 Task: Buy 3 Bumpers from Shocks, Struts & Suspension section under best seller category for shipping address: Marco Lee, 1230 Ridge Road, Dodge City, Kansas 67801, Cell Number 6205197251. Pay from credit card ending with 7965, CVV 549
Action: Key pressed amazon.com<Key.enter>
Screenshot: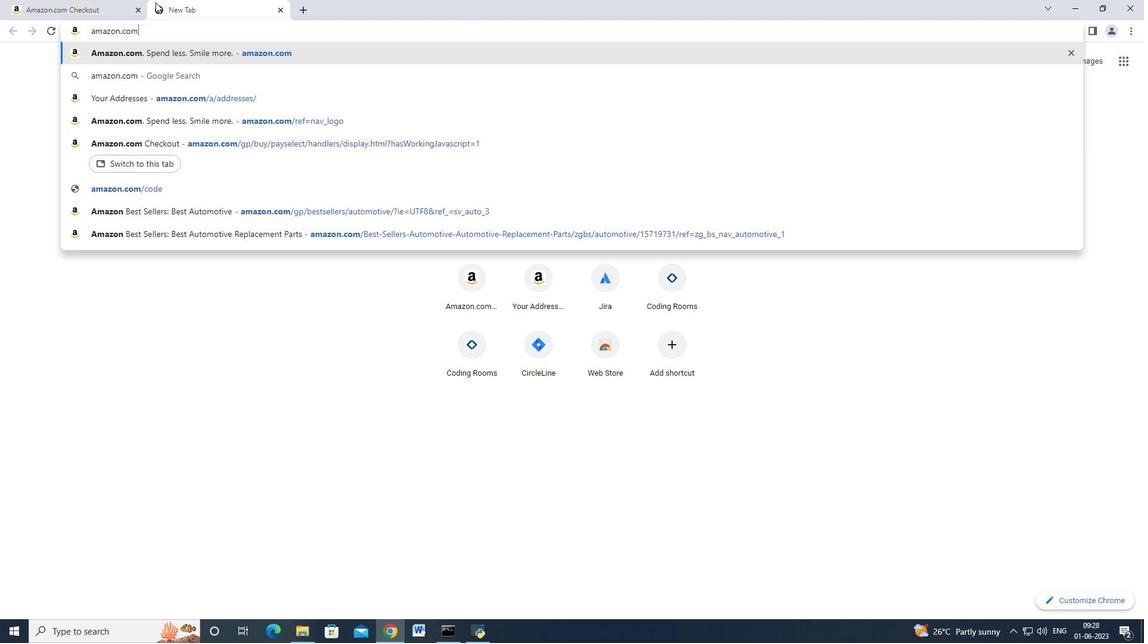 
Action: Mouse moved to (21, 87)
Screenshot: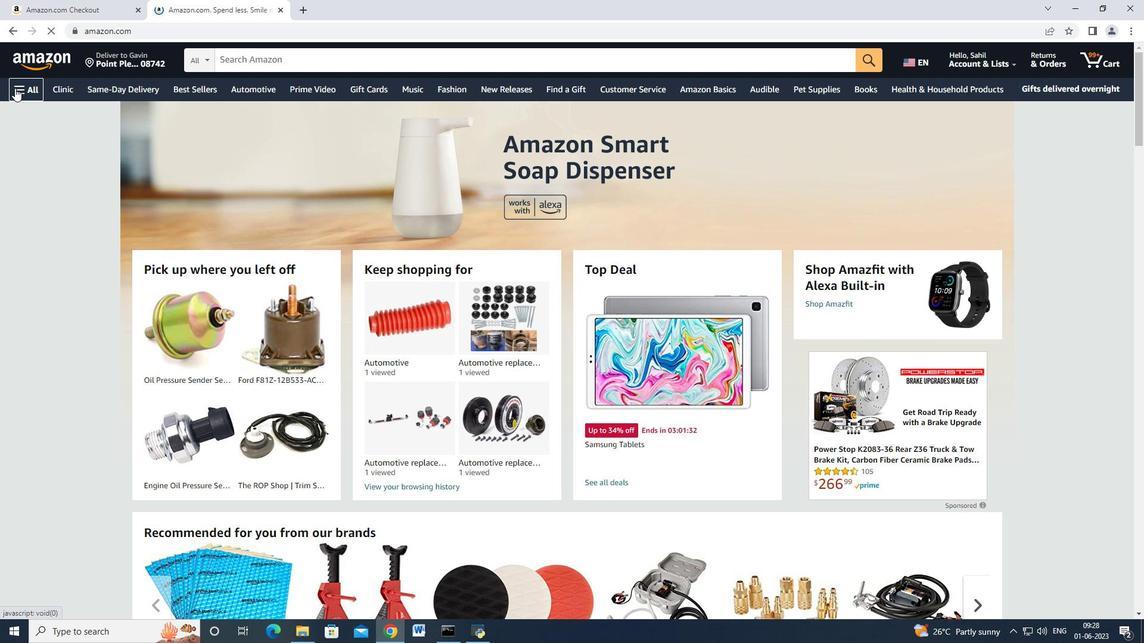 
Action: Mouse pressed left at (21, 87)
Screenshot: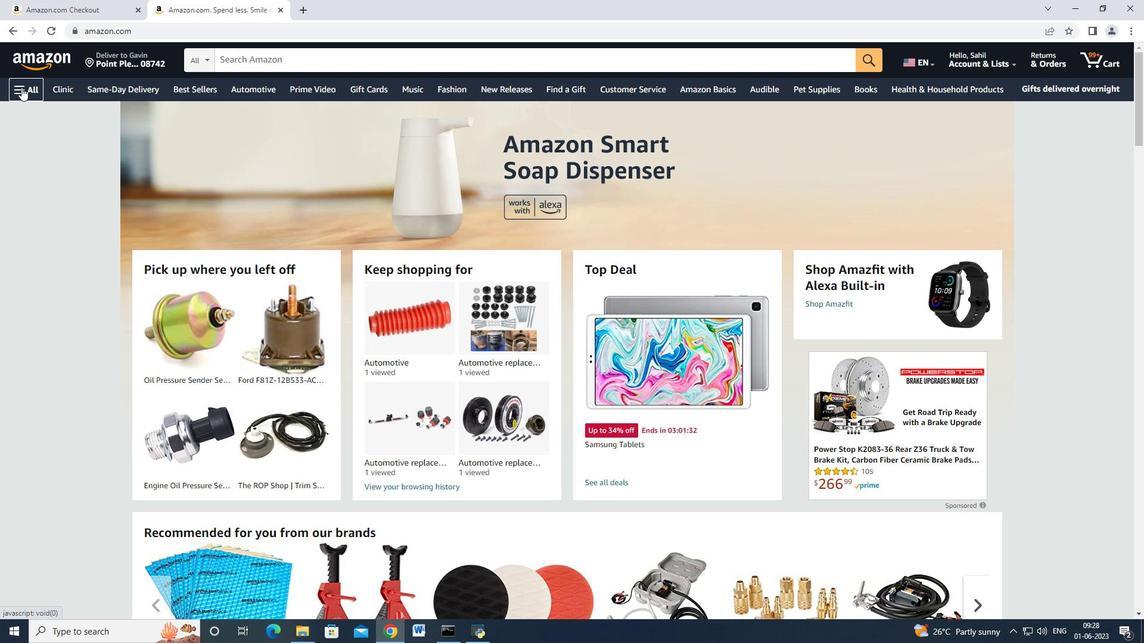 
Action: Mouse moved to (51, 216)
Screenshot: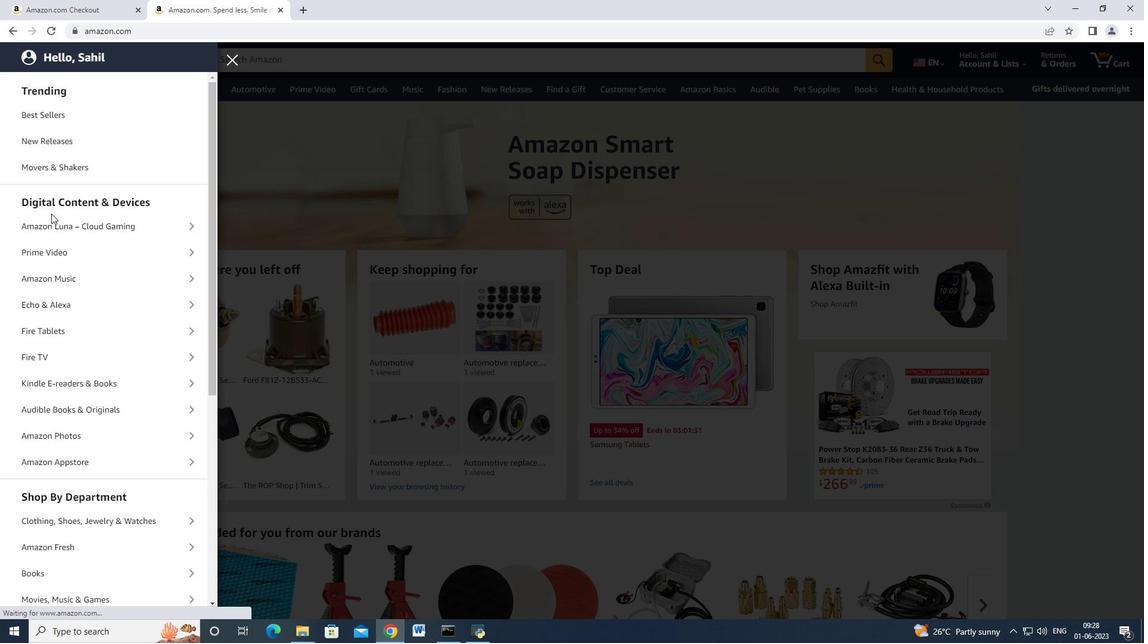 
Action: Mouse scrolled (51, 215) with delta (0, 0)
Screenshot: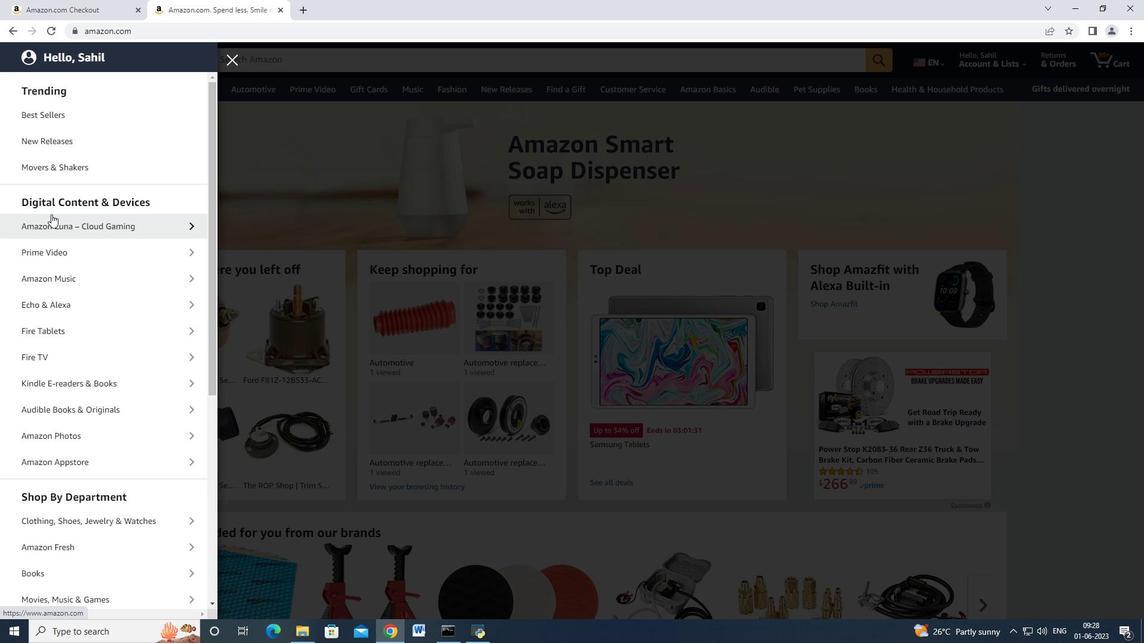 
Action: Mouse moved to (52, 216)
Screenshot: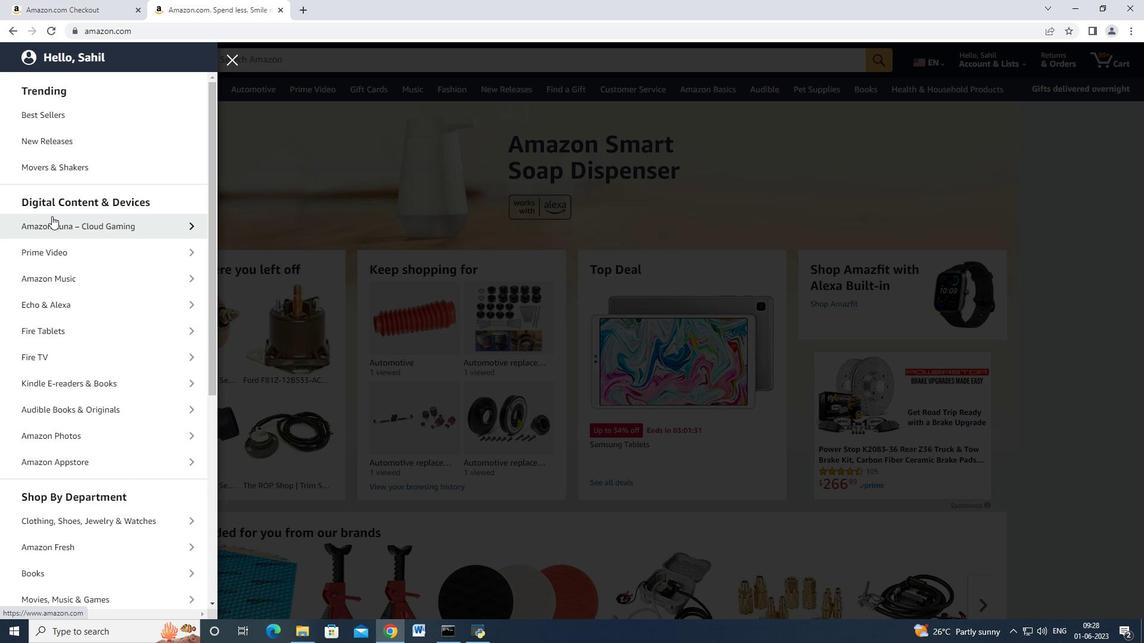 
Action: Mouse scrolled (52, 216) with delta (0, 0)
Screenshot: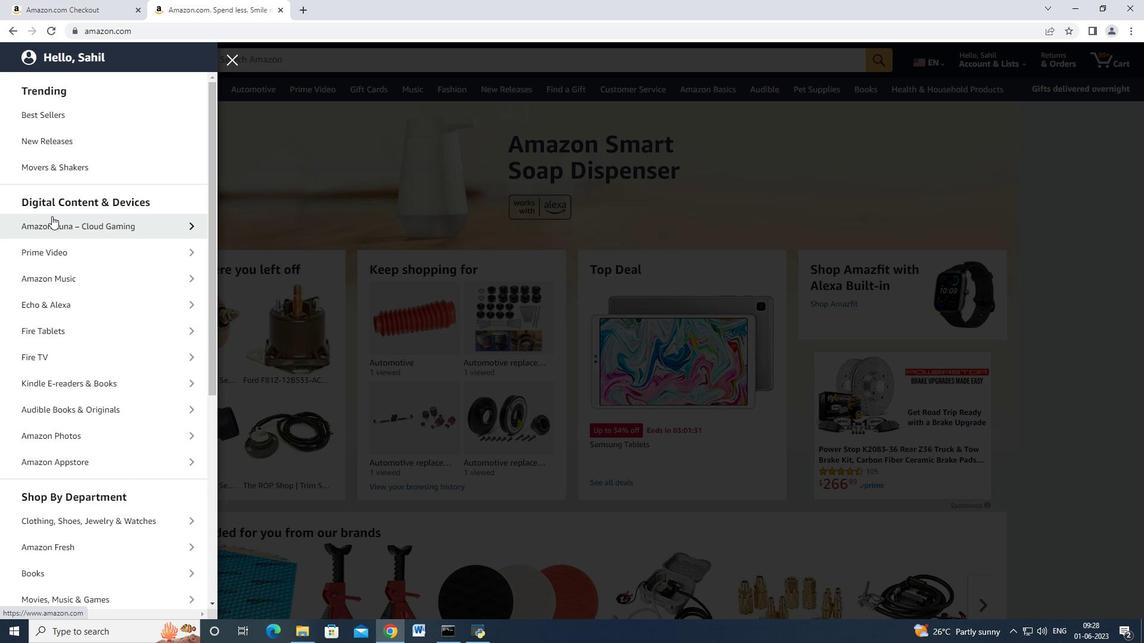 
Action: Mouse moved to (60, 235)
Screenshot: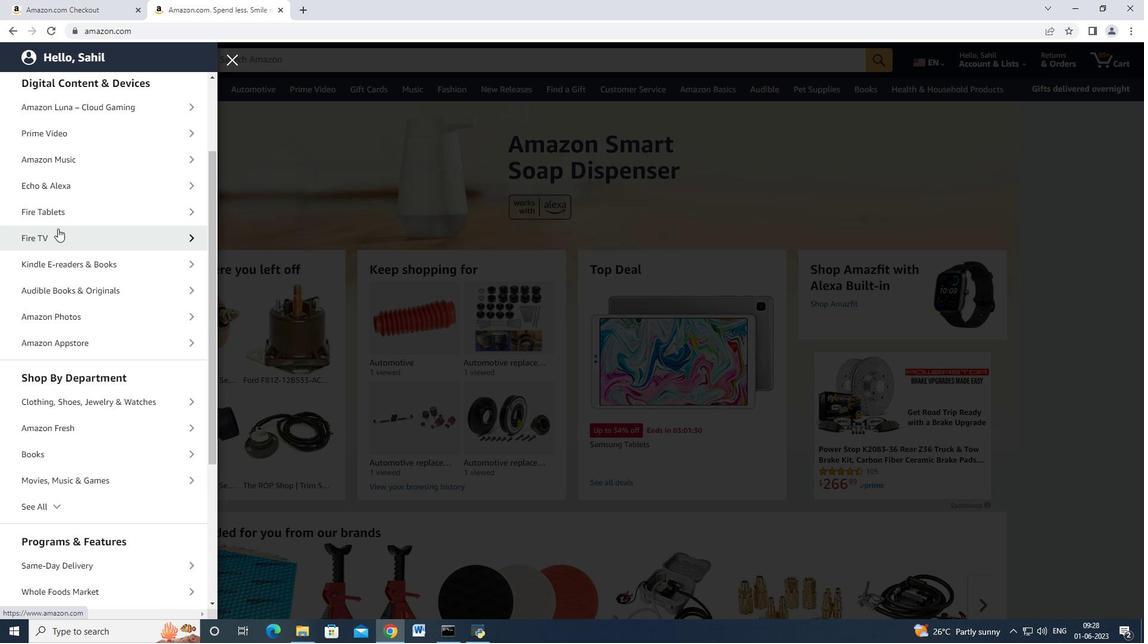 
Action: Mouse scrolled (60, 233) with delta (0, 0)
Screenshot: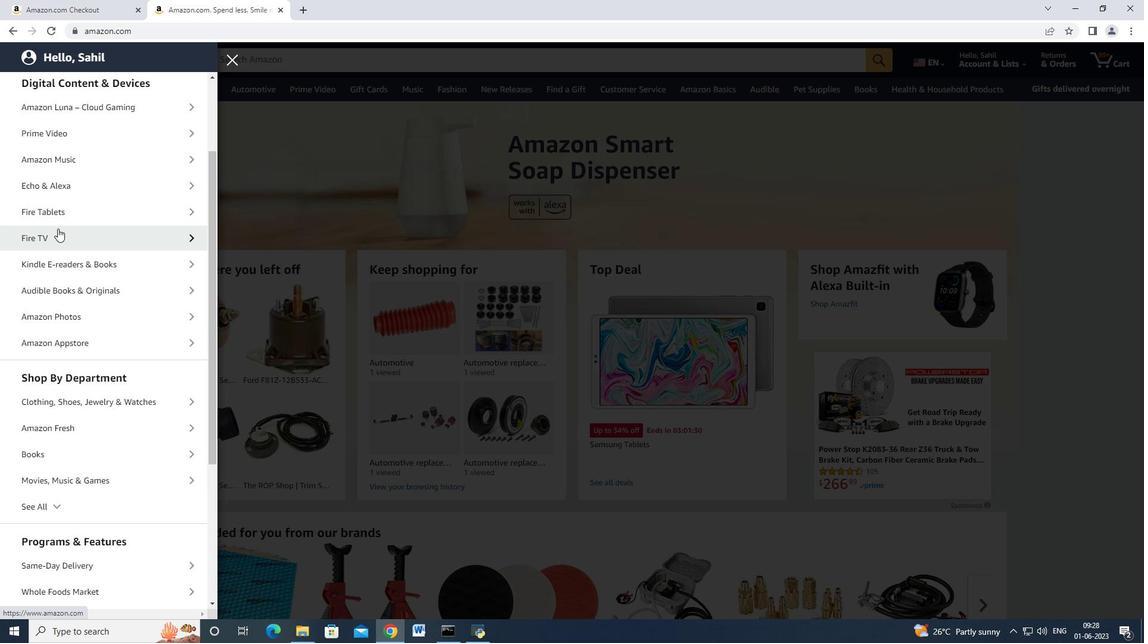 
Action: Mouse moved to (76, 299)
Screenshot: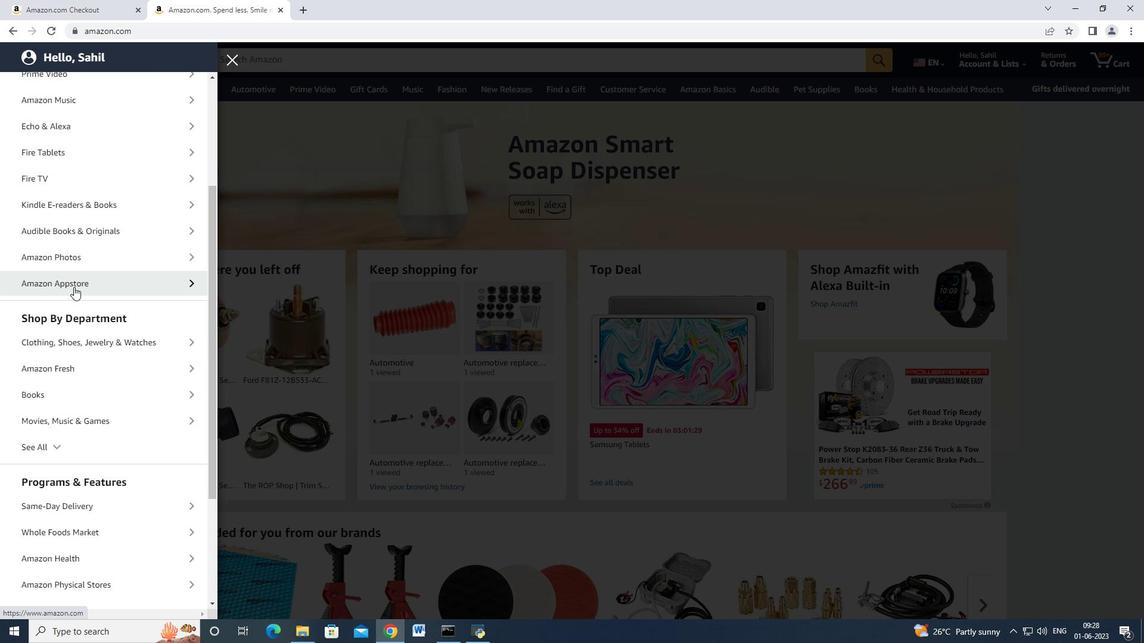 
Action: Mouse scrolled (76, 298) with delta (0, 0)
Screenshot: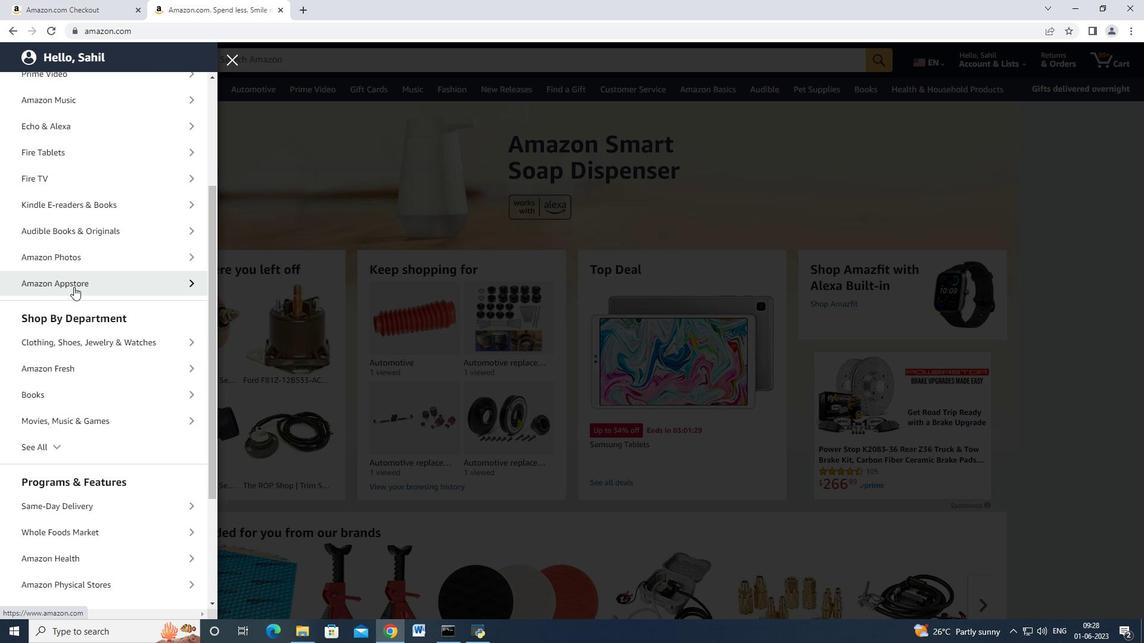 
Action: Mouse moved to (57, 386)
Screenshot: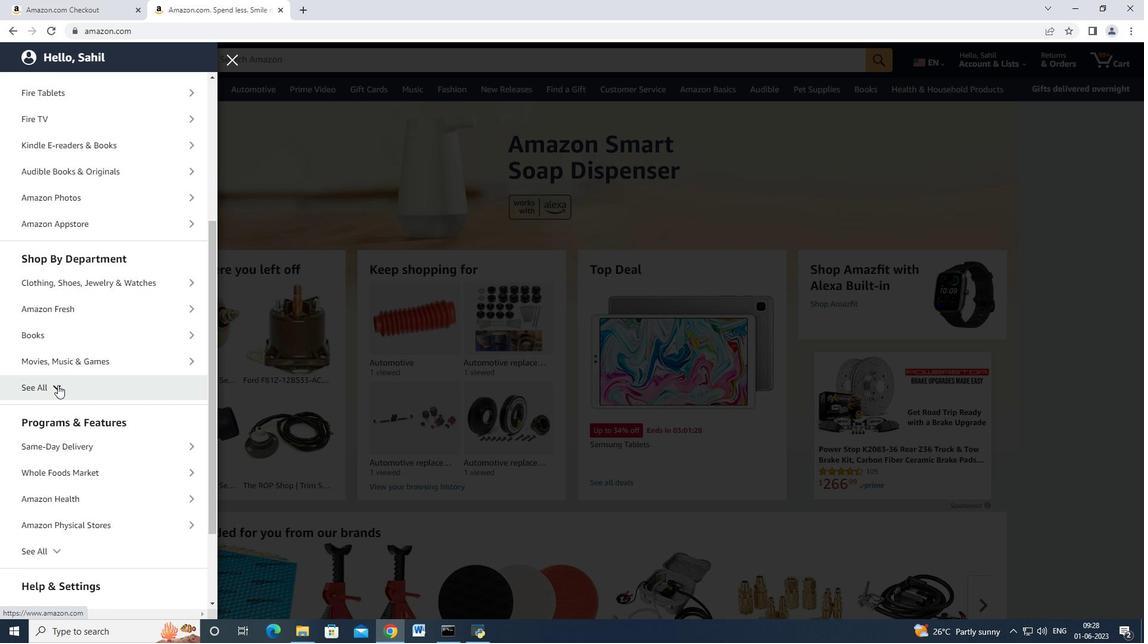 
Action: Mouse pressed left at (57, 386)
Screenshot: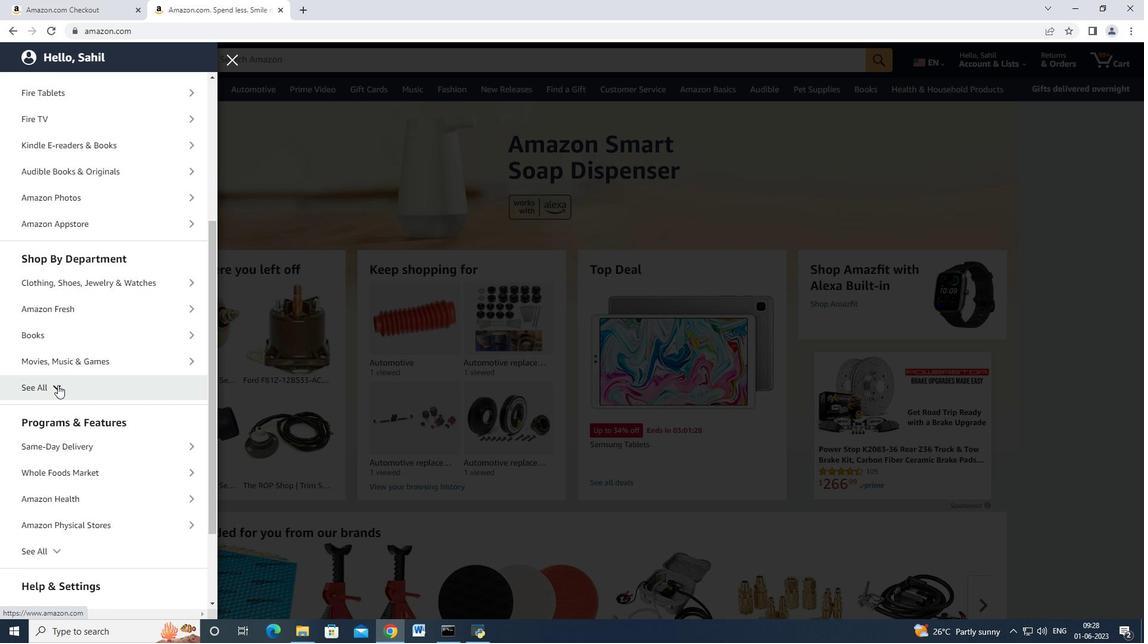 
Action: Mouse moved to (72, 378)
Screenshot: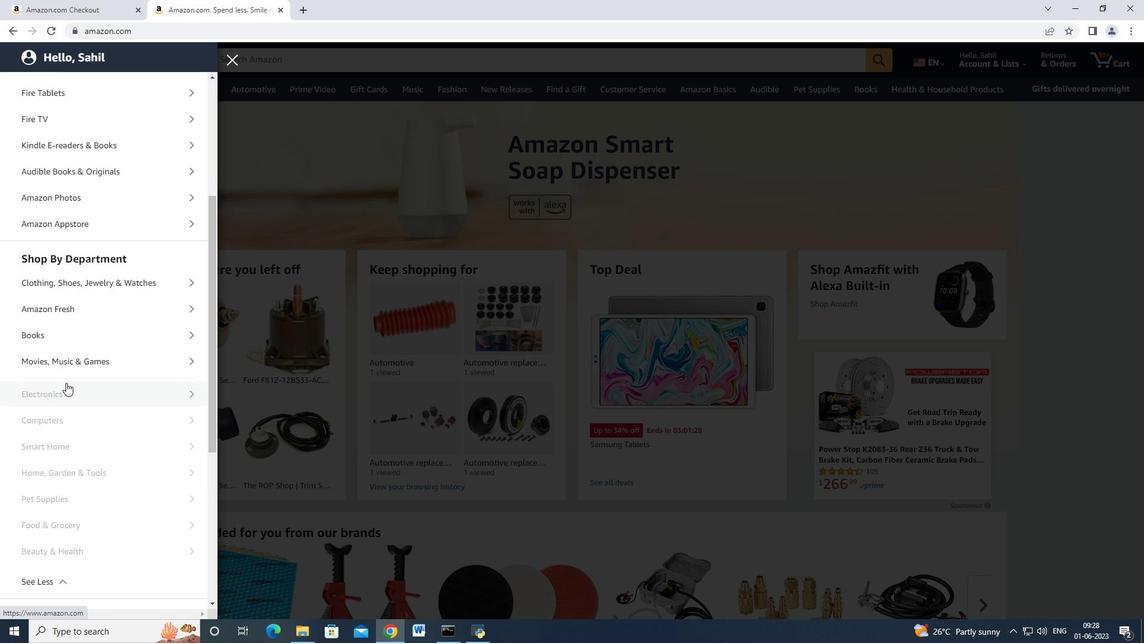 
Action: Mouse scrolled (72, 377) with delta (0, 0)
Screenshot: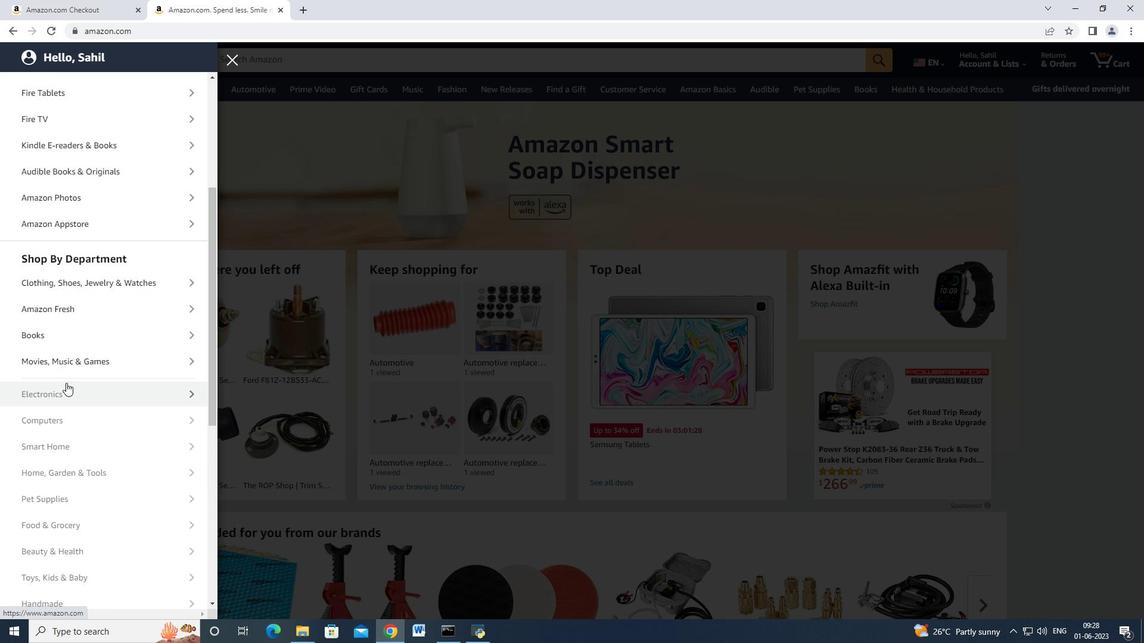
Action: Mouse moved to (72, 378)
Screenshot: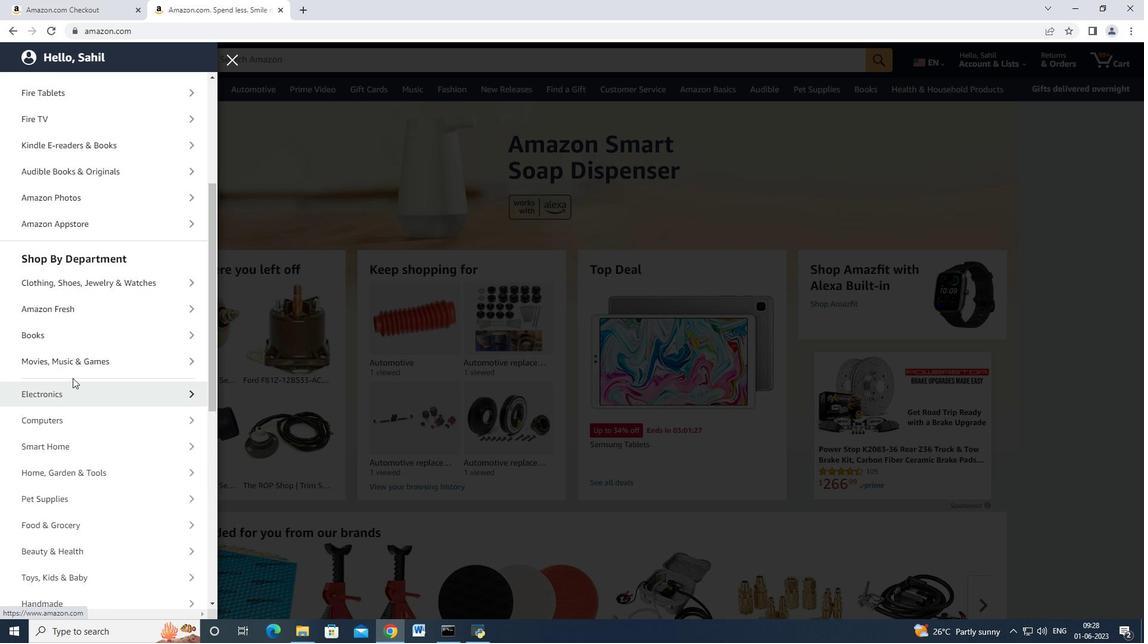 
Action: Mouse scrolled (72, 377) with delta (0, 0)
Screenshot: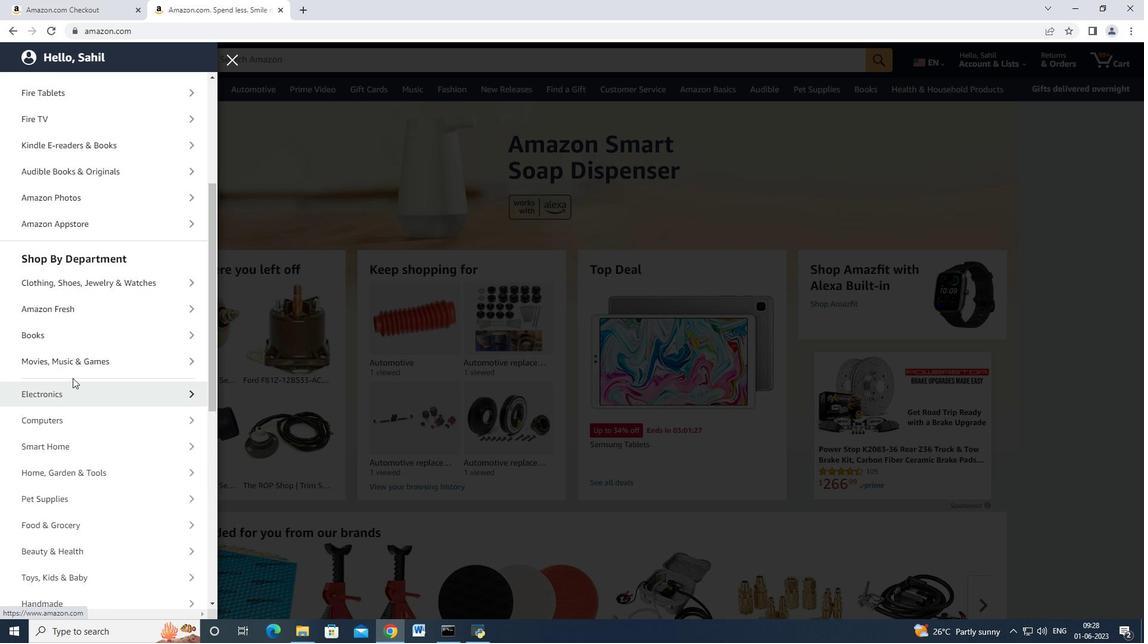 
Action: Mouse scrolled (72, 377) with delta (0, 0)
Screenshot: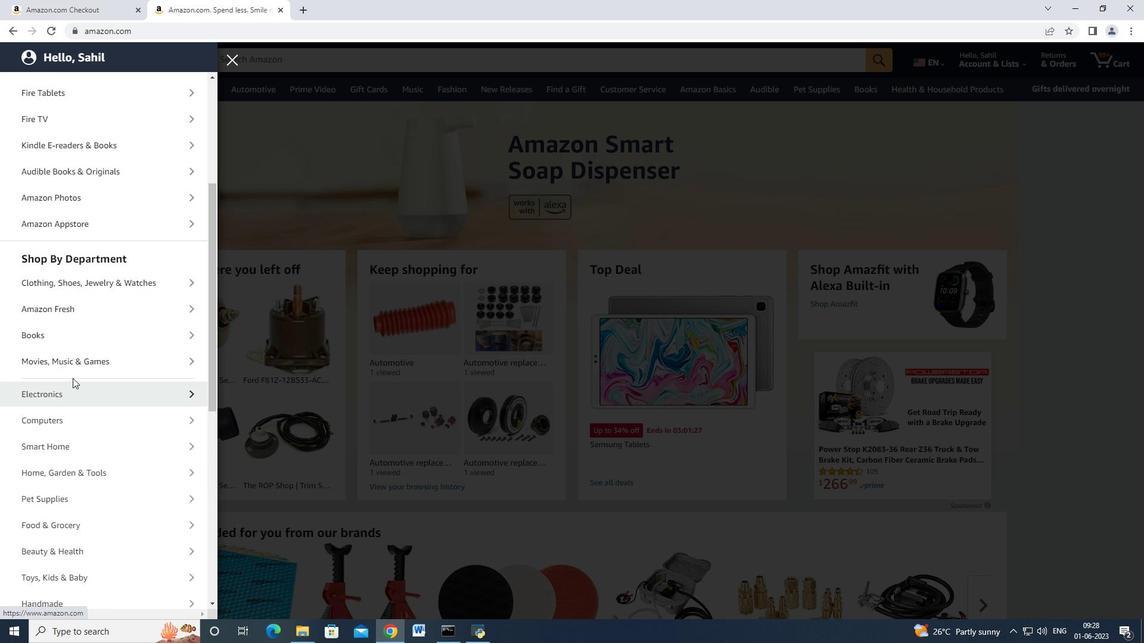 
Action: Mouse scrolled (72, 377) with delta (0, 0)
Screenshot: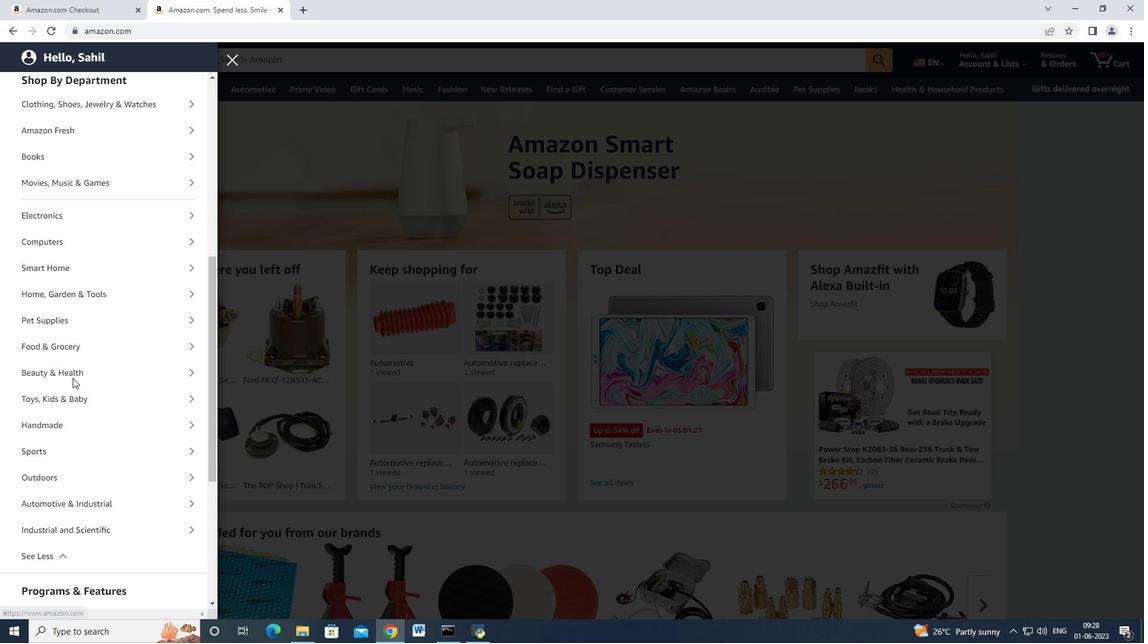 
Action: Mouse moved to (92, 441)
Screenshot: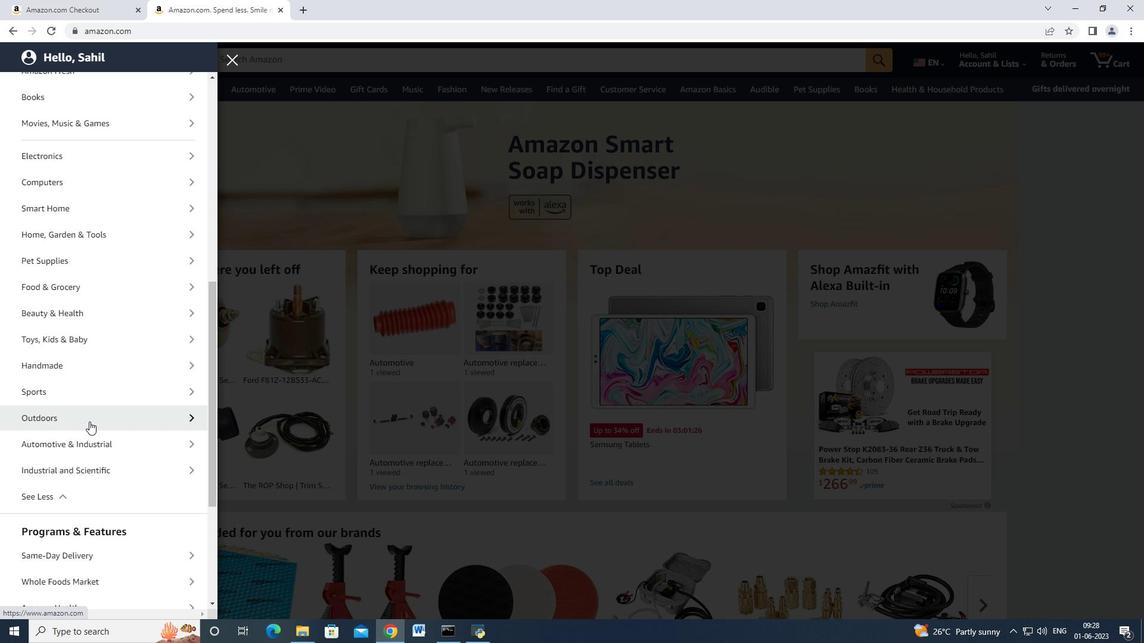 
Action: Mouse pressed left at (92, 441)
Screenshot: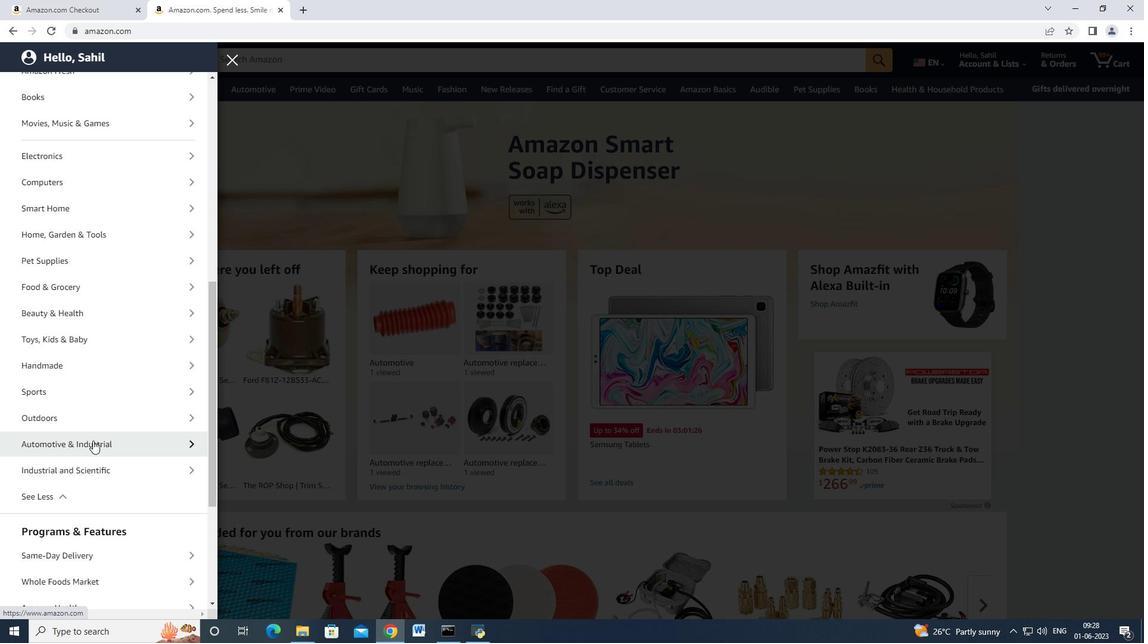 
Action: Mouse moved to (141, 144)
Screenshot: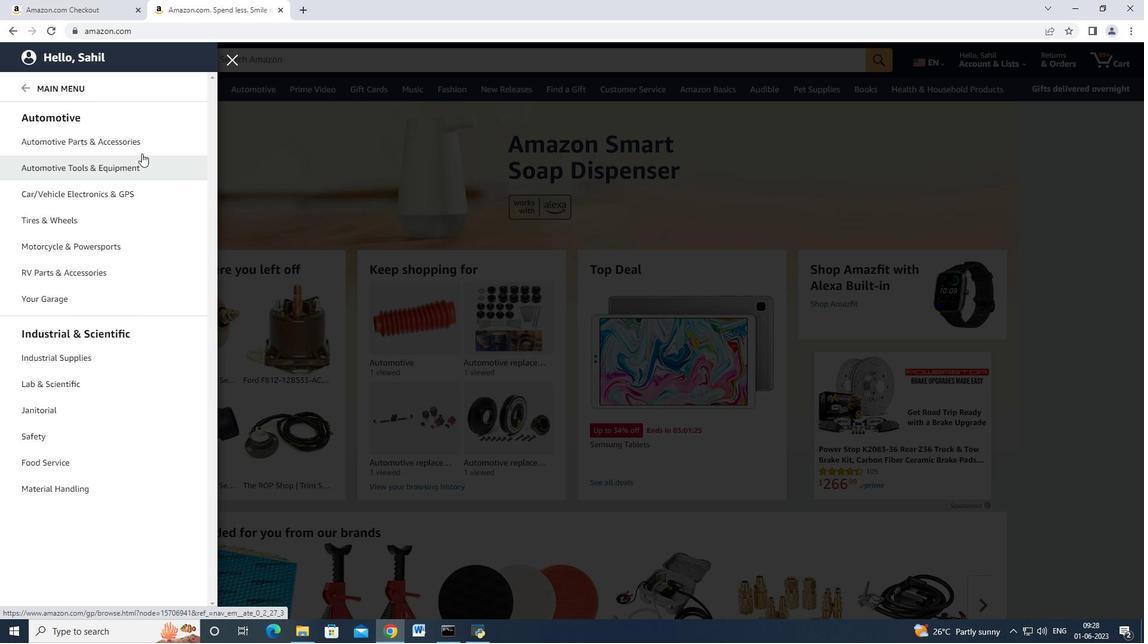
Action: Mouse pressed left at (141, 144)
Screenshot: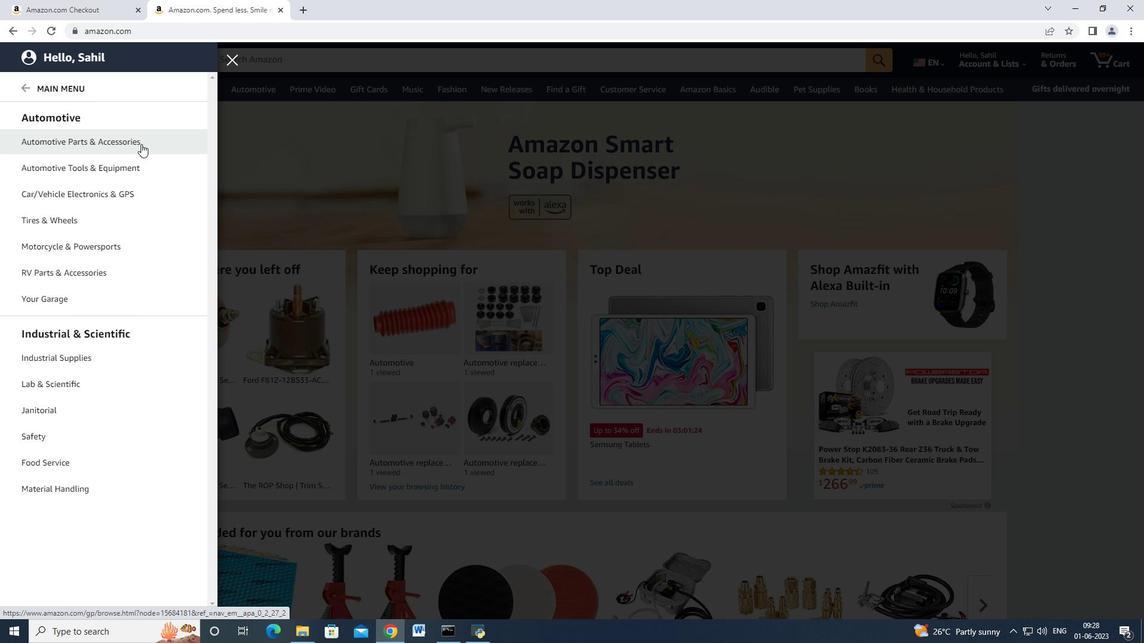 
Action: Mouse moved to (213, 115)
Screenshot: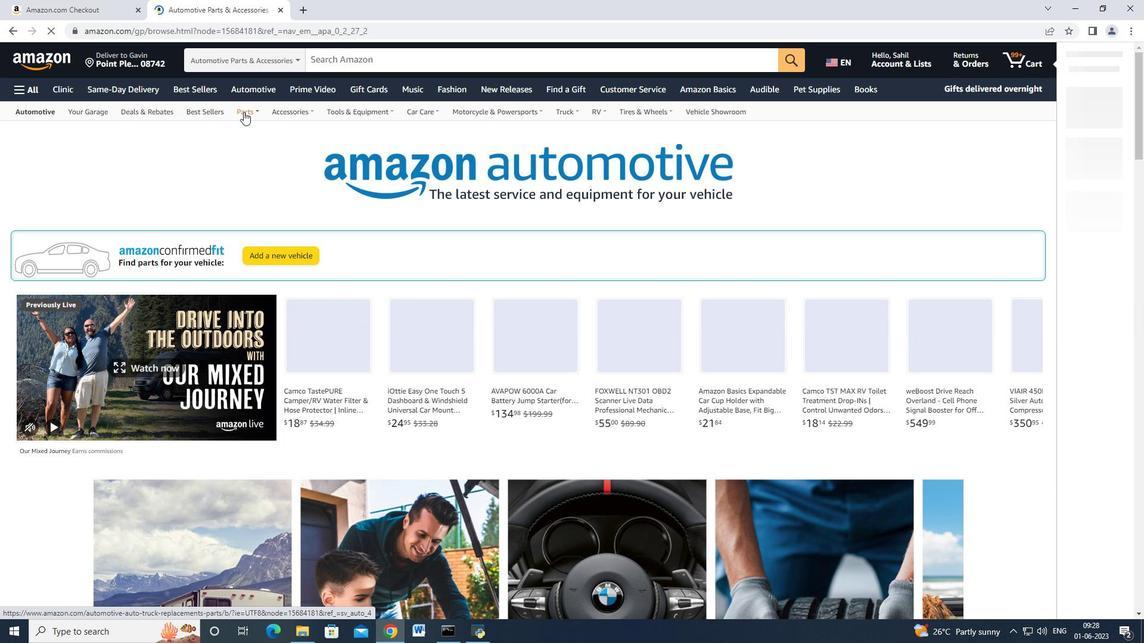 
Action: Mouse pressed left at (213, 115)
Screenshot: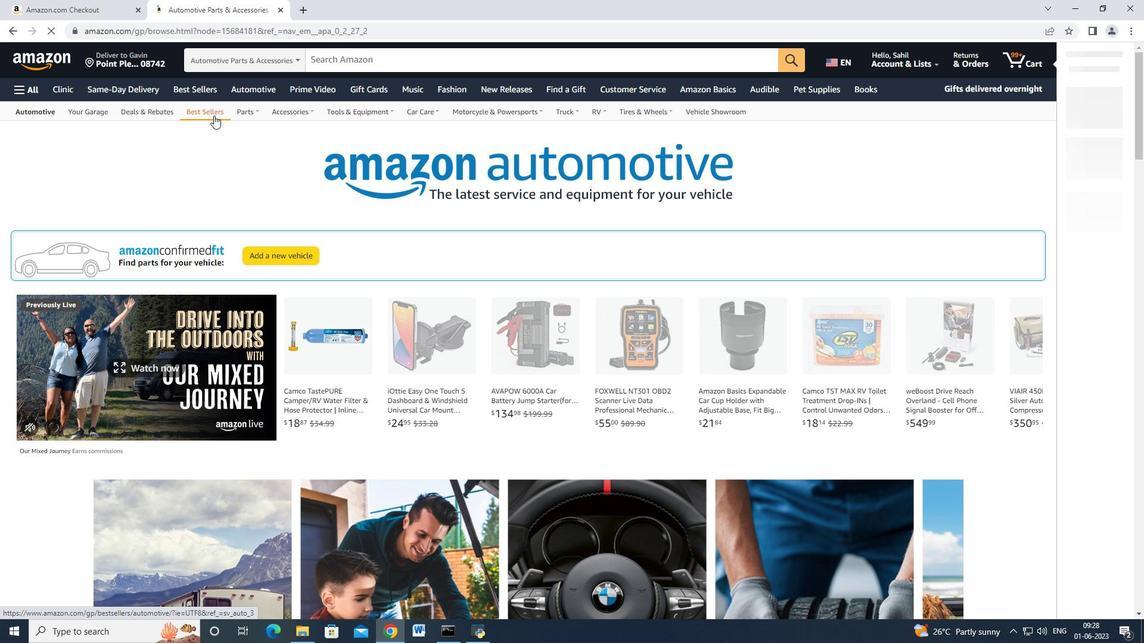
Action: Mouse moved to (120, 261)
Screenshot: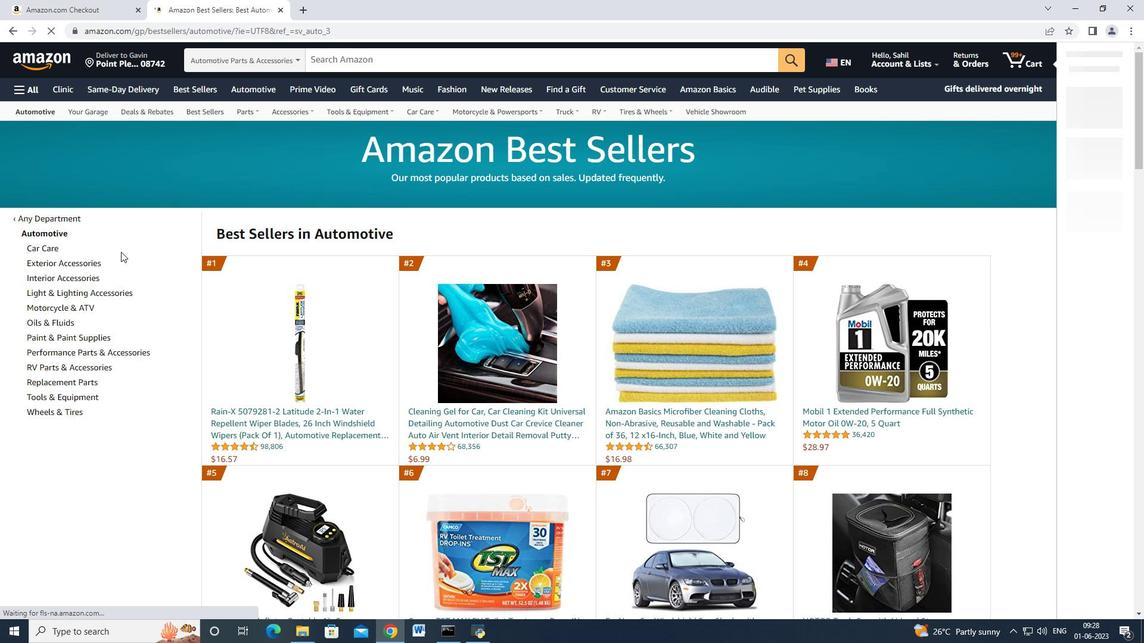 
Action: Mouse scrolled (120, 260) with delta (0, 0)
Screenshot: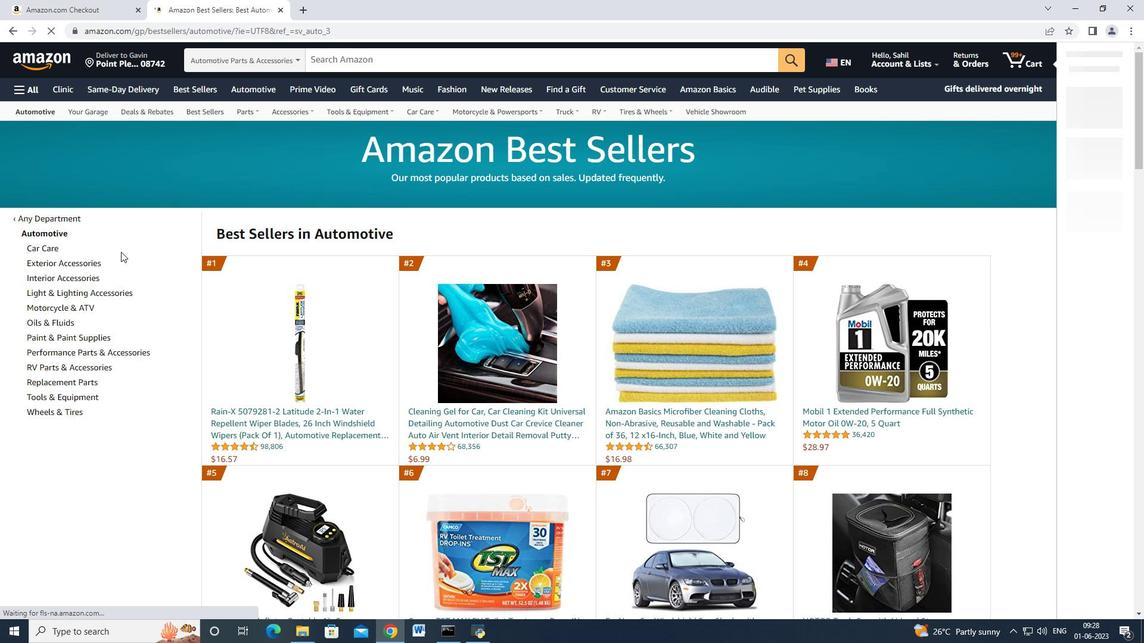 
Action: Mouse moved to (74, 323)
Screenshot: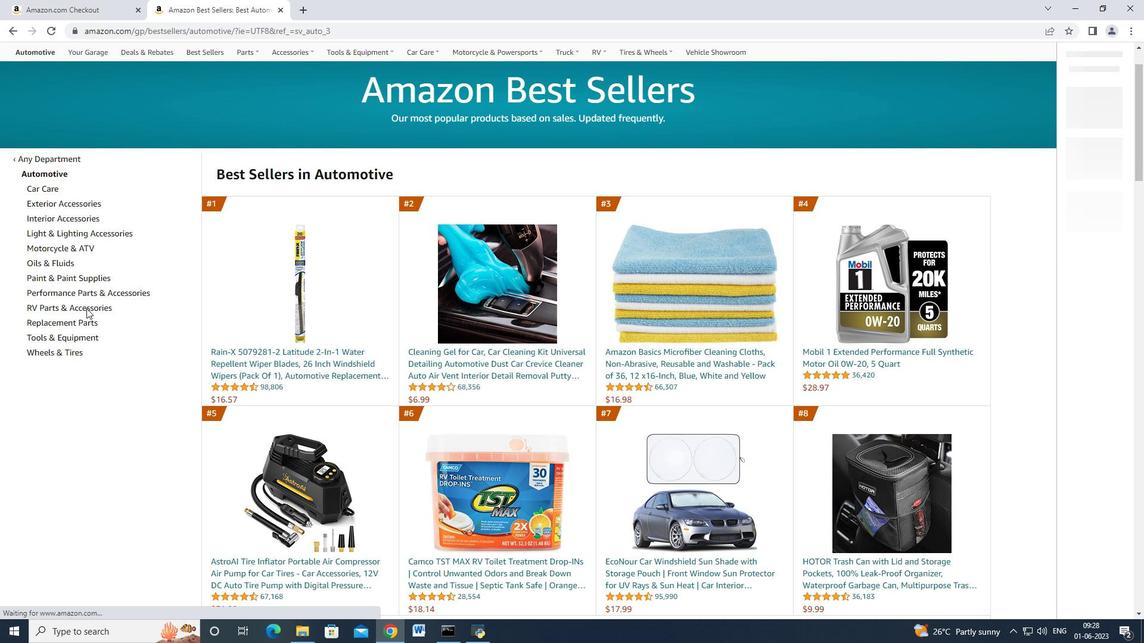 
Action: Mouse pressed left at (74, 323)
Screenshot: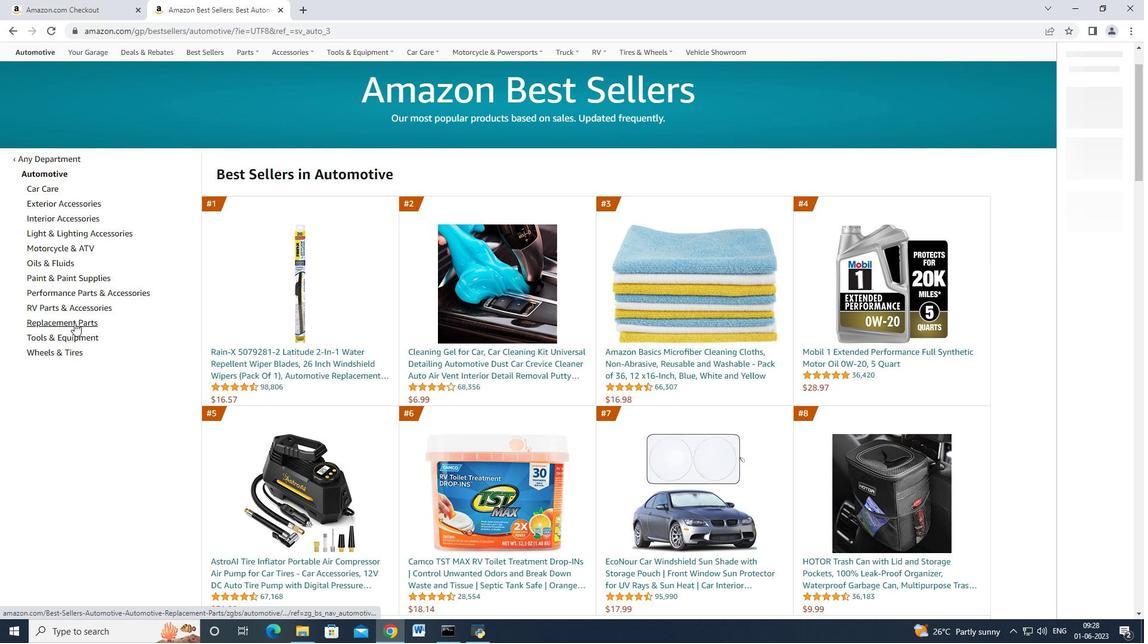 
Action: Mouse moved to (78, 321)
Screenshot: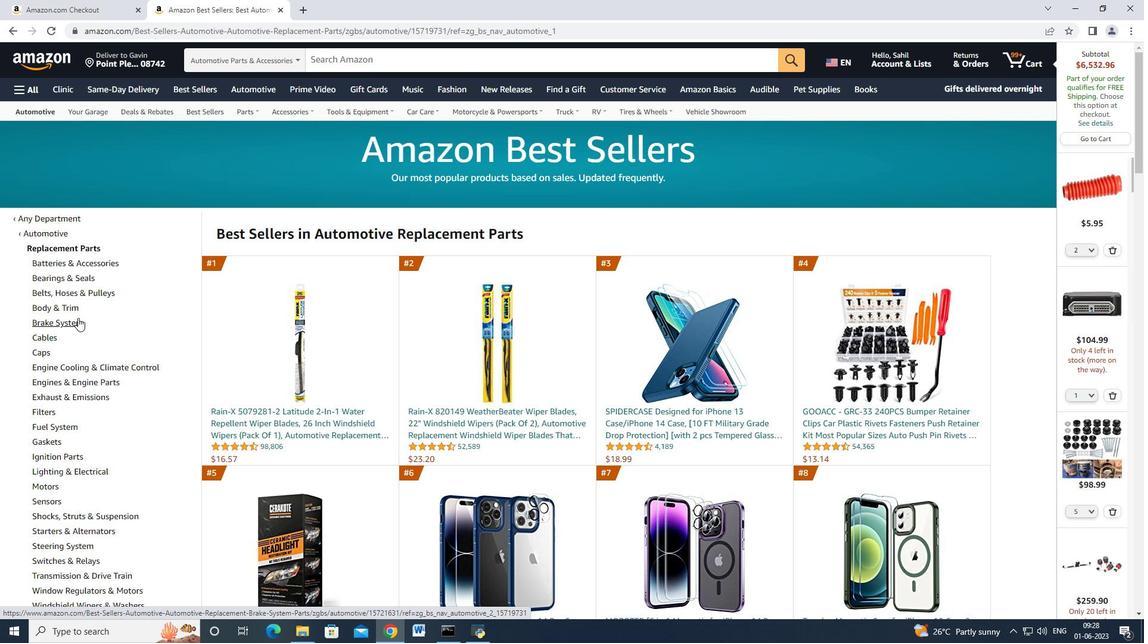 
Action: Mouse scrolled (78, 321) with delta (0, 0)
Screenshot: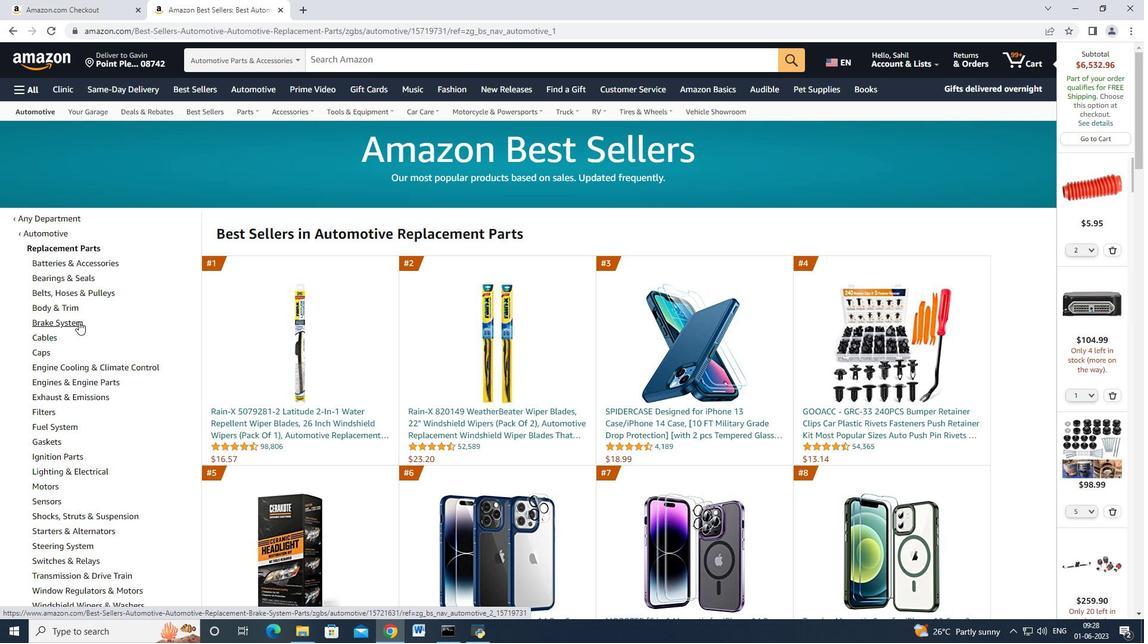 
Action: Mouse moved to (79, 324)
Screenshot: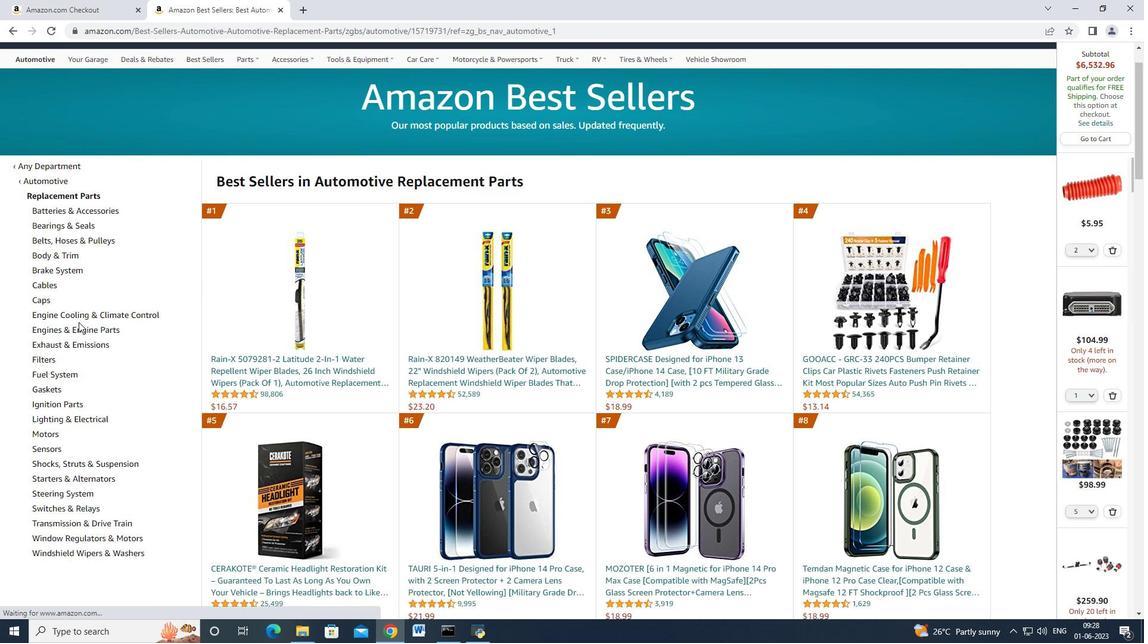 
Action: Mouse scrolled (79, 323) with delta (0, 0)
Screenshot: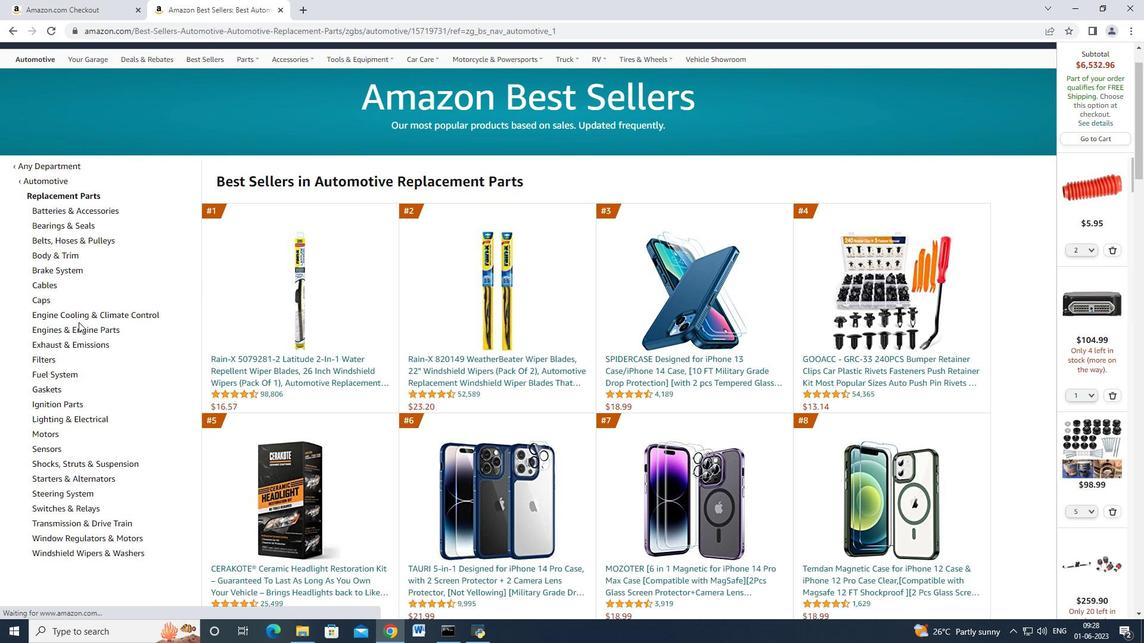 
Action: Mouse moved to (88, 399)
Screenshot: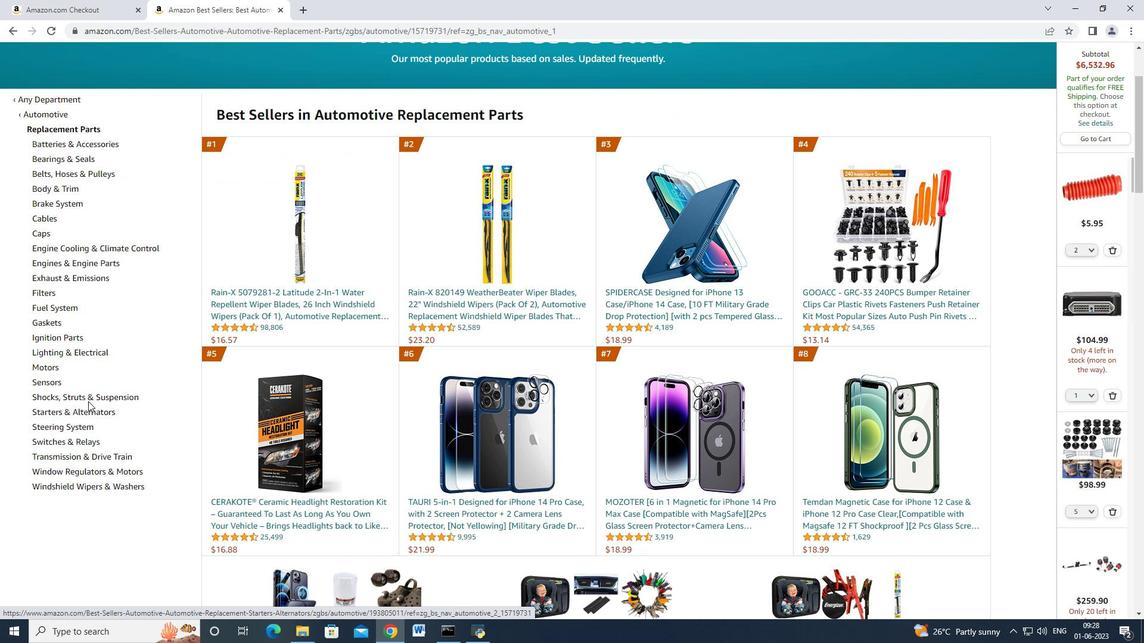 
Action: Mouse pressed left at (88, 399)
Screenshot: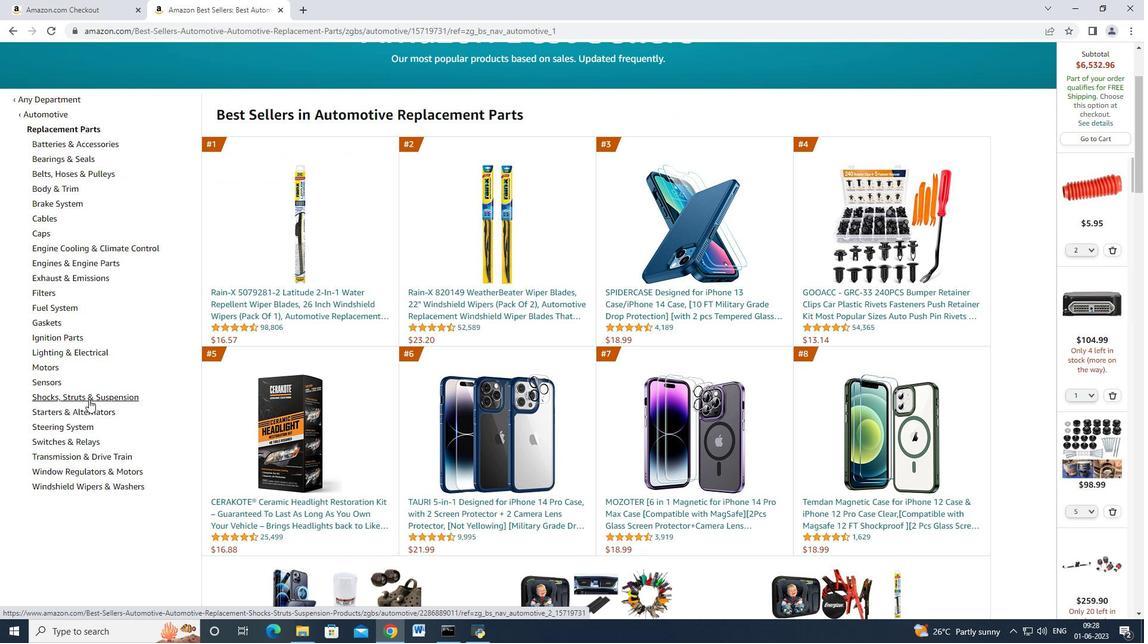 
Action: Mouse moved to (138, 355)
Screenshot: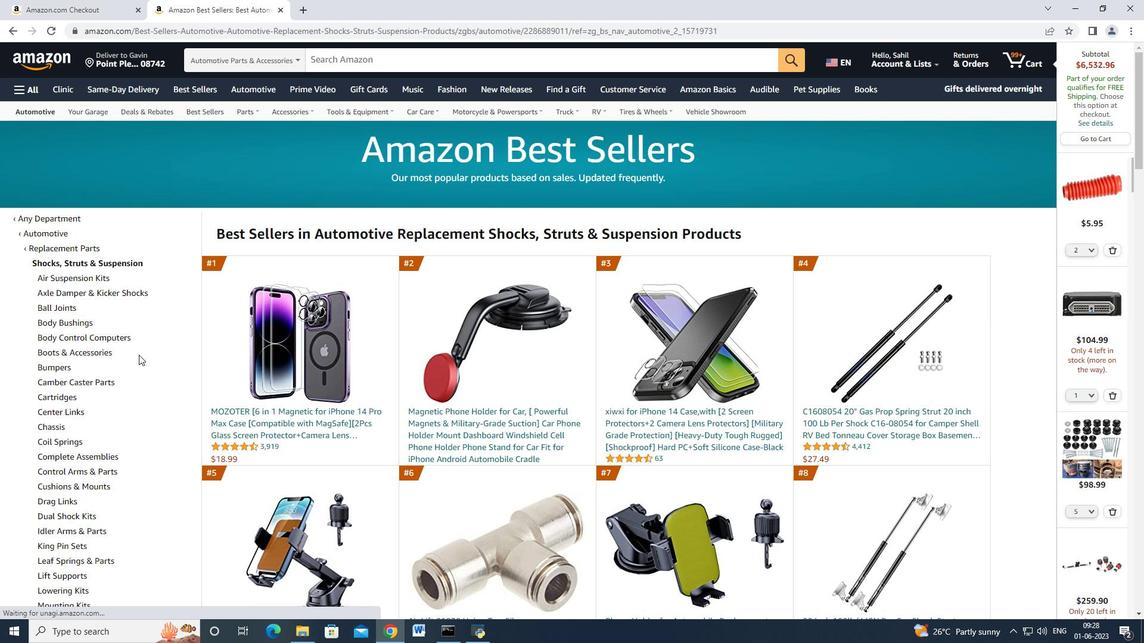 
Action: Mouse scrolled (138, 354) with delta (0, 0)
Screenshot: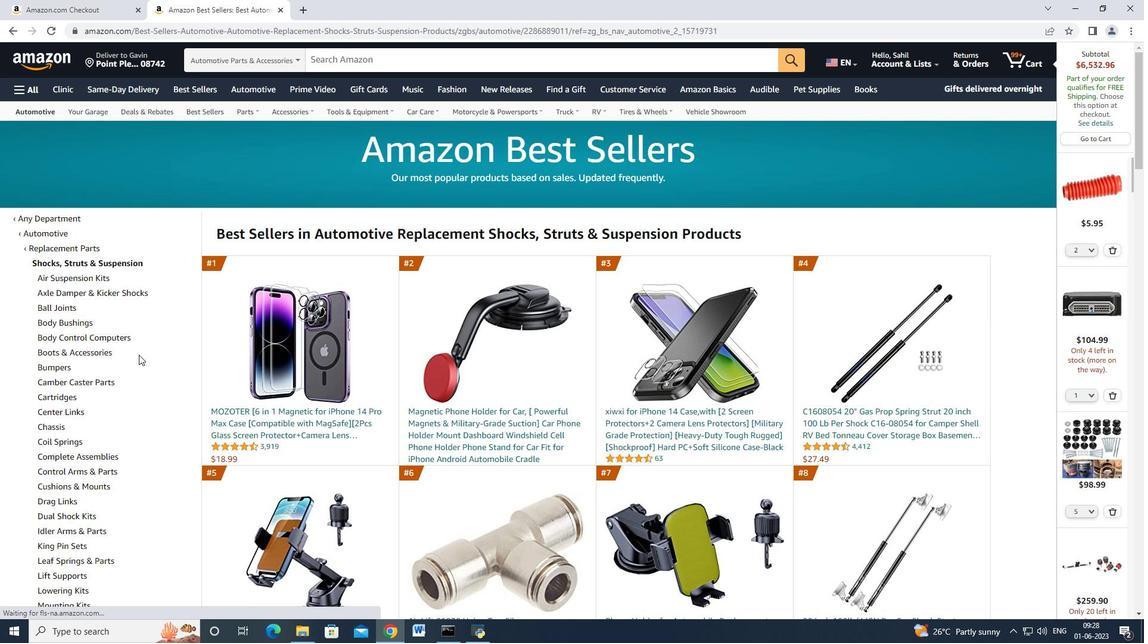 
Action: Mouse scrolled (138, 354) with delta (0, 0)
Screenshot: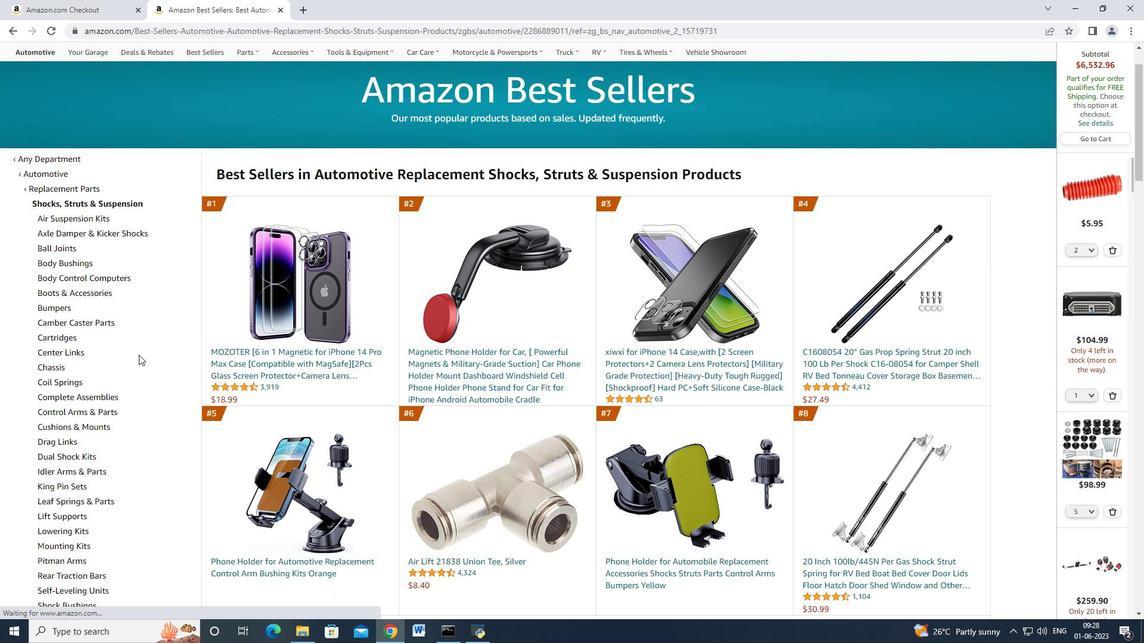 
Action: Mouse scrolled (138, 354) with delta (0, 0)
Screenshot: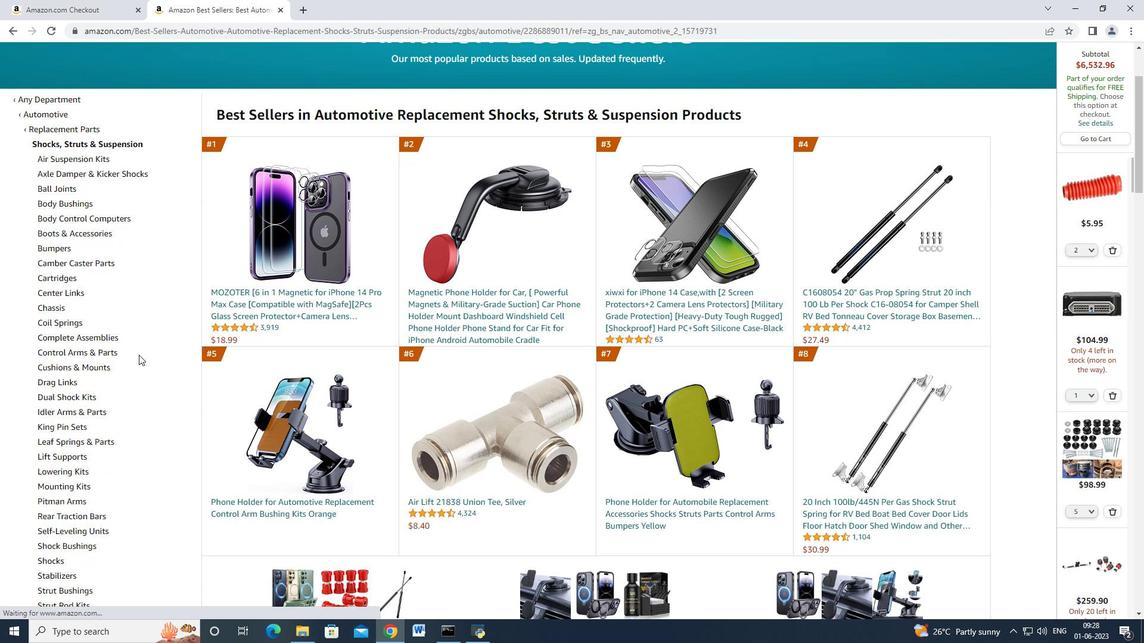 
Action: Mouse scrolled (138, 354) with delta (0, 0)
Screenshot: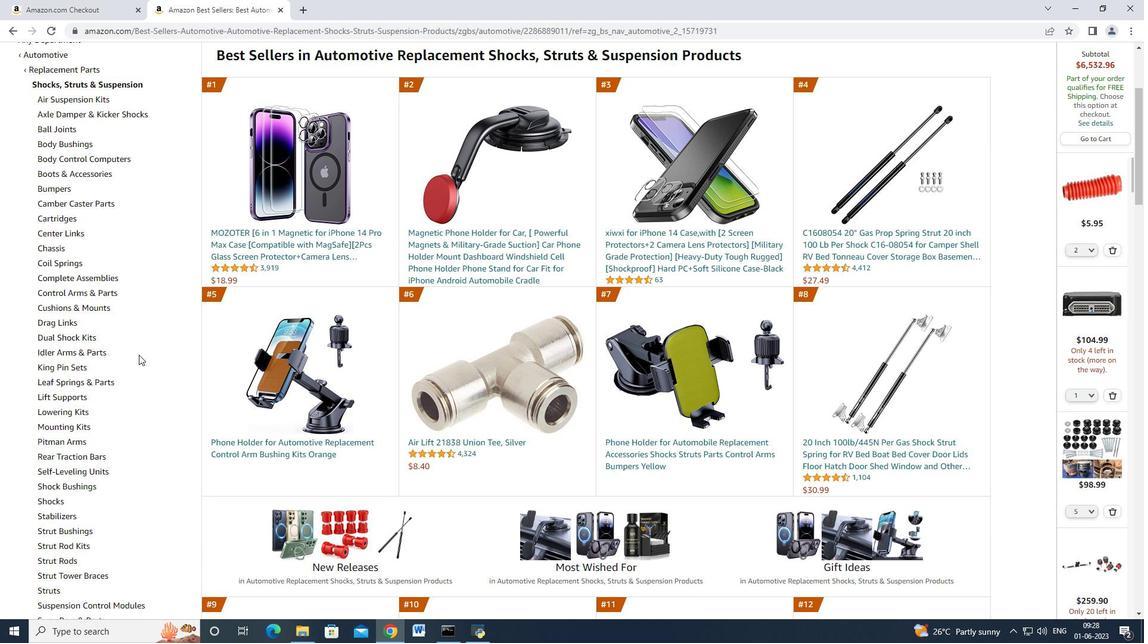 
Action: Mouse scrolled (138, 354) with delta (0, 0)
Screenshot: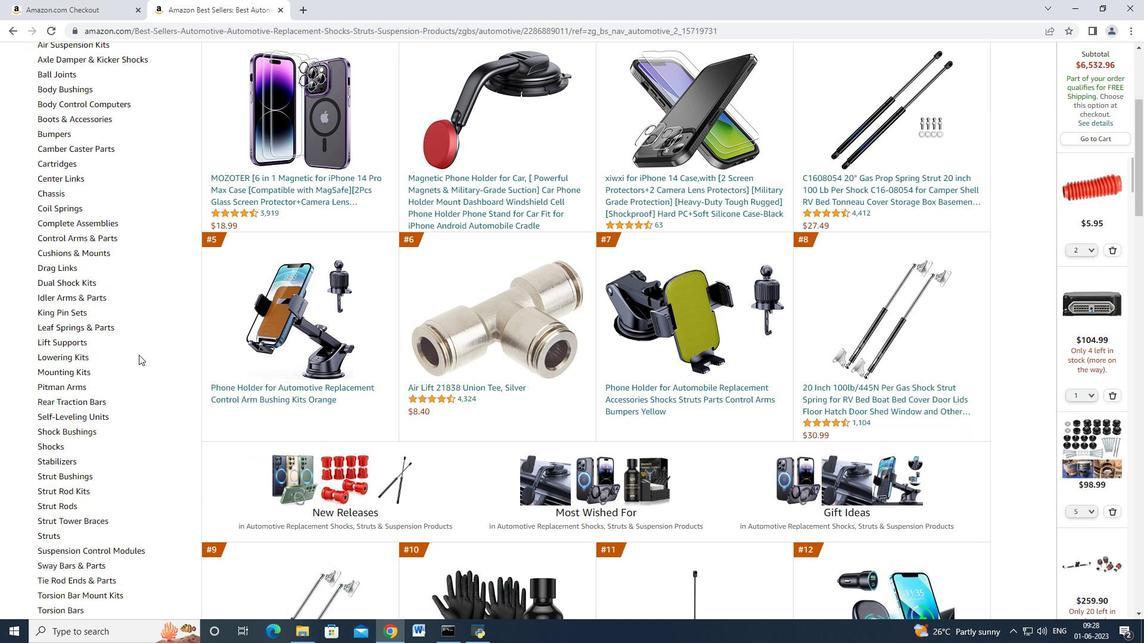 
Action: Mouse moved to (116, 386)
Screenshot: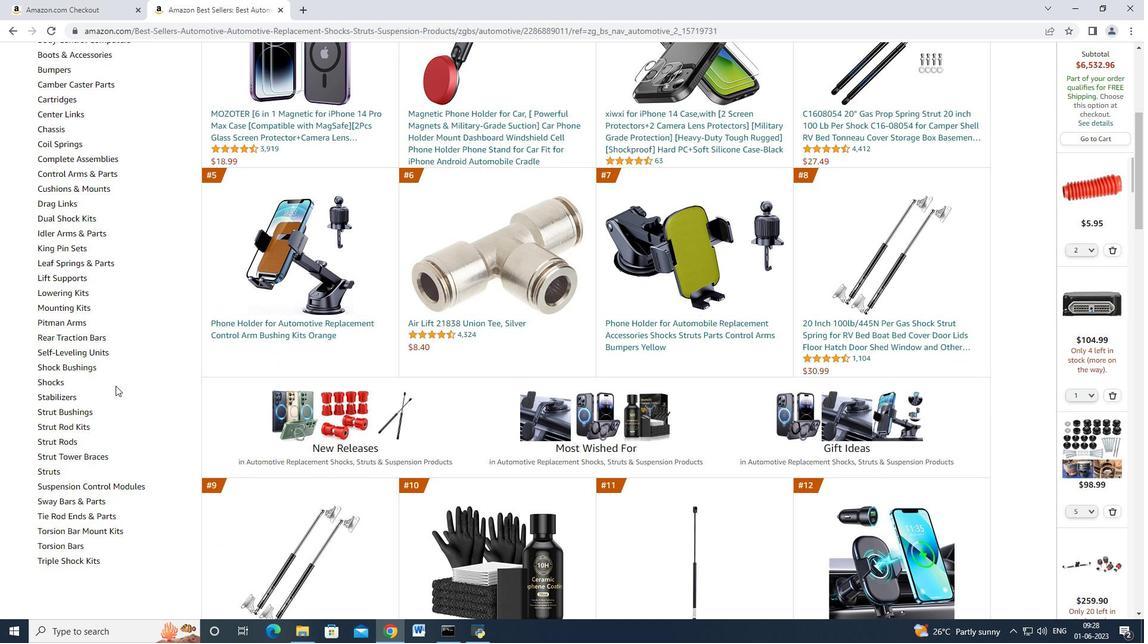 
Action: Mouse scrolled (116, 386) with delta (0, 0)
Screenshot: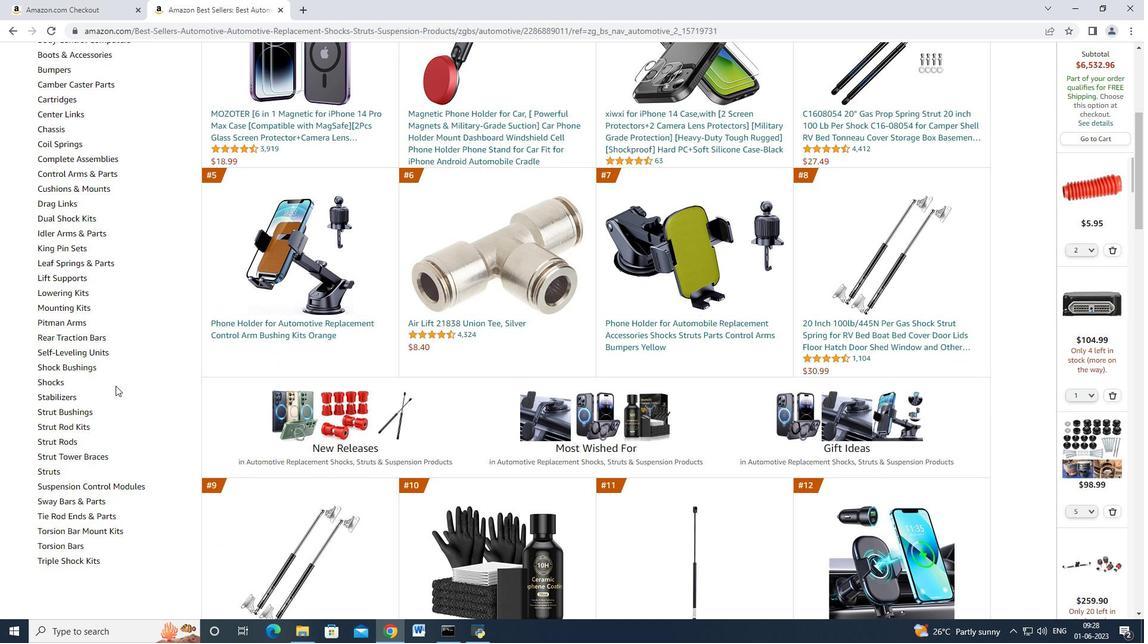 
Action: Mouse moved to (63, 131)
Screenshot: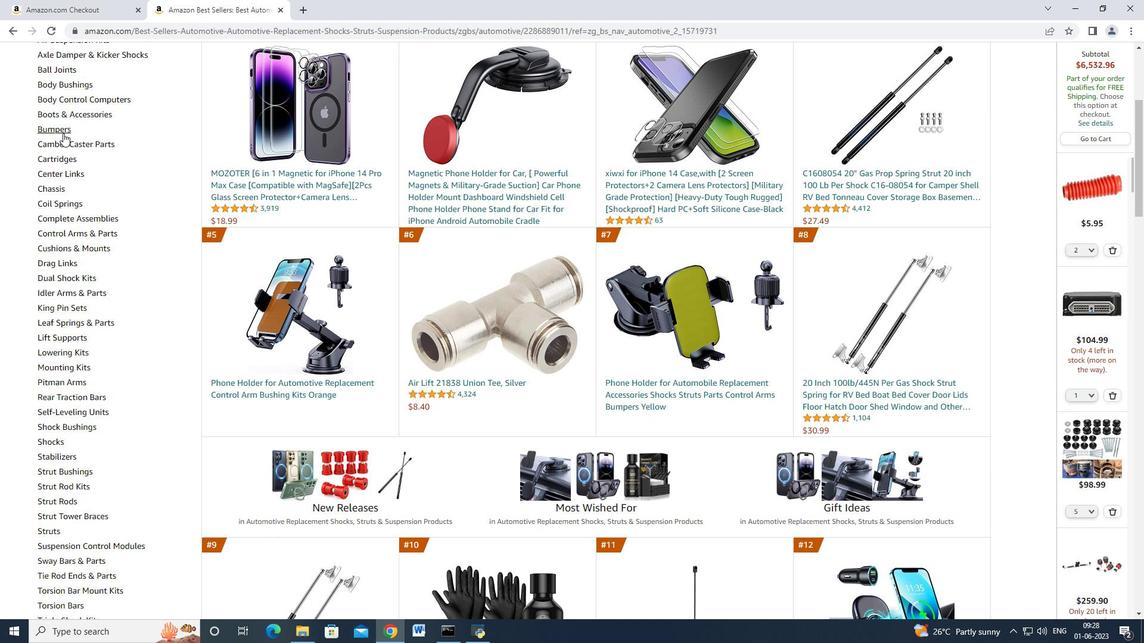 
Action: Mouse pressed left at (63, 131)
Screenshot: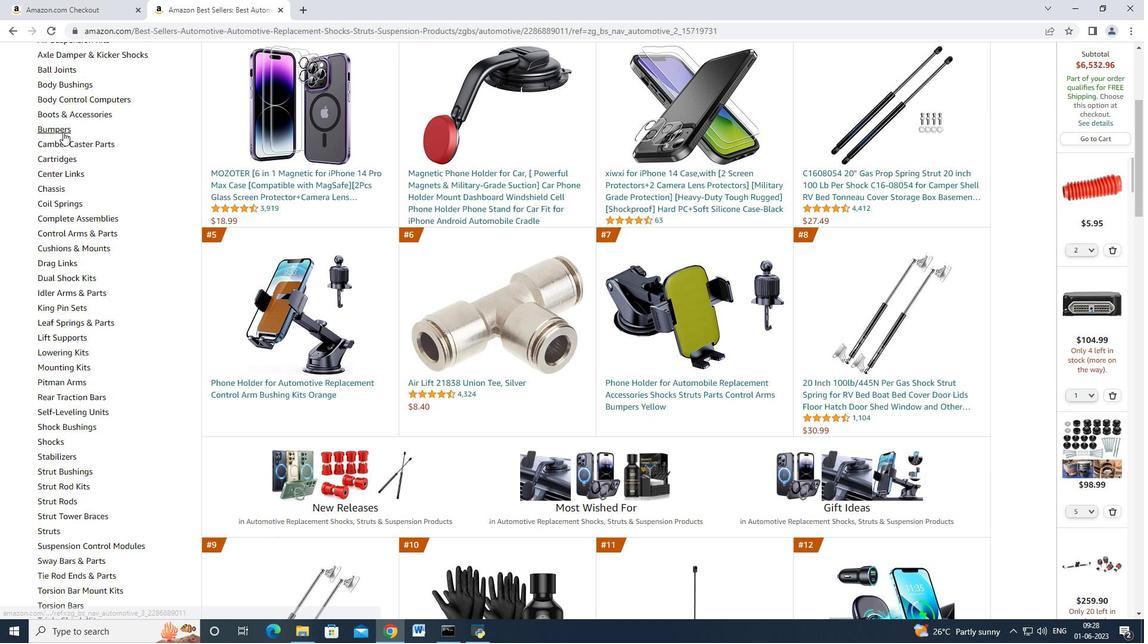 
Action: Mouse moved to (285, 383)
Screenshot: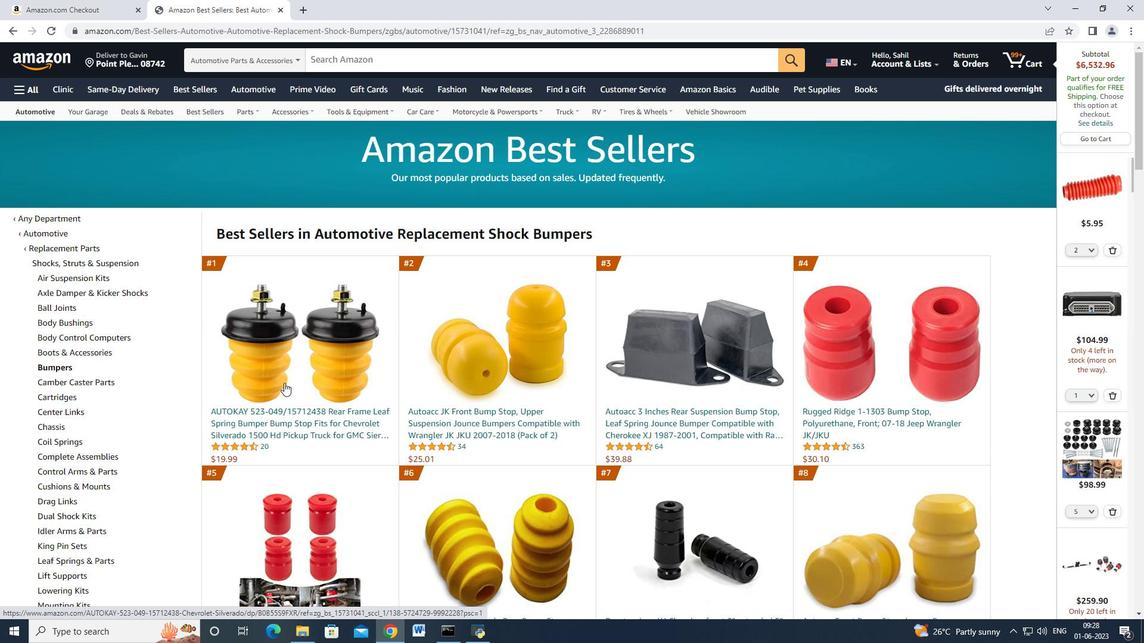 
Action: Mouse scrolled (285, 383) with delta (0, 0)
Screenshot: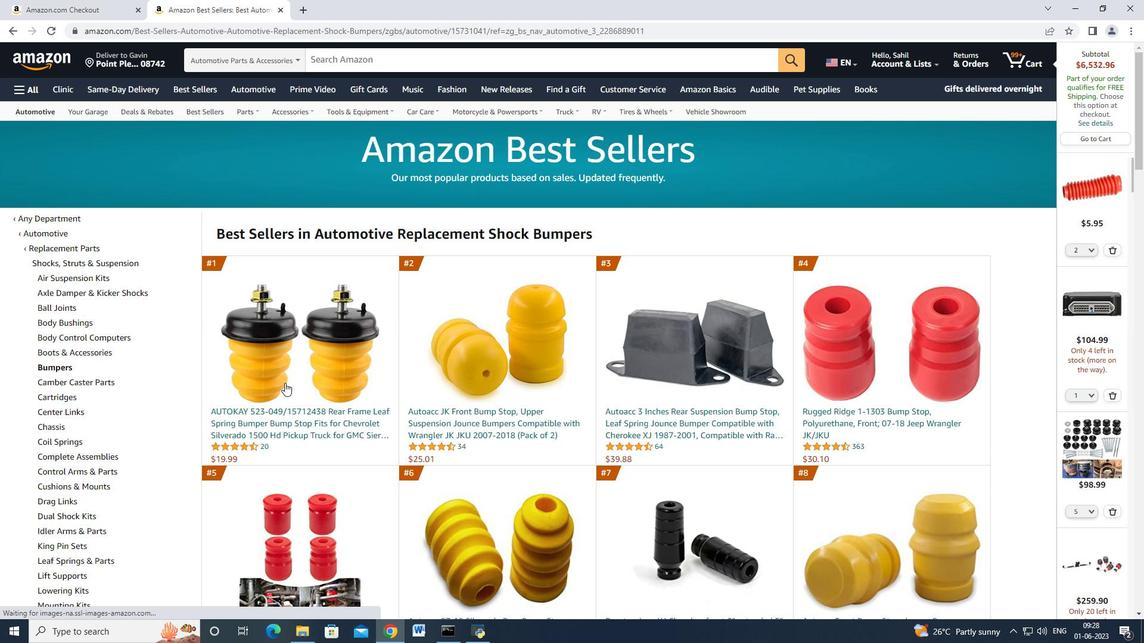 
Action: Mouse moved to (296, 361)
Screenshot: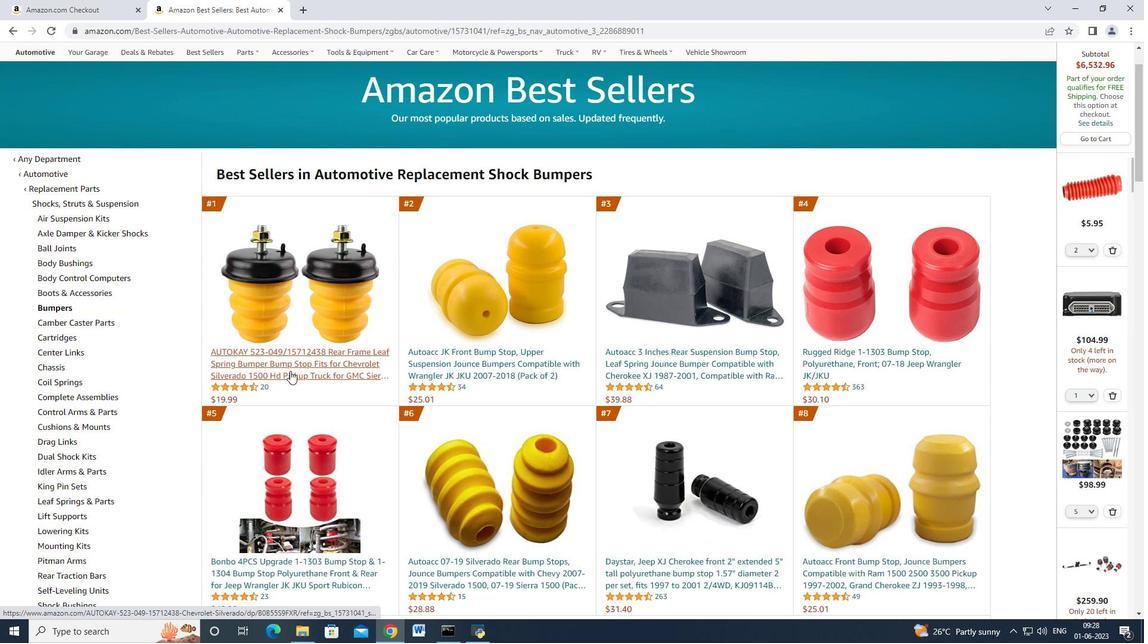 
Action: Mouse pressed left at (296, 361)
Screenshot: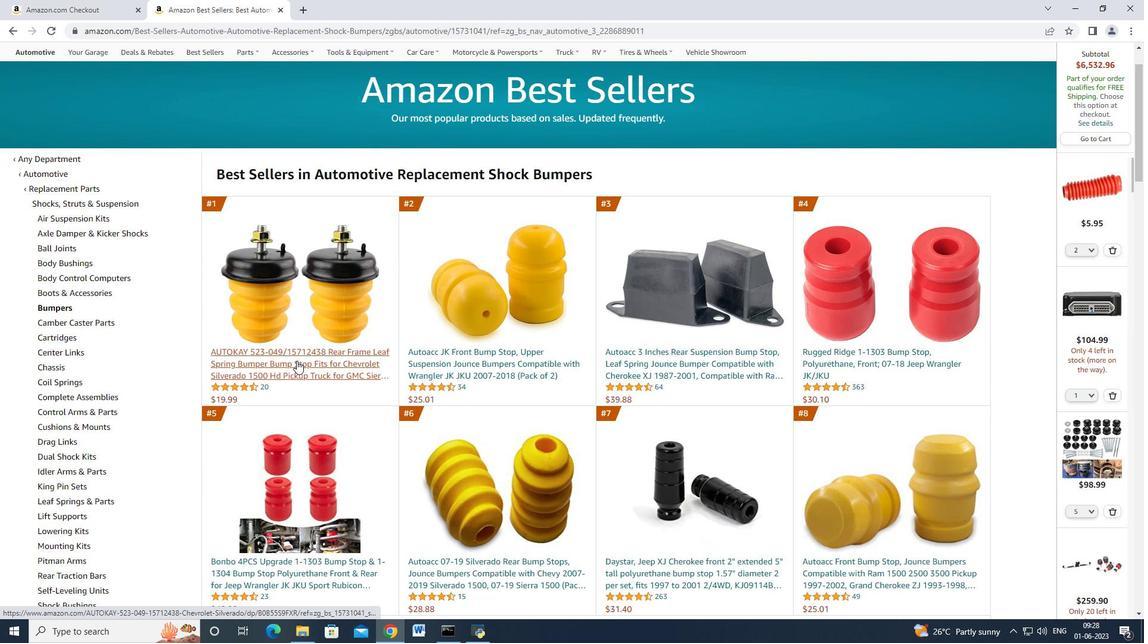 
Action: Mouse moved to (660, 340)
Screenshot: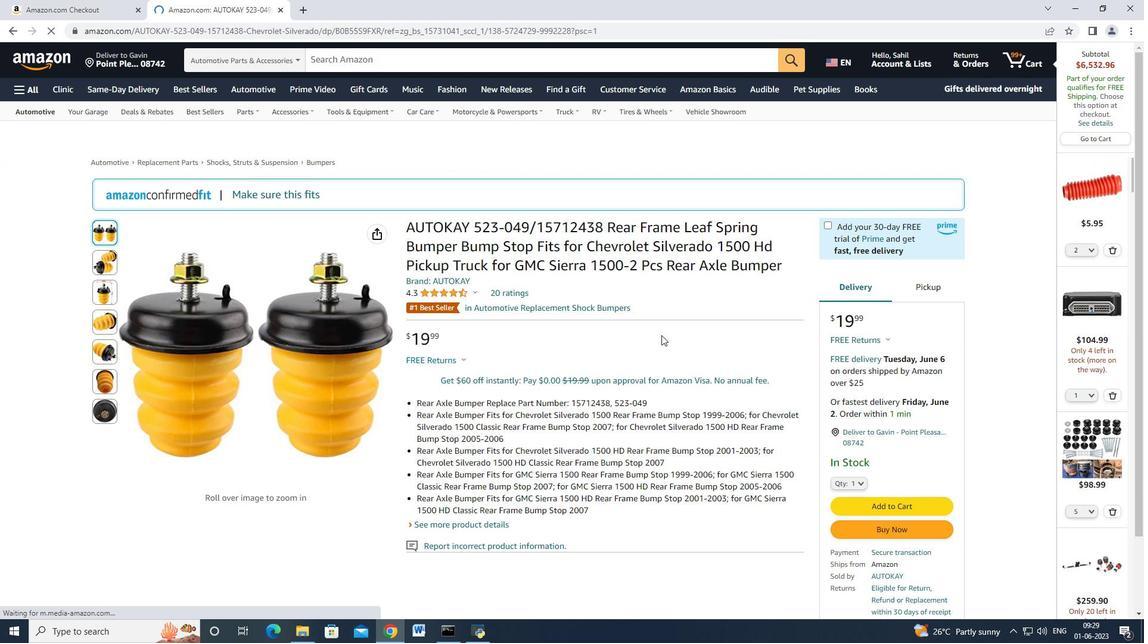 
Action: Mouse scrolled (660, 339) with delta (0, 0)
Screenshot: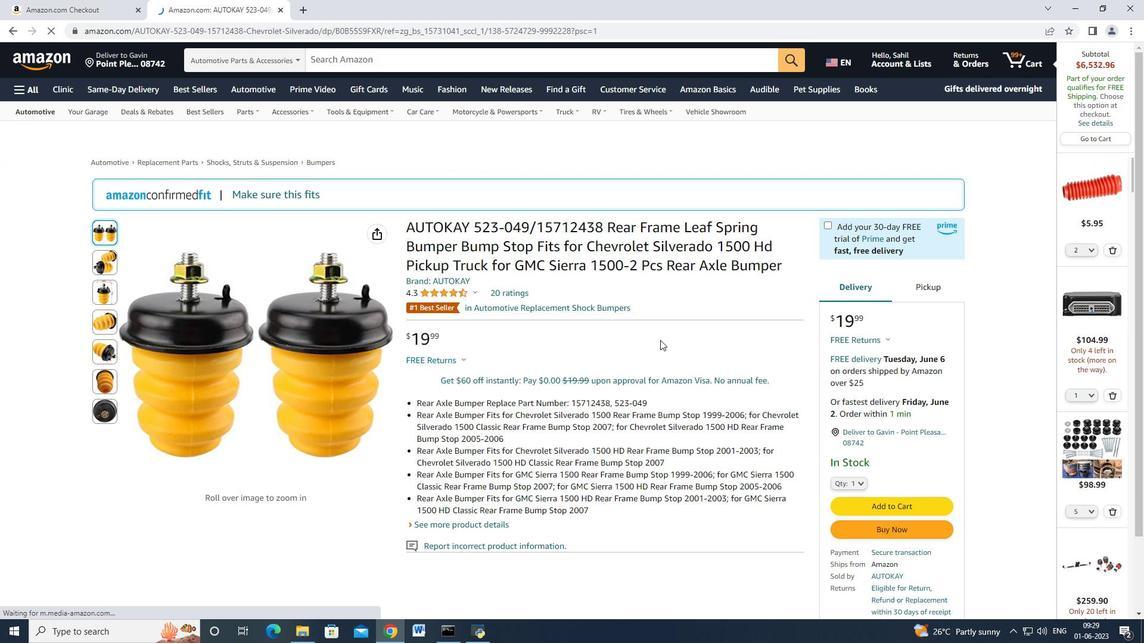 
Action: Mouse moved to (781, 317)
Screenshot: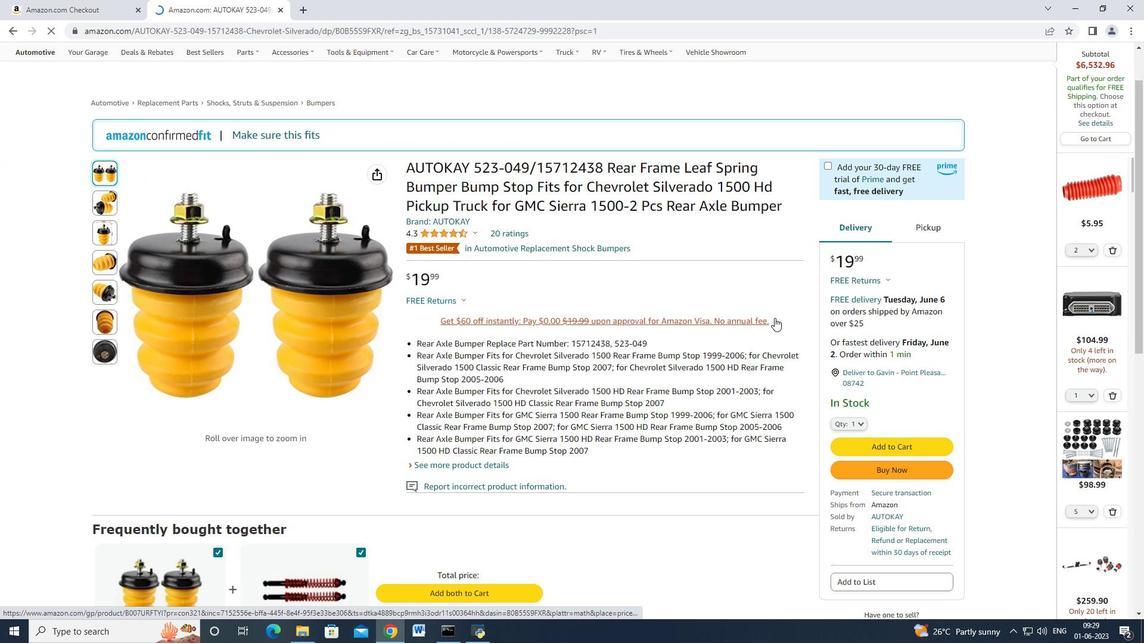 
Action: Mouse scrolled (781, 317) with delta (0, 0)
Screenshot: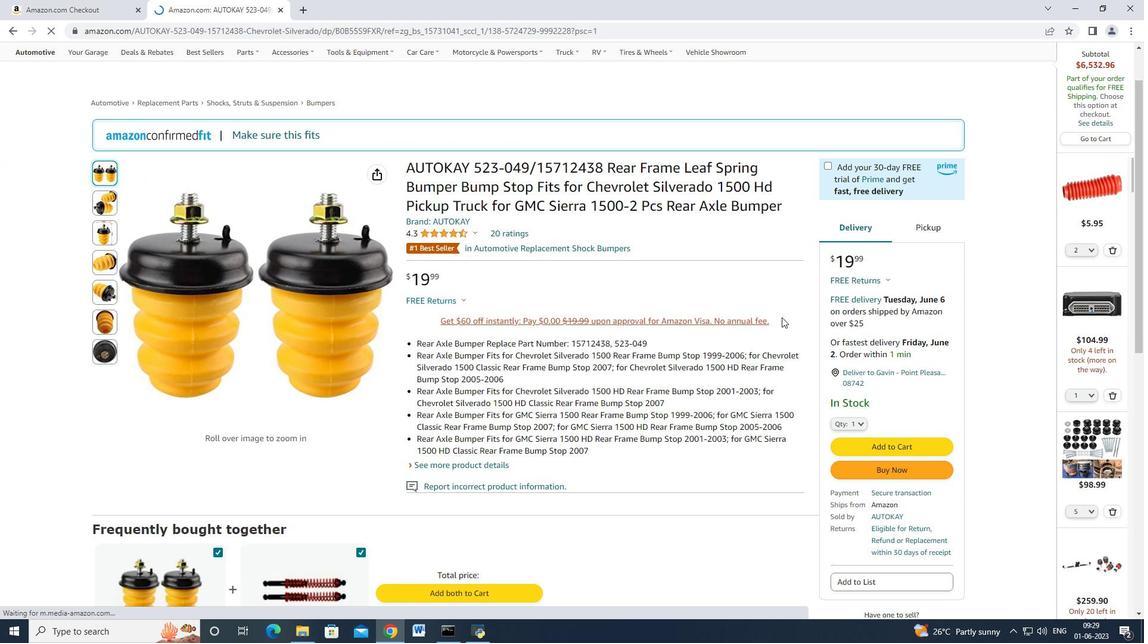 
Action: Mouse moved to (858, 364)
Screenshot: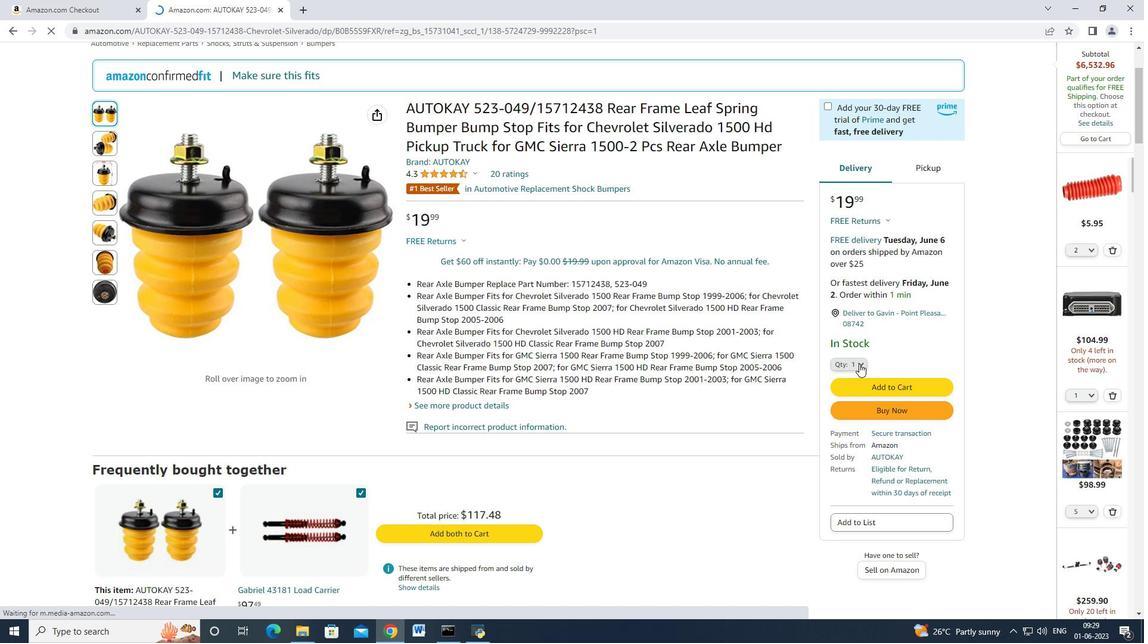 
Action: Mouse pressed left at (858, 364)
Screenshot: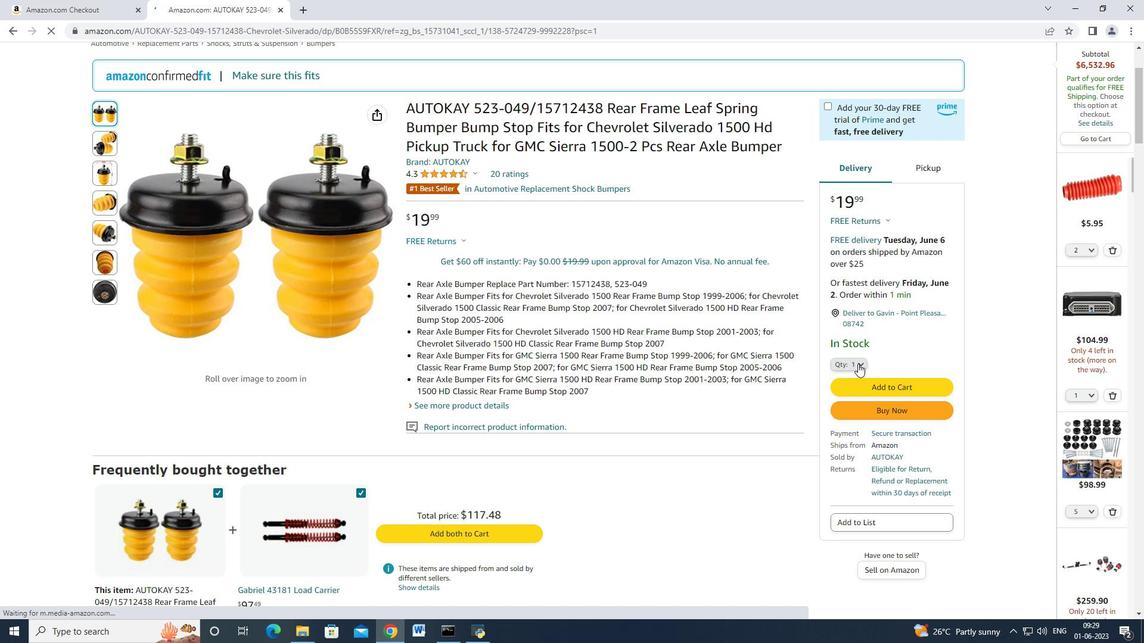 
Action: Mouse pressed left at (858, 364)
Screenshot: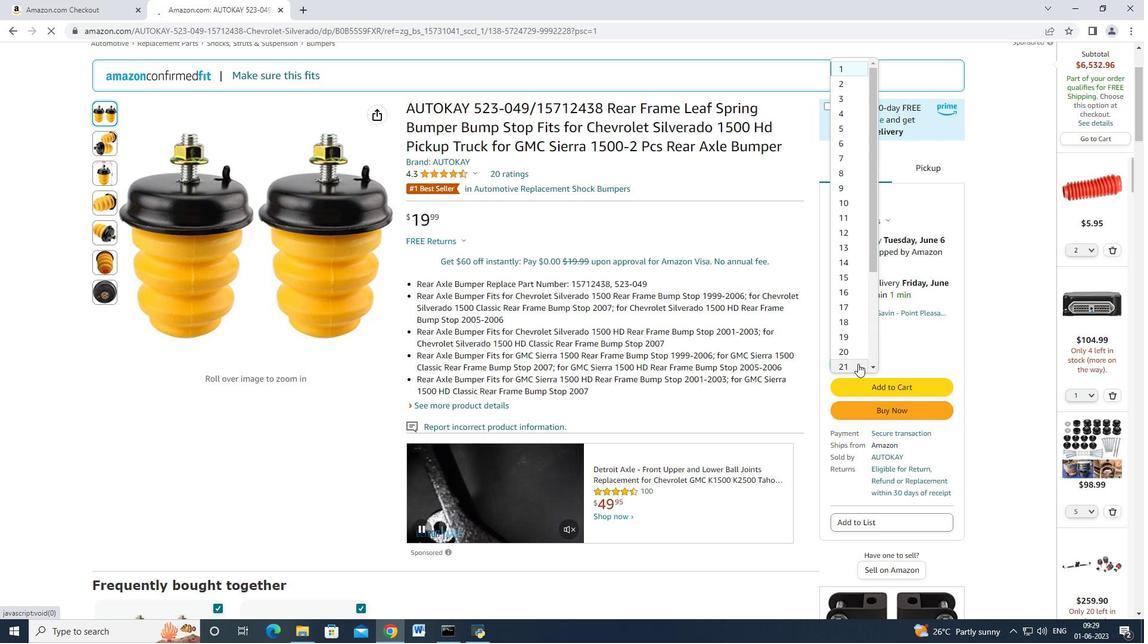
Action: Mouse pressed left at (858, 364)
Screenshot: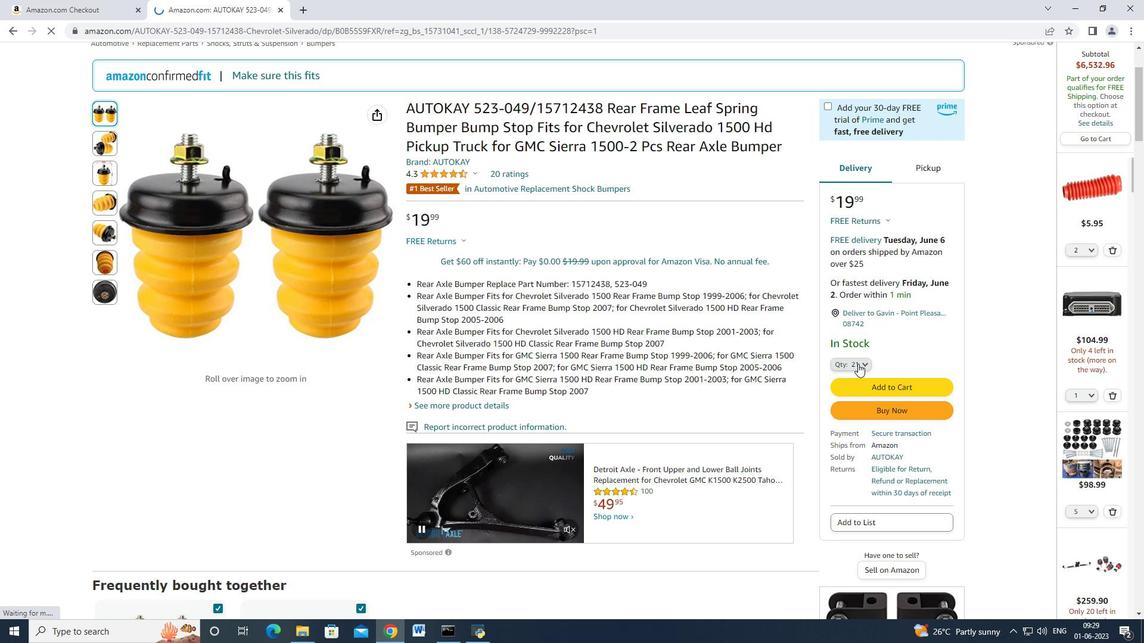 
Action: Mouse moved to (864, 340)
Screenshot: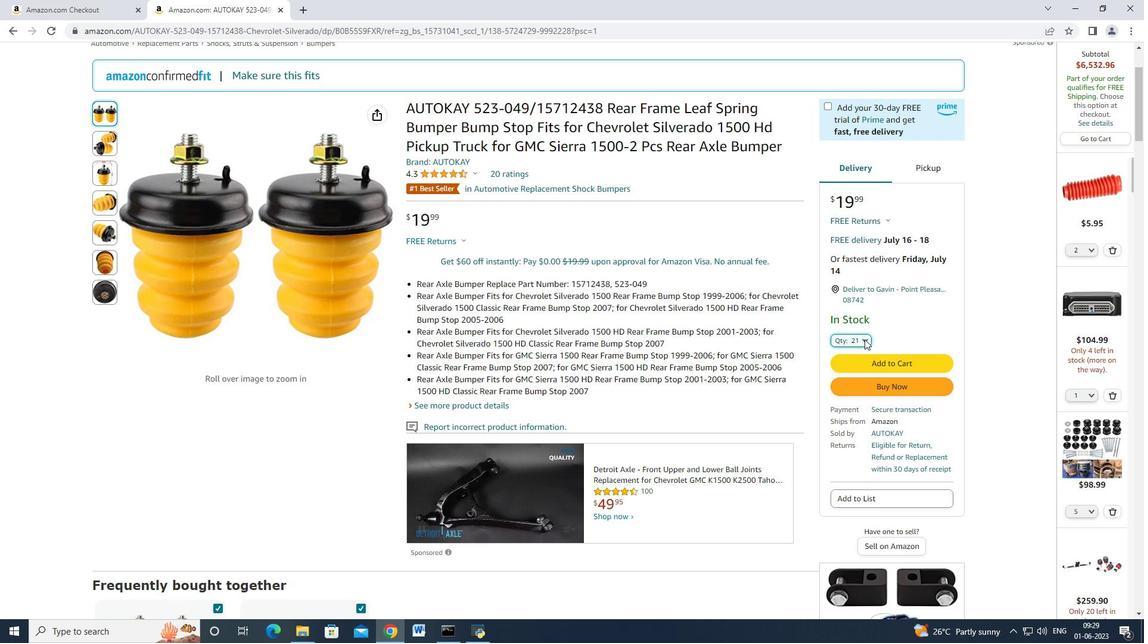 
Action: Mouse pressed left at (864, 340)
Screenshot: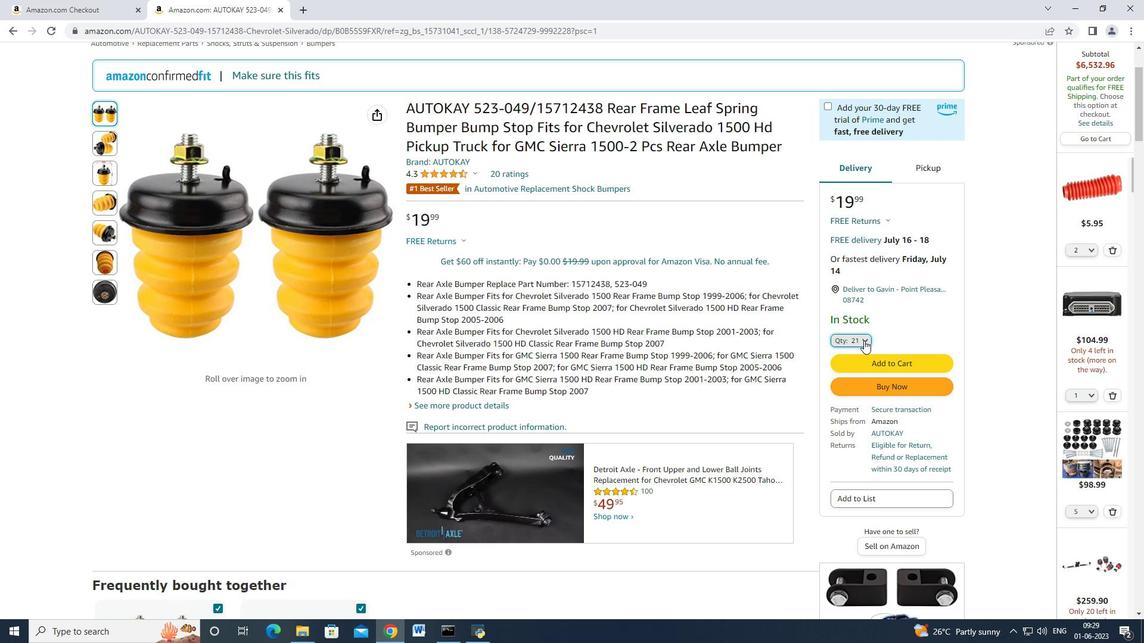
Action: Mouse moved to (857, 259)
Screenshot: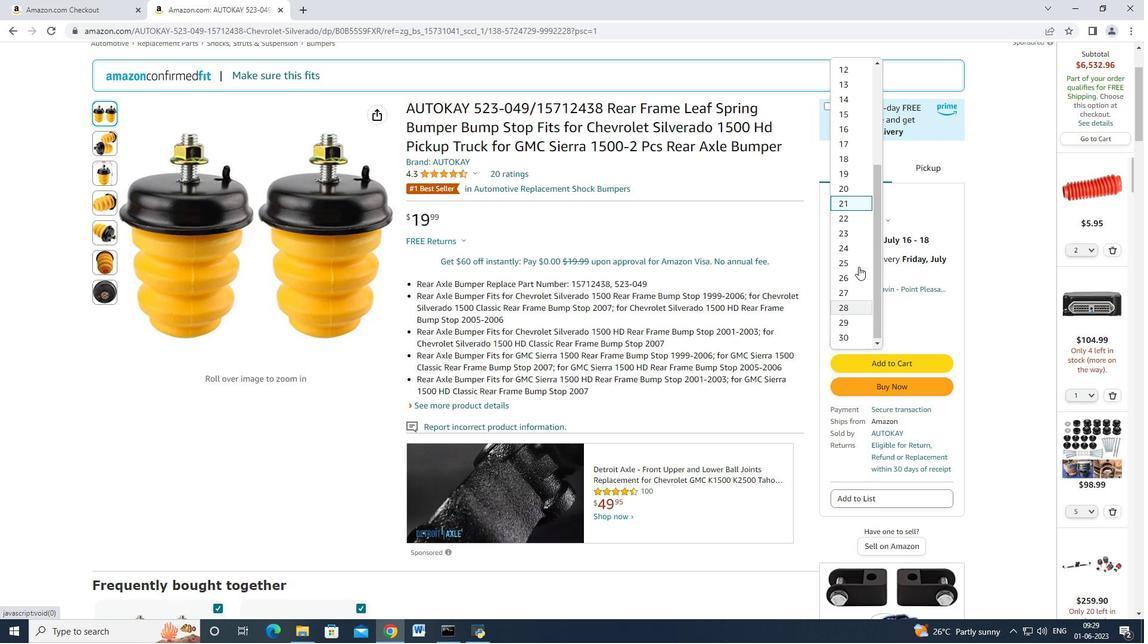 
Action: Mouse scrolled (857, 260) with delta (0, 0)
Screenshot: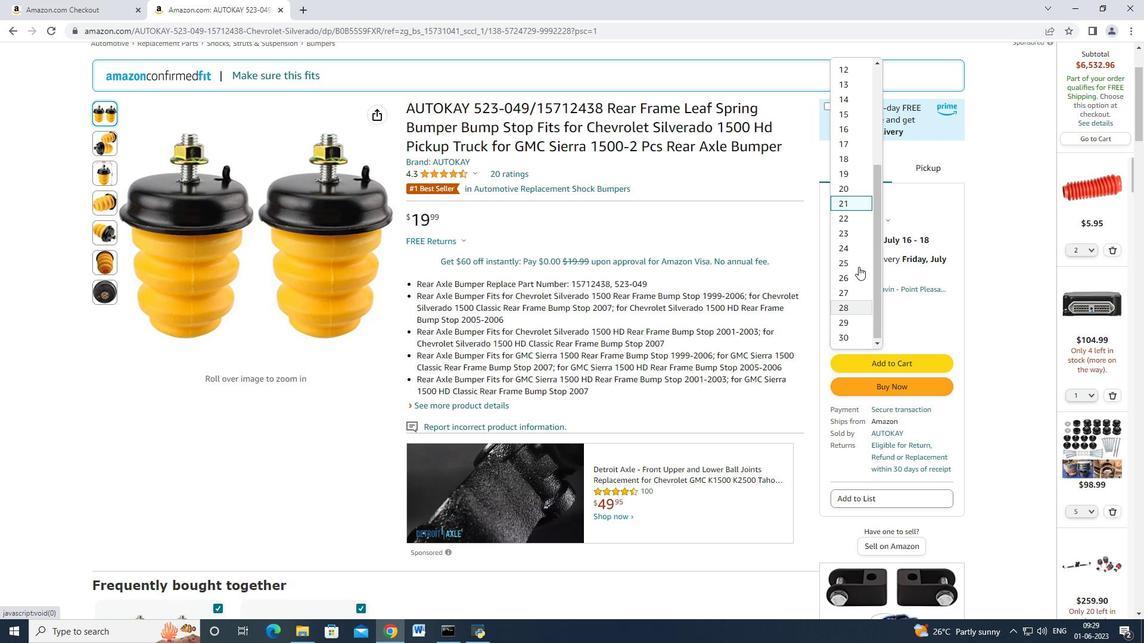 
Action: Mouse scrolled (857, 260) with delta (0, 0)
Screenshot: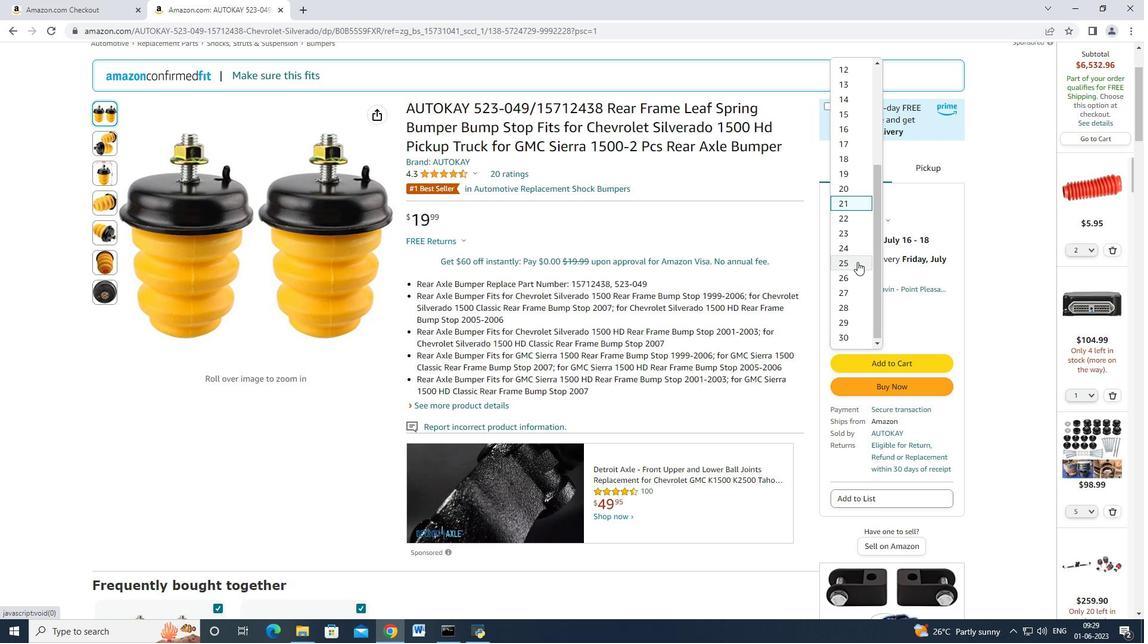 
Action: Mouse scrolled (857, 260) with delta (0, 0)
Screenshot: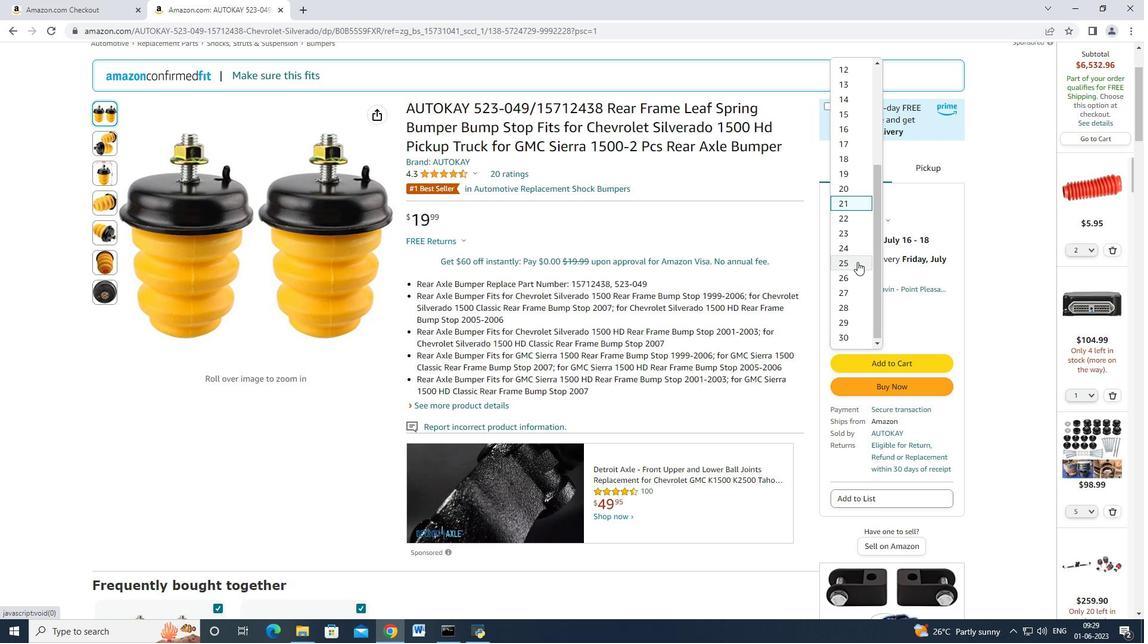 
Action: Mouse scrolled (857, 260) with delta (0, 0)
Screenshot: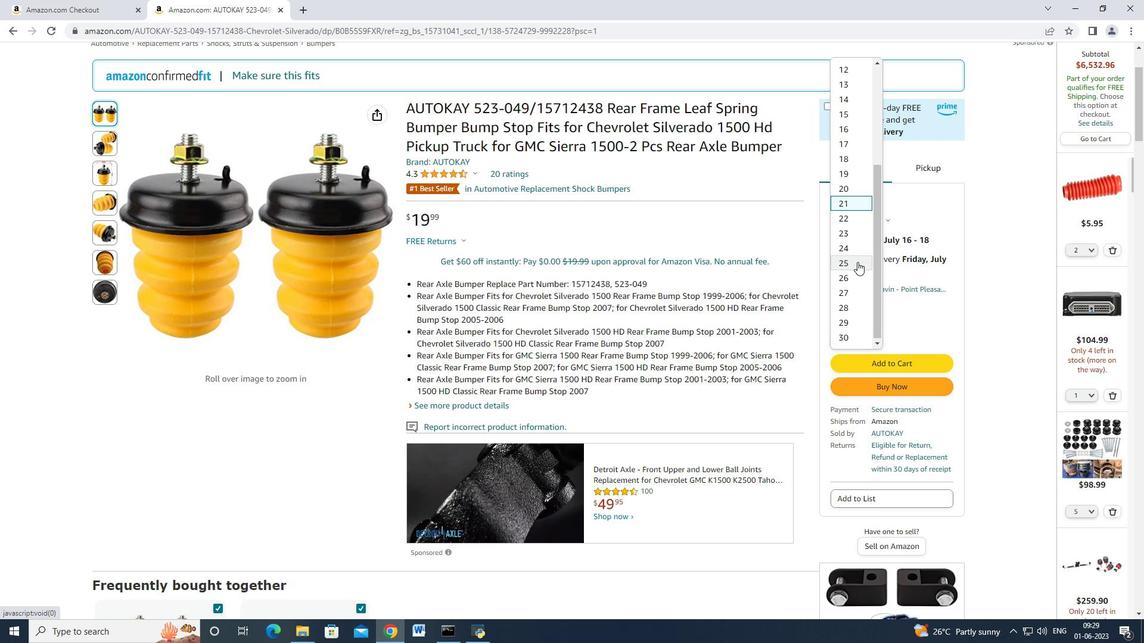 
Action: Mouse scrolled (857, 260) with delta (0, 0)
Screenshot: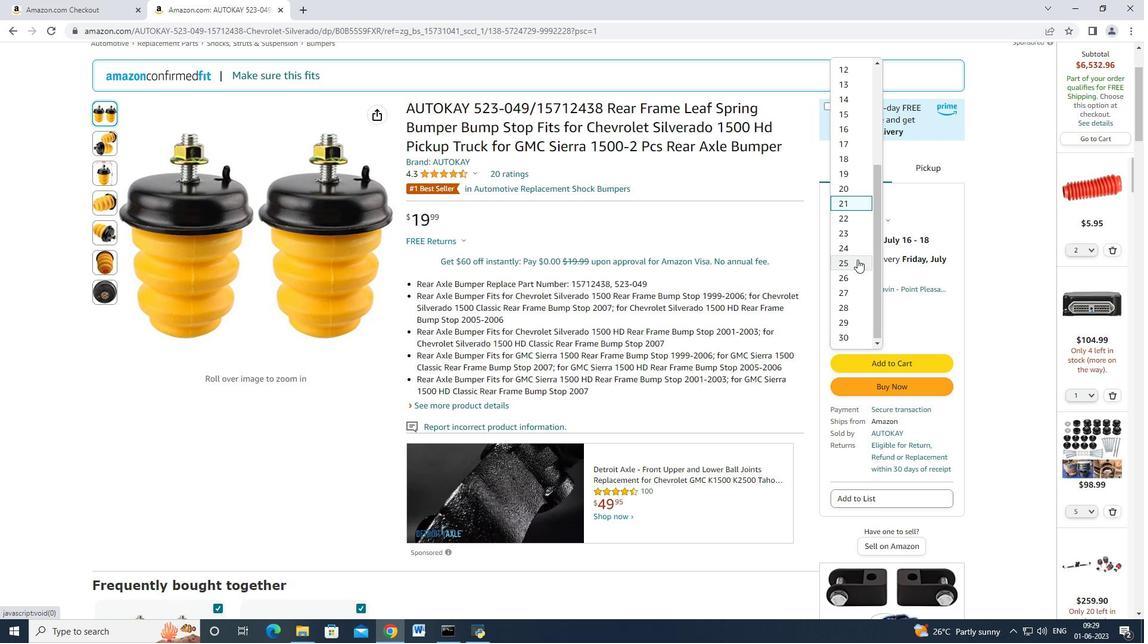 
Action: Mouse scrolled (857, 260) with delta (0, 0)
Screenshot: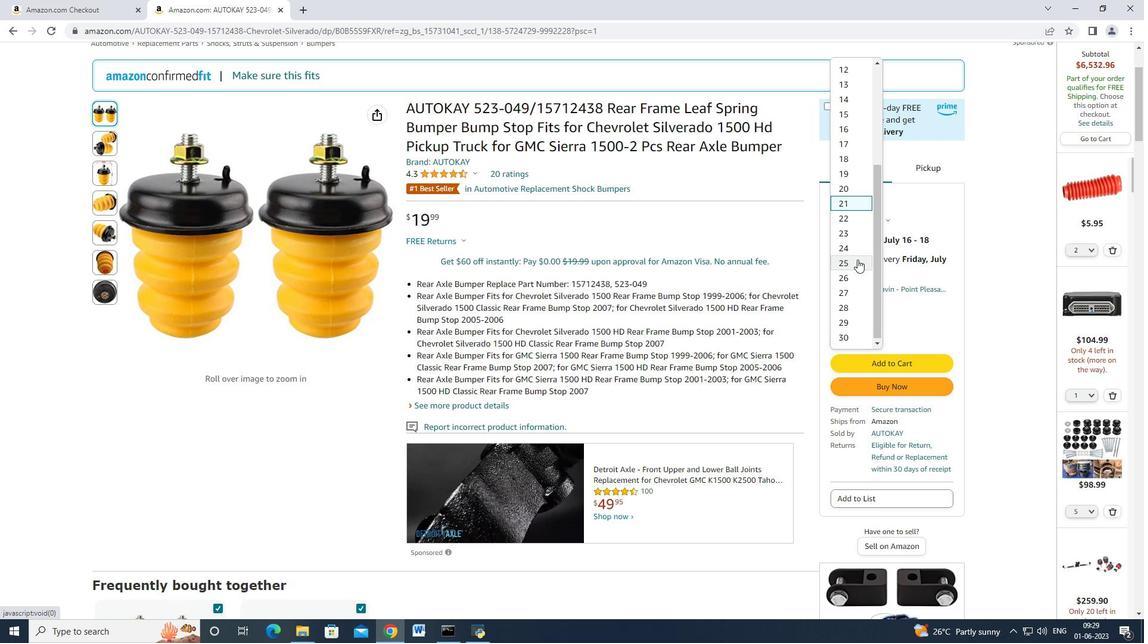 
Action: Mouse scrolled (857, 260) with delta (0, 0)
Screenshot: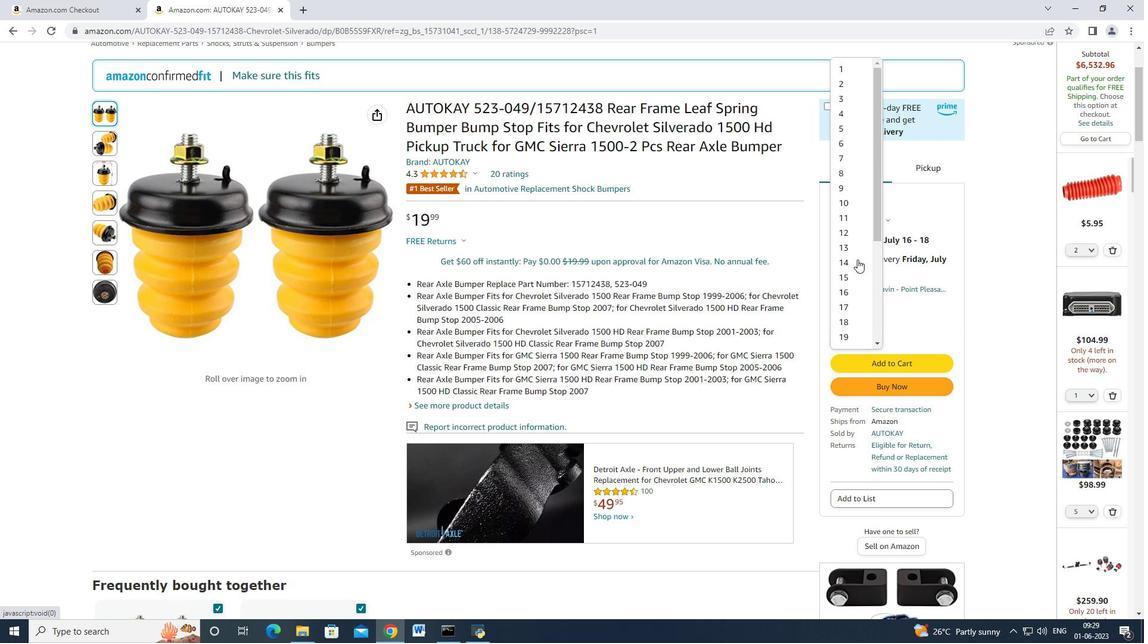 
Action: Mouse scrolled (857, 260) with delta (0, 0)
Screenshot: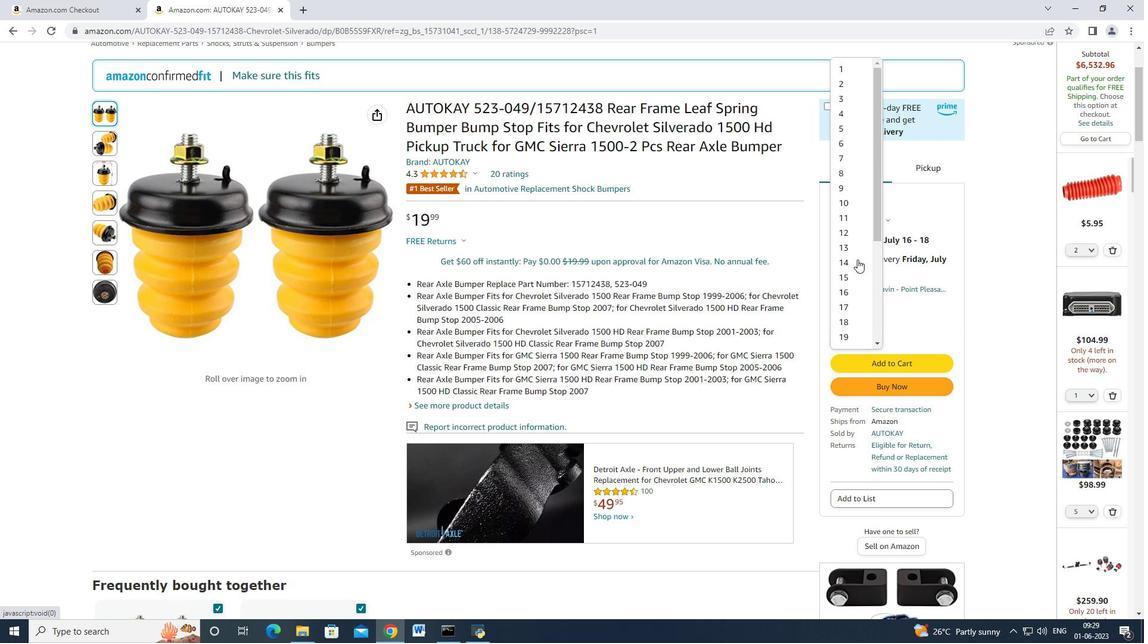 
Action: Mouse scrolled (857, 260) with delta (0, 0)
Screenshot: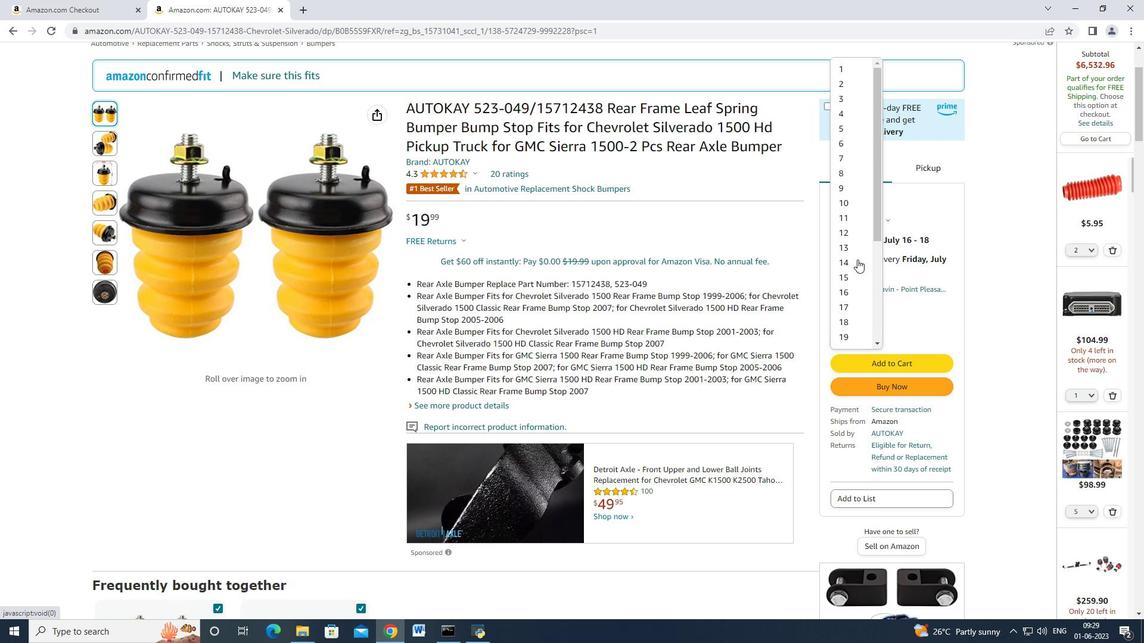 
Action: Mouse scrolled (857, 260) with delta (0, 0)
Screenshot: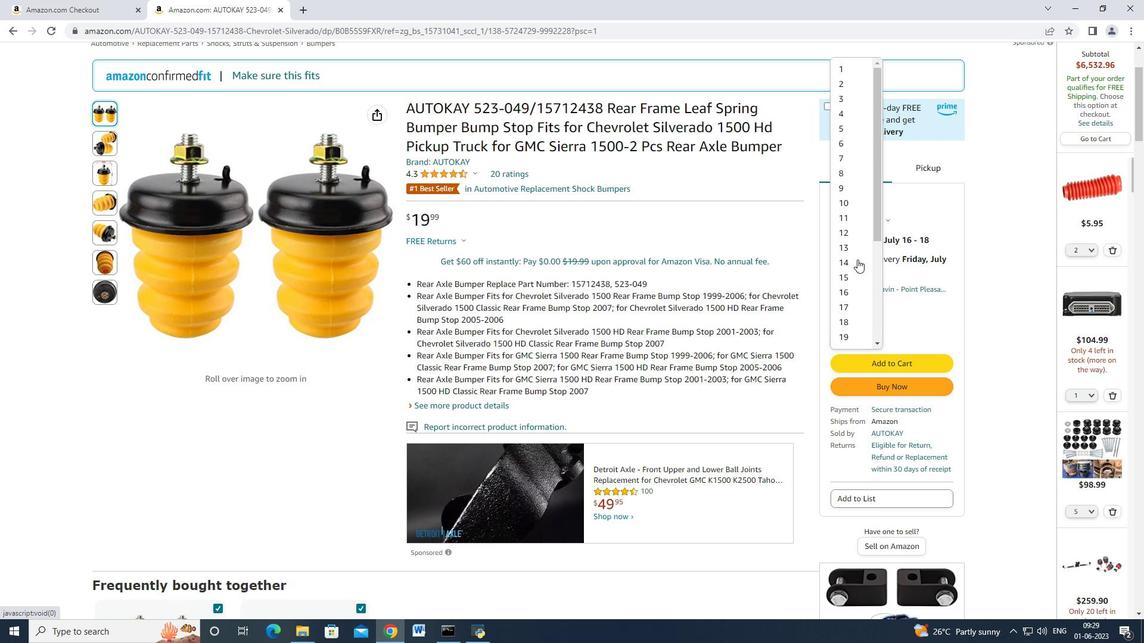 
Action: Mouse scrolled (857, 260) with delta (0, 0)
Screenshot: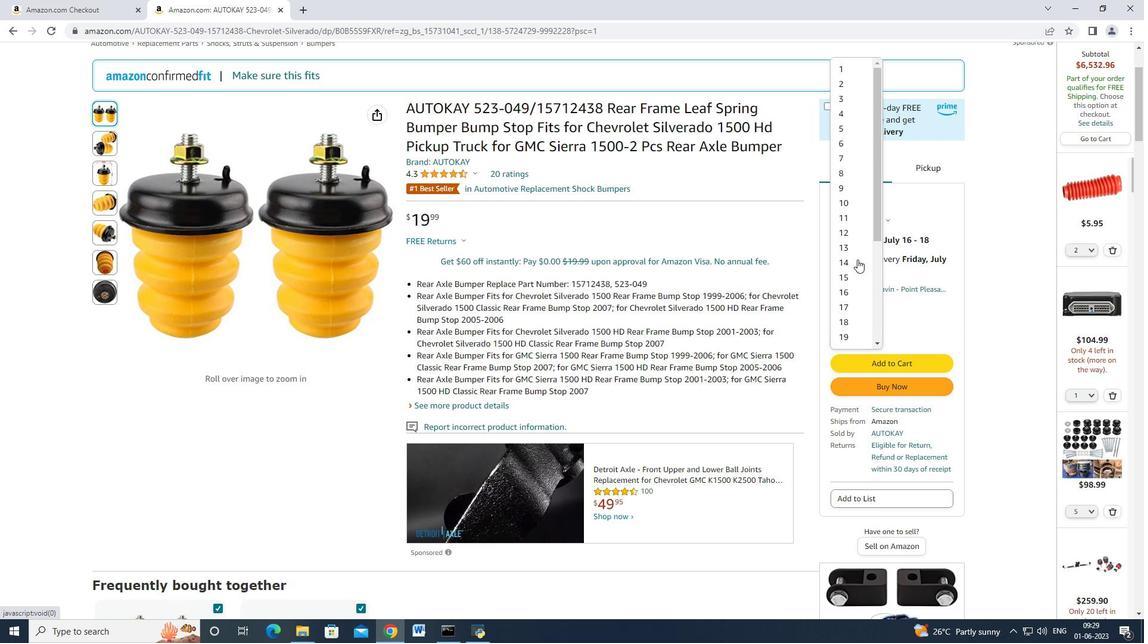 
Action: Mouse moved to (845, 98)
Screenshot: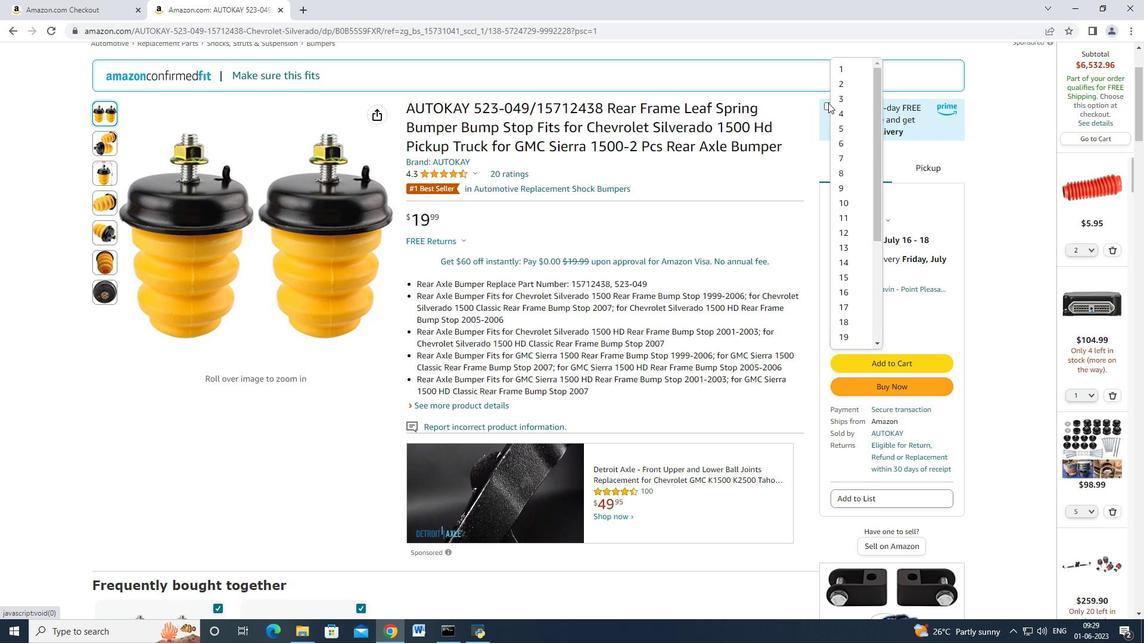 
Action: Mouse pressed left at (845, 98)
Screenshot: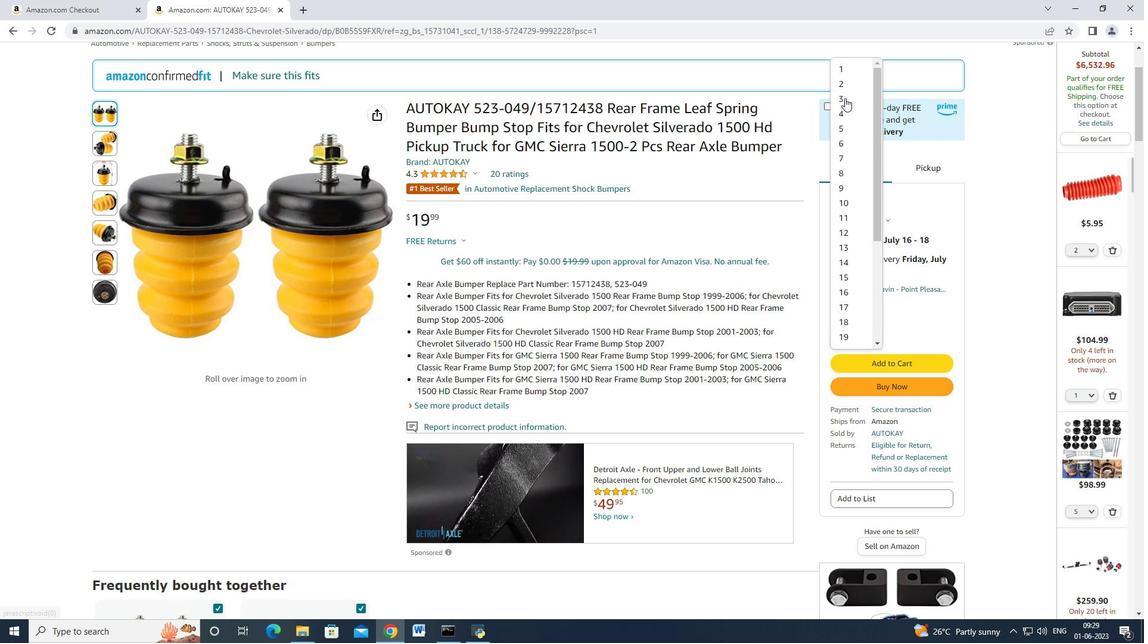
Action: Mouse moved to (891, 384)
Screenshot: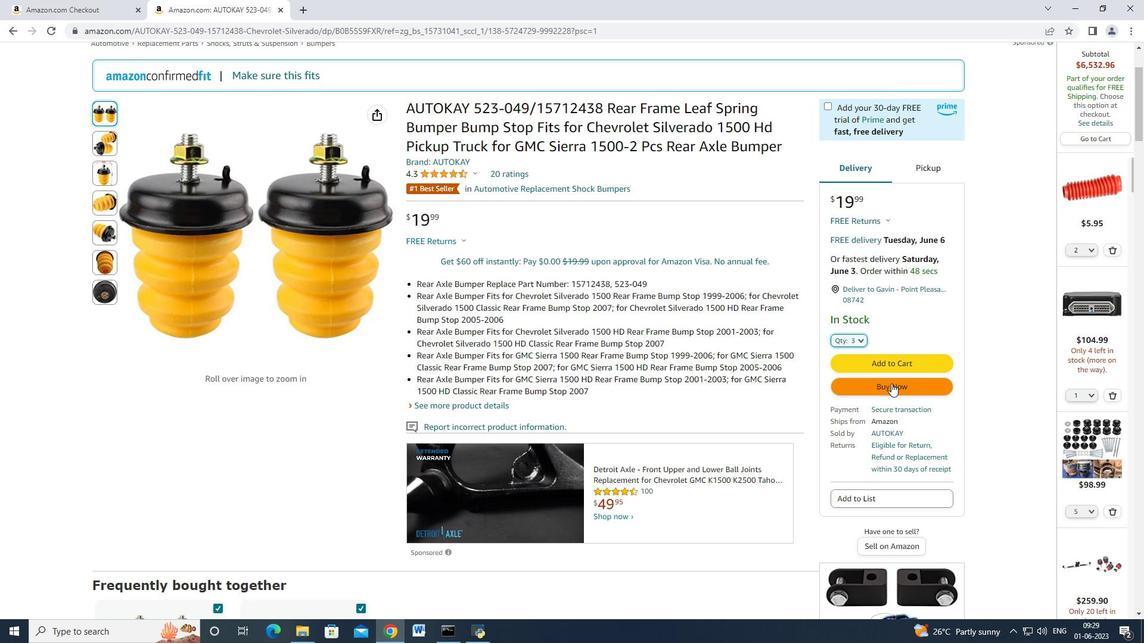 
Action: Mouse pressed left at (891, 384)
Screenshot: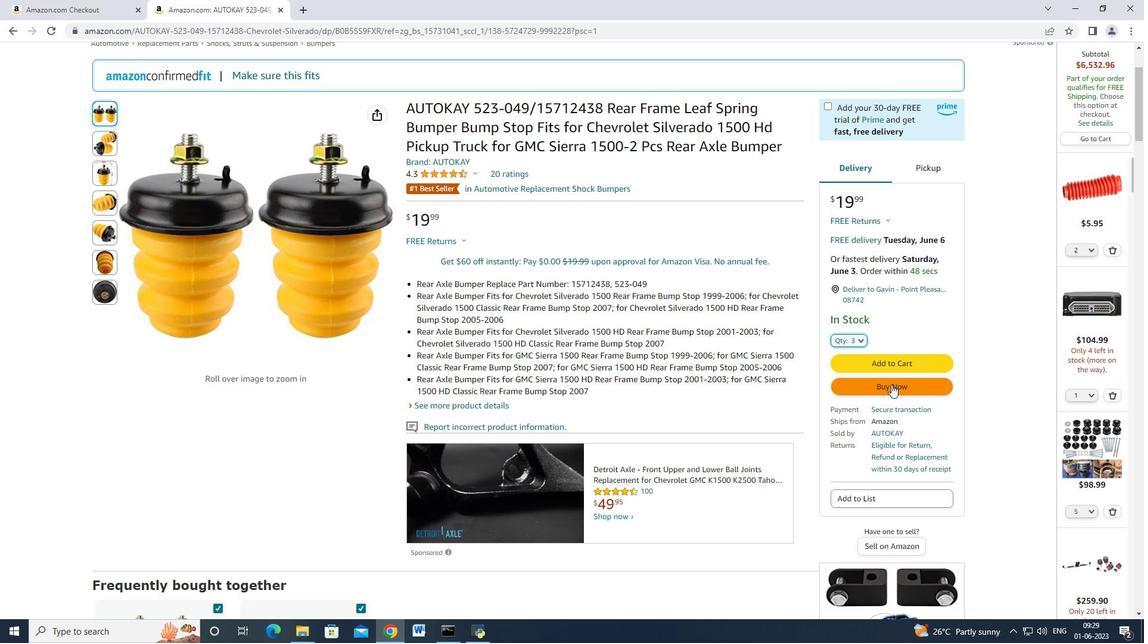 
Action: Mouse moved to (681, 103)
Screenshot: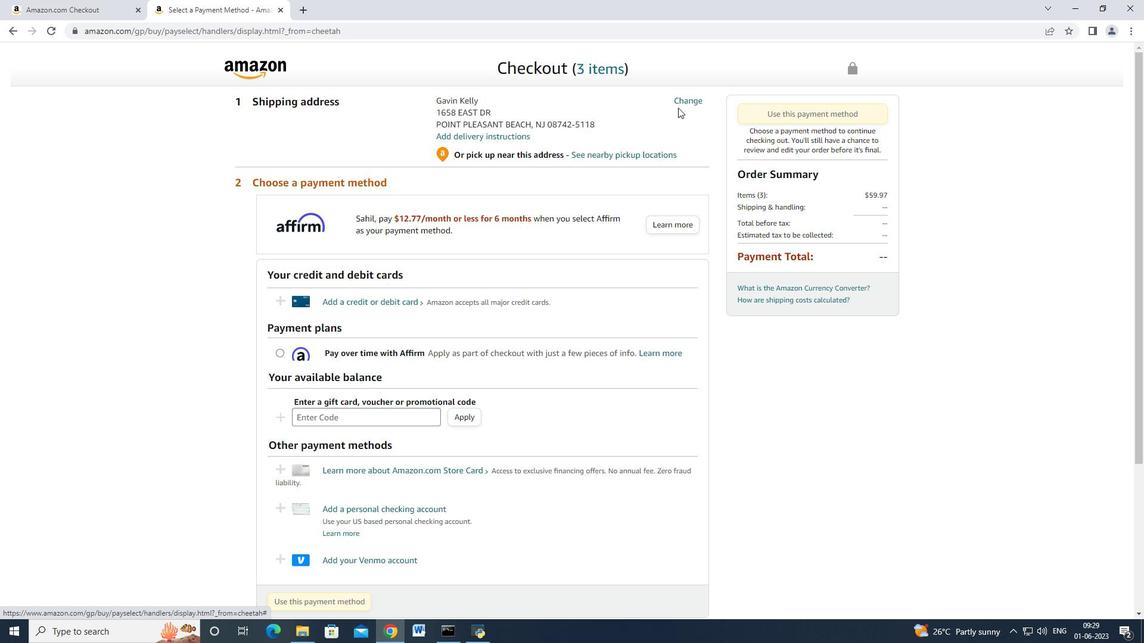 
Action: Mouse pressed left at (681, 103)
Screenshot: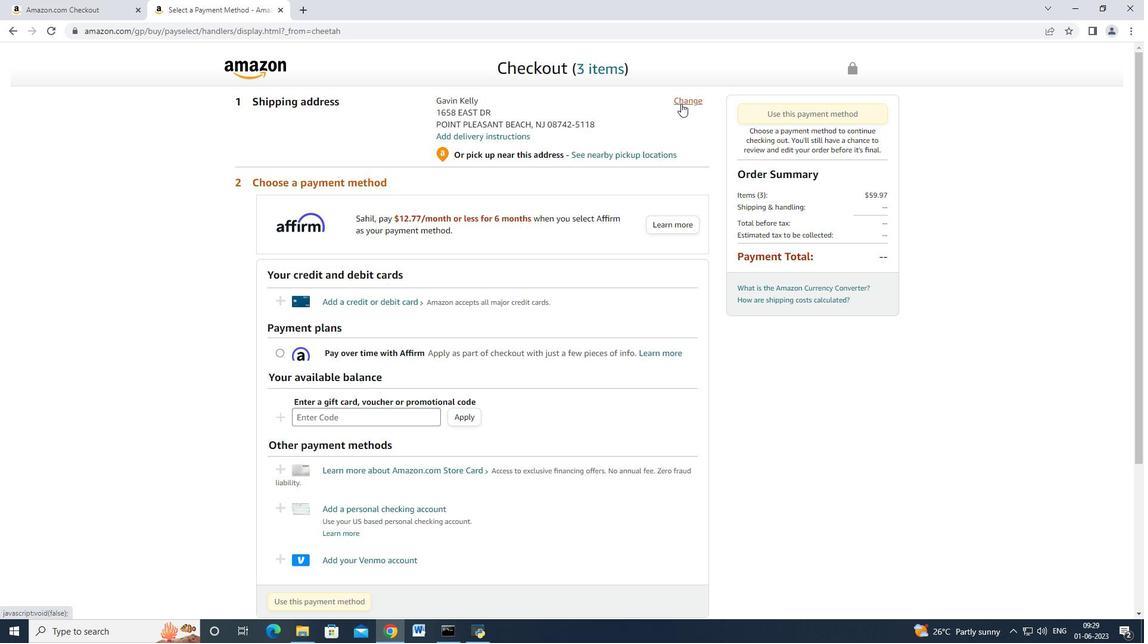
Action: Mouse moved to (287, 292)
Screenshot: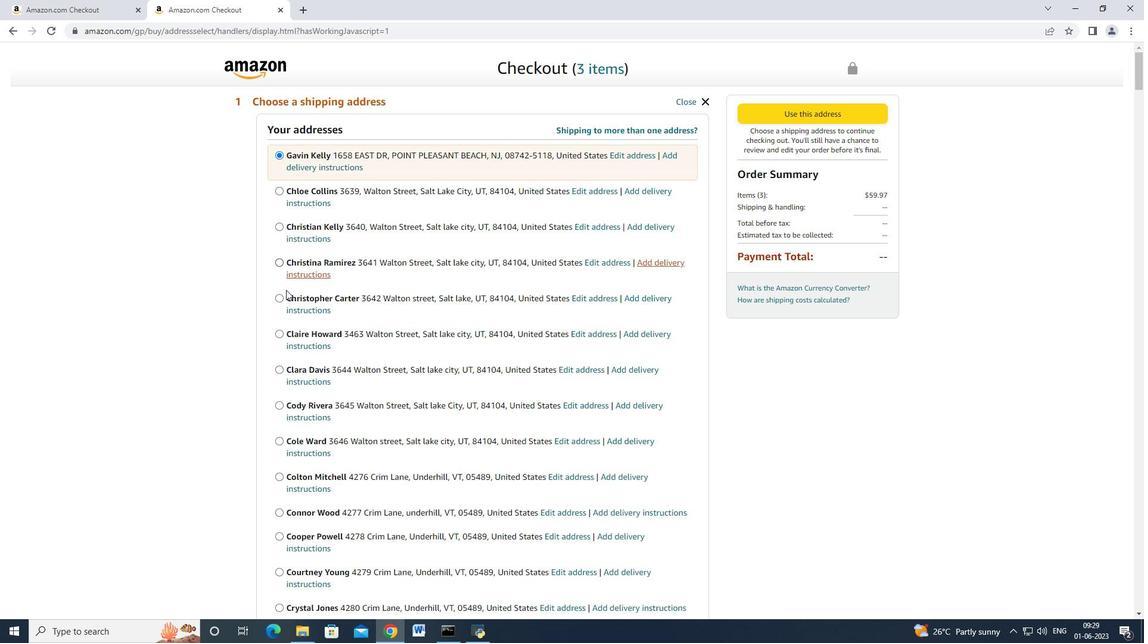 
Action: Mouse scrolled (286, 290) with delta (0, 0)
Screenshot: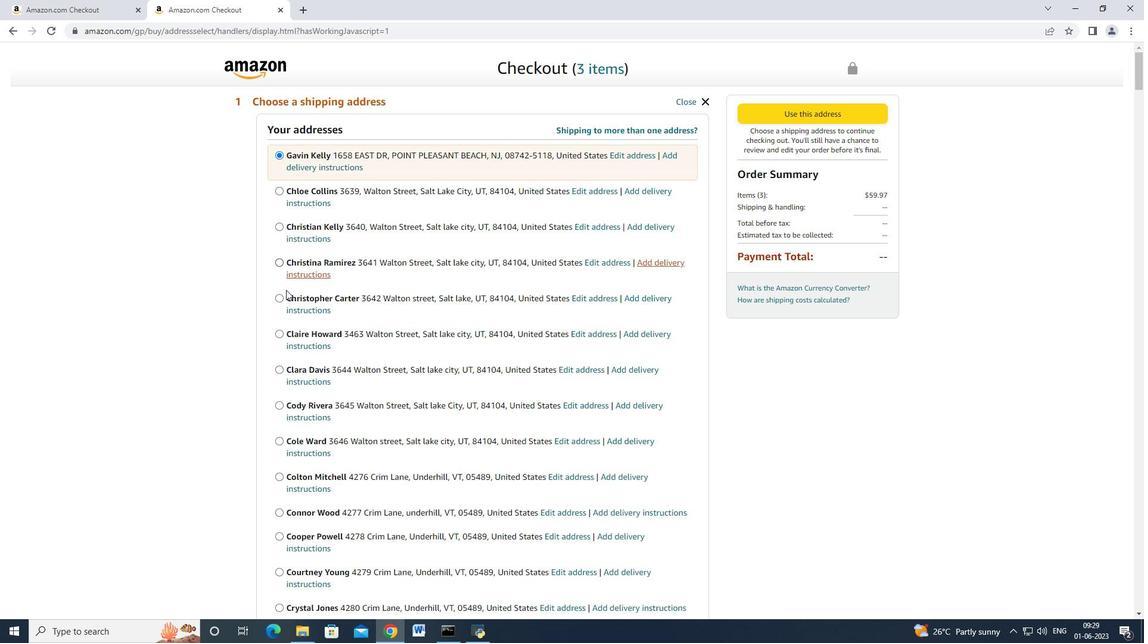 
Action: Mouse moved to (287, 292)
Screenshot: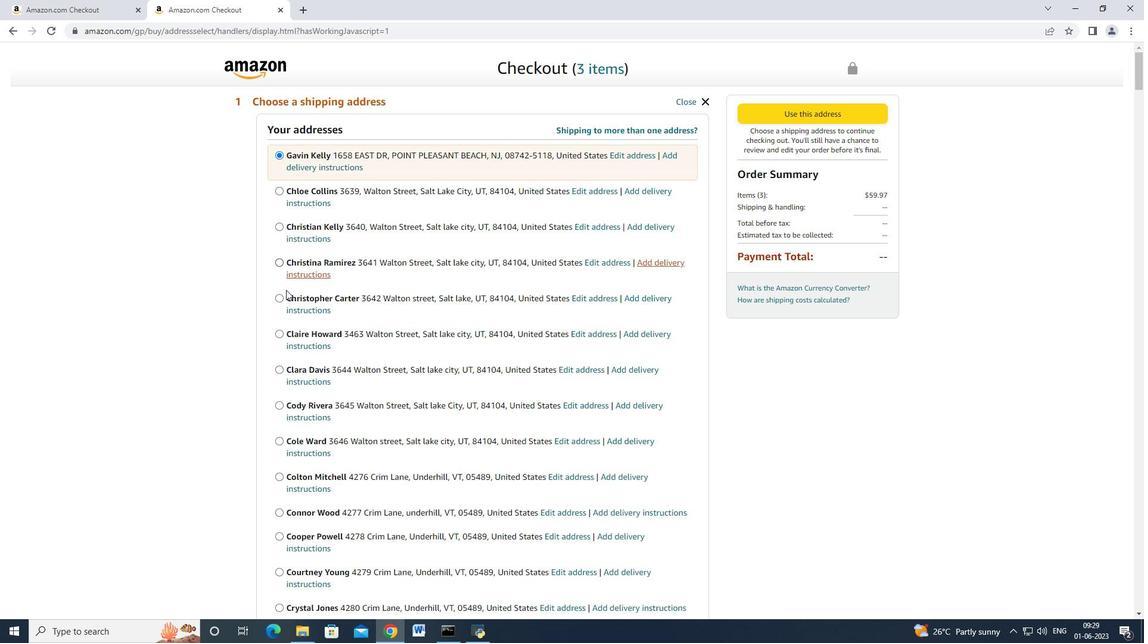 
Action: Mouse scrolled (287, 291) with delta (0, 0)
Screenshot: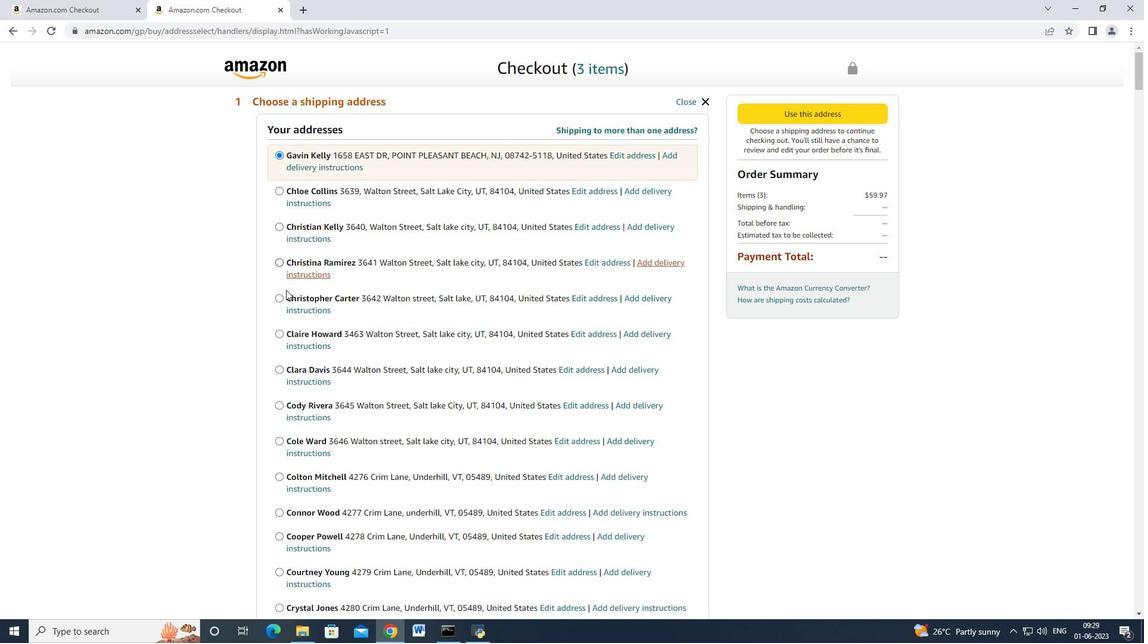 
Action: Mouse moved to (287, 292)
Screenshot: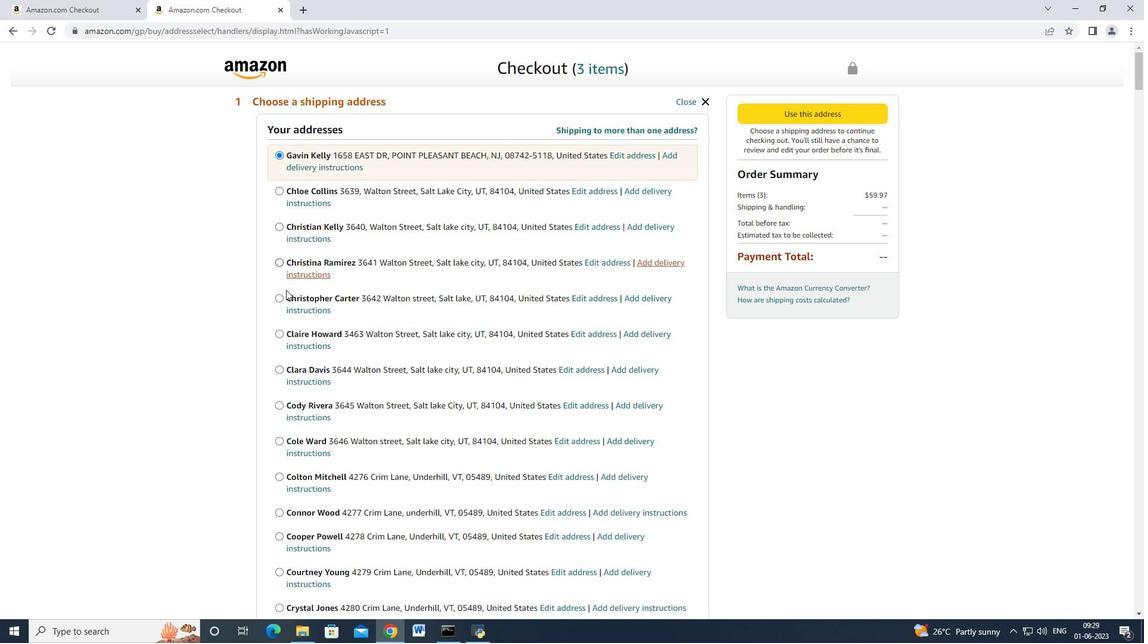 
Action: Mouse scrolled (287, 291) with delta (0, 0)
Screenshot: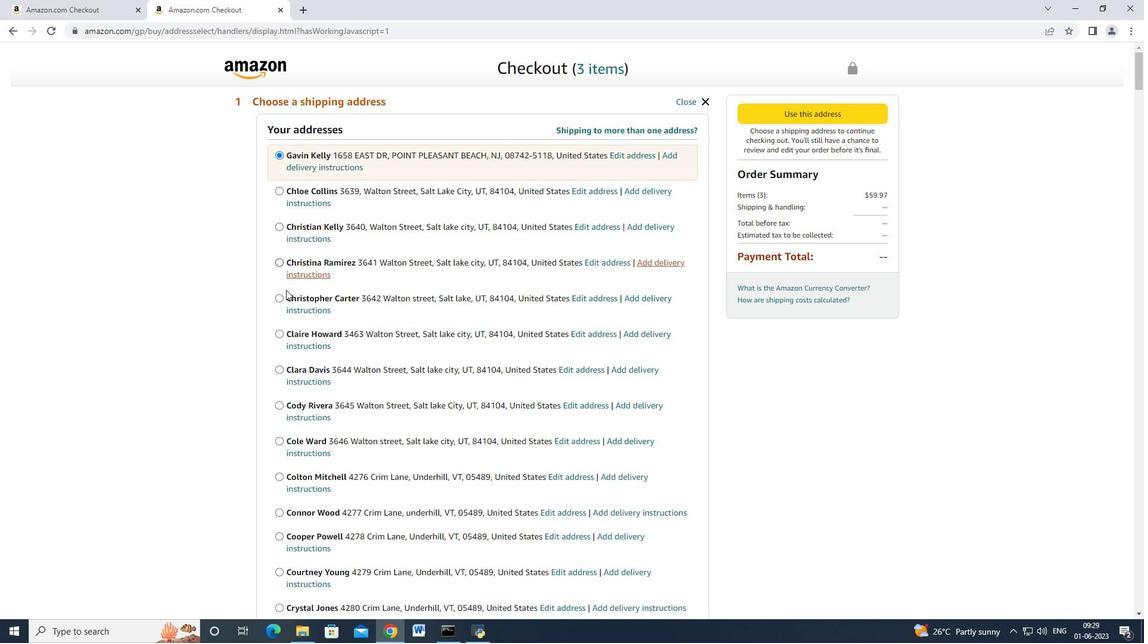 
Action: Mouse moved to (288, 292)
Screenshot: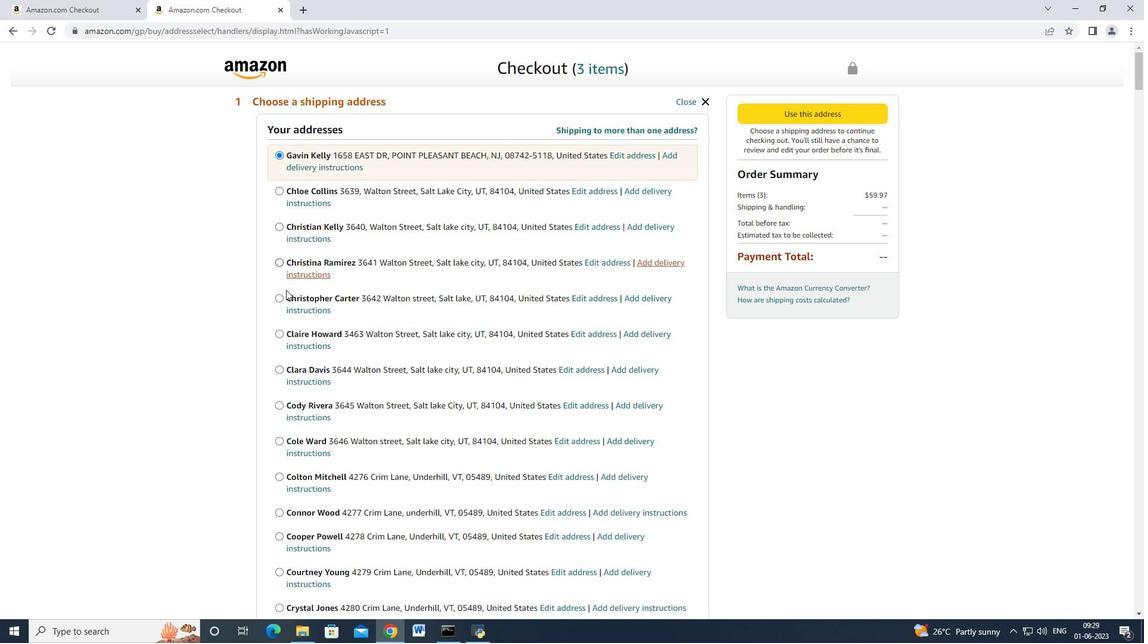 
Action: Mouse scrolled (287, 292) with delta (0, 0)
Screenshot: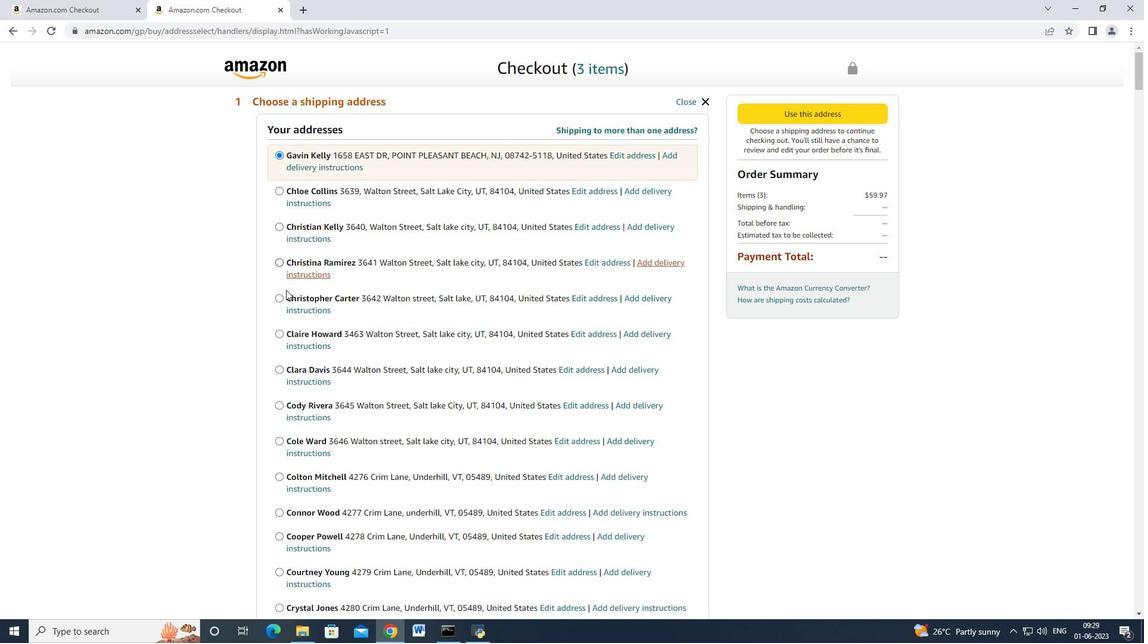 
Action: Mouse moved to (289, 292)
Screenshot: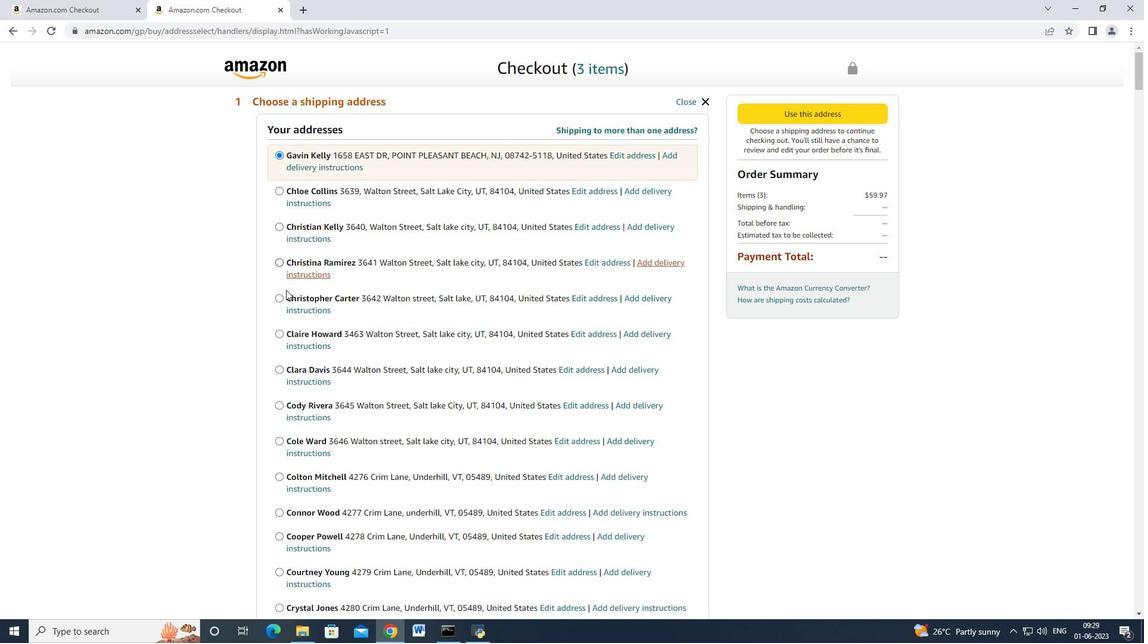 
Action: Mouse scrolled (288, 292) with delta (0, 0)
Screenshot: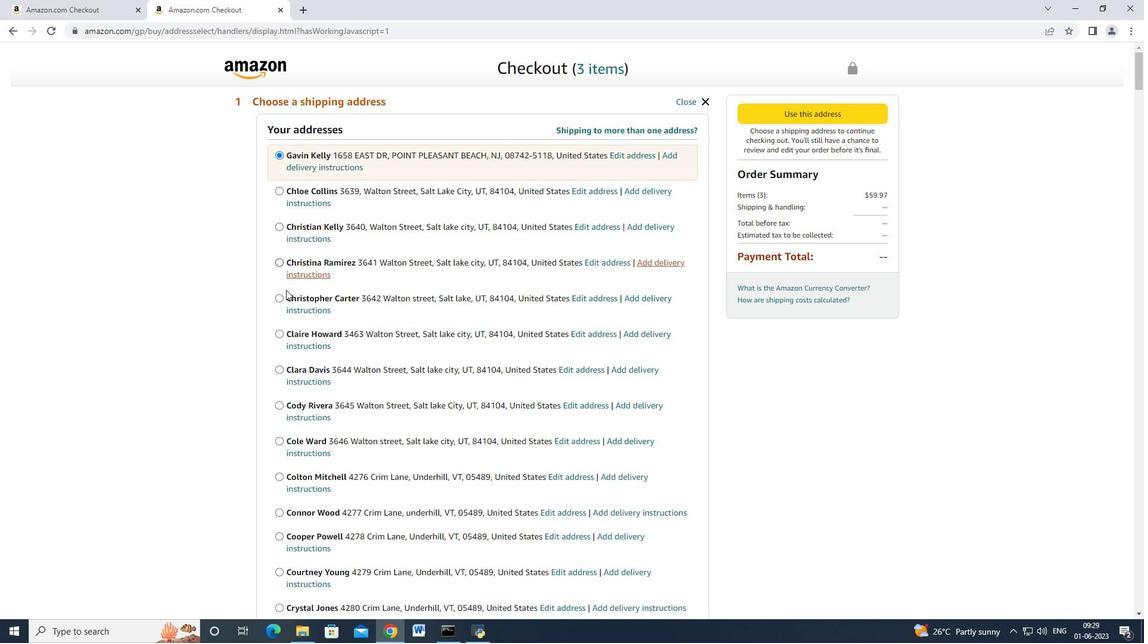 
Action: Mouse moved to (289, 292)
Screenshot: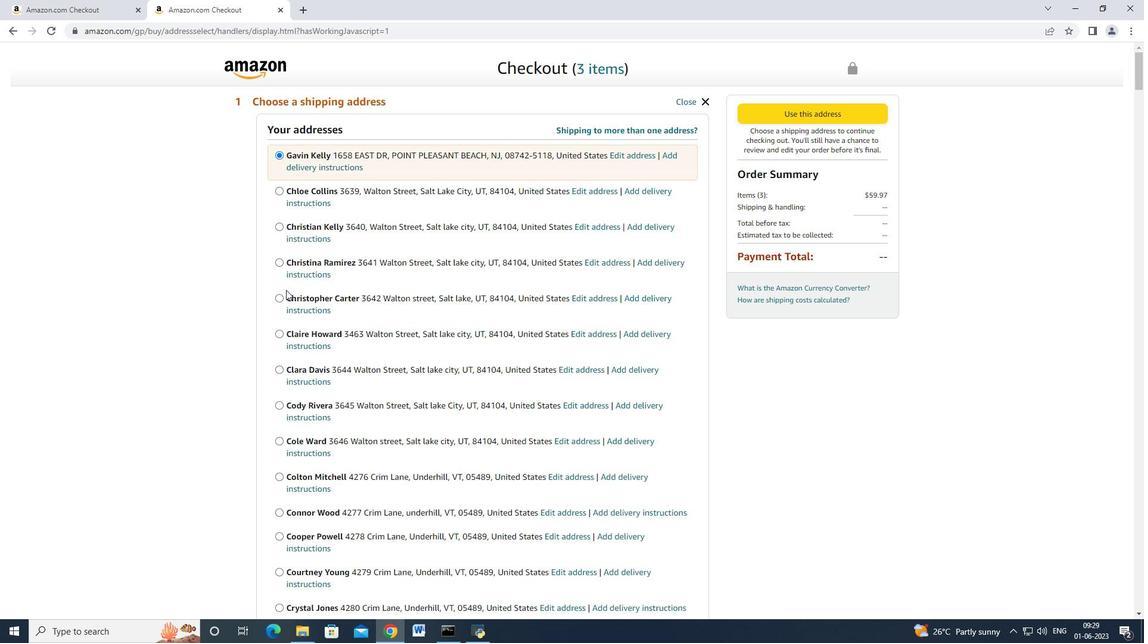 
Action: Mouse scrolled (289, 292) with delta (0, 0)
Screenshot: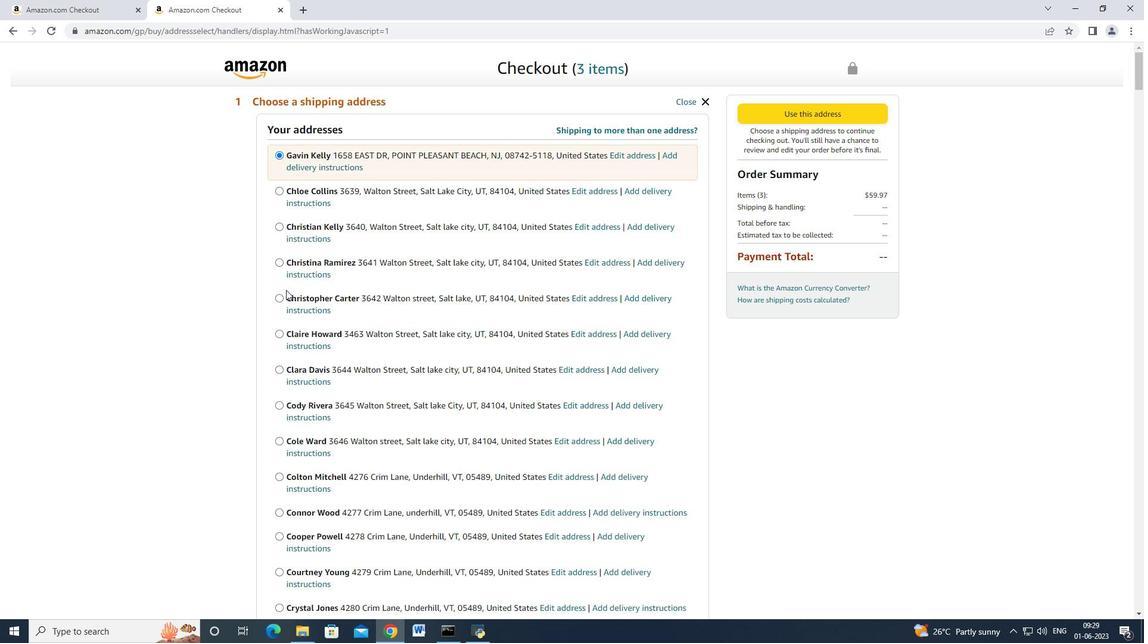 
Action: Mouse moved to (290, 292)
Screenshot: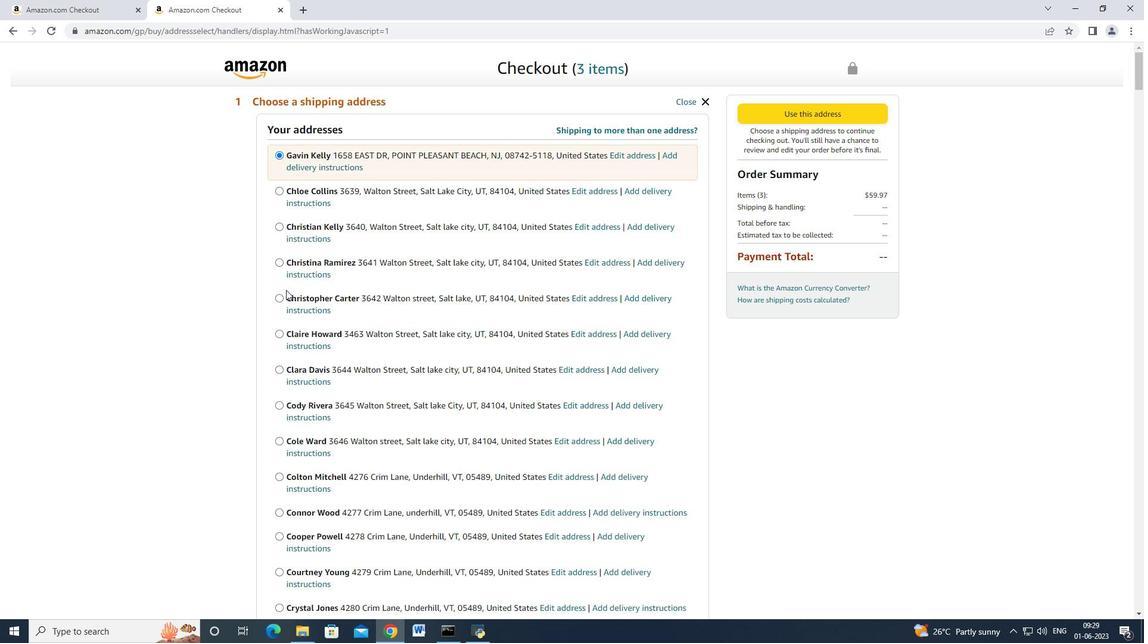 
Action: Mouse scrolled (289, 292) with delta (0, 0)
Screenshot: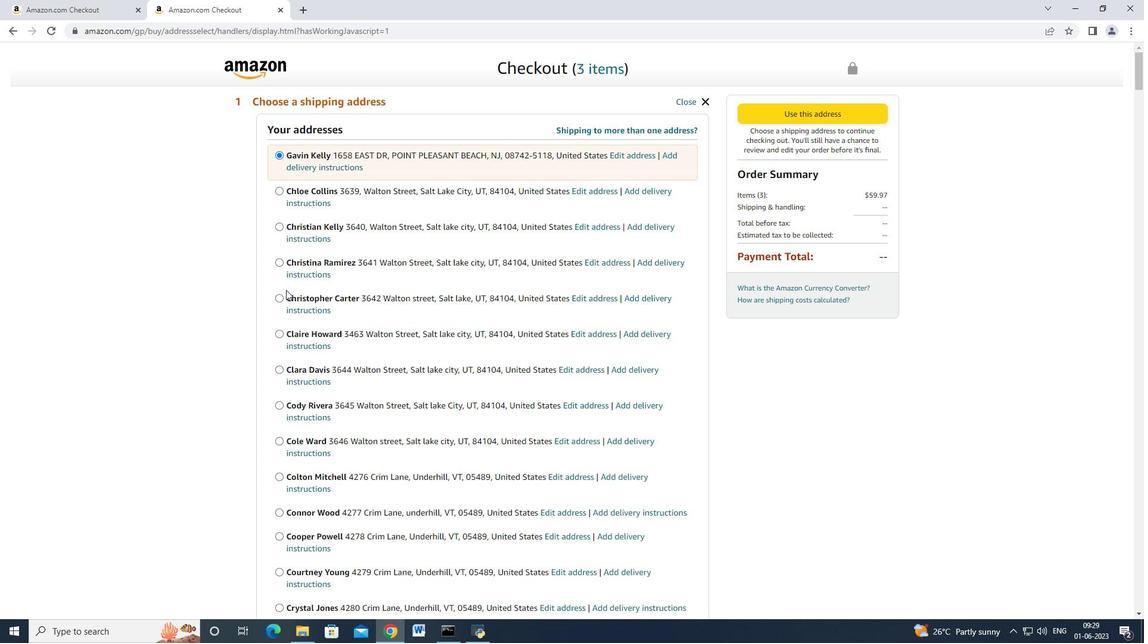 
Action: Mouse moved to (292, 291)
Screenshot: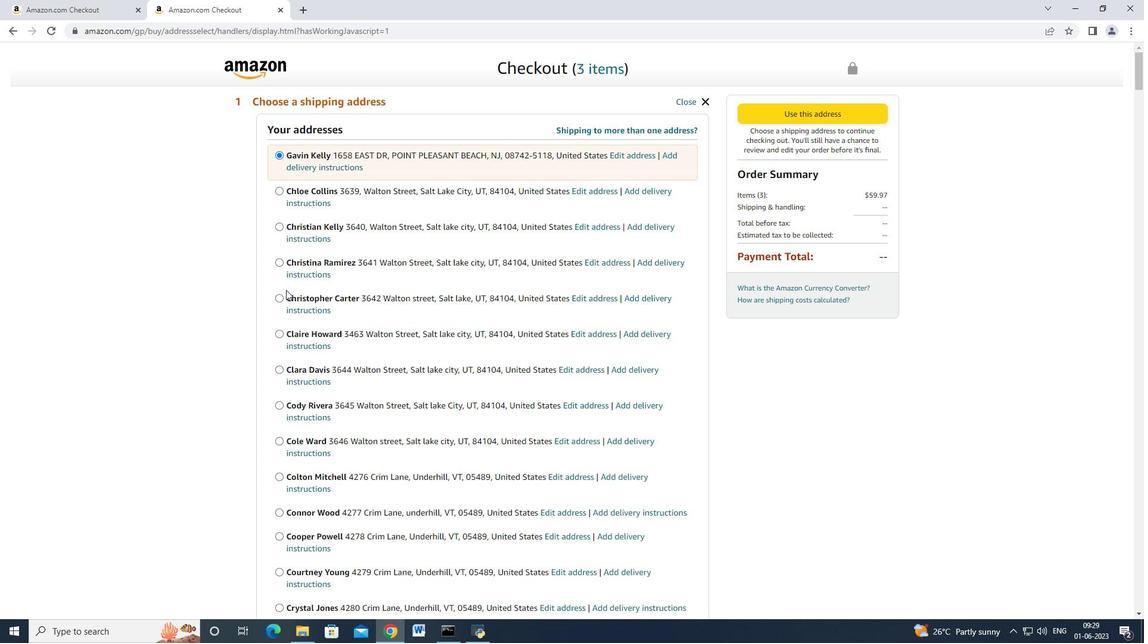 
Action: Mouse scrolled (290, 291) with delta (0, 0)
Screenshot: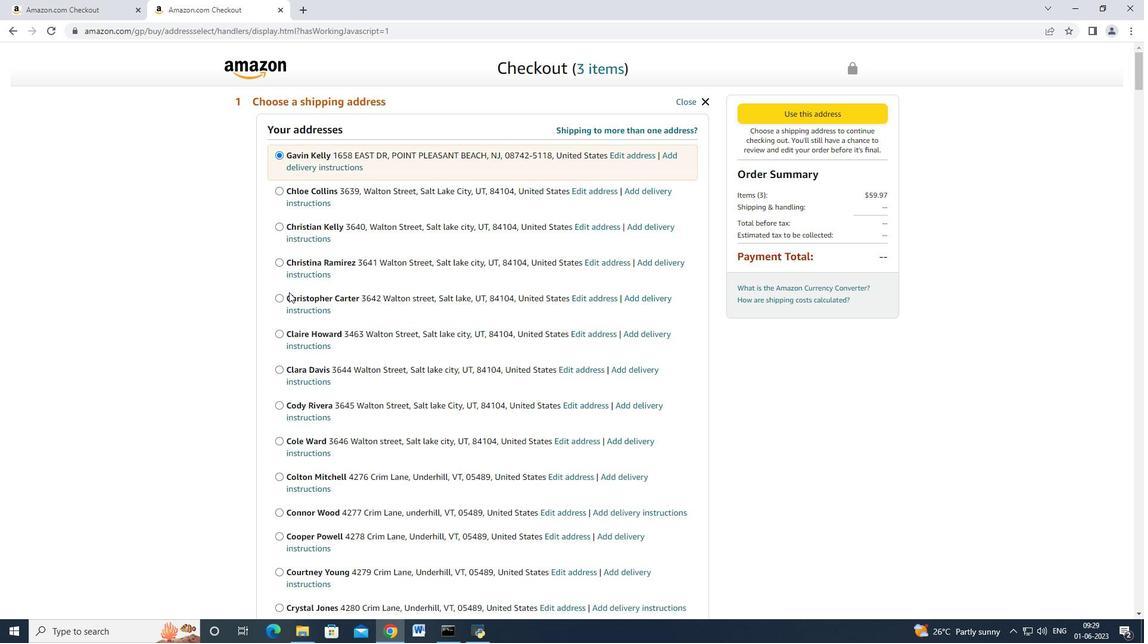 
Action: Mouse moved to (295, 289)
Screenshot: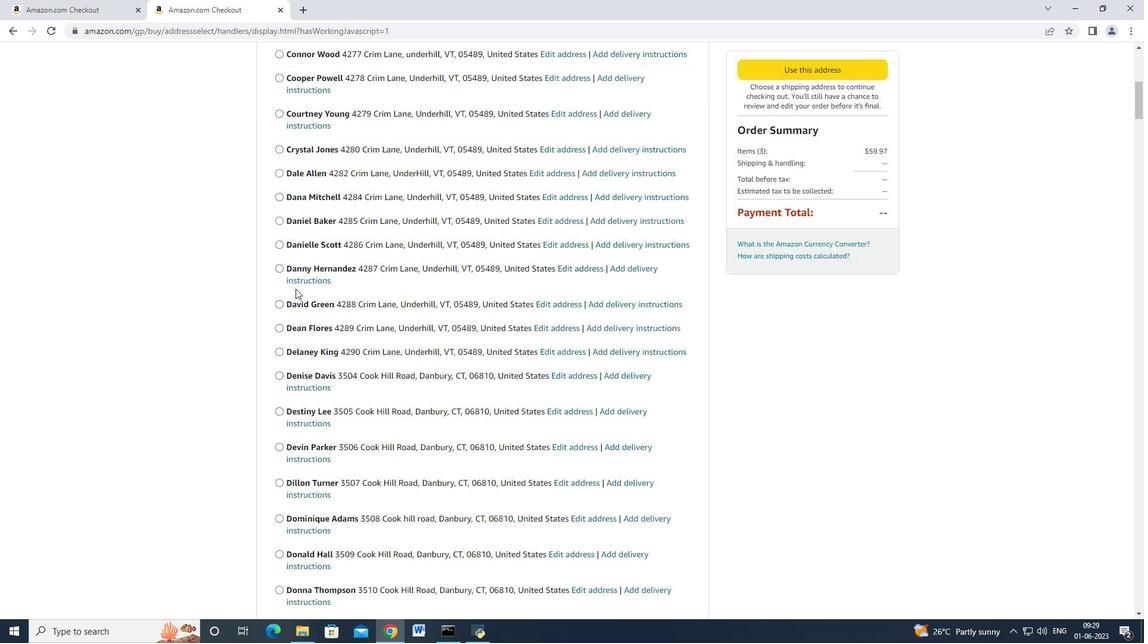 
Action: Mouse scrolled (295, 289) with delta (0, 0)
Screenshot: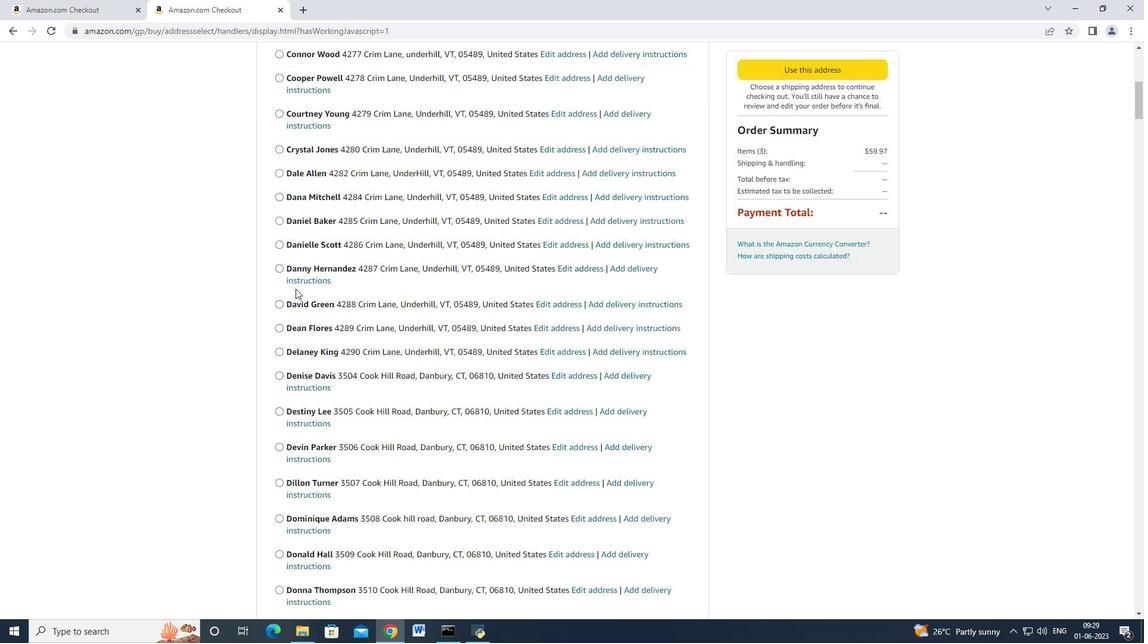 
Action: Mouse moved to (295, 290)
Screenshot: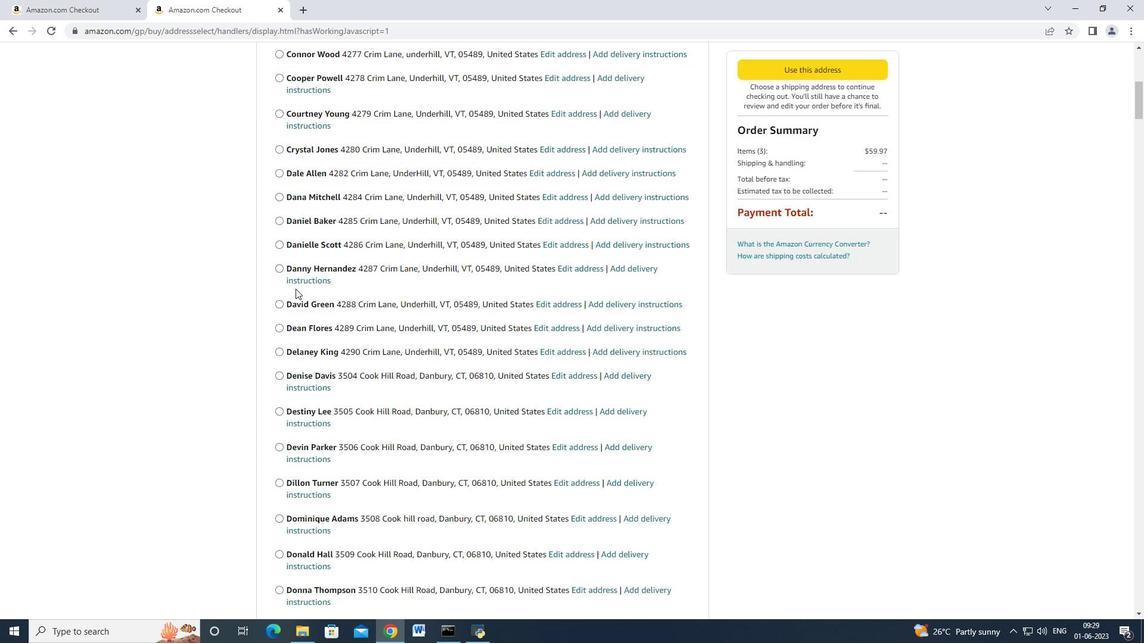 
Action: Mouse scrolled (295, 289) with delta (0, 0)
Screenshot: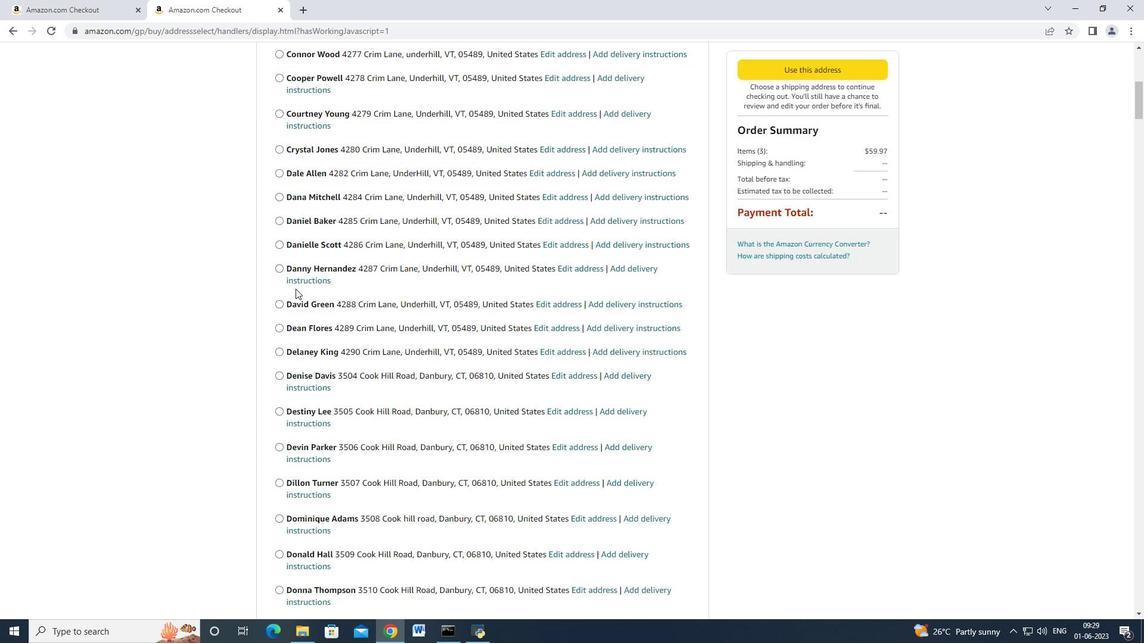
Action: Mouse scrolled (295, 289) with delta (0, 0)
Screenshot: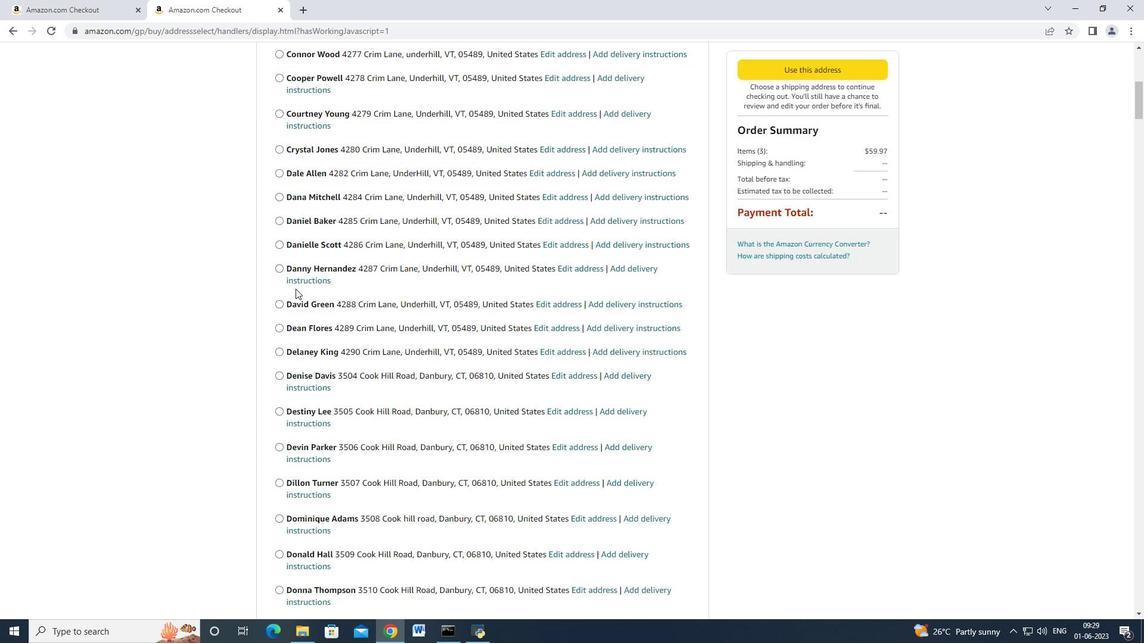
Action: Mouse scrolled (295, 289) with delta (0, 0)
Screenshot: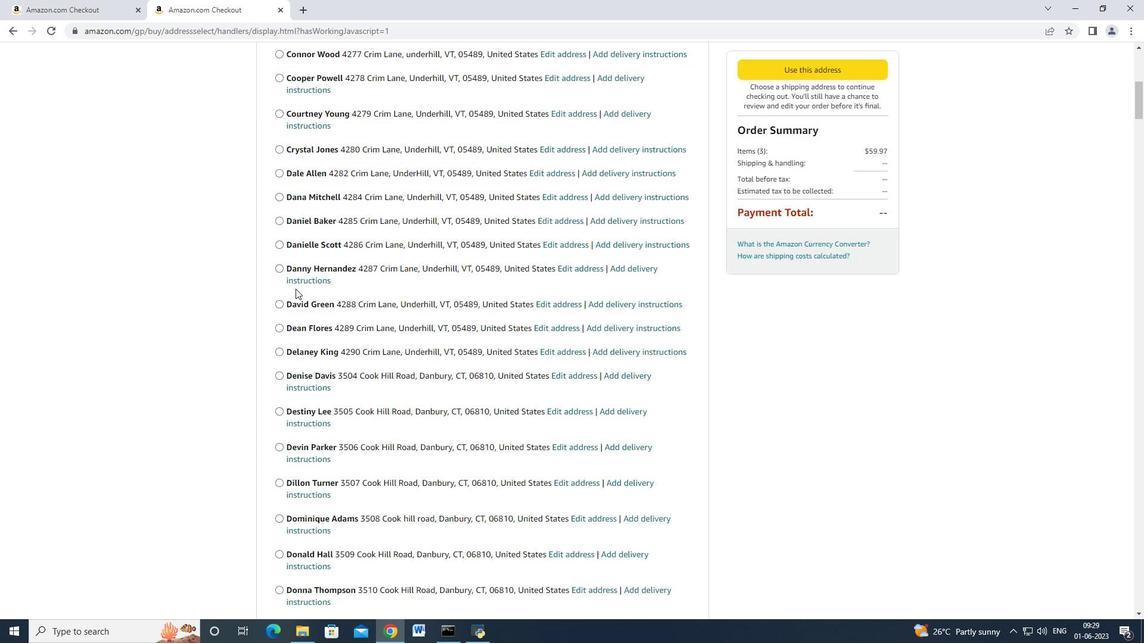 
Action: Mouse scrolled (295, 289) with delta (0, -1)
Screenshot: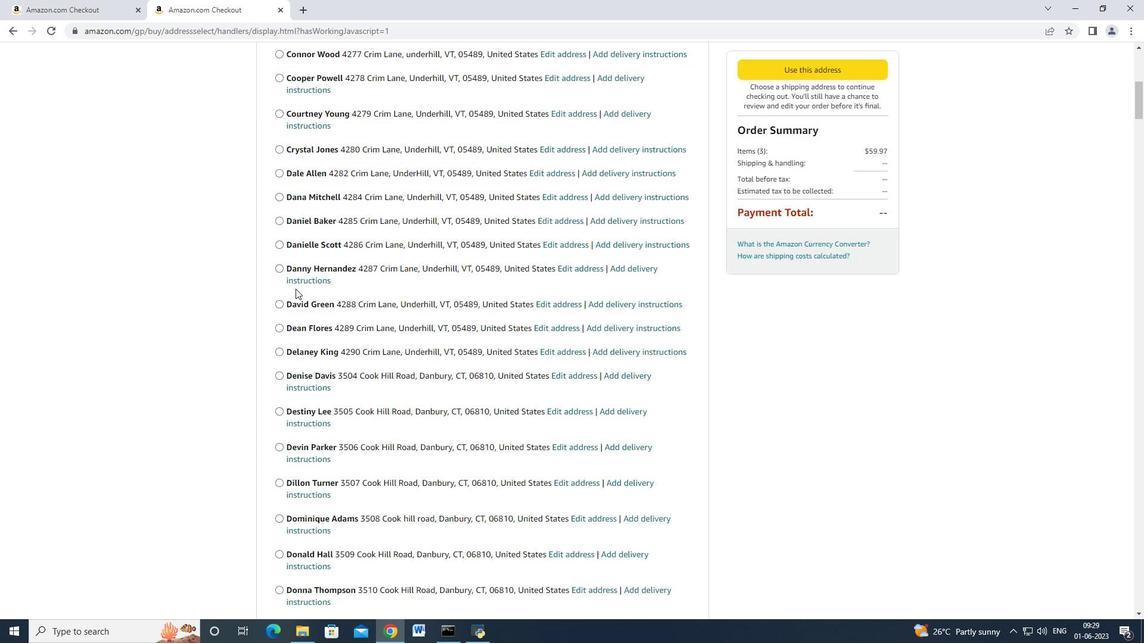 
Action: Mouse scrolled (295, 289) with delta (0, 0)
Screenshot: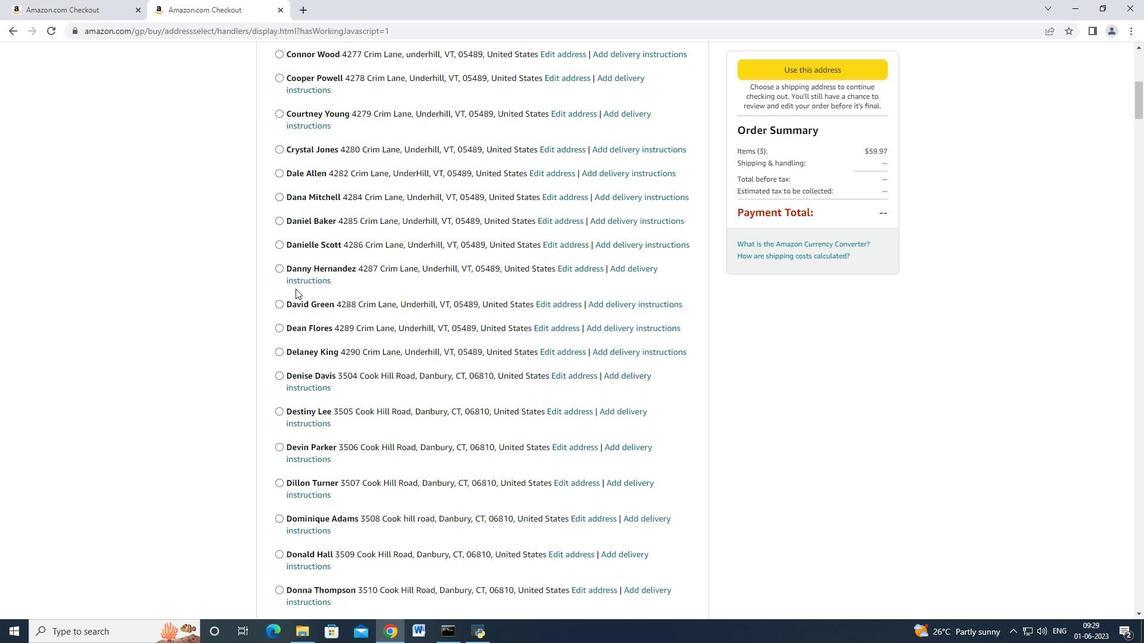 
Action: Mouse scrolled (295, 289) with delta (0, 0)
Screenshot: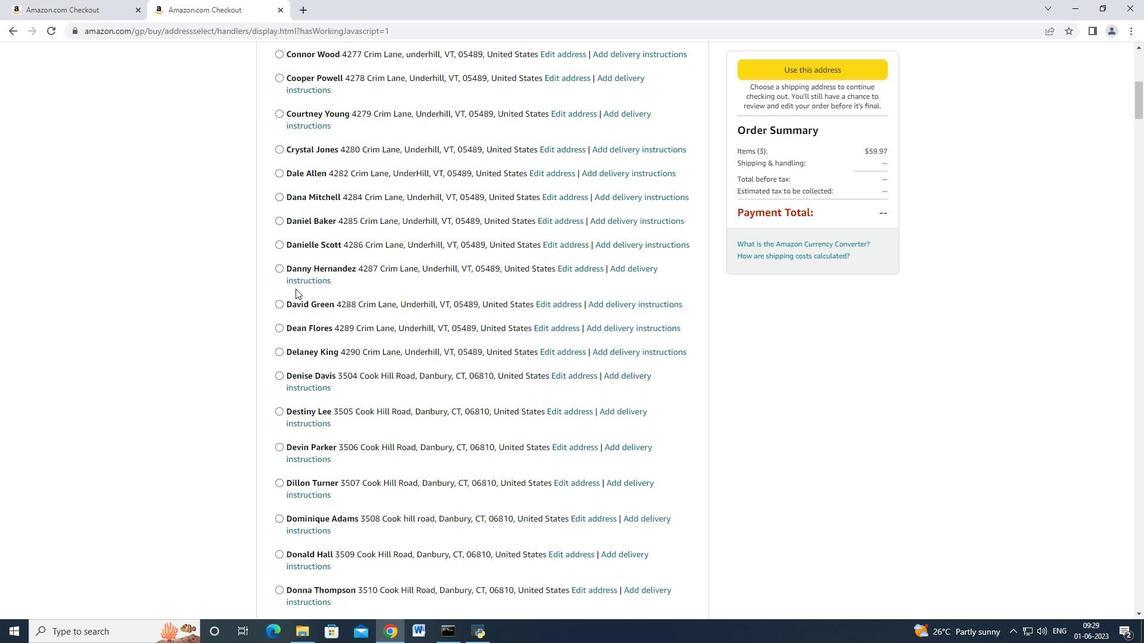 
Action: Mouse moved to (296, 290)
Screenshot: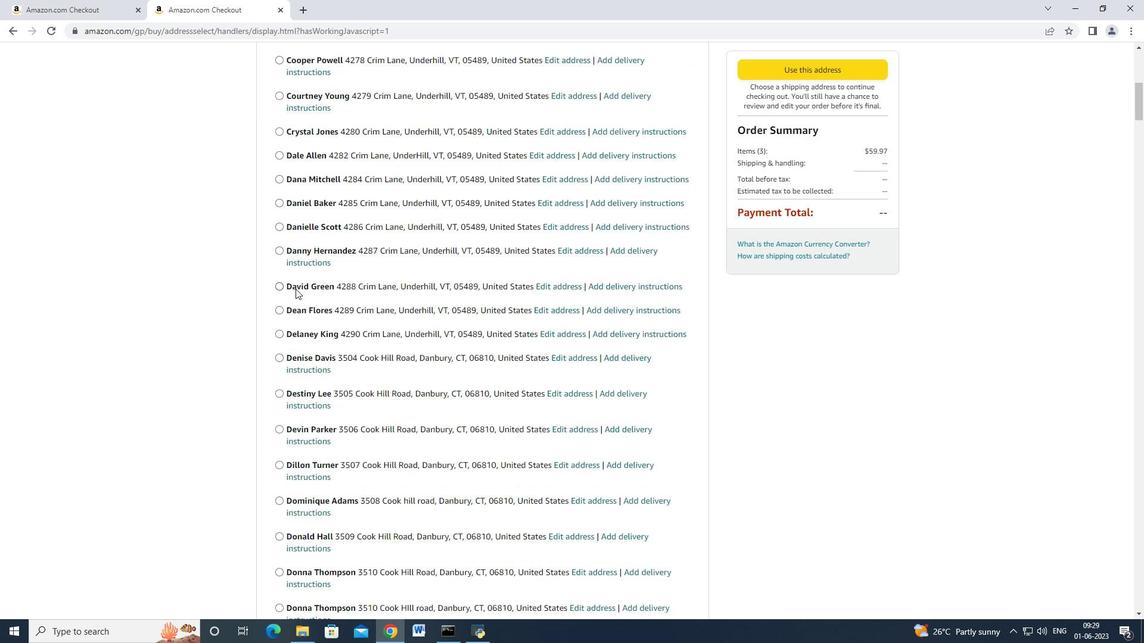 
Action: Mouse scrolled (296, 289) with delta (0, 0)
Screenshot: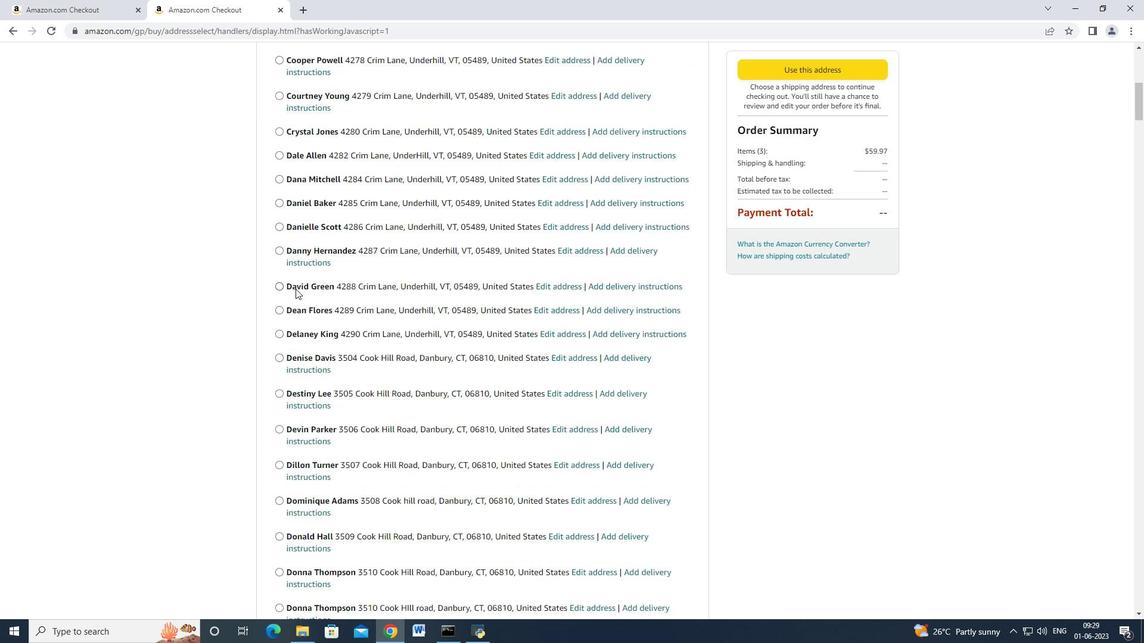 
Action: Mouse moved to (297, 289)
Screenshot: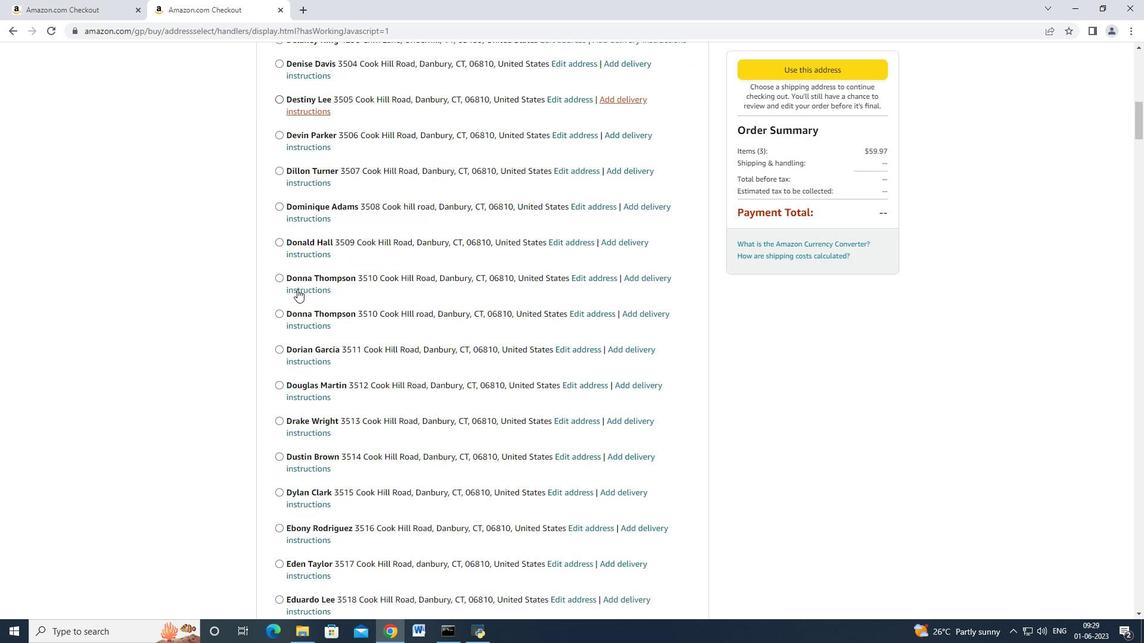 
Action: Mouse scrolled (297, 289) with delta (0, 0)
Screenshot: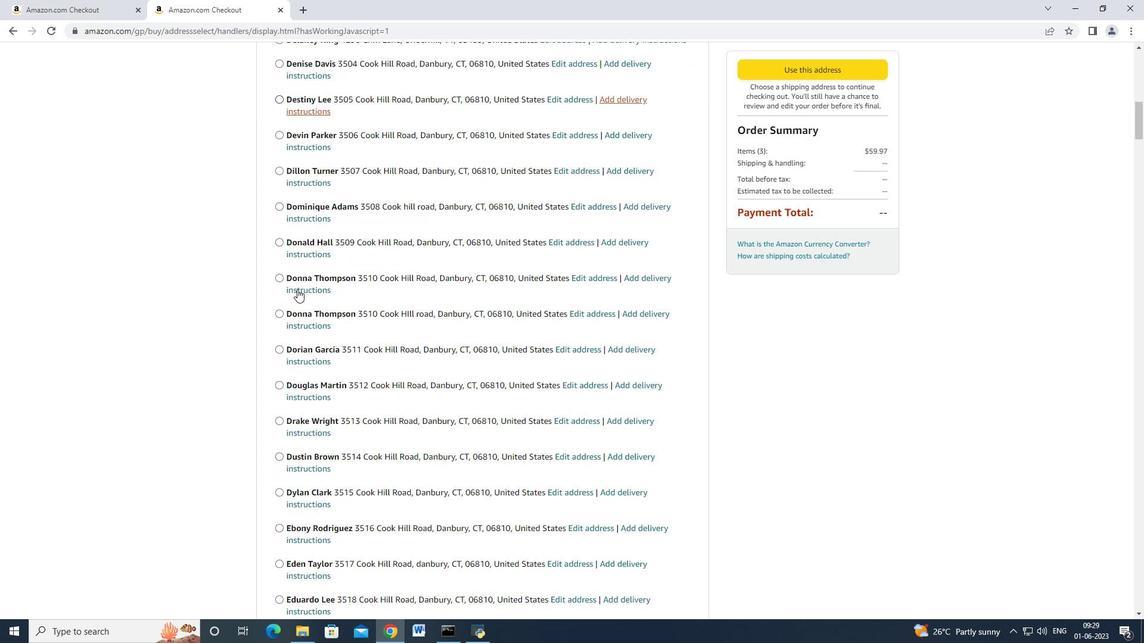 
Action: Mouse moved to (297, 289)
Screenshot: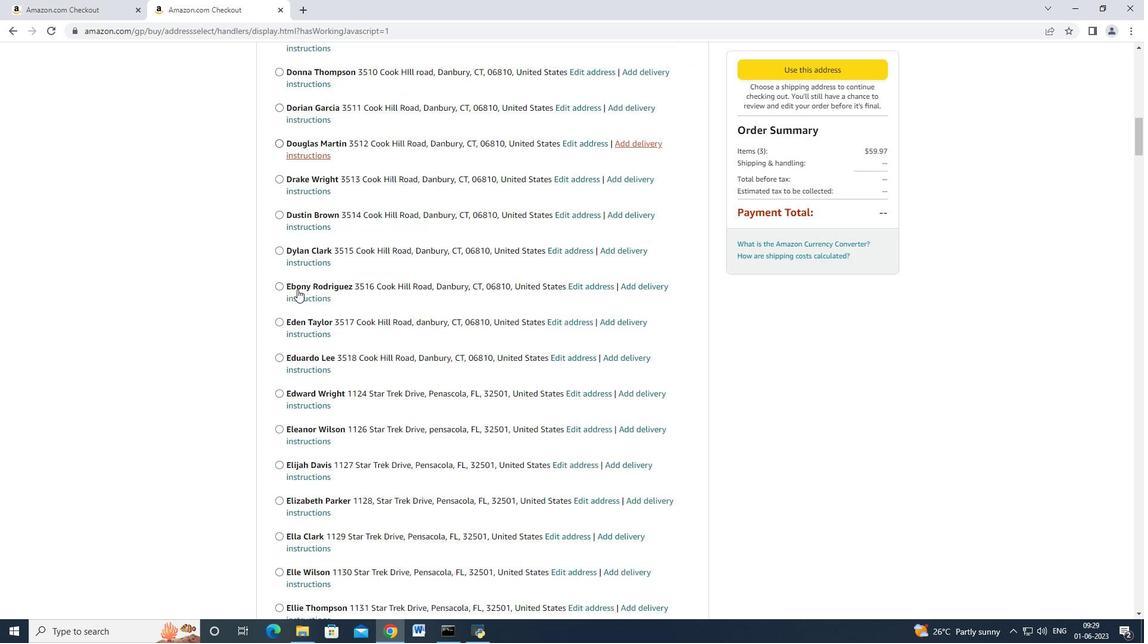 
Action: Mouse scrolled (297, 289) with delta (0, 0)
Screenshot: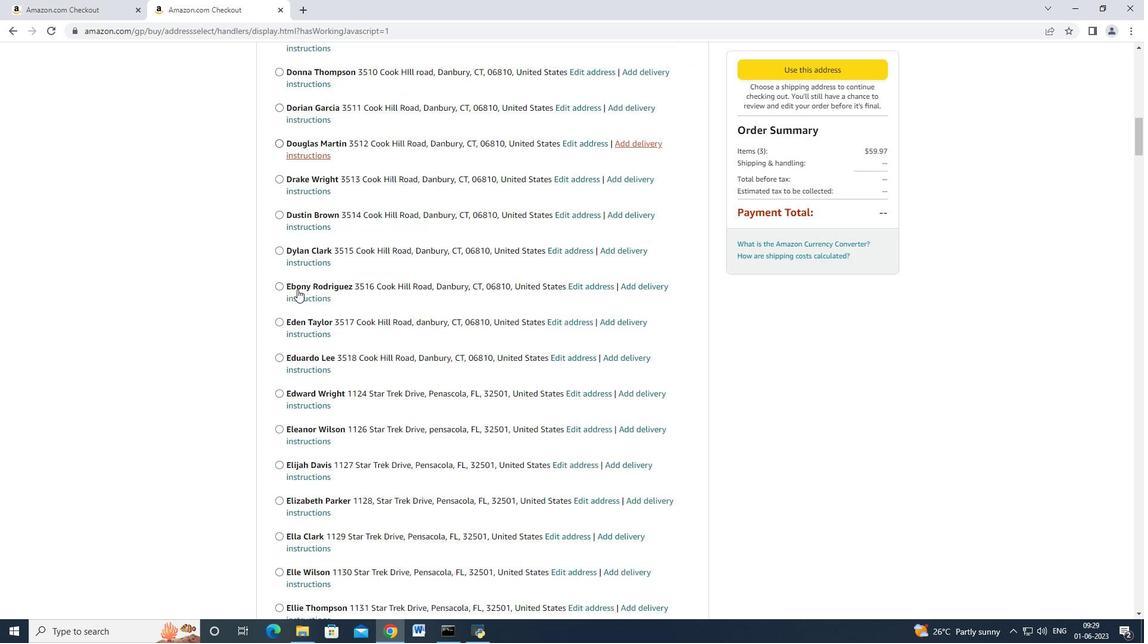 
Action: Mouse moved to (297, 289)
Screenshot: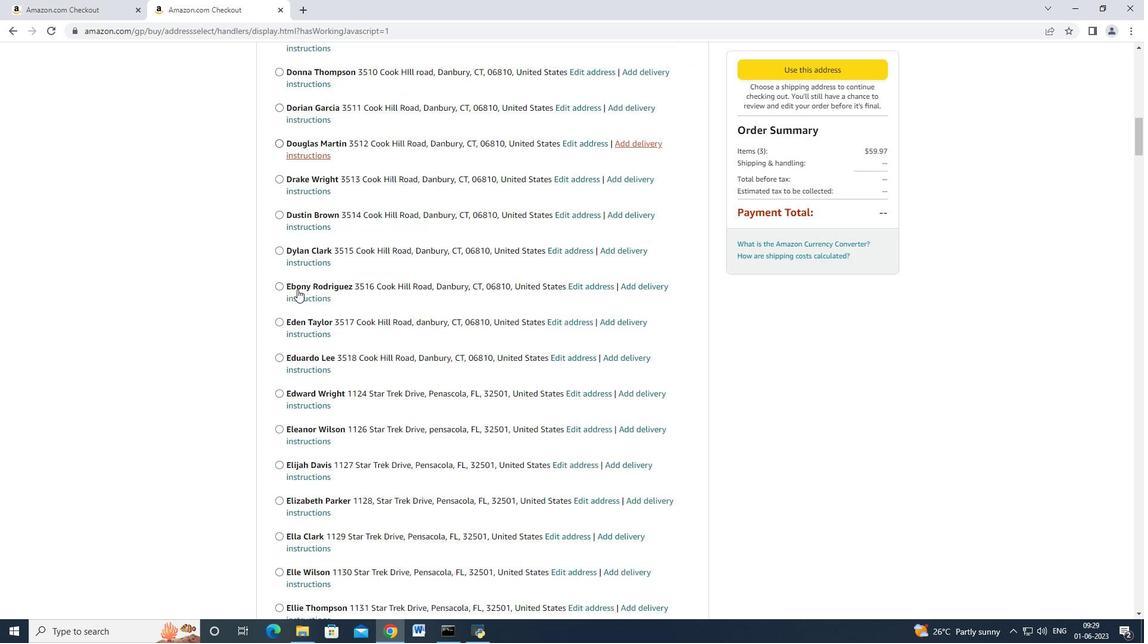 
Action: Mouse scrolled (297, 289) with delta (0, 0)
Screenshot: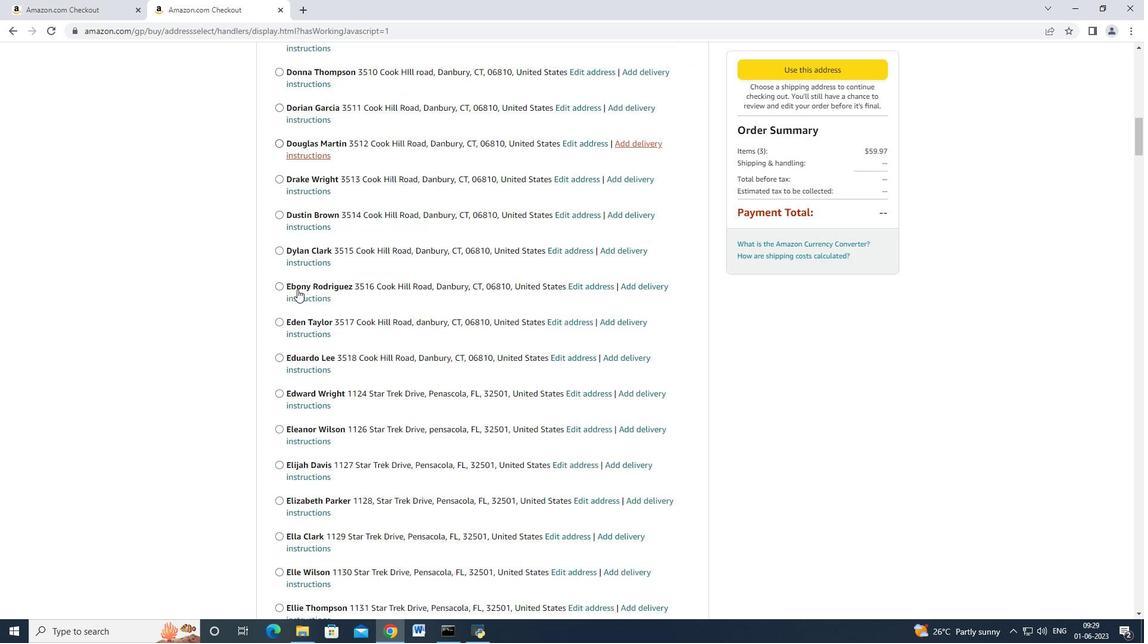 
Action: Mouse scrolled (297, 289) with delta (0, 0)
Screenshot: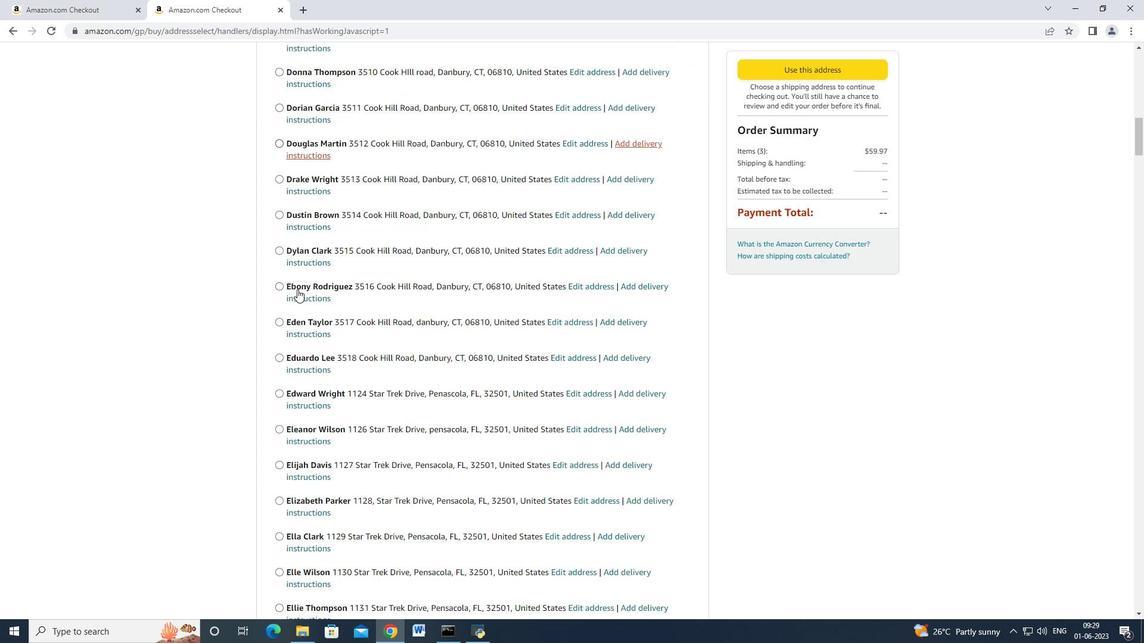 
Action: Mouse scrolled (297, 289) with delta (0, 0)
Screenshot: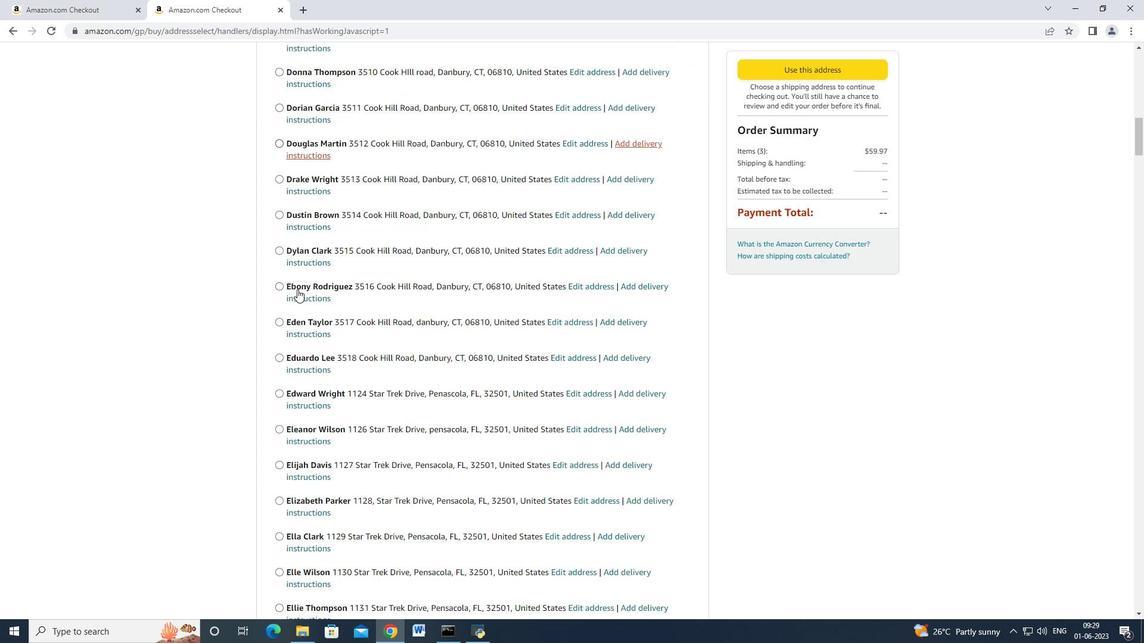 
Action: Mouse scrolled (297, 289) with delta (0, 0)
Screenshot: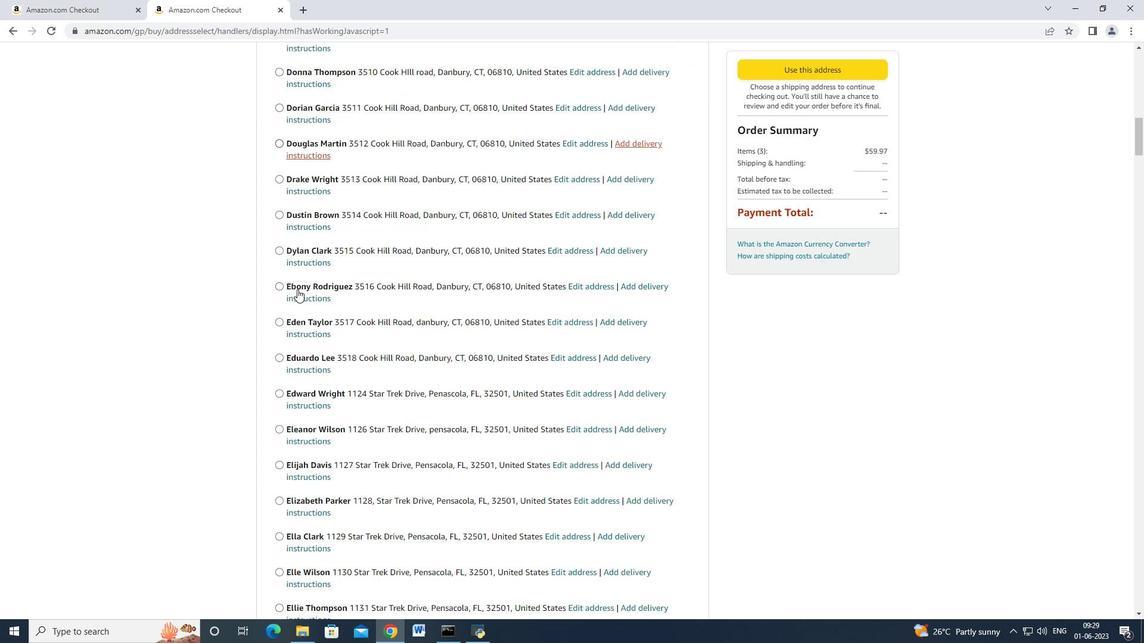 
Action: Mouse scrolled (297, 289) with delta (0, 0)
Screenshot: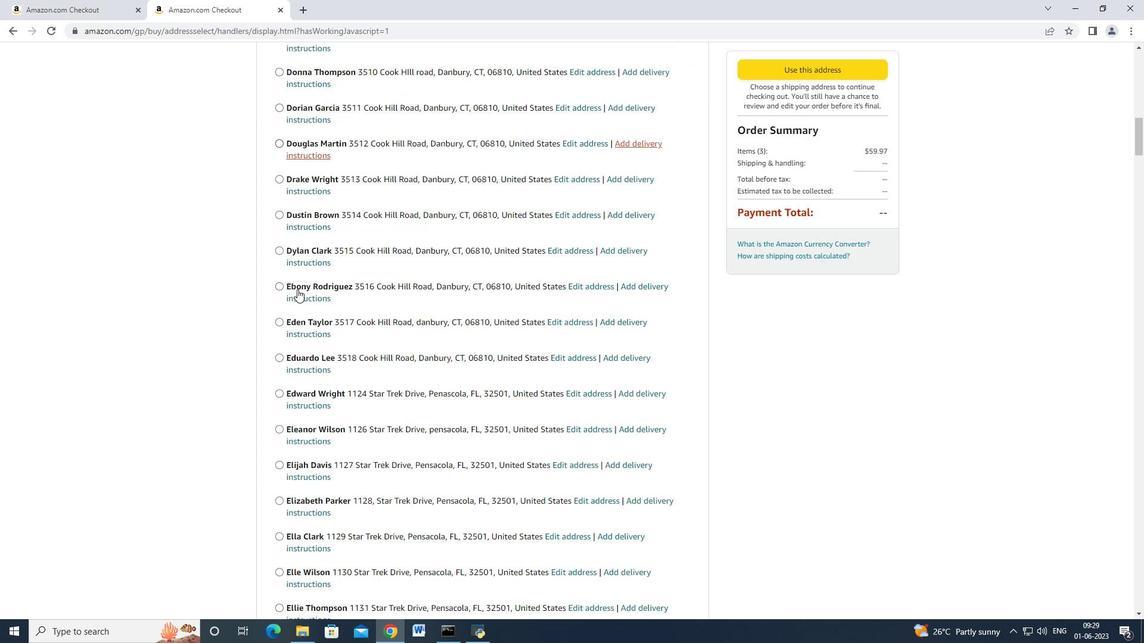 
Action: Mouse scrolled (297, 289) with delta (0, 0)
Screenshot: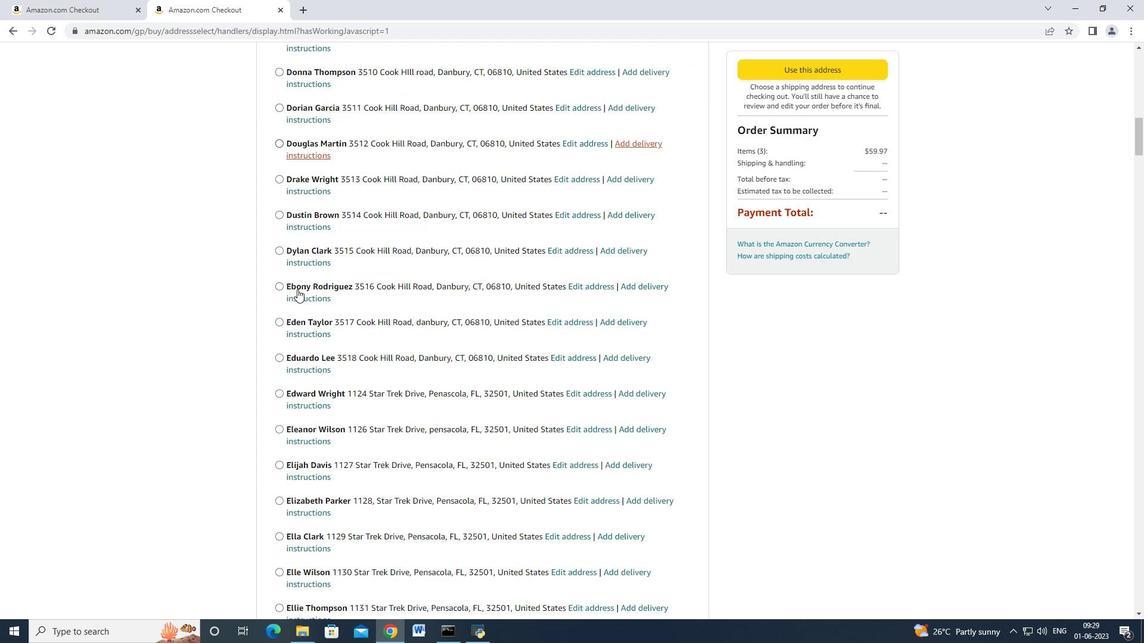 
Action: Mouse moved to (297, 289)
Screenshot: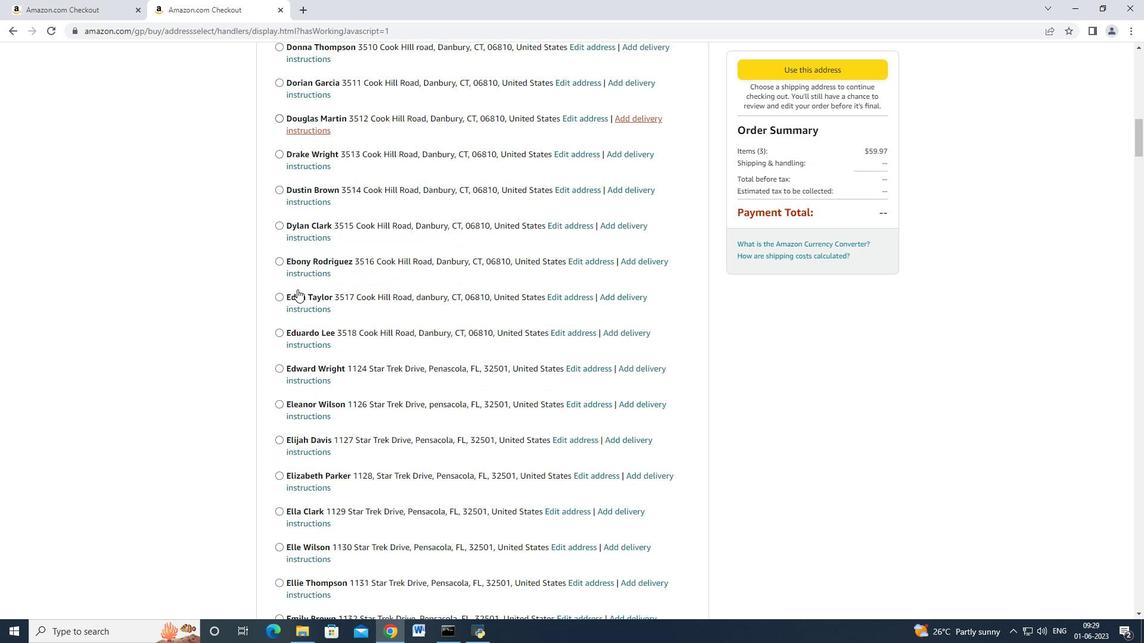 
Action: Mouse scrolled (297, 288) with delta (0, 0)
Screenshot: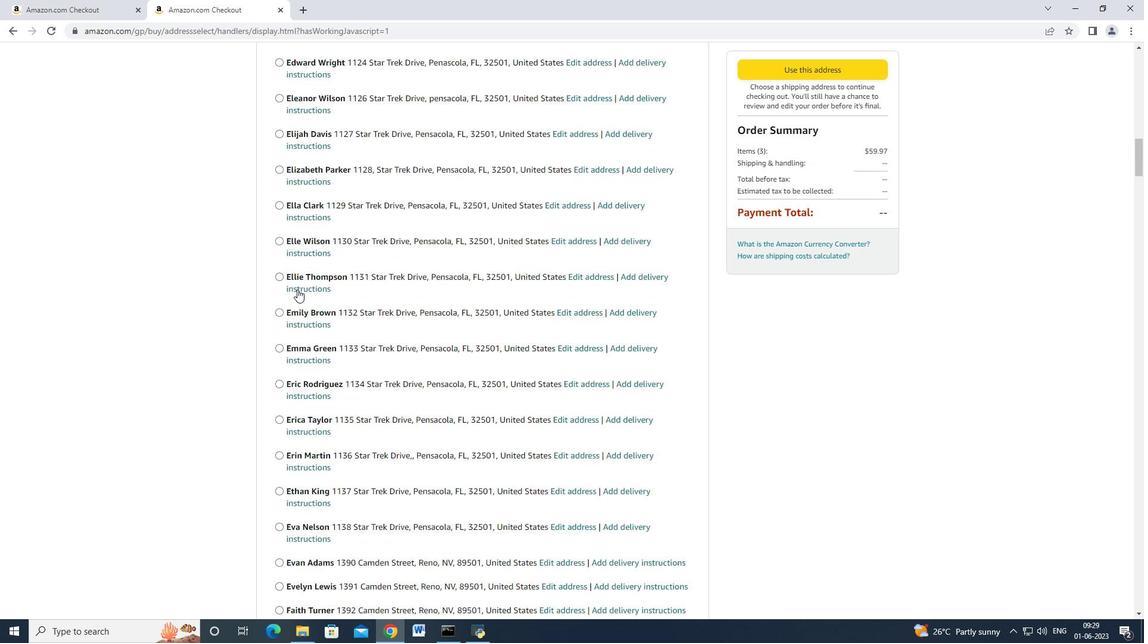 
Action: Mouse scrolled (297, 288) with delta (0, 0)
Screenshot: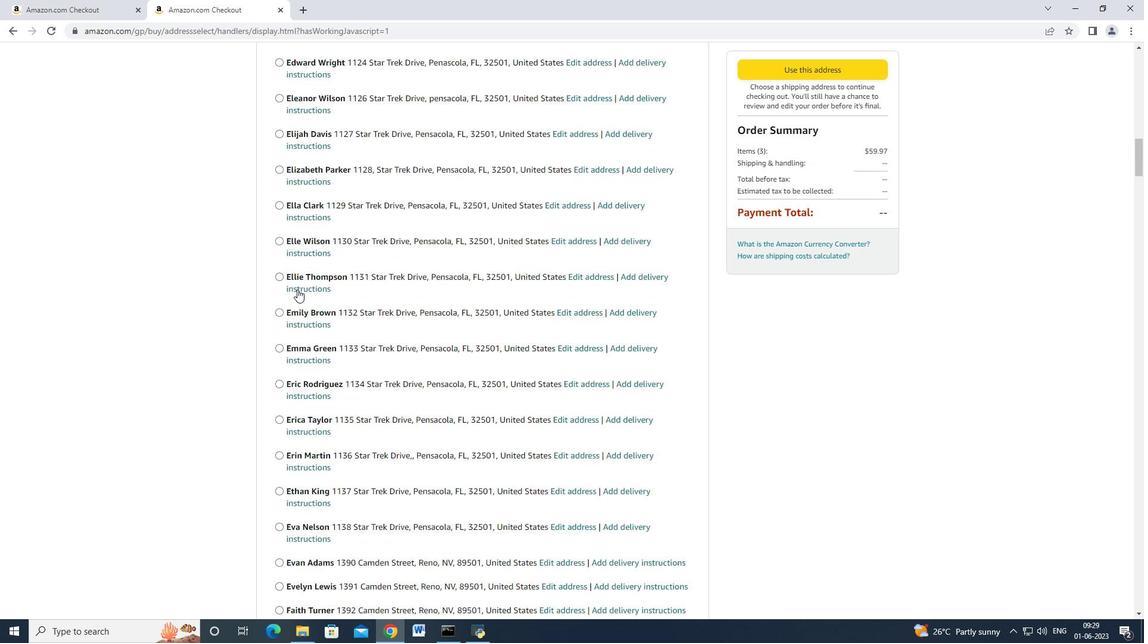 
Action: Mouse moved to (297, 289)
Screenshot: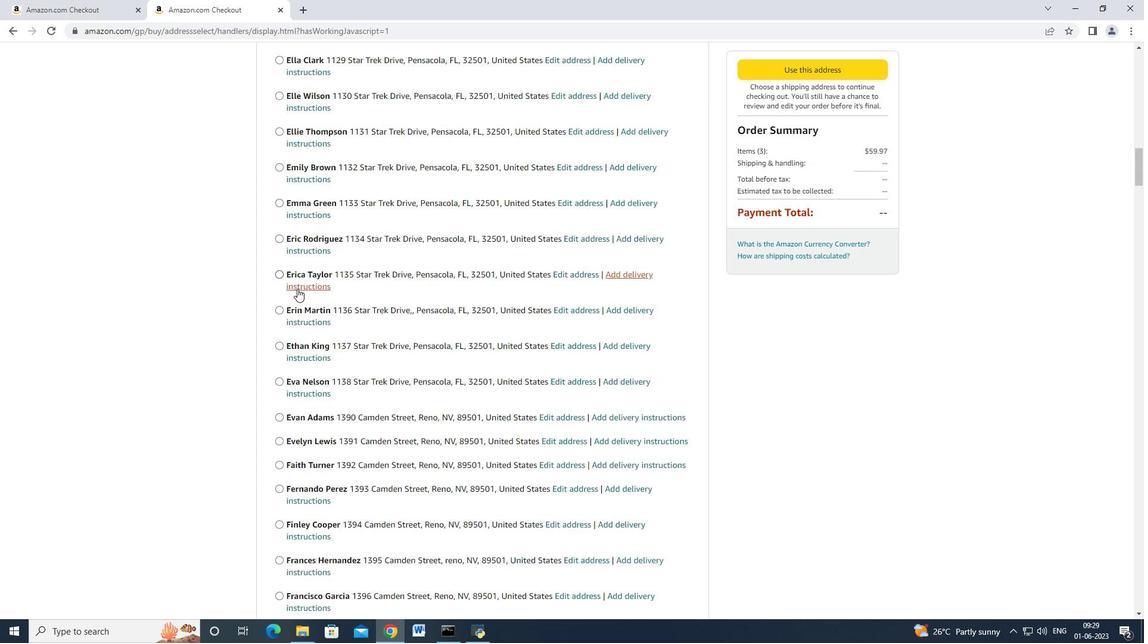 
Action: Mouse scrolled (297, 288) with delta (0, 0)
Screenshot: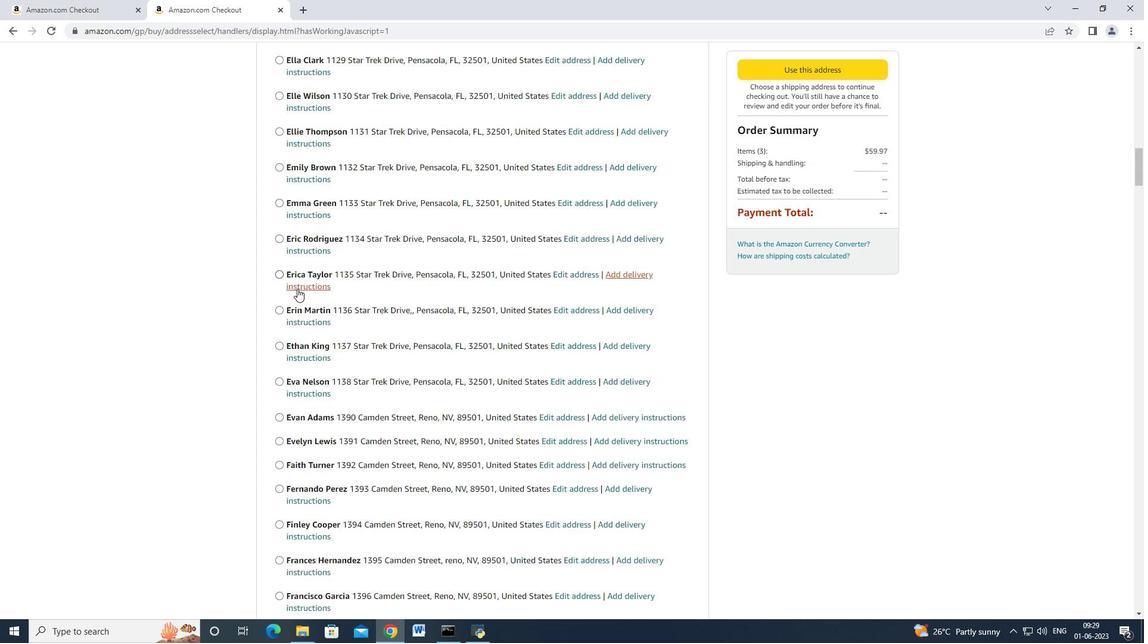 
Action: Mouse scrolled (297, 288) with delta (0, 0)
Screenshot: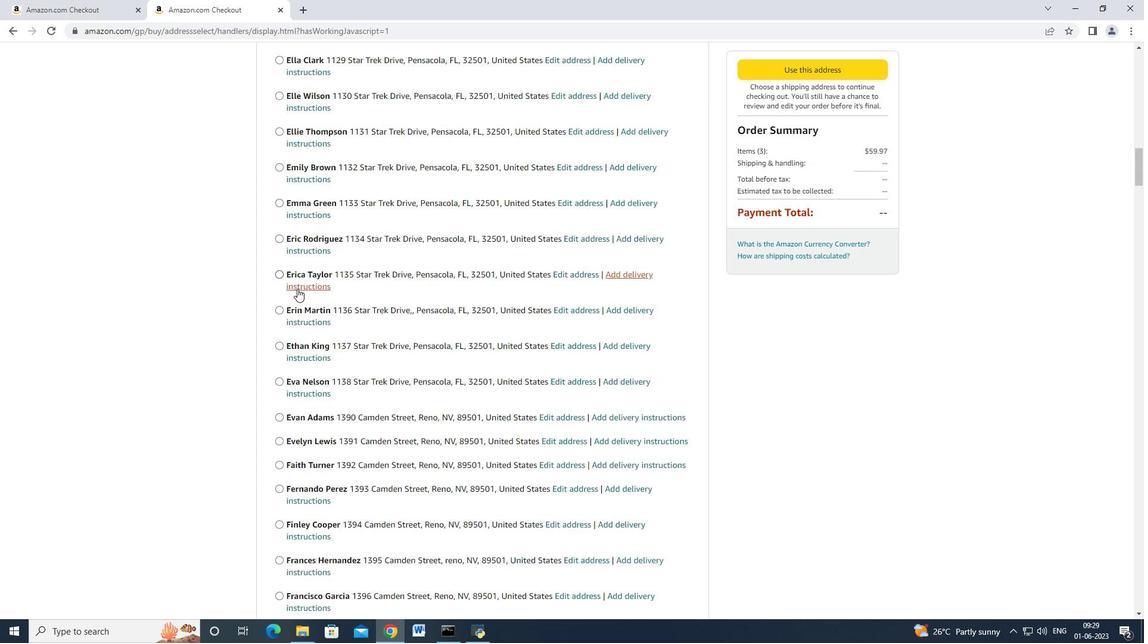 
Action: Mouse moved to (297, 289)
Screenshot: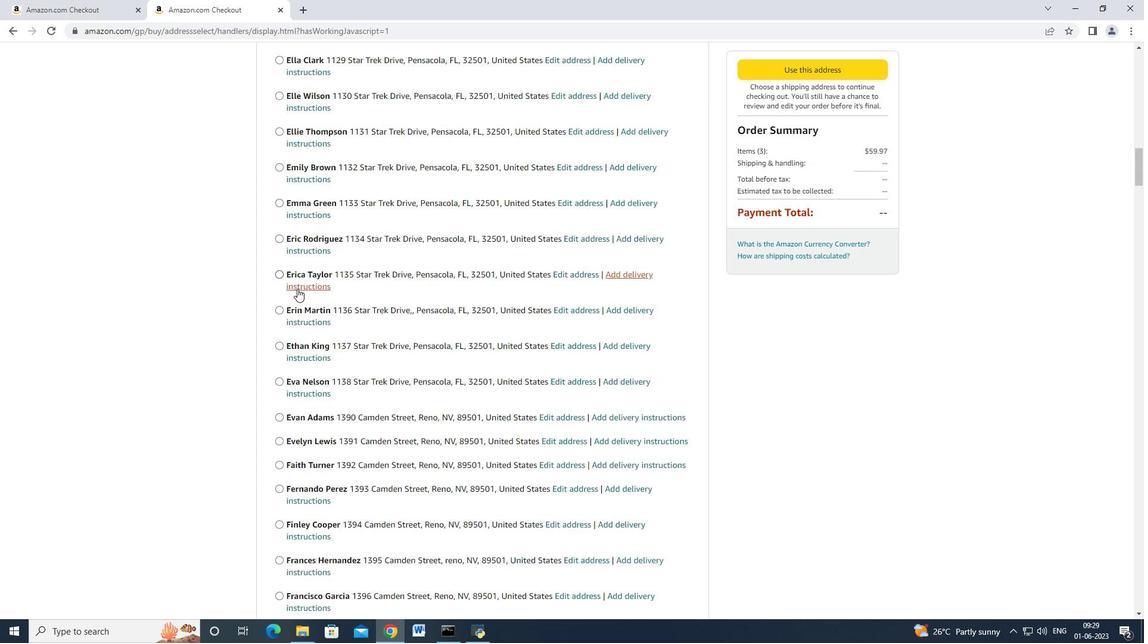 
Action: Mouse scrolled (297, 288) with delta (0, 0)
Screenshot: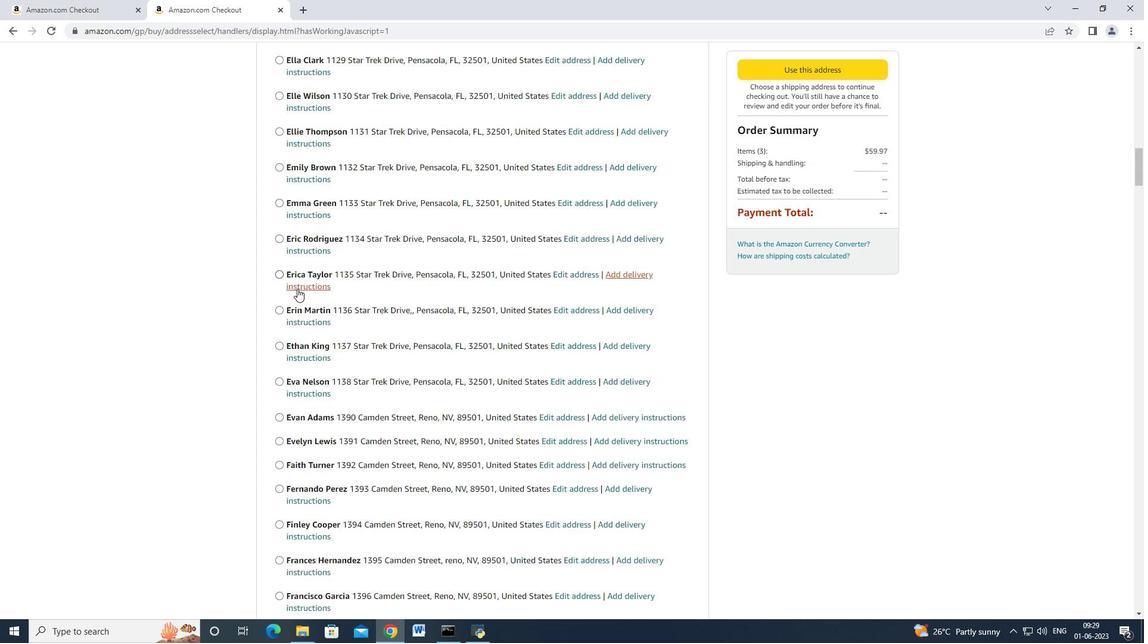 
Action: Mouse scrolled (297, 288) with delta (0, 0)
Screenshot: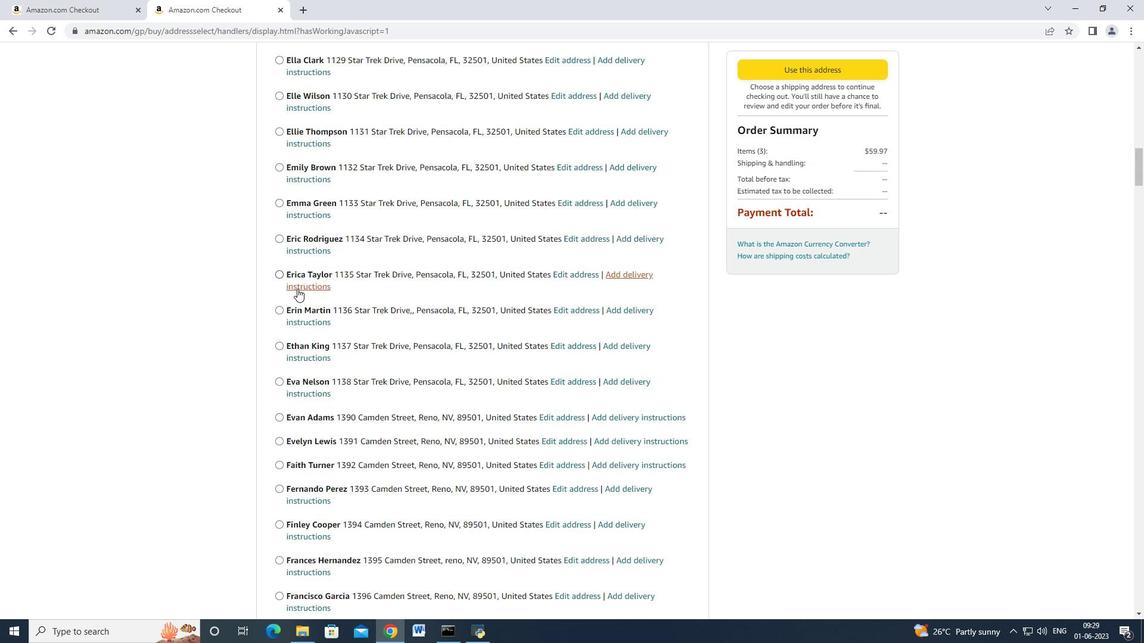 
Action: Mouse scrolled (297, 288) with delta (0, 0)
Screenshot: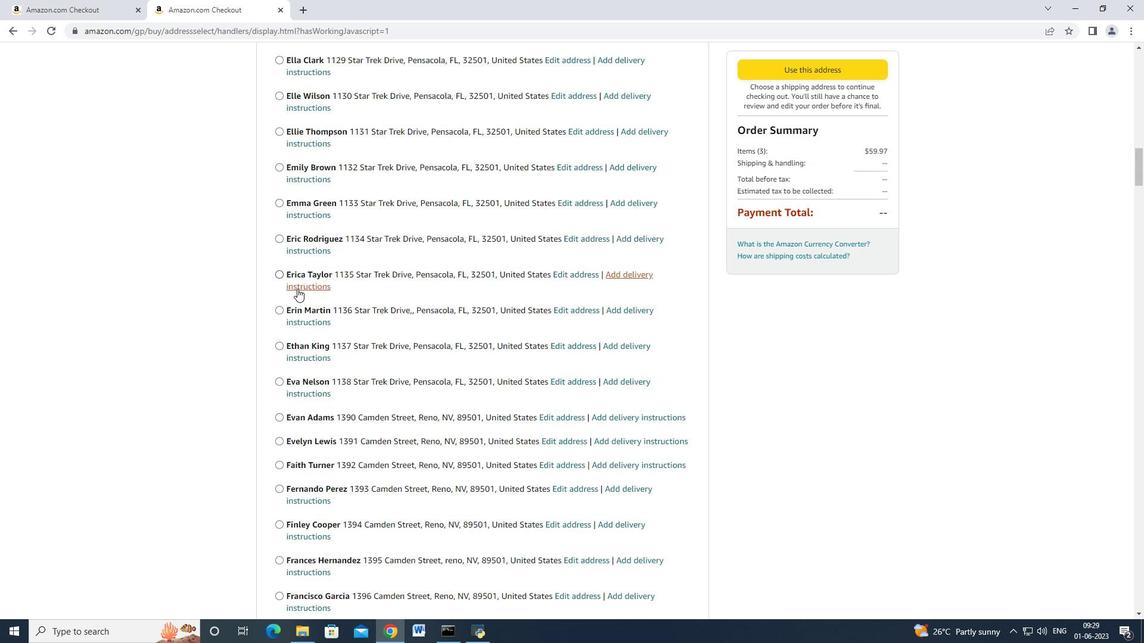 
Action: Mouse moved to (297, 289)
Screenshot: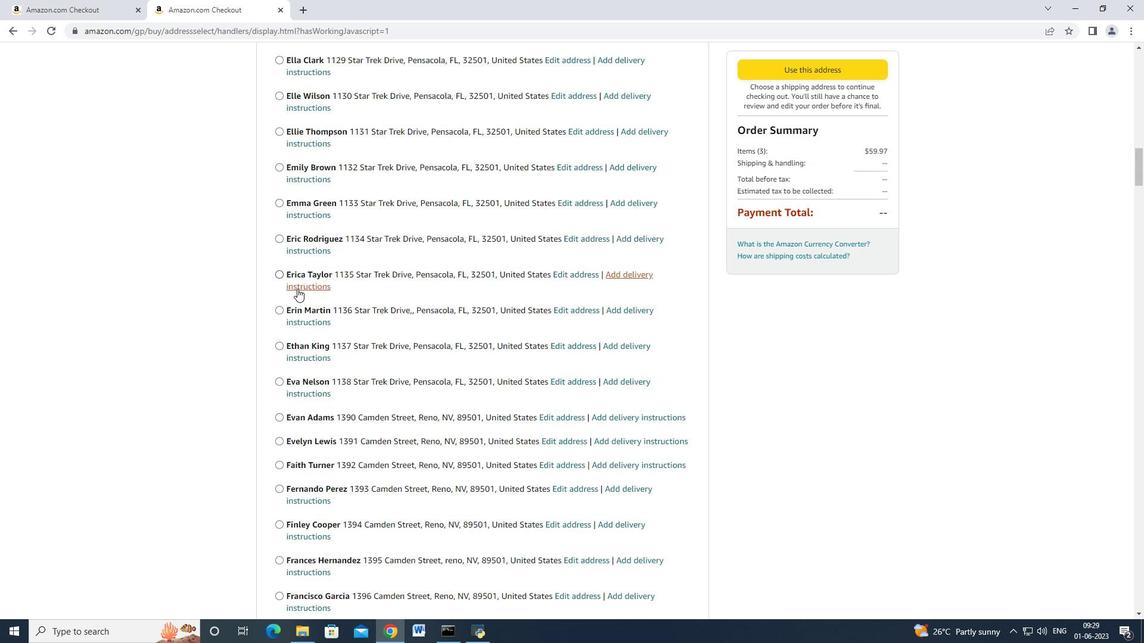 
Action: Mouse scrolled (297, 288) with delta (0, 0)
Screenshot: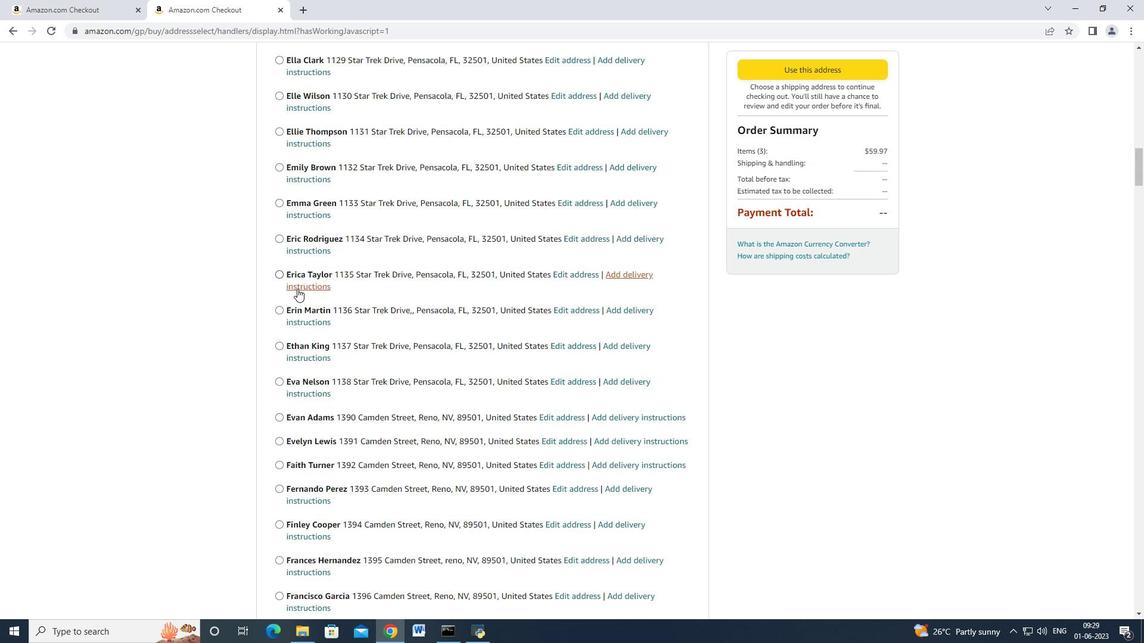 
Action: Mouse scrolled (297, 288) with delta (0, 0)
Screenshot: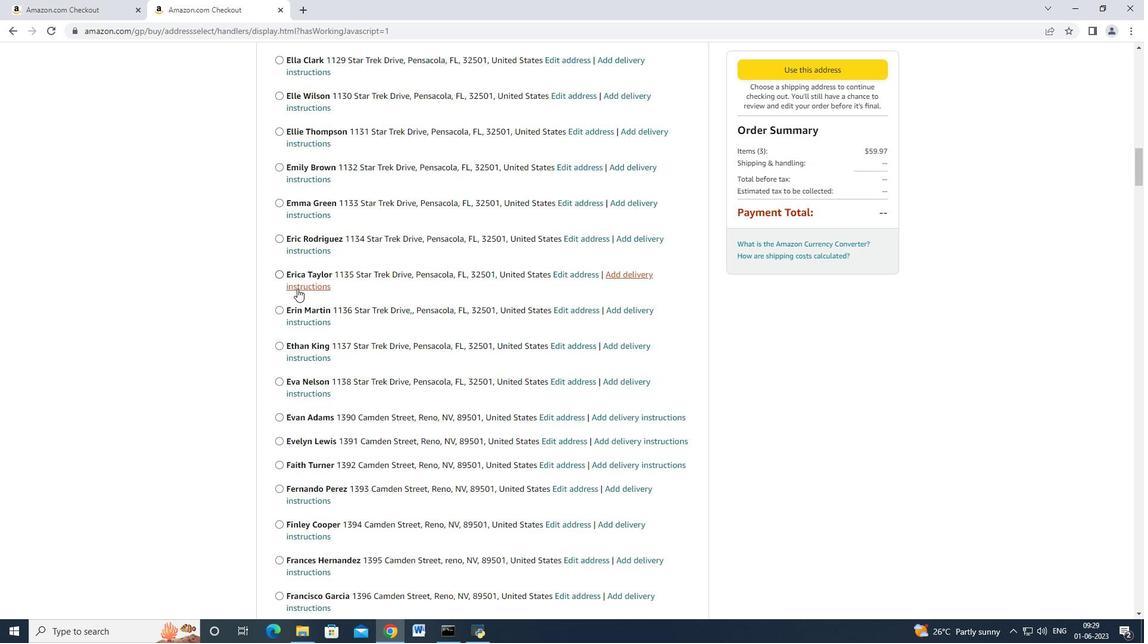 
Action: Mouse moved to (297, 289)
Screenshot: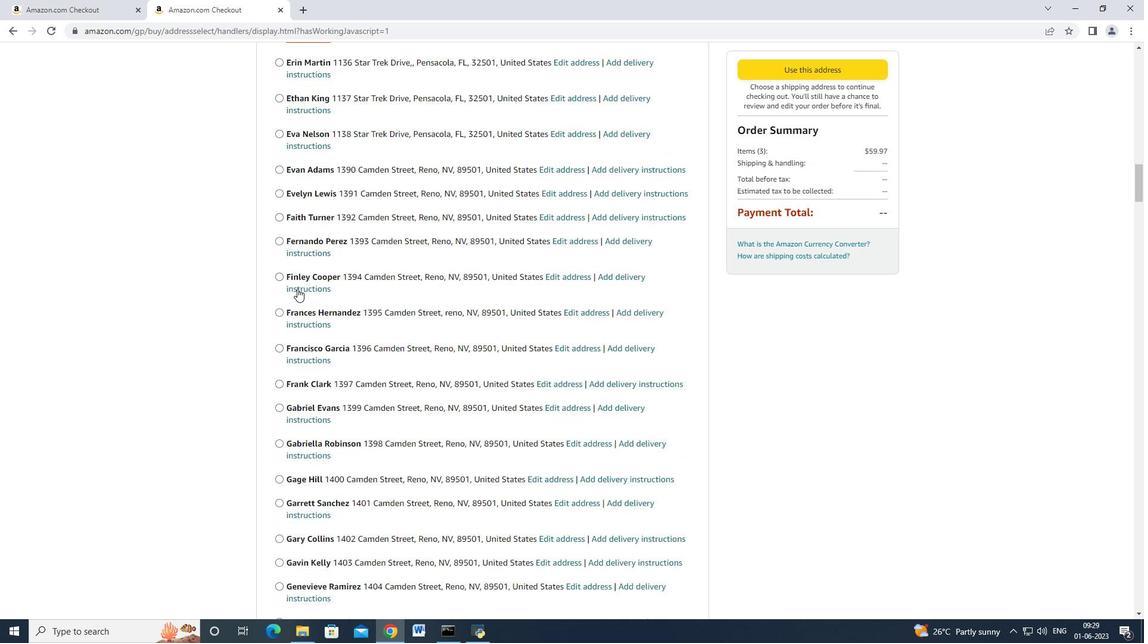 
Action: Mouse scrolled (297, 288) with delta (0, 0)
Screenshot: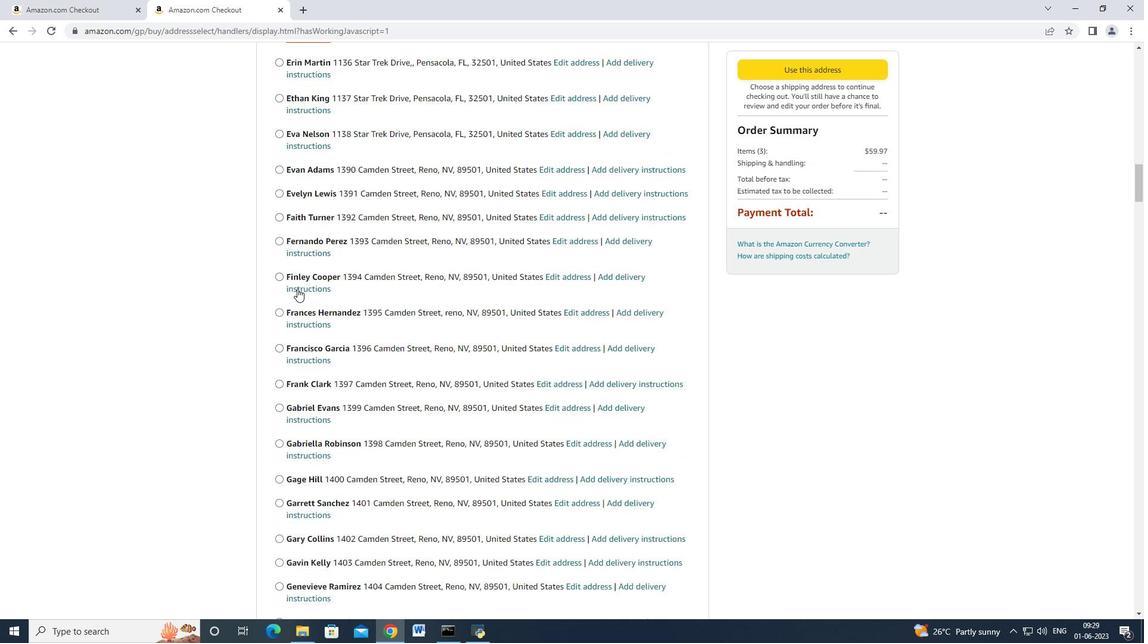 
Action: Mouse scrolled (297, 288) with delta (0, 0)
Screenshot: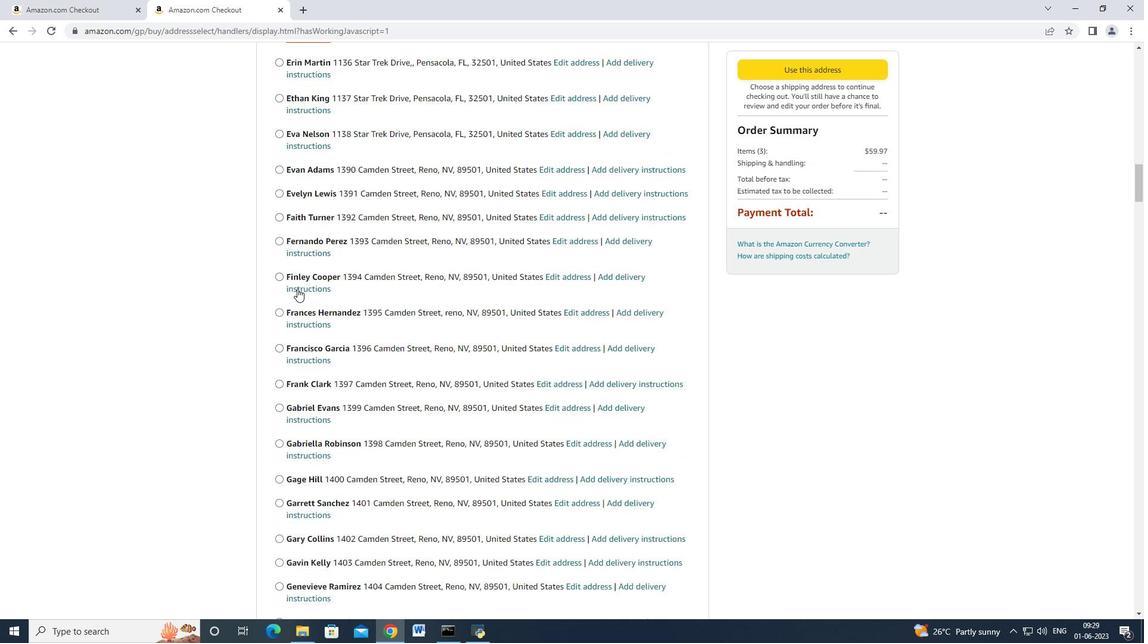 
Action: Mouse moved to (296, 289)
Screenshot: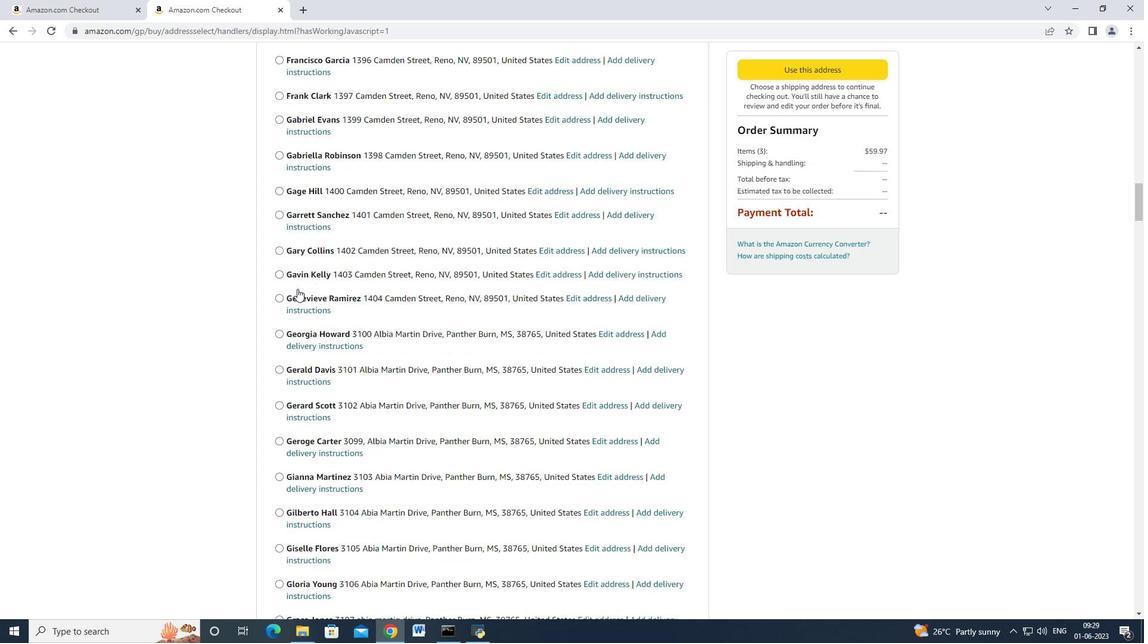 
Action: Mouse scrolled (296, 288) with delta (0, 0)
Screenshot: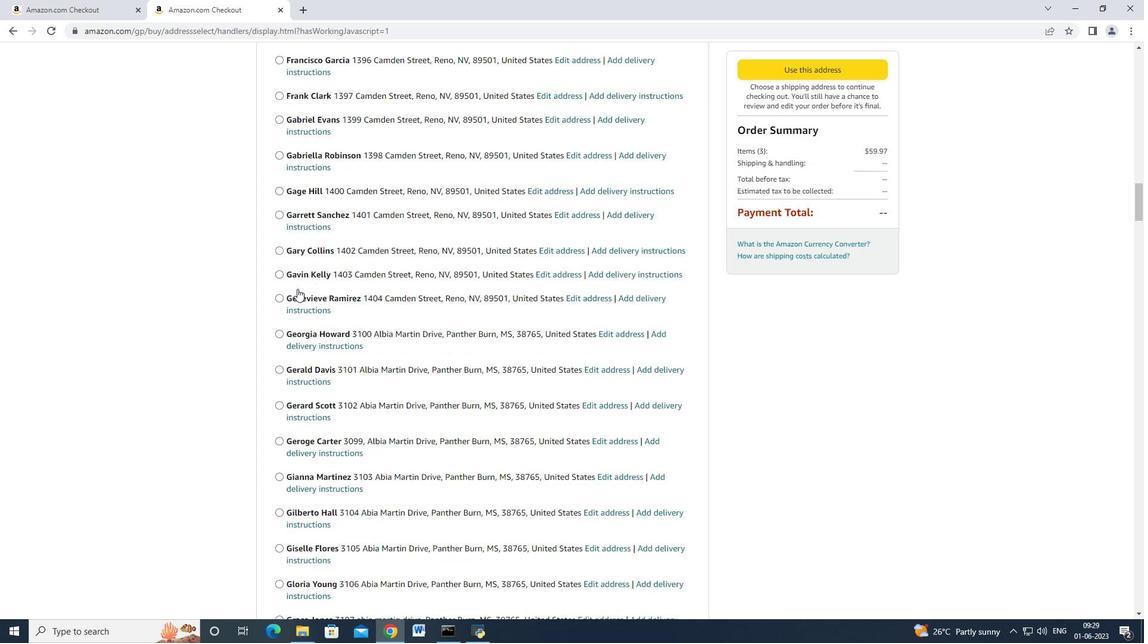 
Action: Mouse moved to (296, 289)
Screenshot: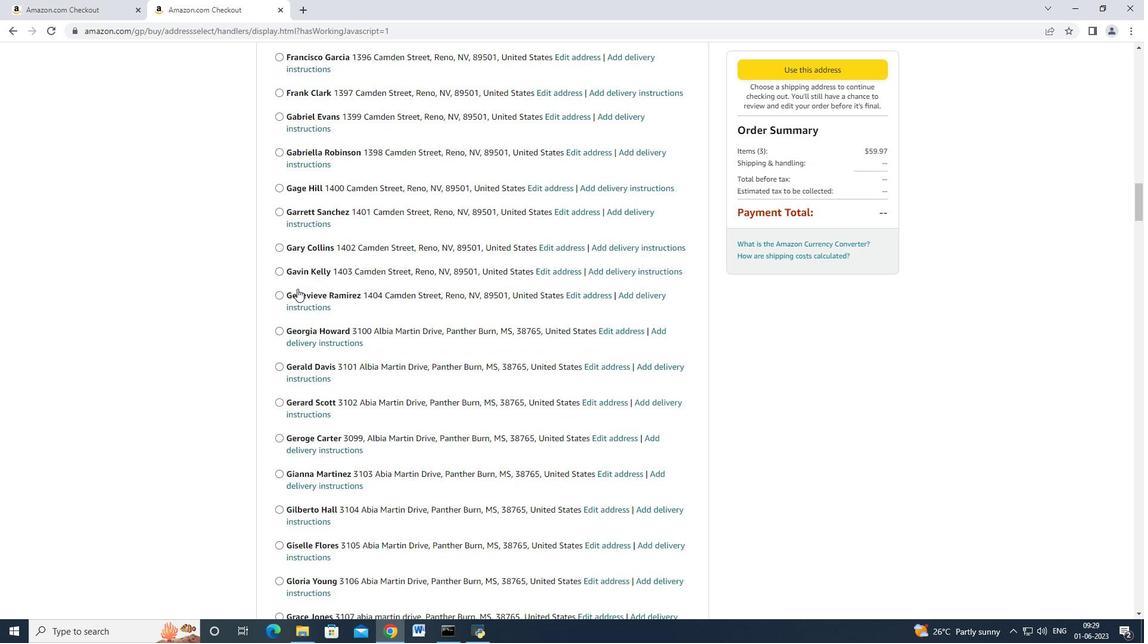 
Action: Mouse scrolled (296, 288) with delta (0, 0)
Screenshot: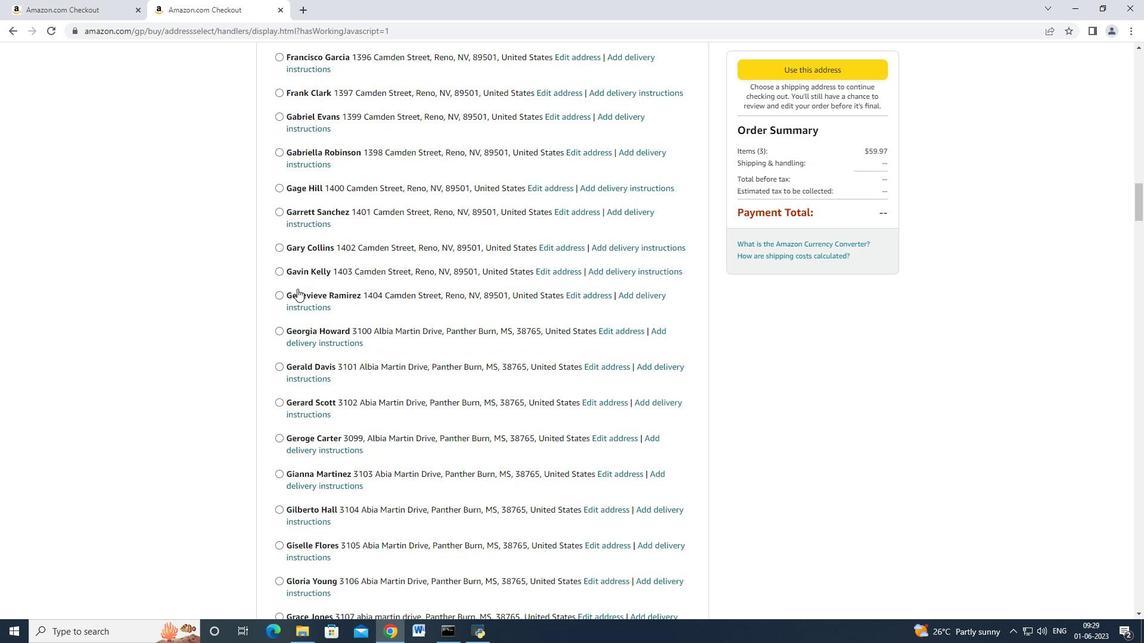 
Action: Mouse moved to (296, 289)
Screenshot: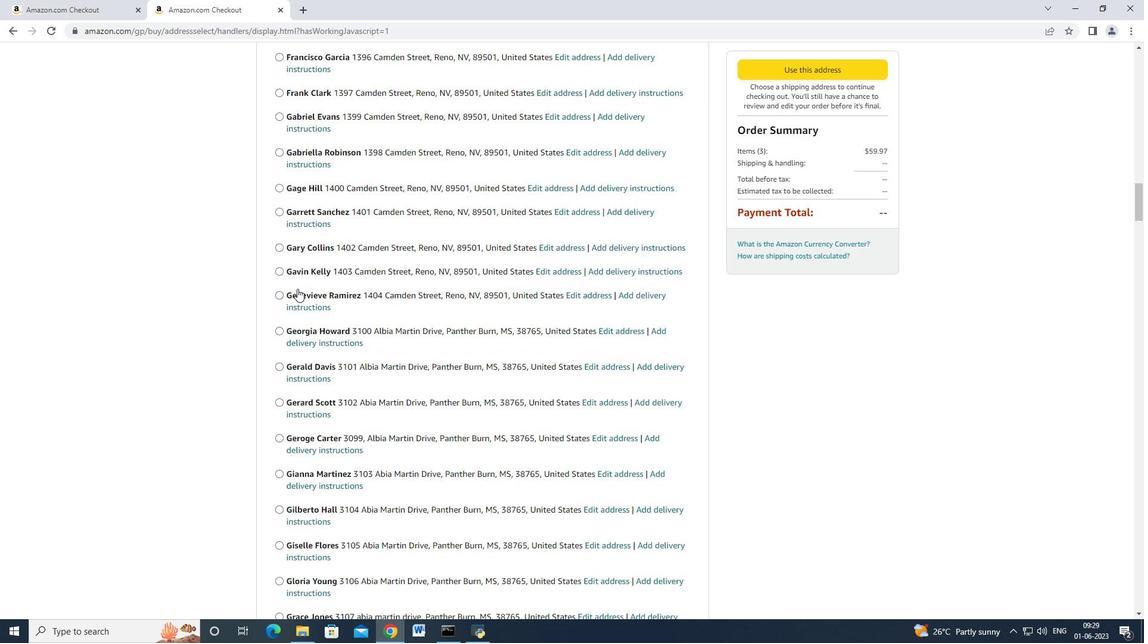 
Action: Mouse scrolled (296, 289) with delta (0, 0)
Screenshot: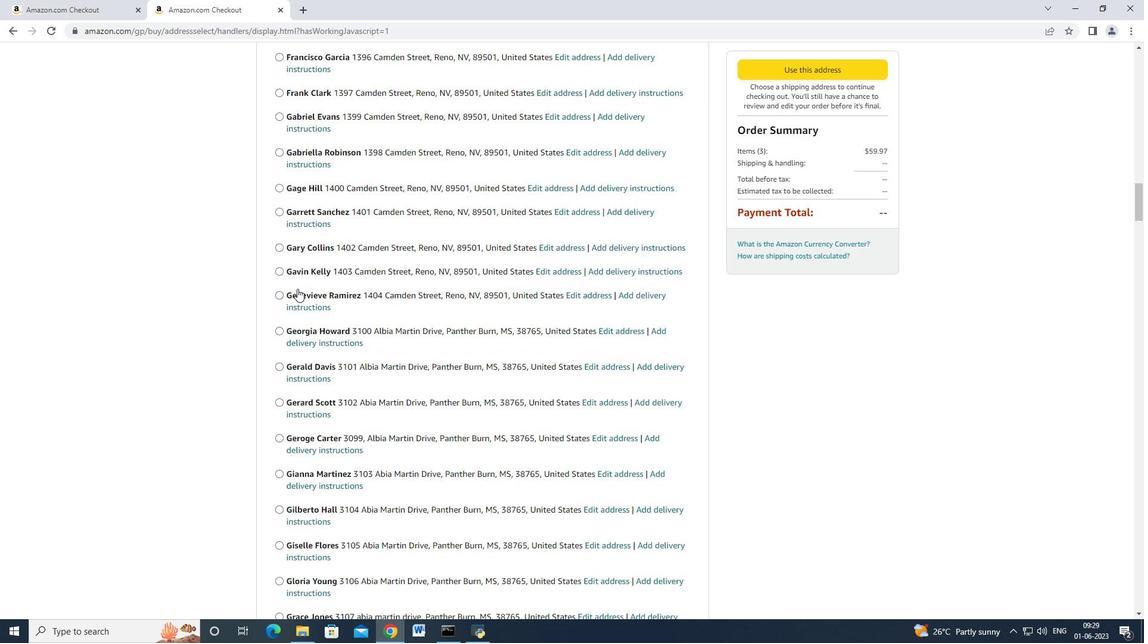 
Action: Mouse scrolled (296, 289) with delta (0, 0)
Screenshot: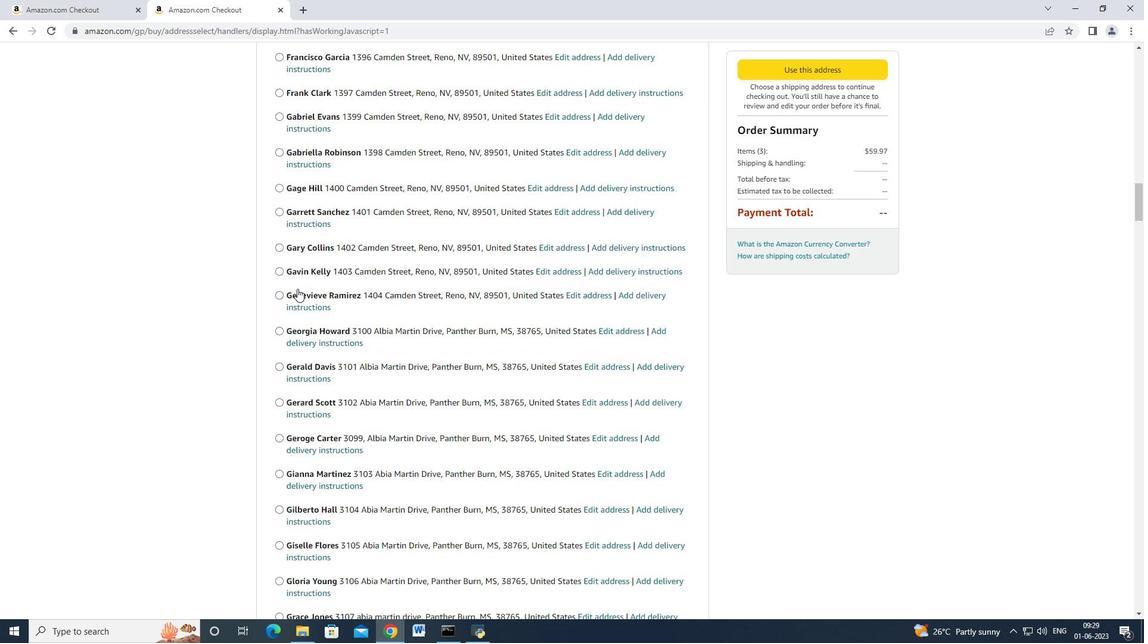 
Action: Mouse scrolled (296, 289) with delta (0, 0)
Screenshot: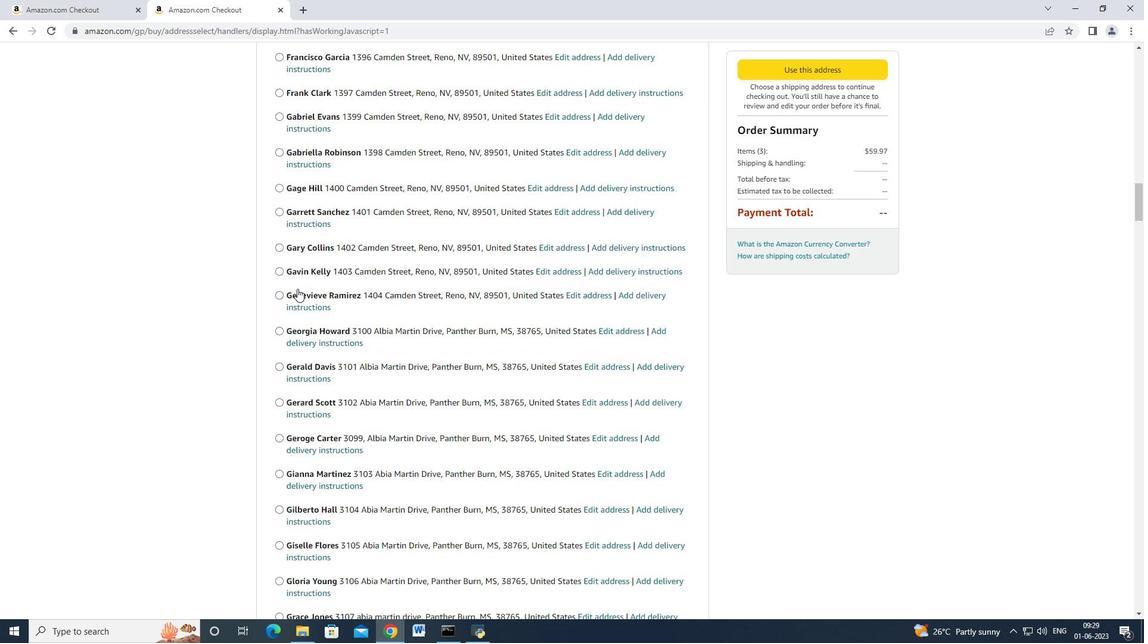 
Action: Mouse scrolled (296, 289) with delta (0, 0)
Screenshot: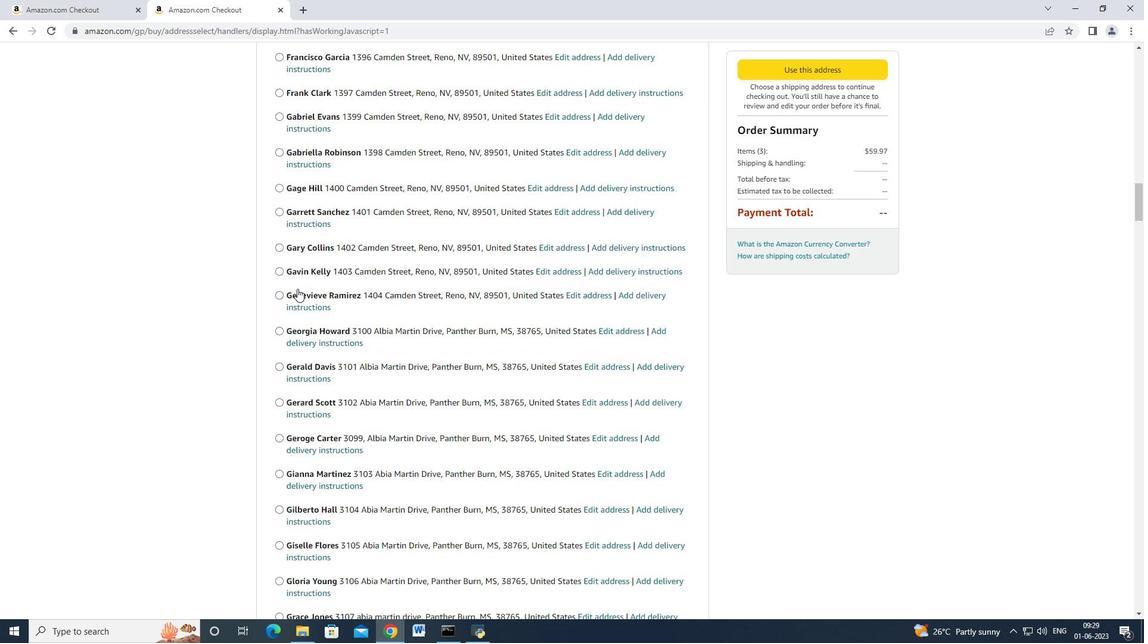 
Action: Mouse scrolled (296, 288) with delta (0, 0)
Screenshot: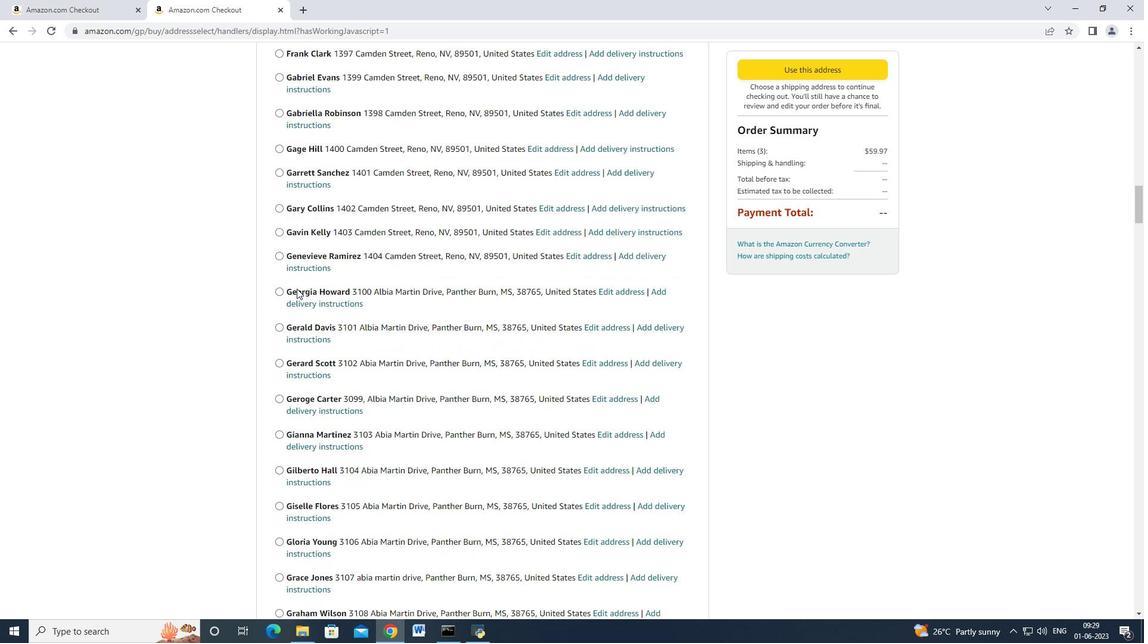
Action: Mouse scrolled (296, 288) with delta (0, 0)
Screenshot: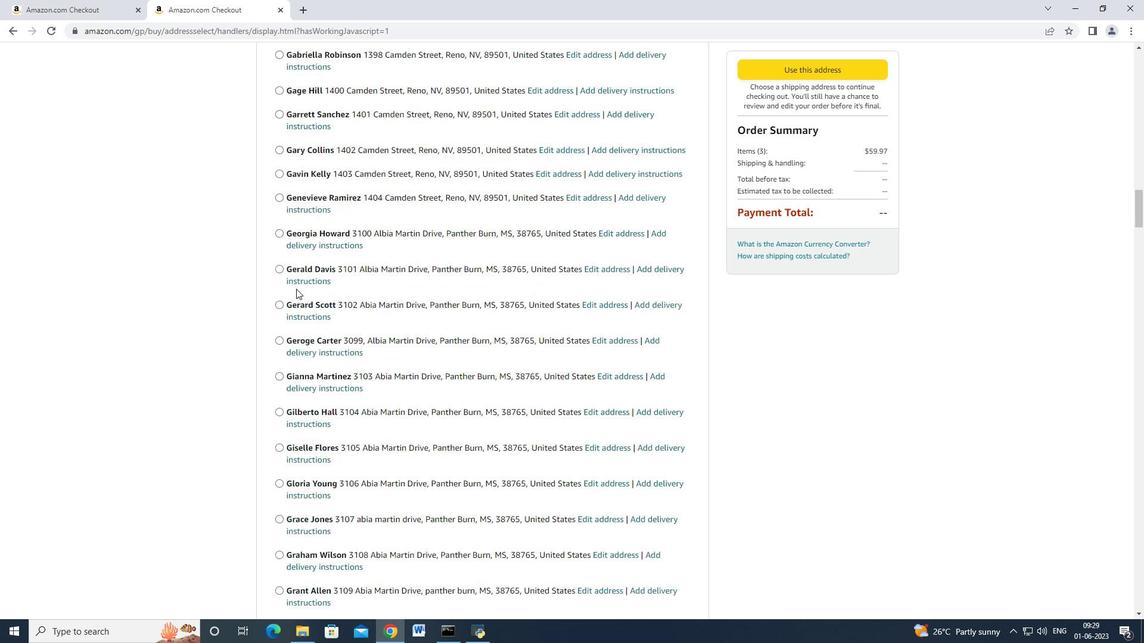 
Action: Mouse scrolled (296, 288) with delta (0, 0)
Screenshot: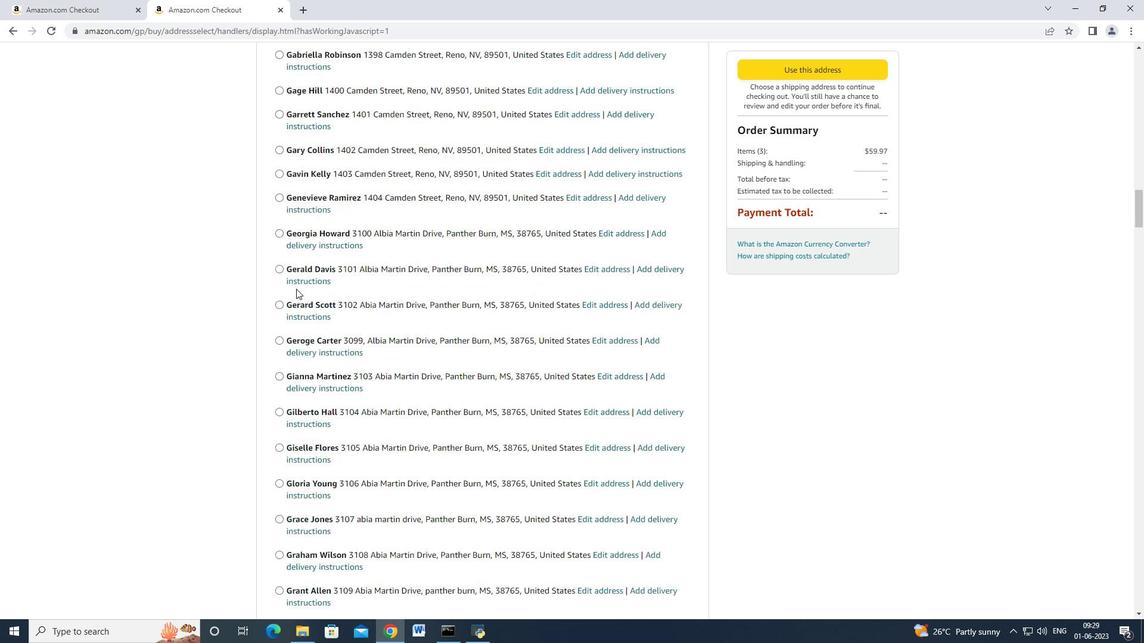 
Action: Mouse scrolled (296, 288) with delta (0, 0)
Screenshot: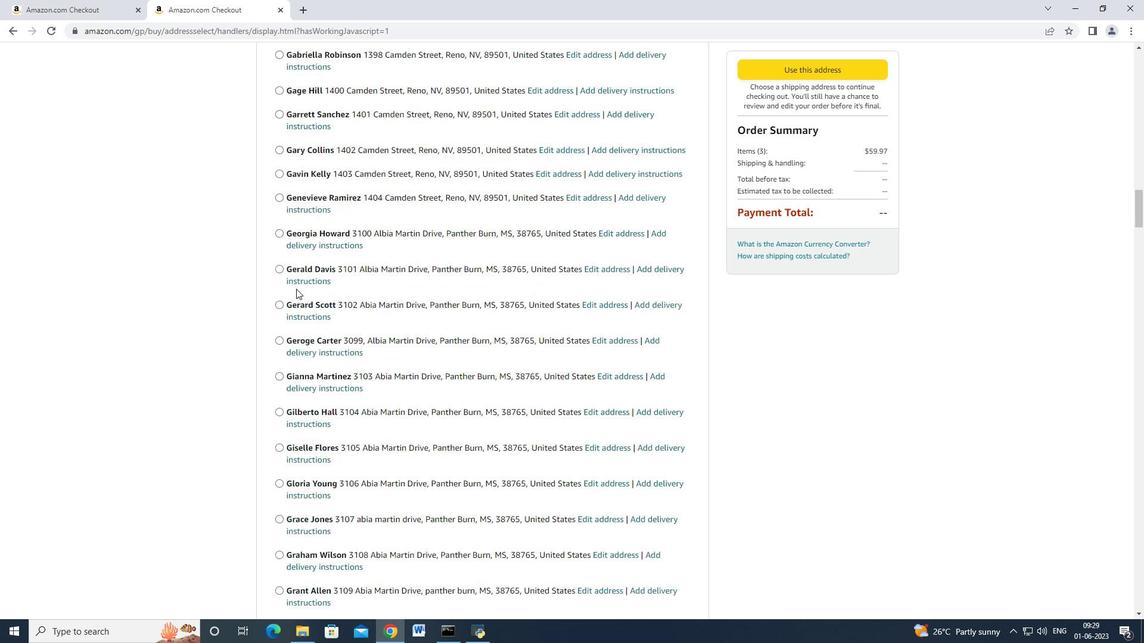 
Action: Mouse scrolled (296, 288) with delta (0, 0)
Screenshot: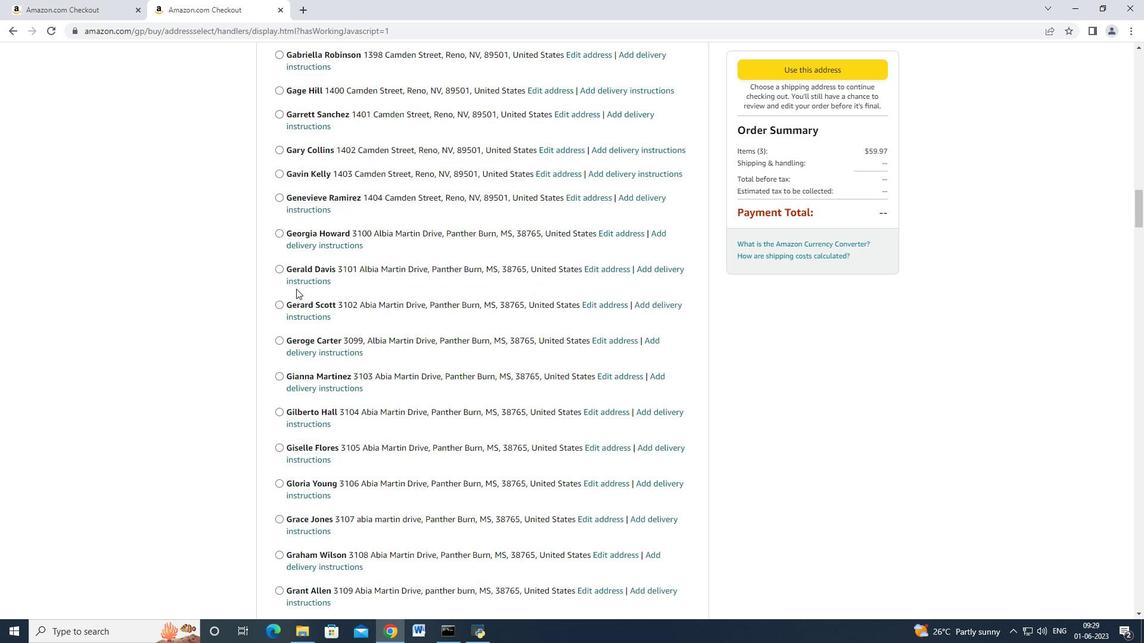 
Action: Mouse scrolled (296, 288) with delta (0, 0)
Screenshot: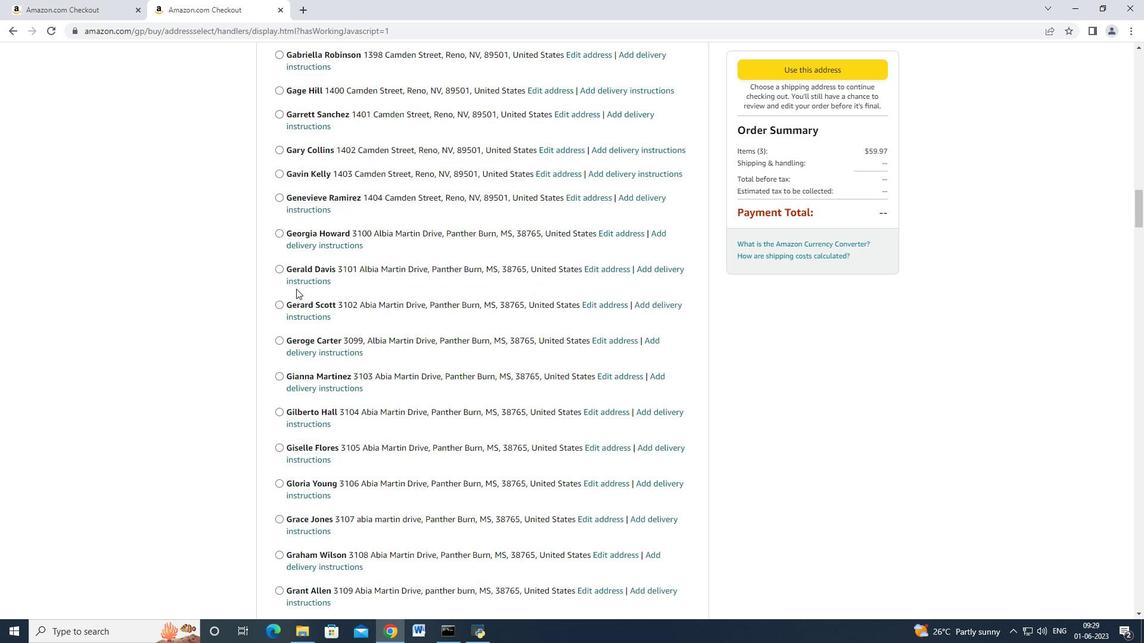 
Action: Mouse scrolled (296, 288) with delta (0, 0)
Screenshot: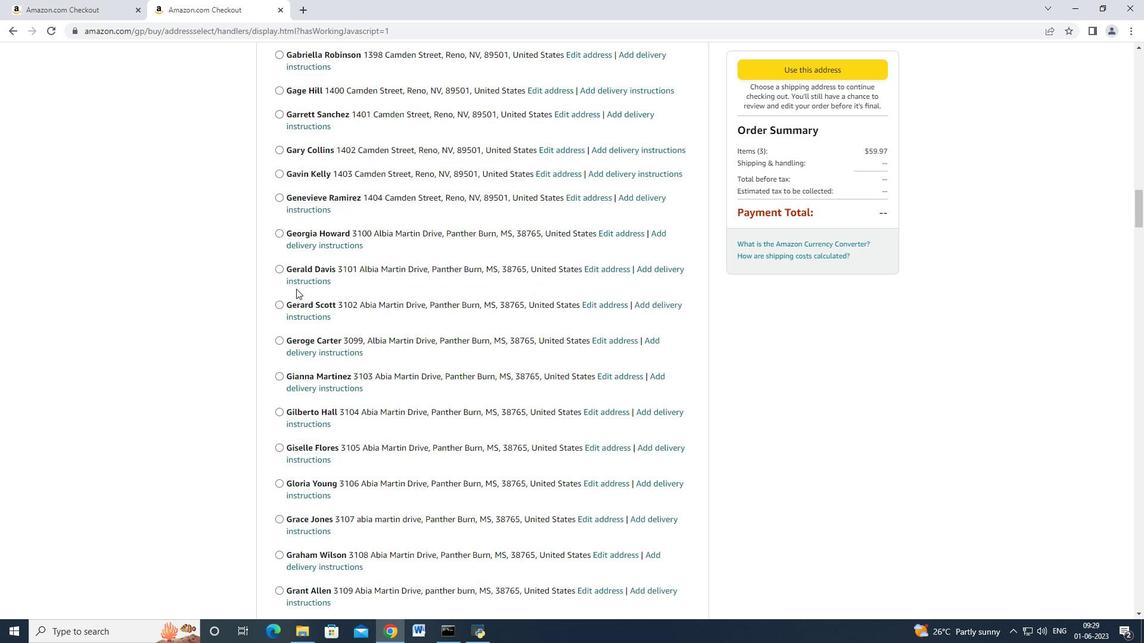 
Action: Mouse moved to (296, 287)
Screenshot: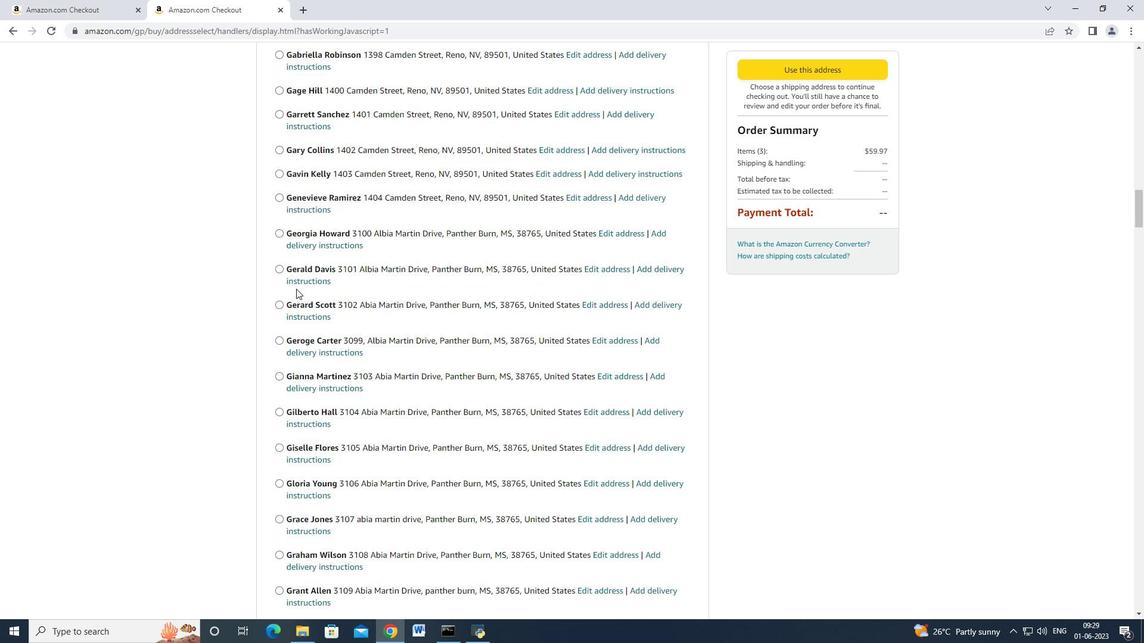 
Action: Mouse scrolled (296, 287) with delta (0, 0)
Screenshot: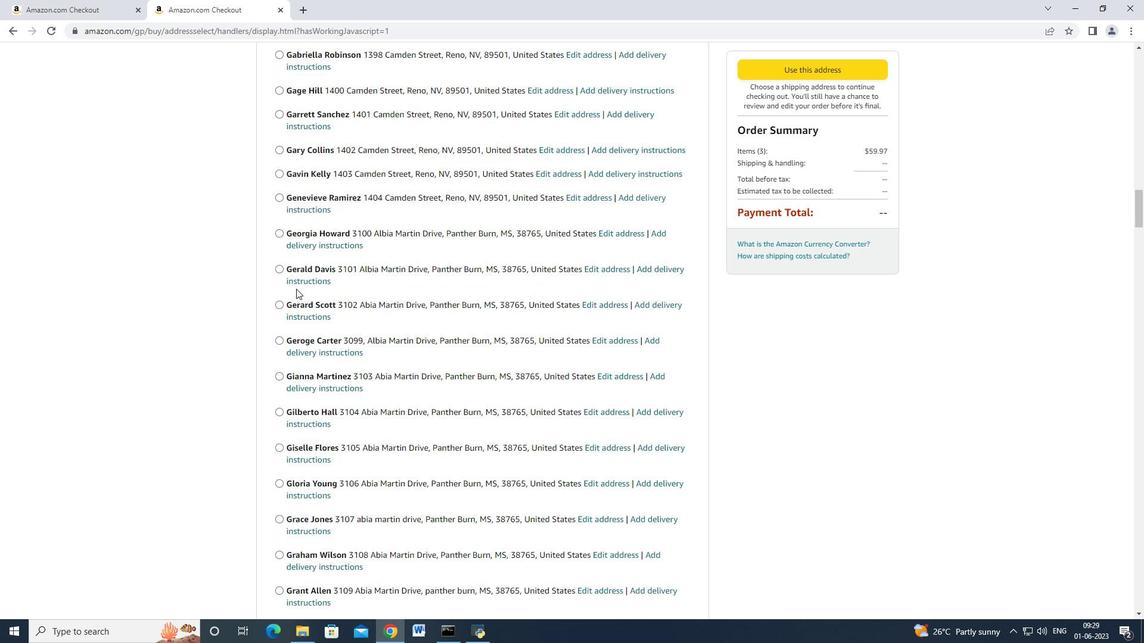 
Action: Mouse moved to (296, 287)
Screenshot: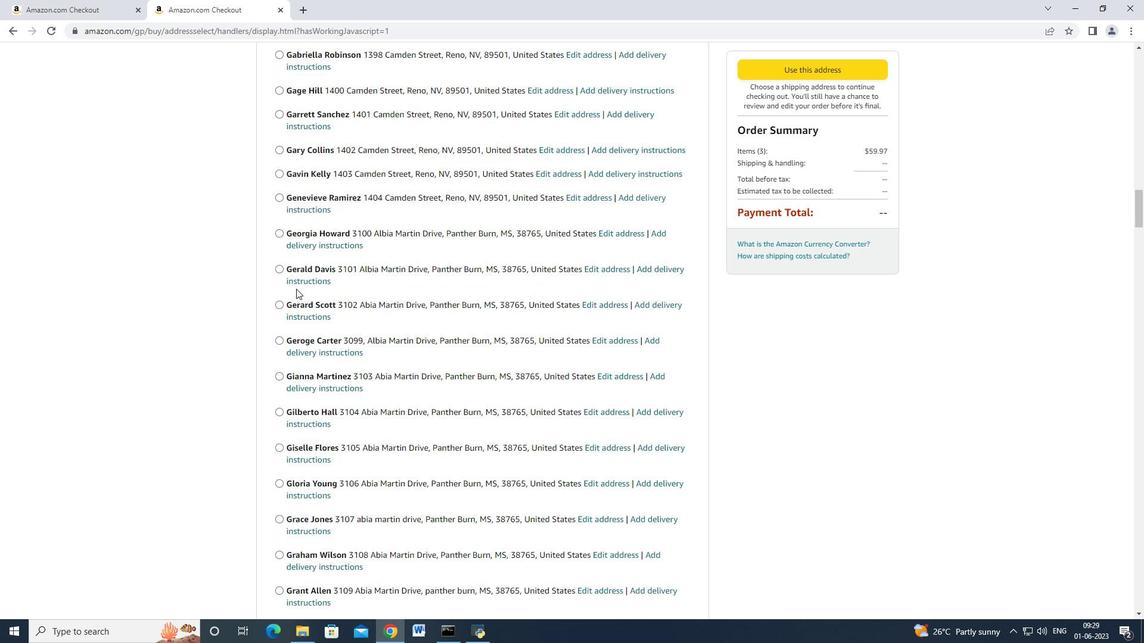 
Action: Mouse scrolled (296, 286) with delta (0, 0)
Screenshot: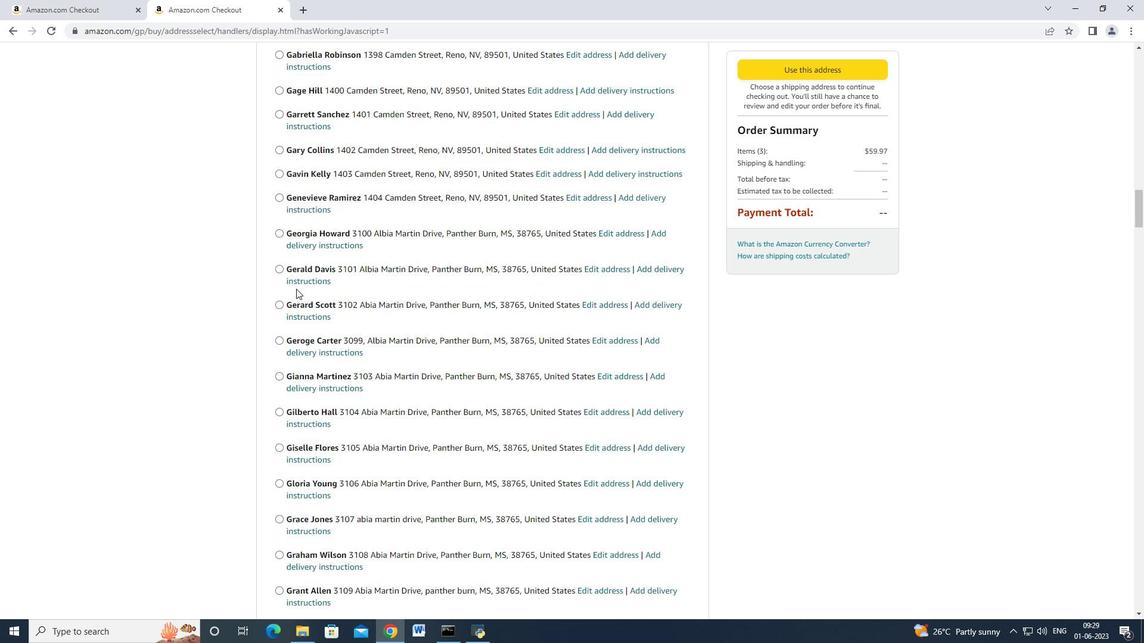
Action: Mouse moved to (296, 286)
Screenshot: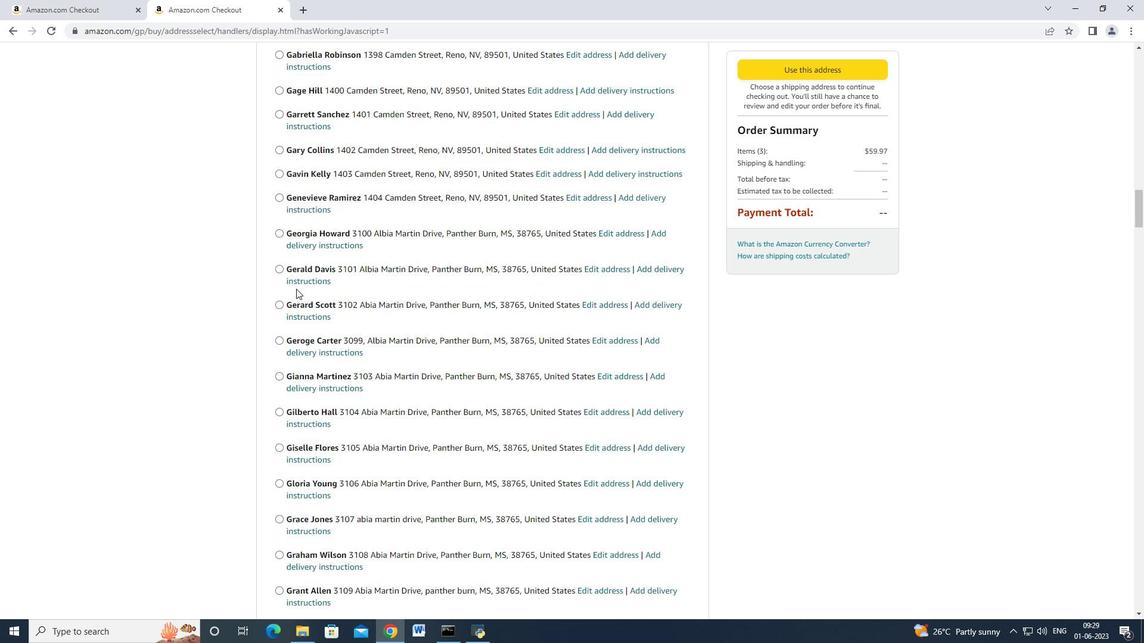 
Action: Mouse scrolled (296, 286) with delta (0, 0)
Screenshot: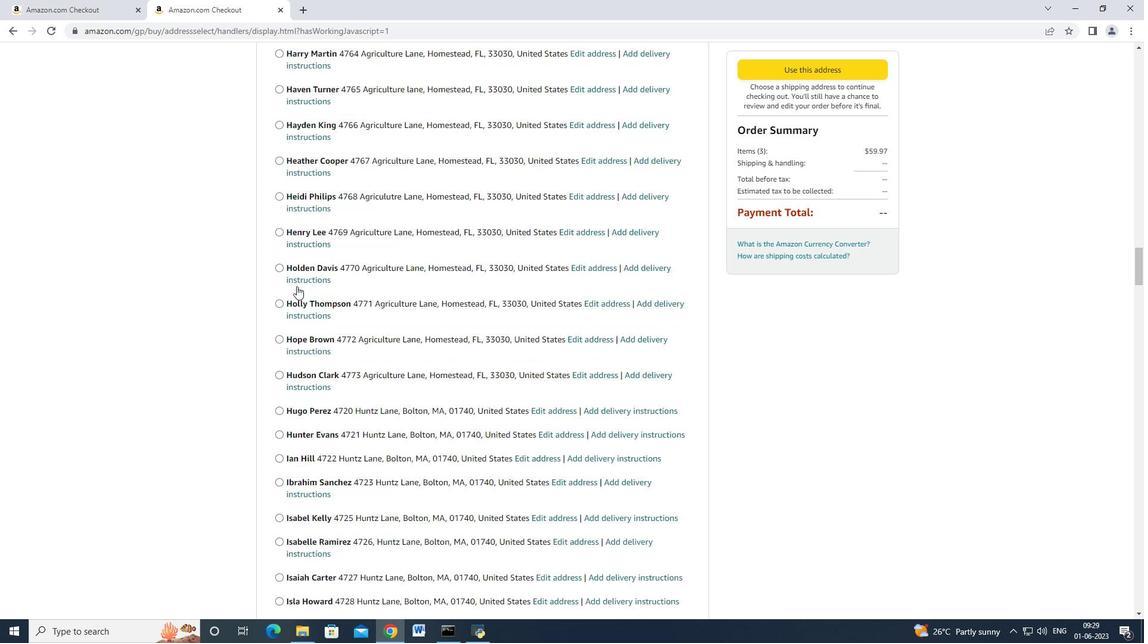 
Action: Mouse moved to (296, 286)
Screenshot: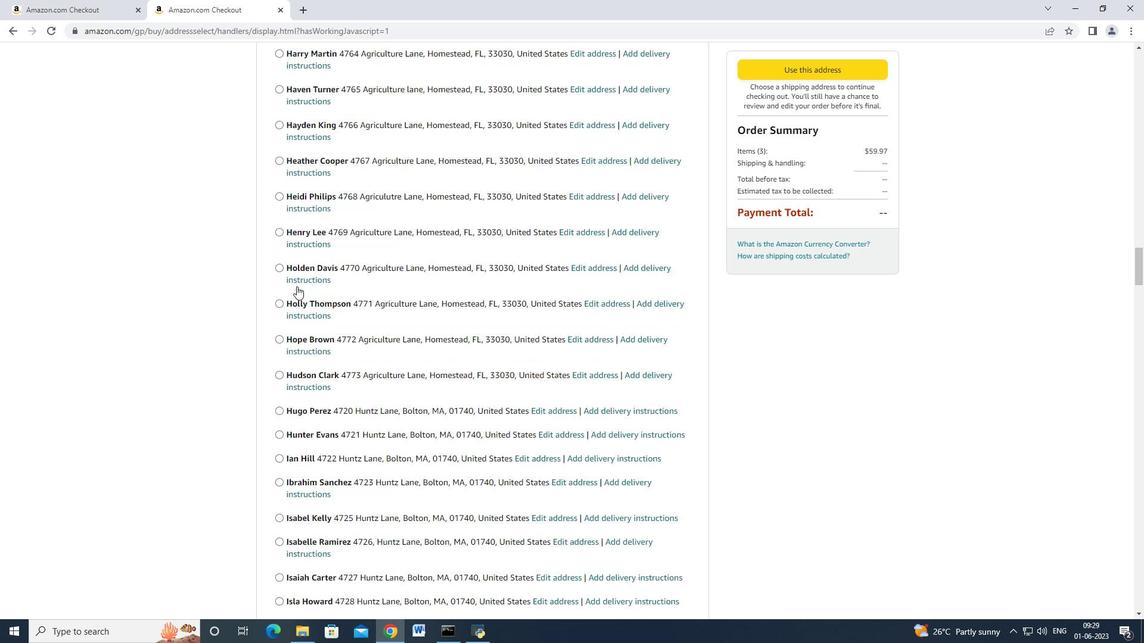 
Action: Mouse scrolled (296, 286) with delta (0, 0)
Screenshot: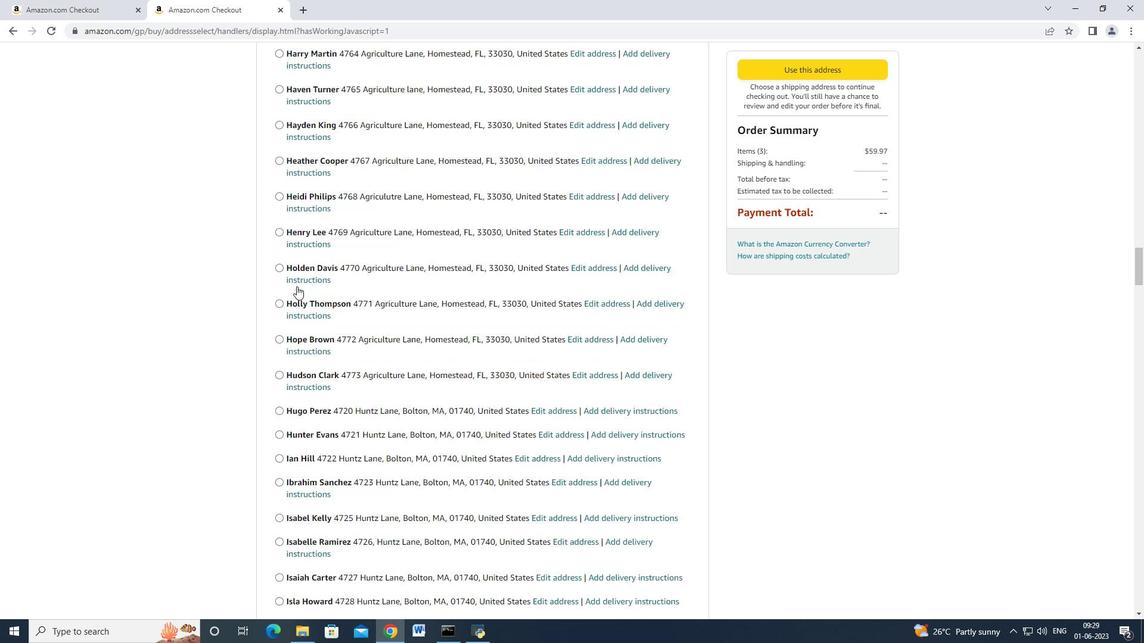 
Action: Mouse moved to (296, 286)
Screenshot: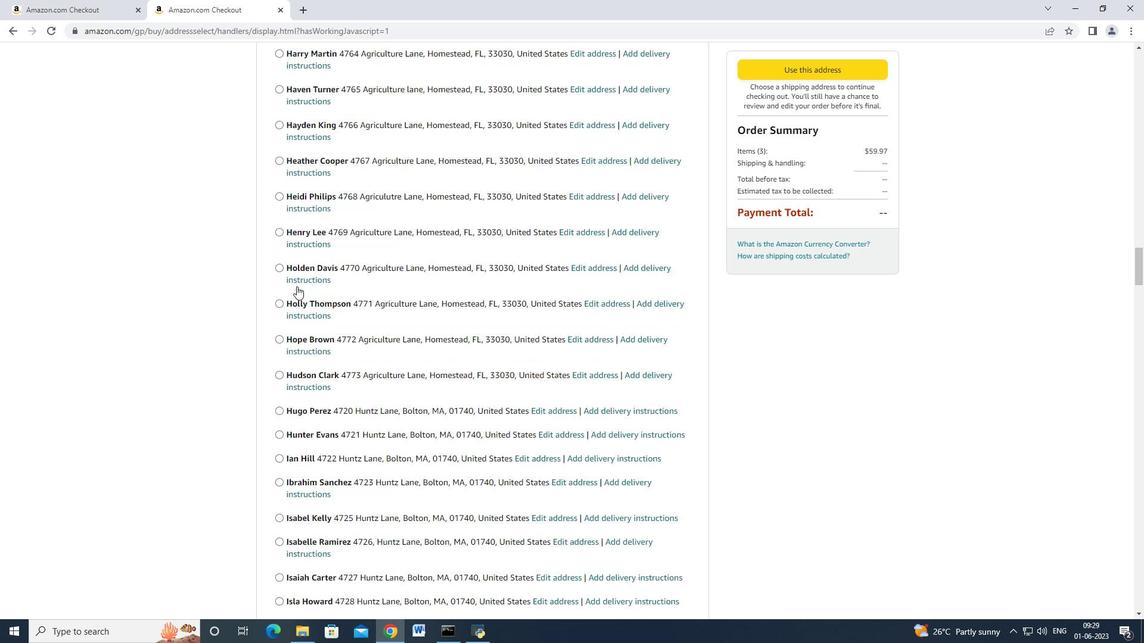
Action: Mouse scrolled (296, 286) with delta (0, 0)
Screenshot: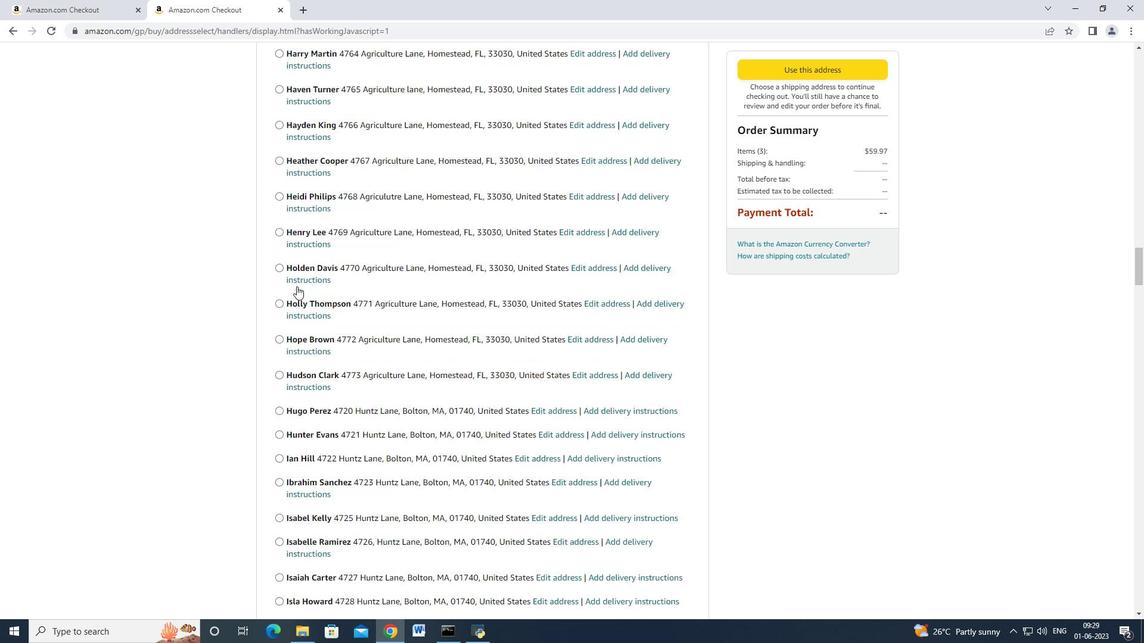 
Action: Mouse scrolled (296, 285) with delta (0, -1)
Screenshot: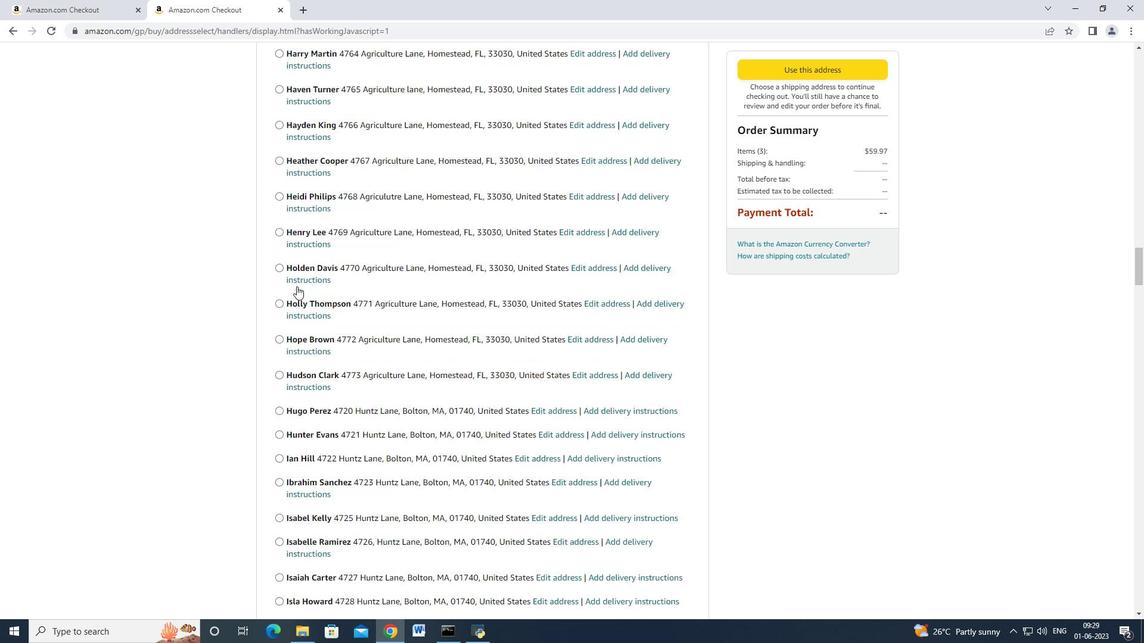 
Action: Mouse moved to (296, 286)
Screenshot: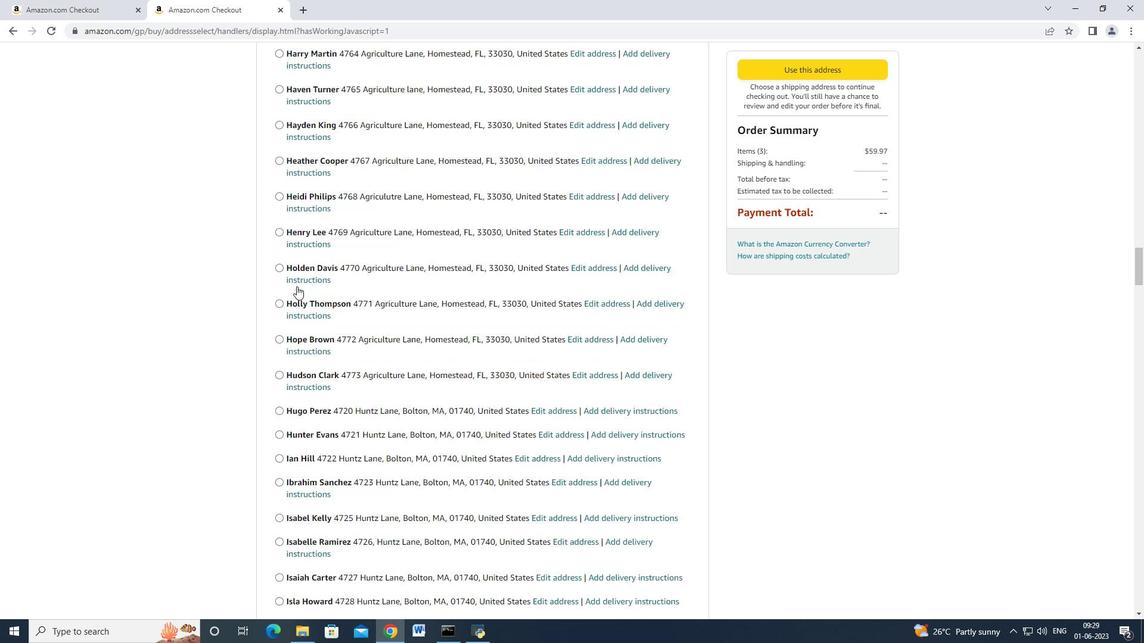 
Action: Mouse scrolled (296, 286) with delta (0, 0)
Screenshot: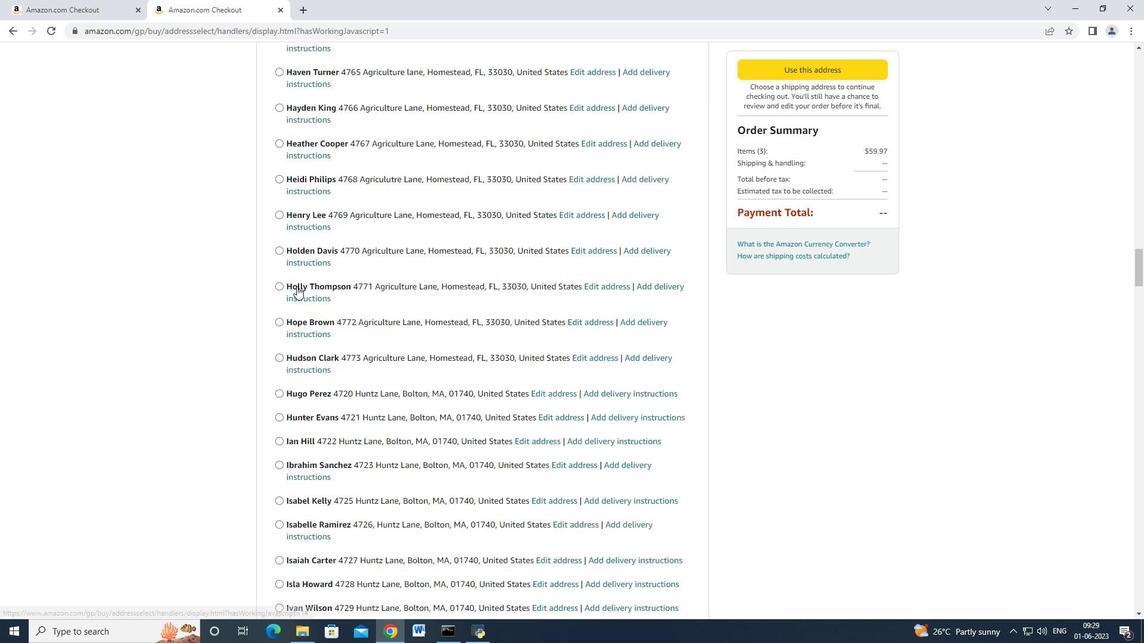
Action: Mouse moved to (296, 286)
Screenshot: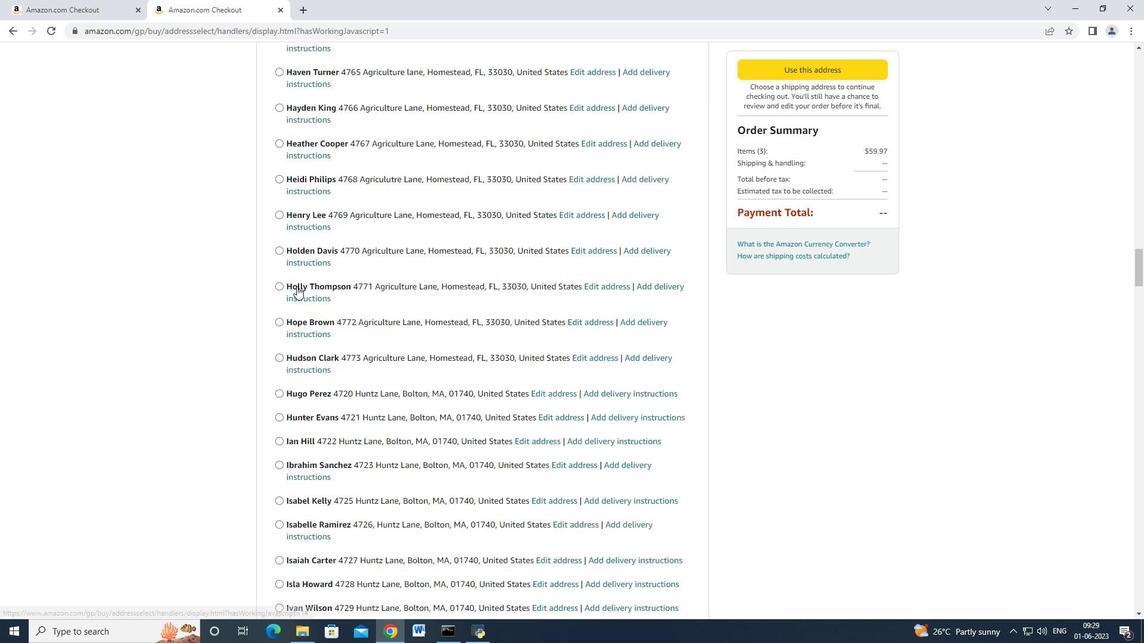 
Action: Mouse scrolled (296, 286) with delta (0, 0)
Screenshot: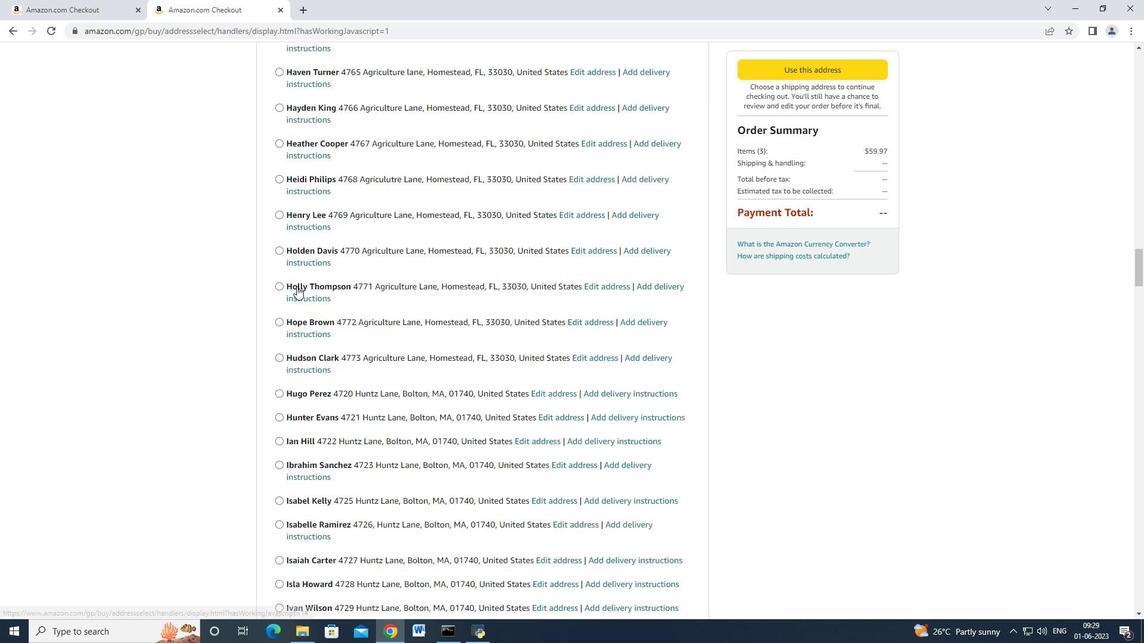 
Action: Mouse moved to (296, 286)
Screenshot: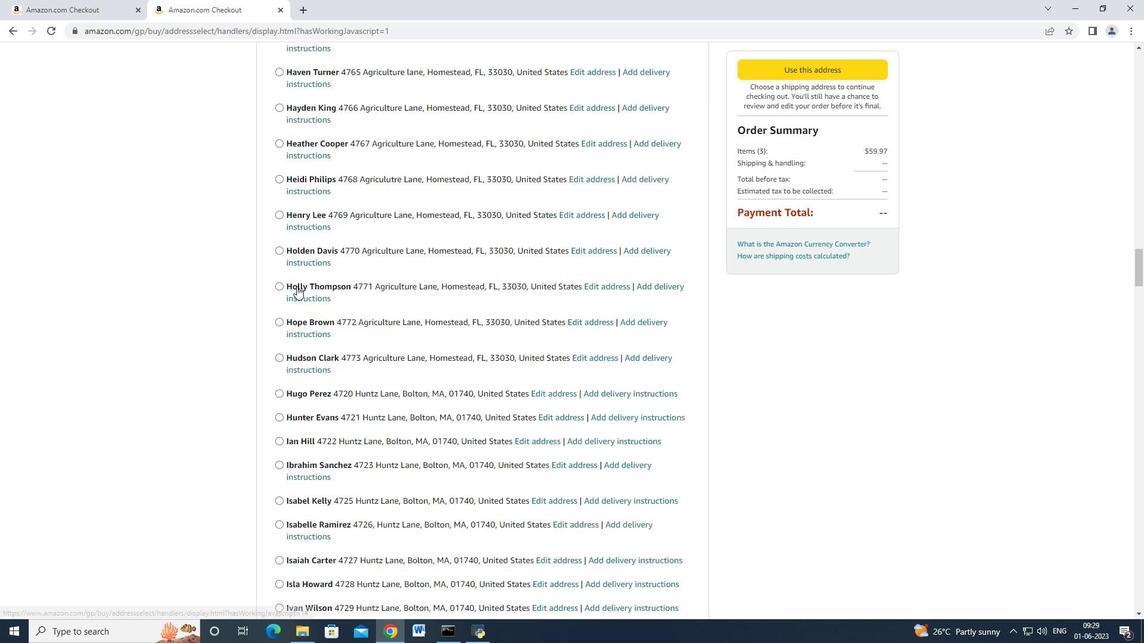 
Action: Mouse scrolled (296, 286) with delta (0, 0)
Screenshot: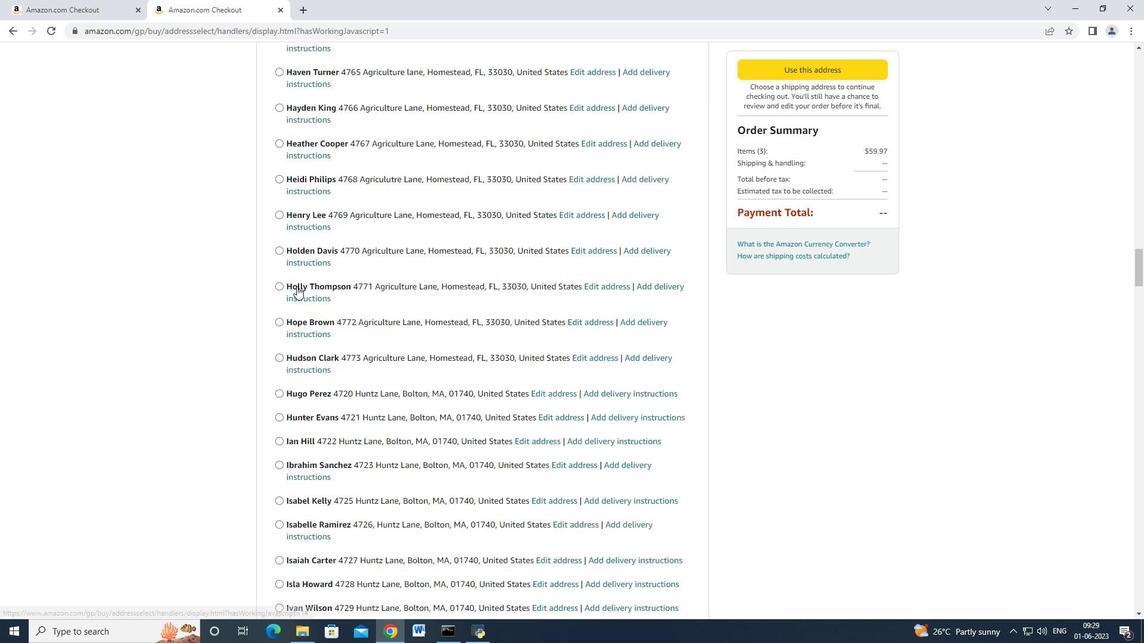 
Action: Mouse moved to (297, 286)
Screenshot: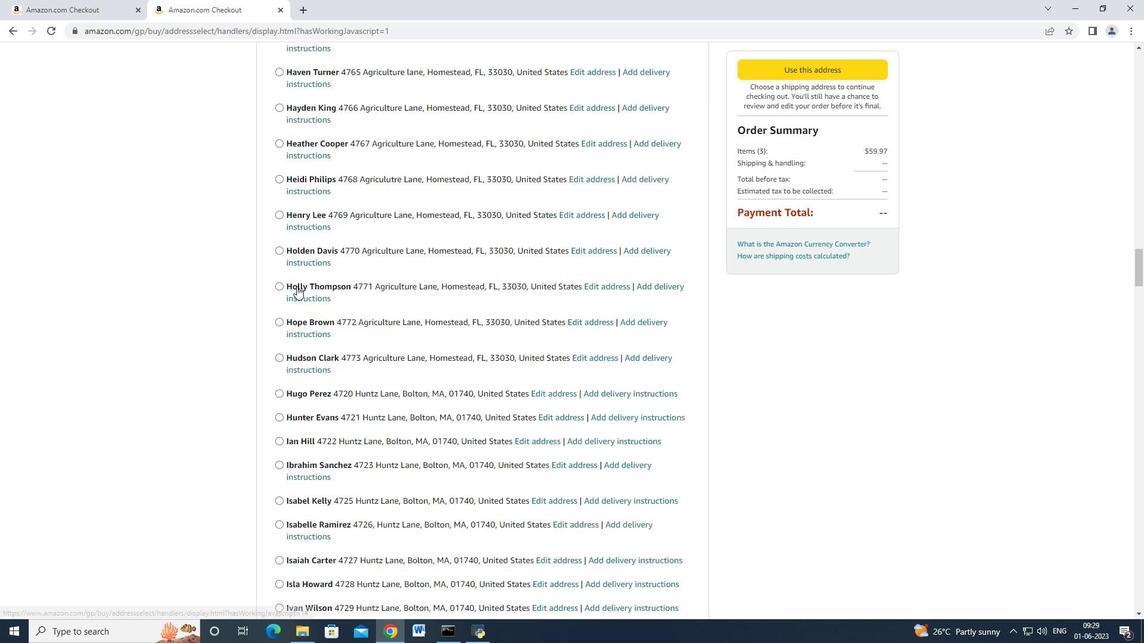 
Action: Mouse scrolled (296, 286) with delta (0, 0)
Screenshot: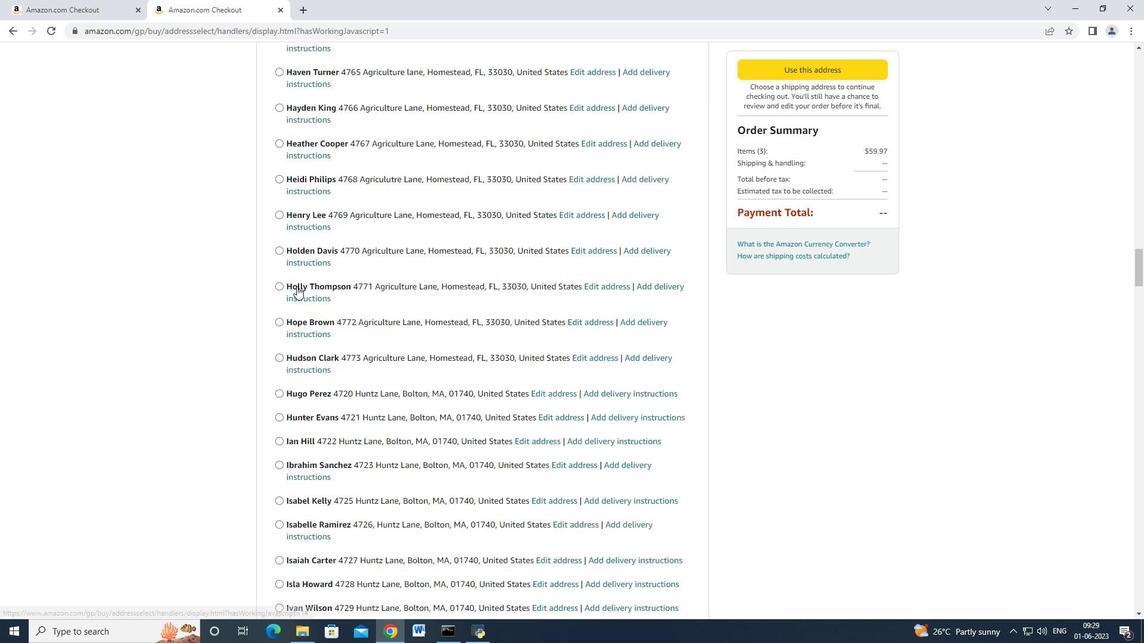 
Action: Mouse moved to (297, 286)
Screenshot: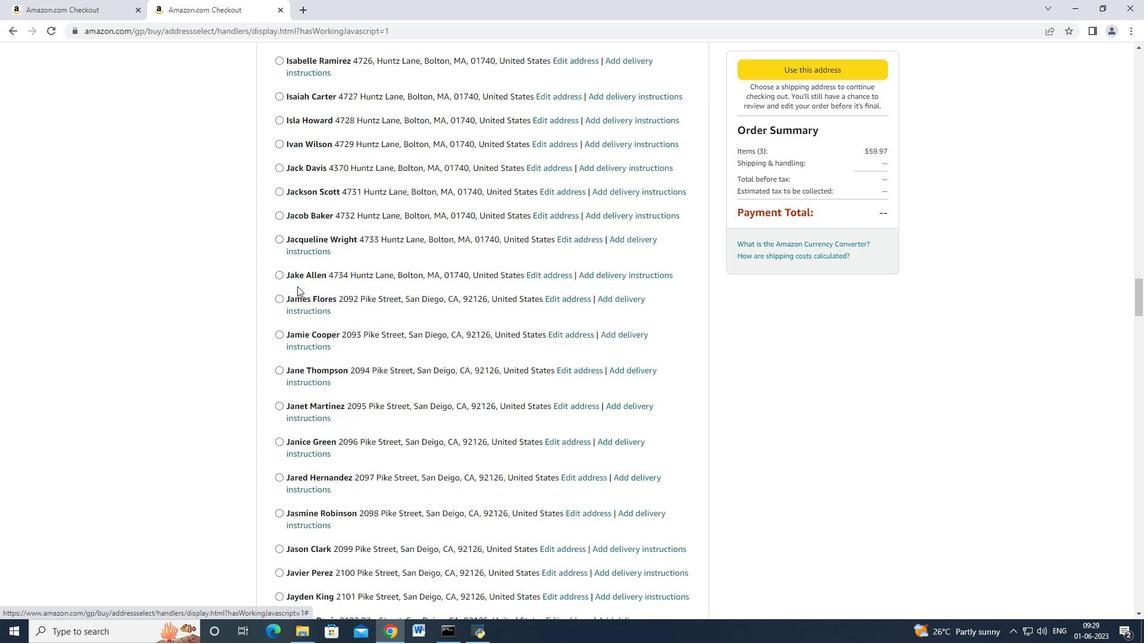 
Action: Mouse scrolled (297, 286) with delta (0, 0)
Screenshot: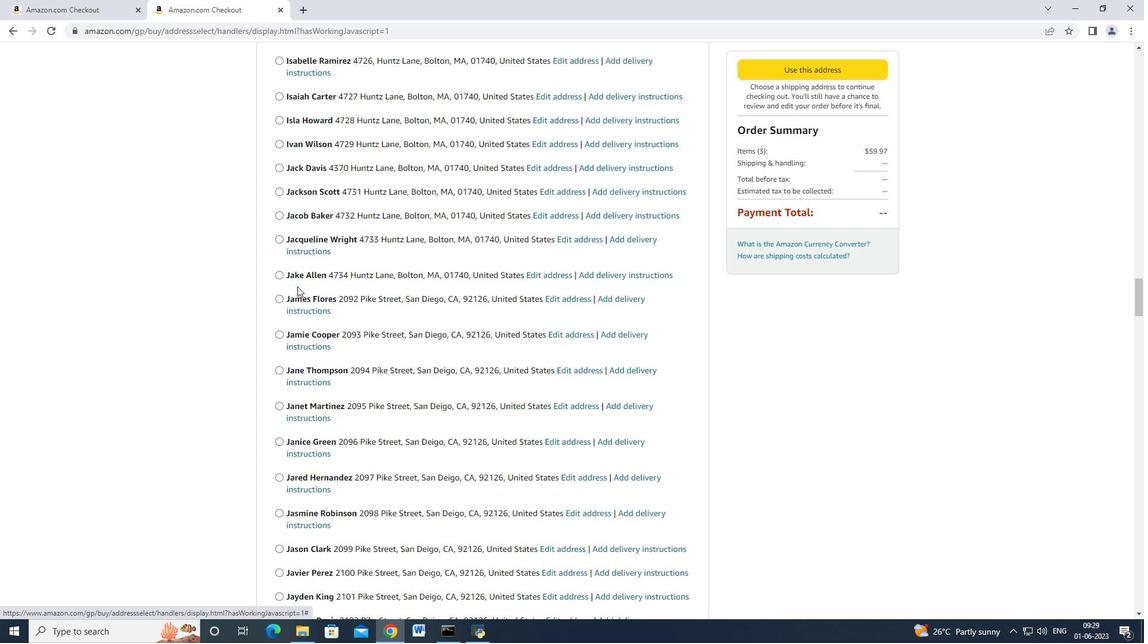 
Action: Mouse moved to (297, 286)
Screenshot: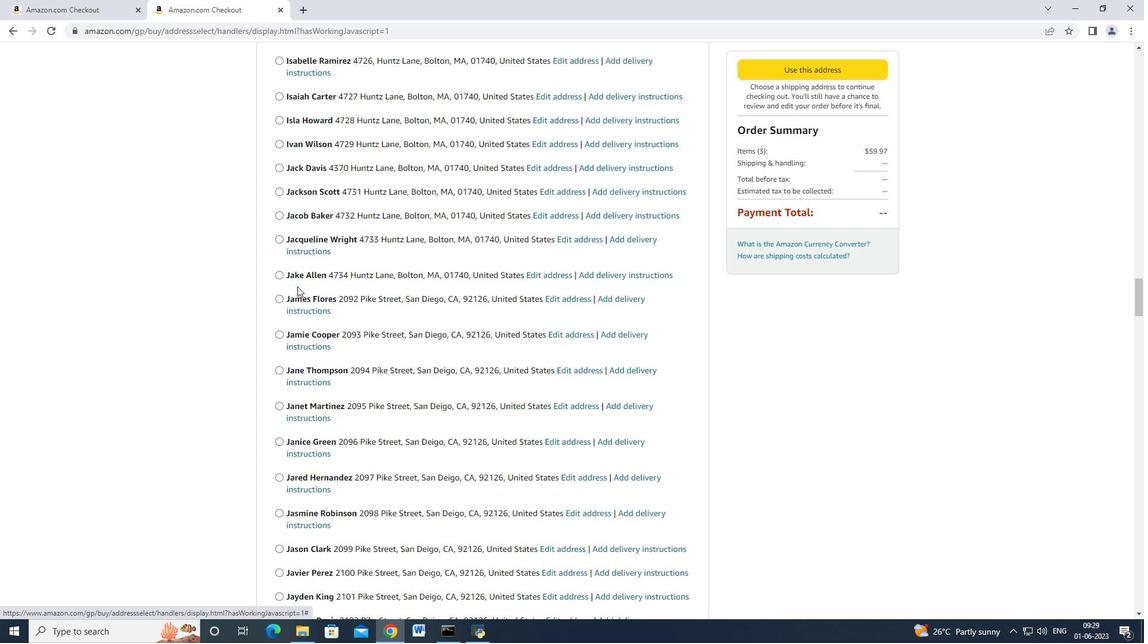 
Action: Mouse scrolled (297, 286) with delta (0, 0)
Screenshot: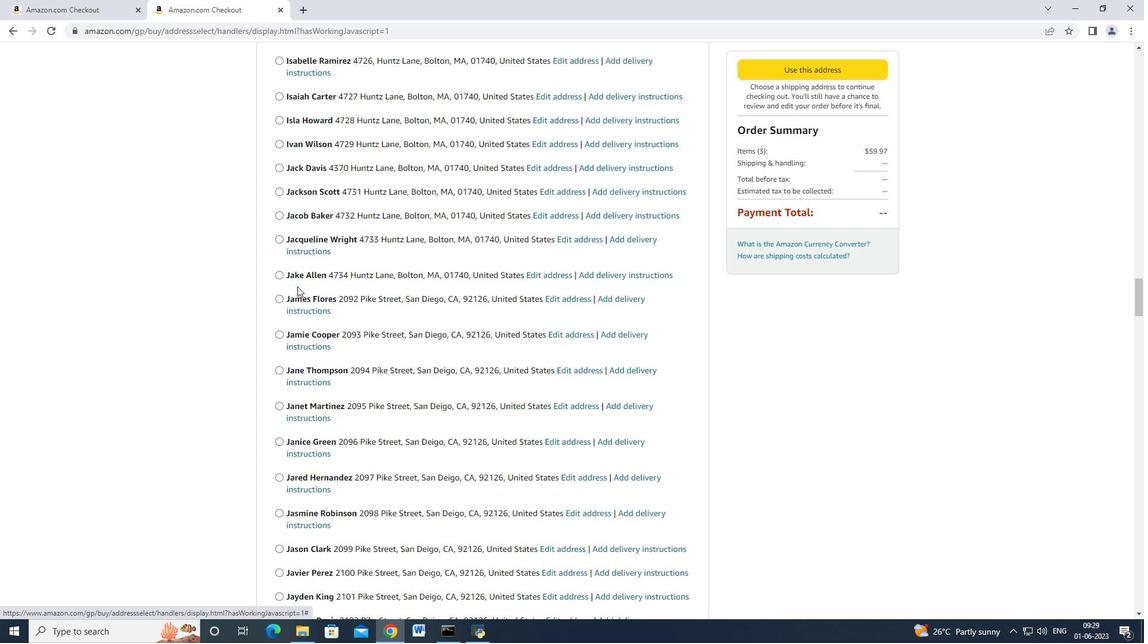 
Action: Mouse scrolled (297, 286) with delta (0, 0)
Screenshot: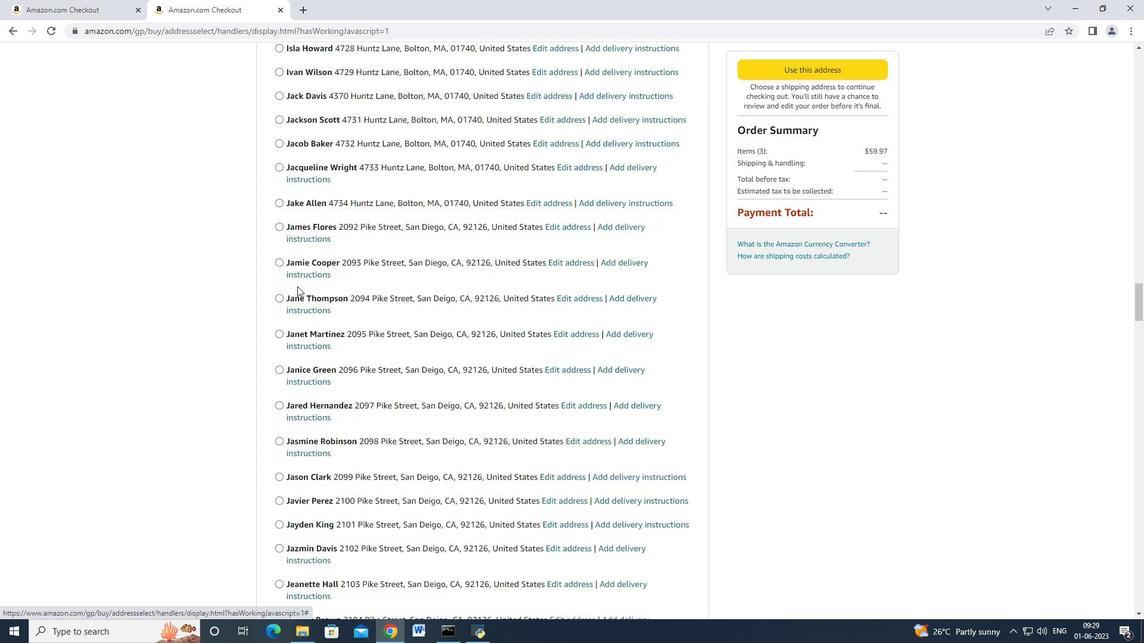 
Action: Mouse scrolled (297, 286) with delta (0, 0)
Screenshot: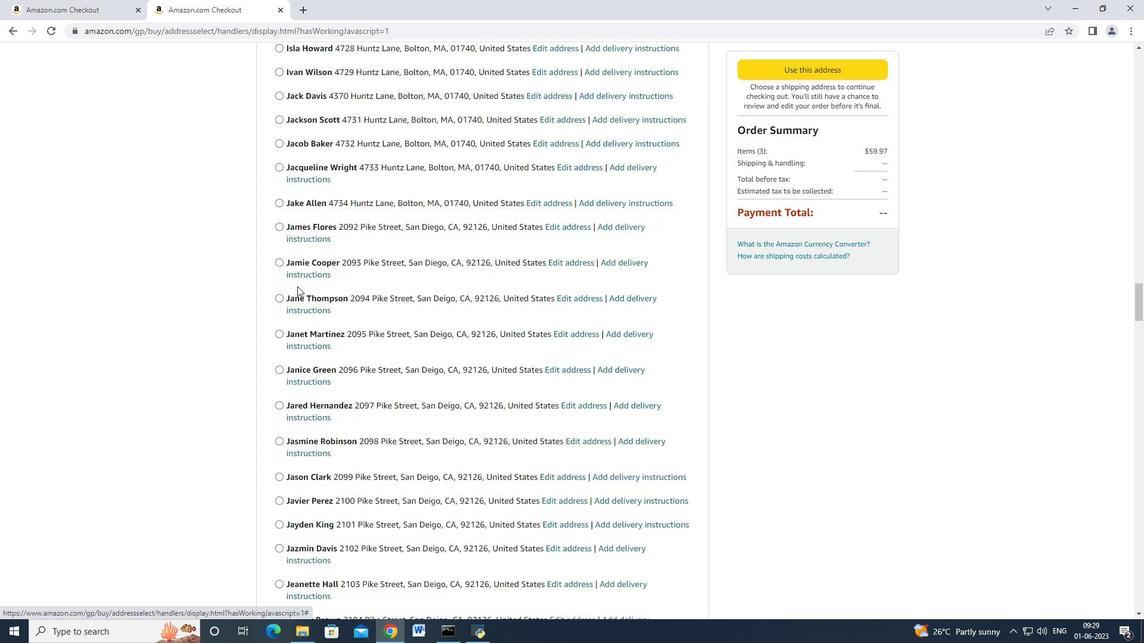 
Action: Mouse scrolled (297, 286) with delta (0, 0)
Screenshot: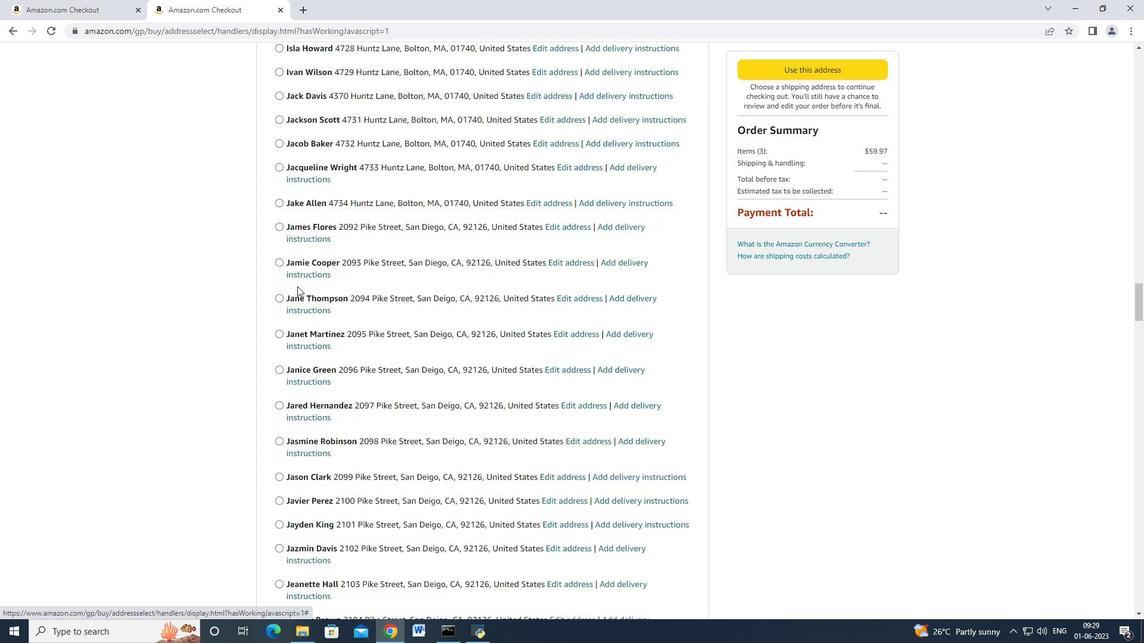 
Action: Mouse scrolled (297, 285) with delta (0, -1)
Screenshot: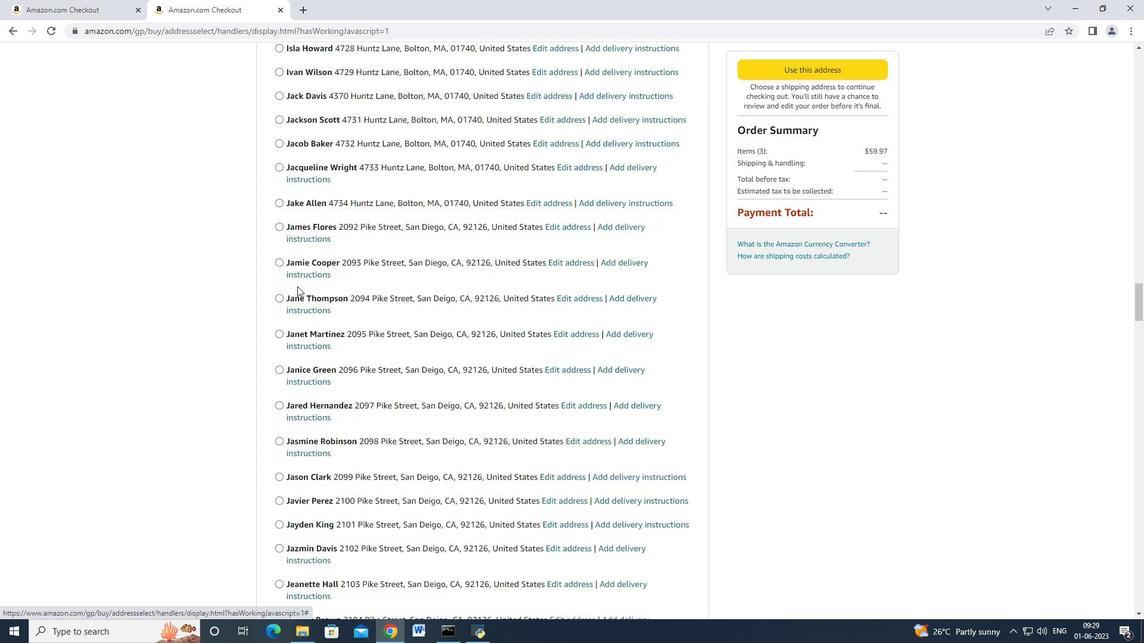 
Action: Mouse moved to (297, 286)
Screenshot: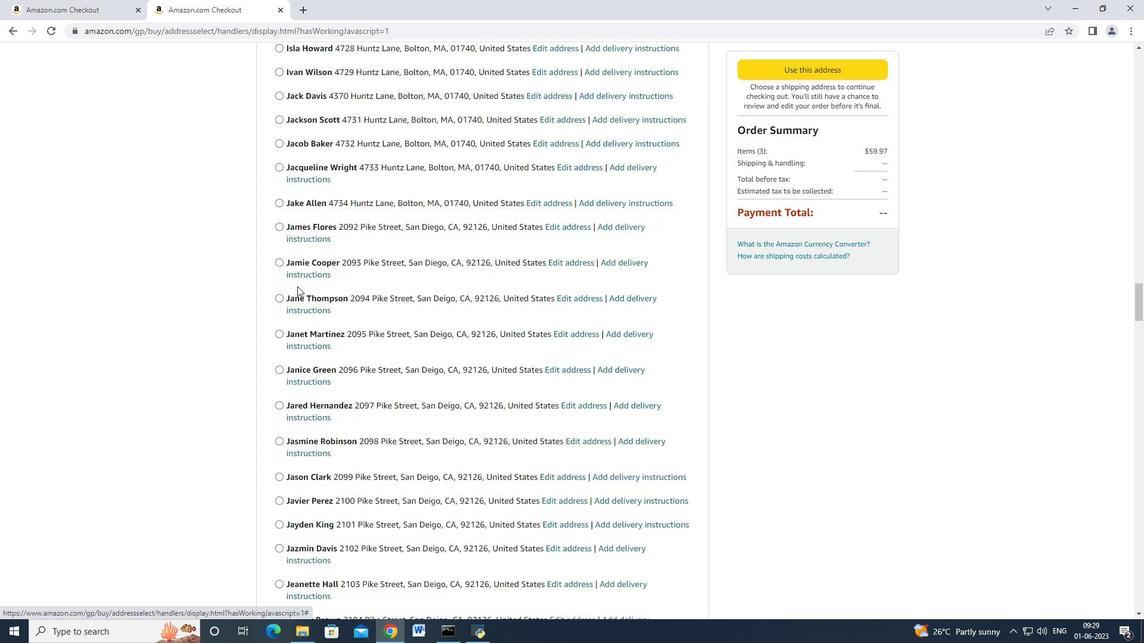 
Action: Mouse scrolled (297, 286) with delta (0, 0)
Screenshot: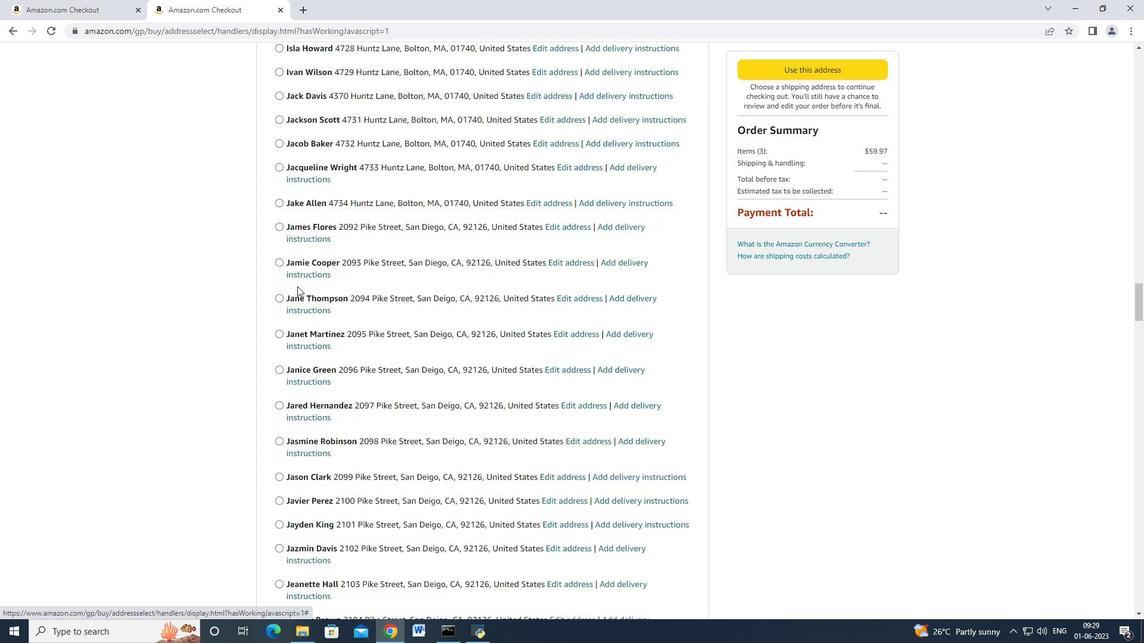 
Action: Mouse moved to (297, 286)
Screenshot: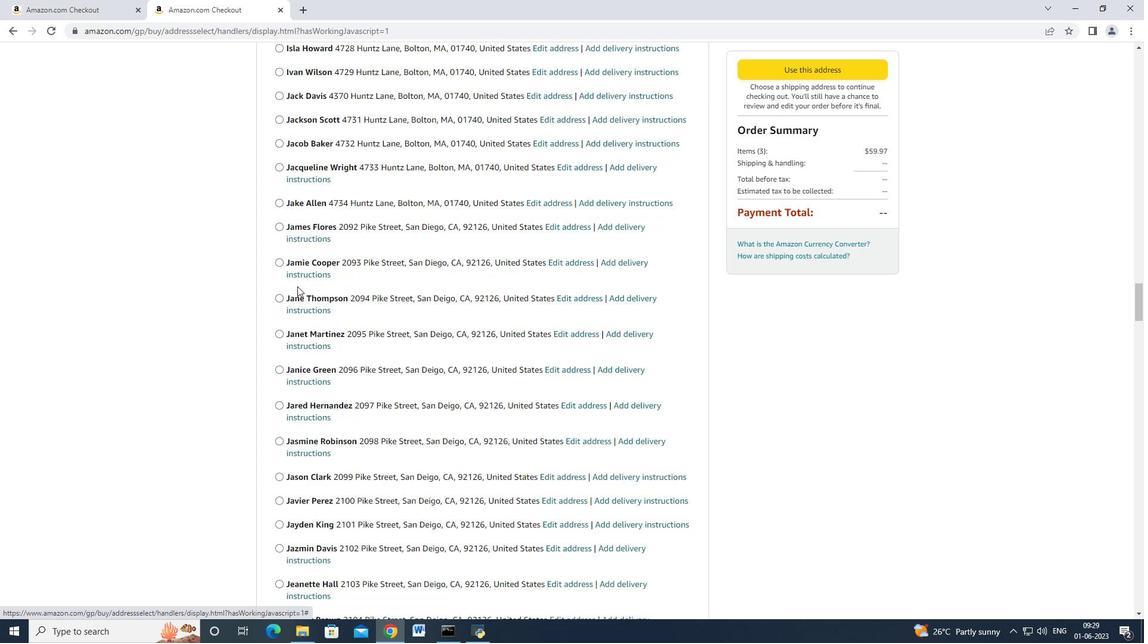
Action: Mouse scrolled (297, 286) with delta (0, 0)
Screenshot: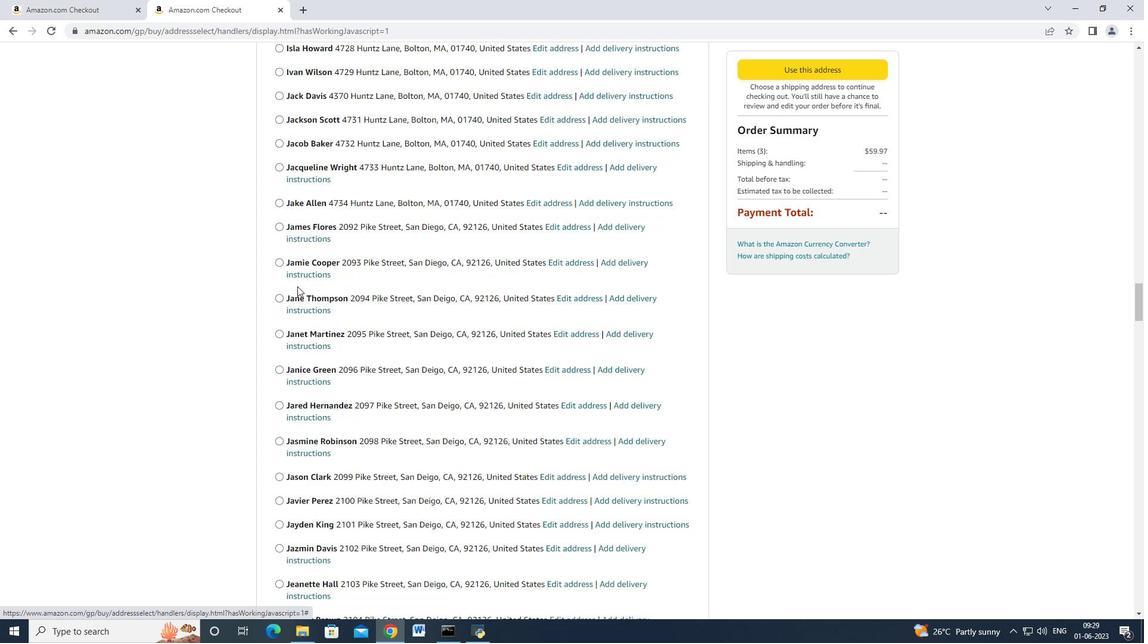 
Action: Mouse moved to (296, 286)
Screenshot: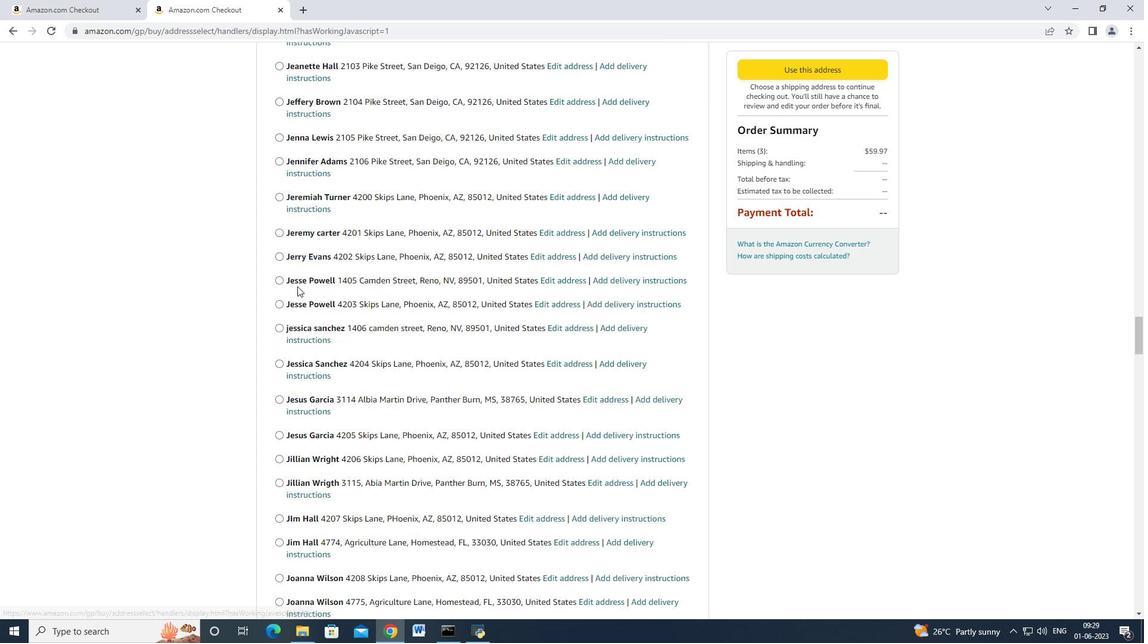 
Action: Mouse scrolled (296, 286) with delta (0, 0)
Screenshot: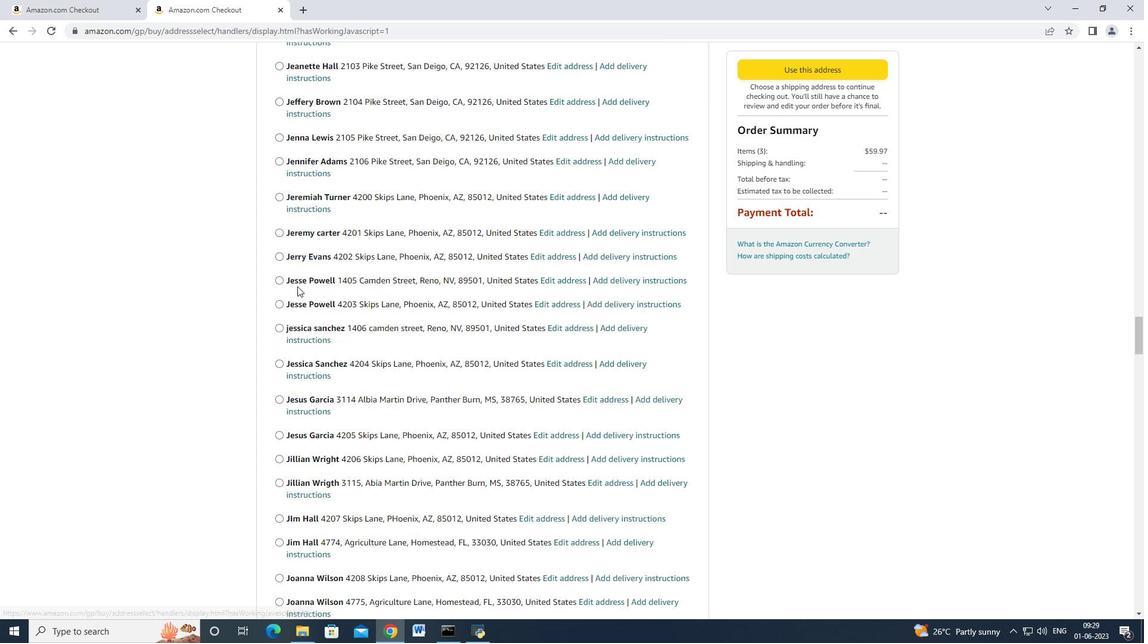 
Action: Mouse moved to (296, 286)
Screenshot: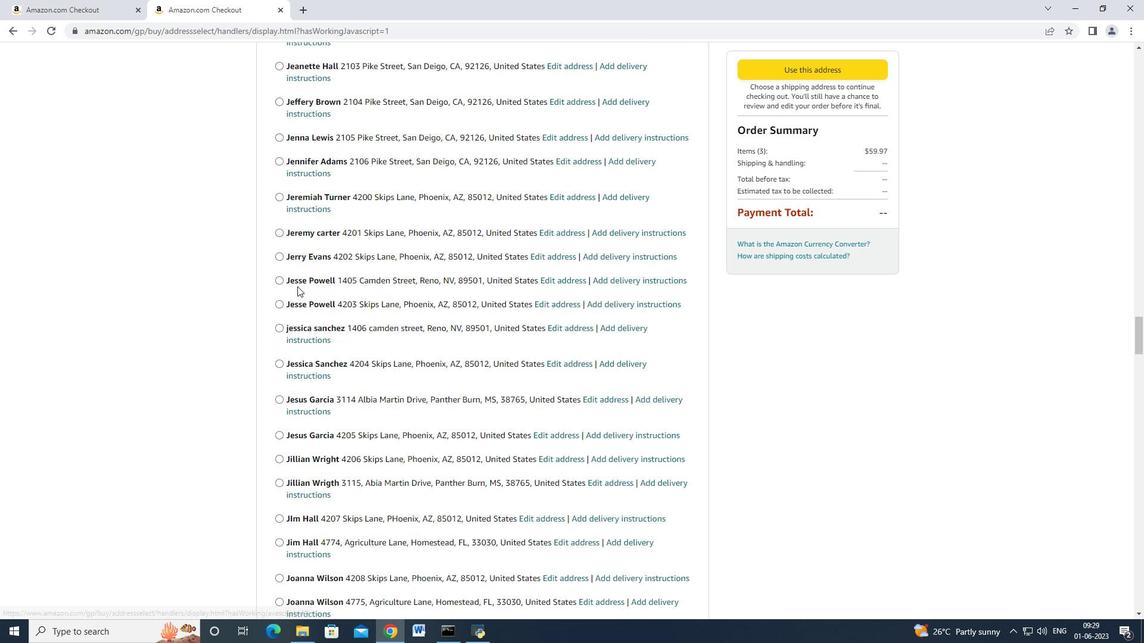 
Action: Mouse scrolled (296, 286) with delta (0, 0)
Screenshot: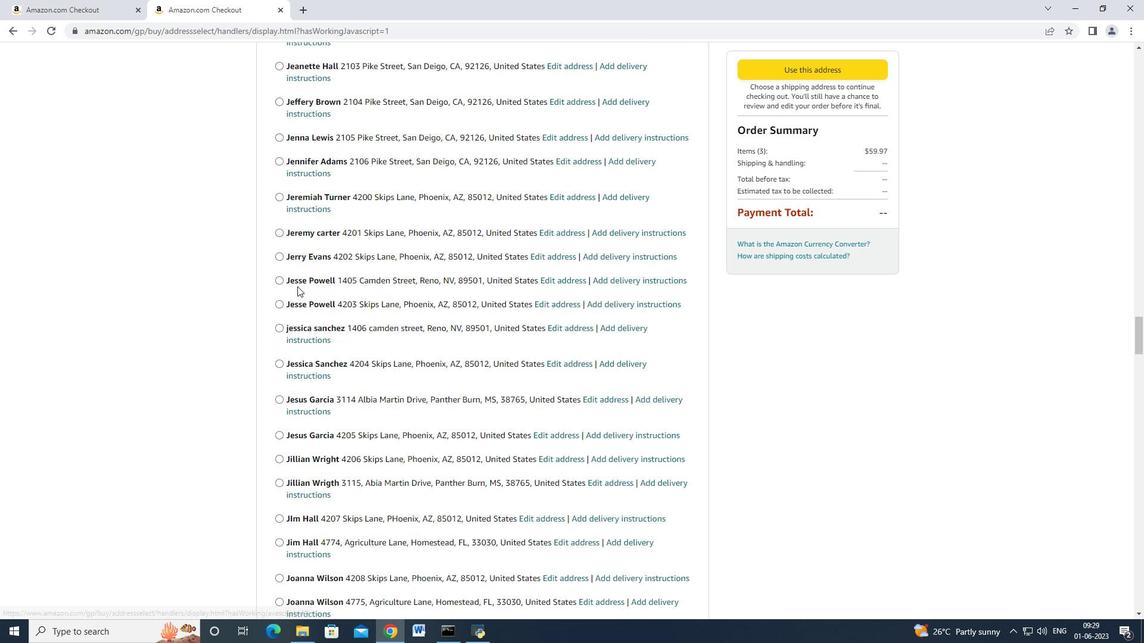 
Action: Mouse scrolled (296, 286) with delta (0, 0)
Screenshot: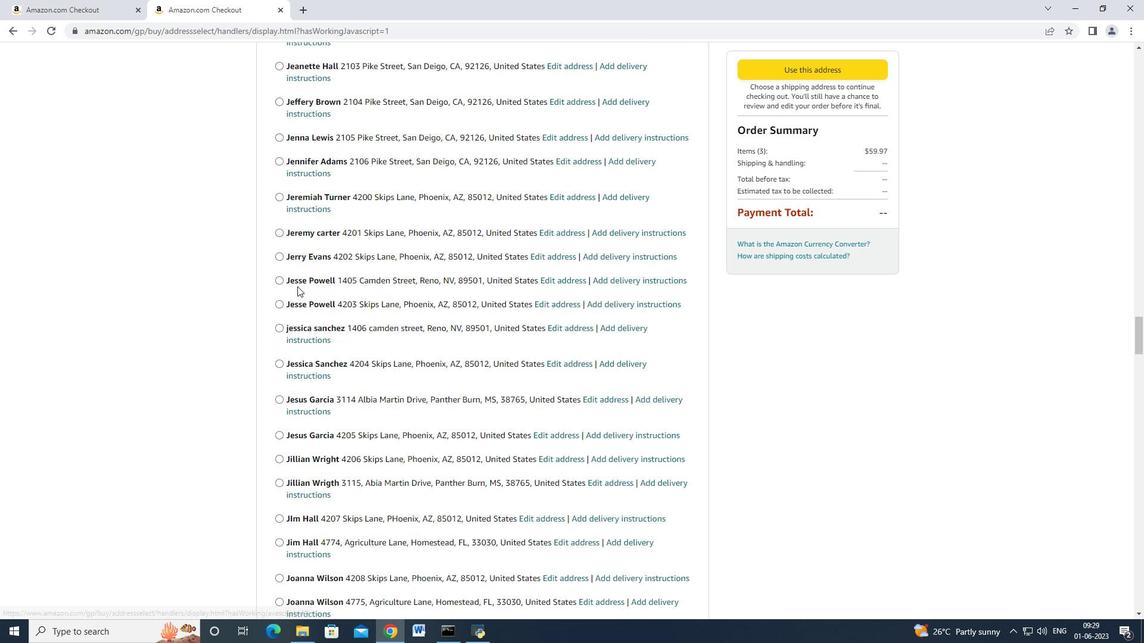 
Action: Mouse moved to (296, 287)
Screenshot: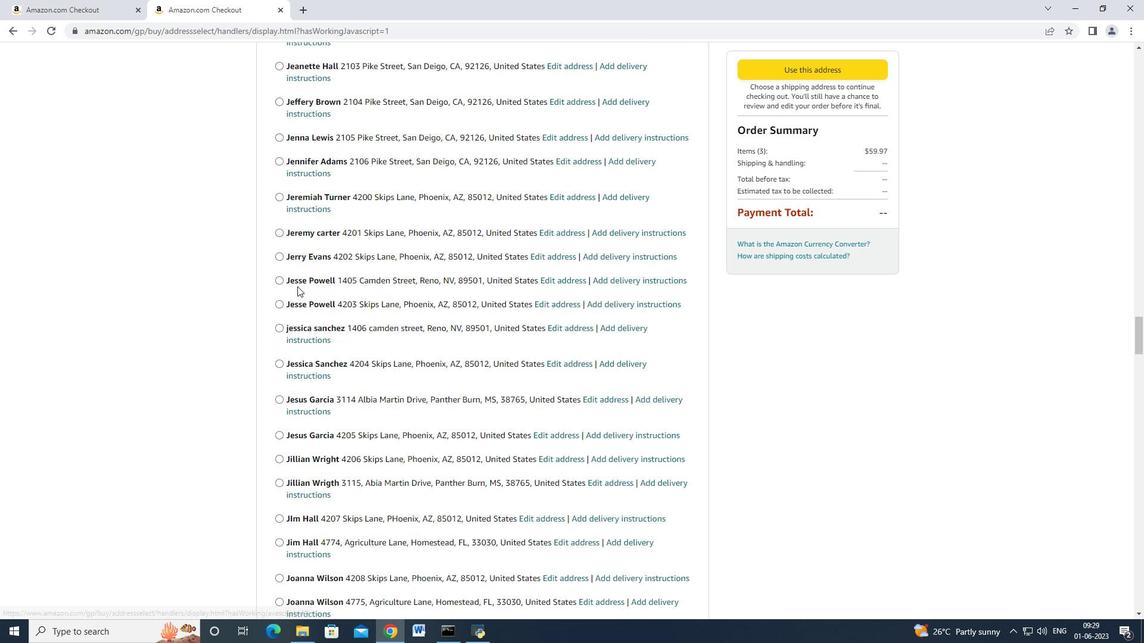 
Action: Mouse scrolled (296, 286) with delta (0, 0)
Screenshot: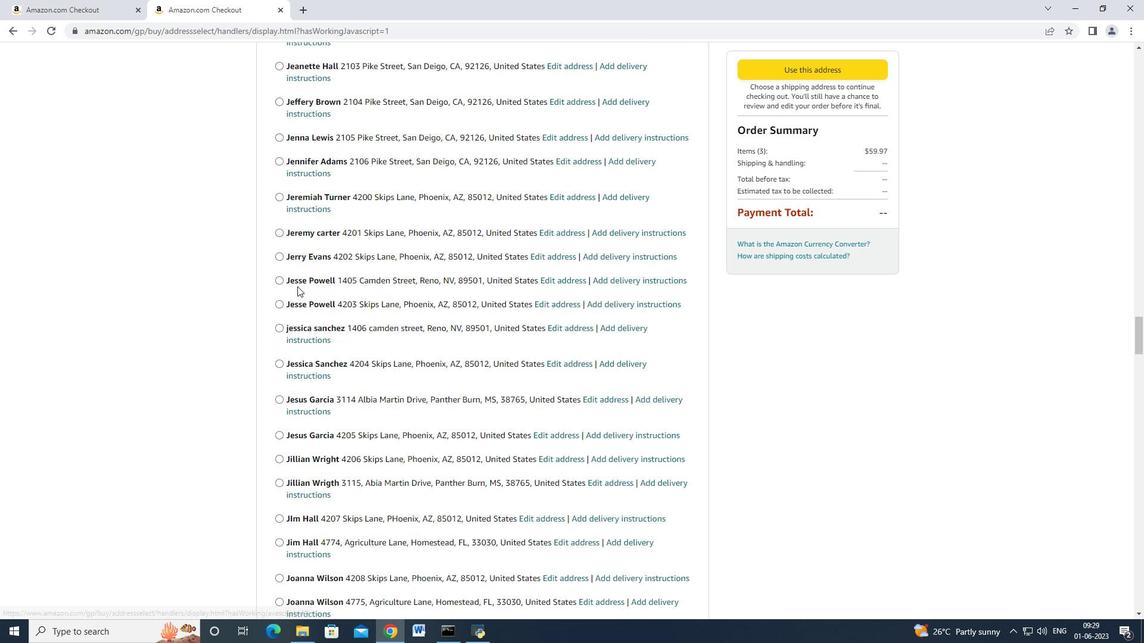 
Action: Mouse scrolled (296, 286) with delta (0, 0)
Screenshot: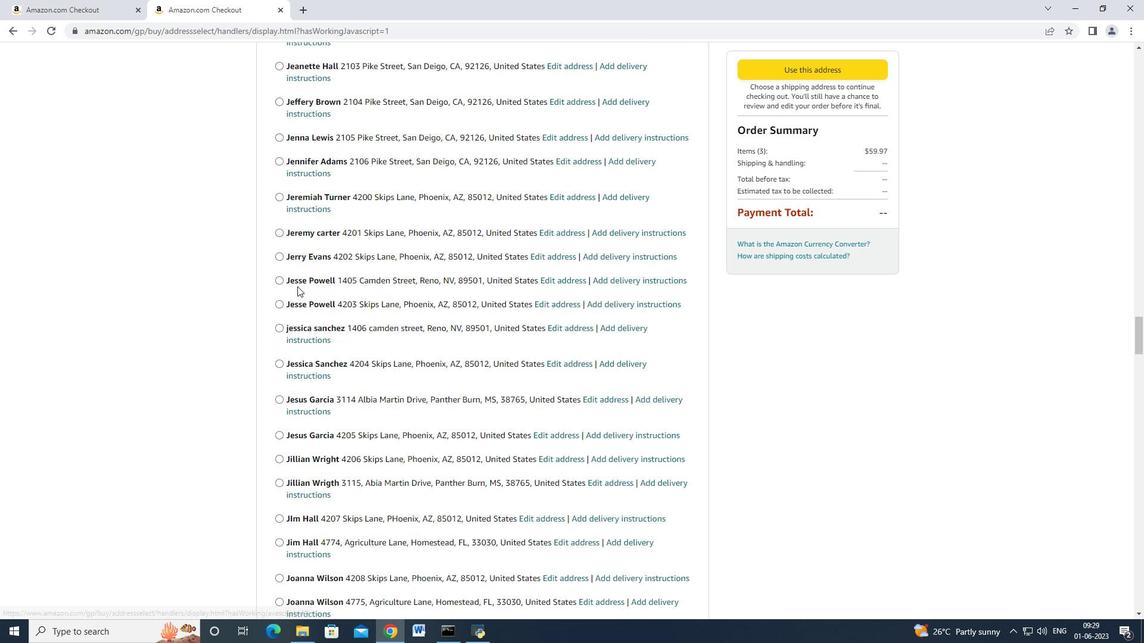 
Action: Mouse scrolled (296, 286) with delta (0, 0)
Screenshot: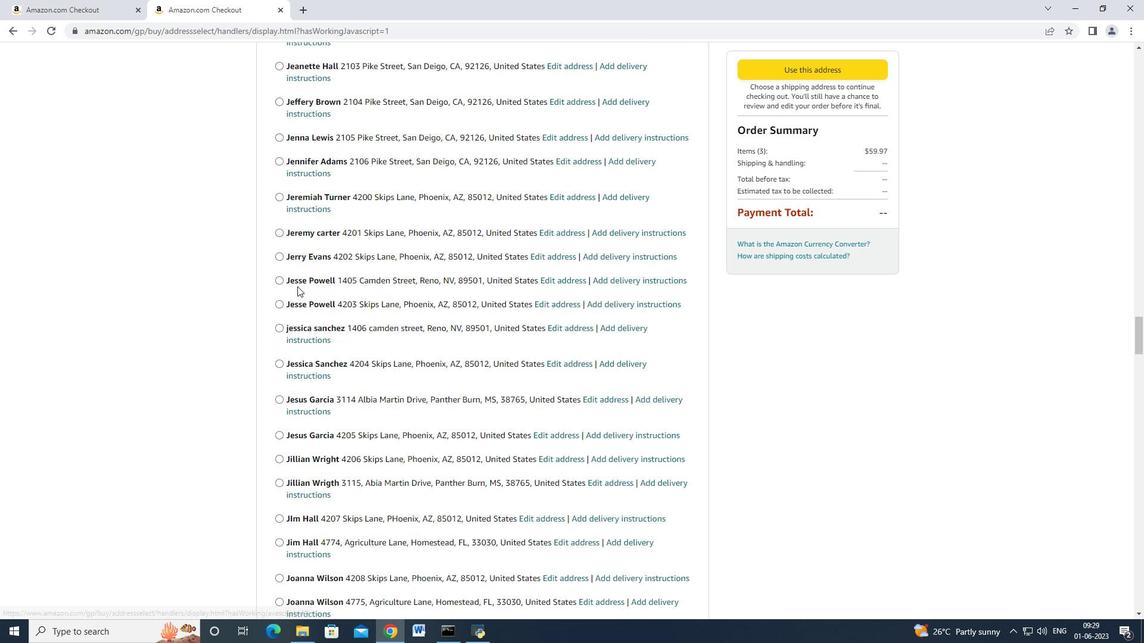 
Action: Mouse scrolled (296, 286) with delta (0, -1)
Screenshot: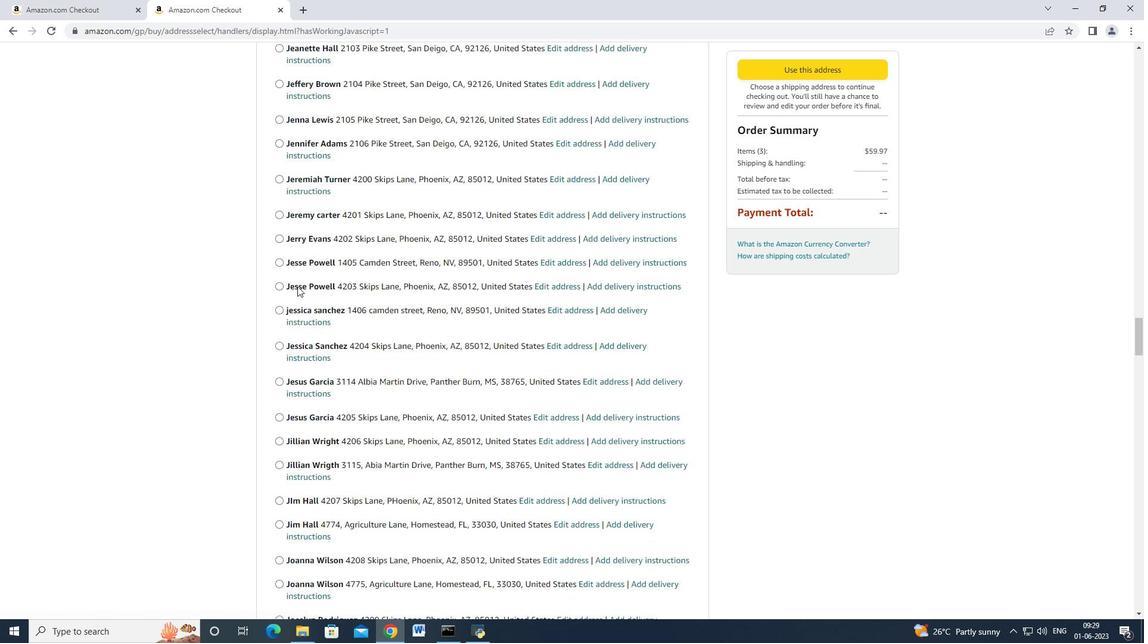 
Action: Mouse moved to (296, 285)
Screenshot: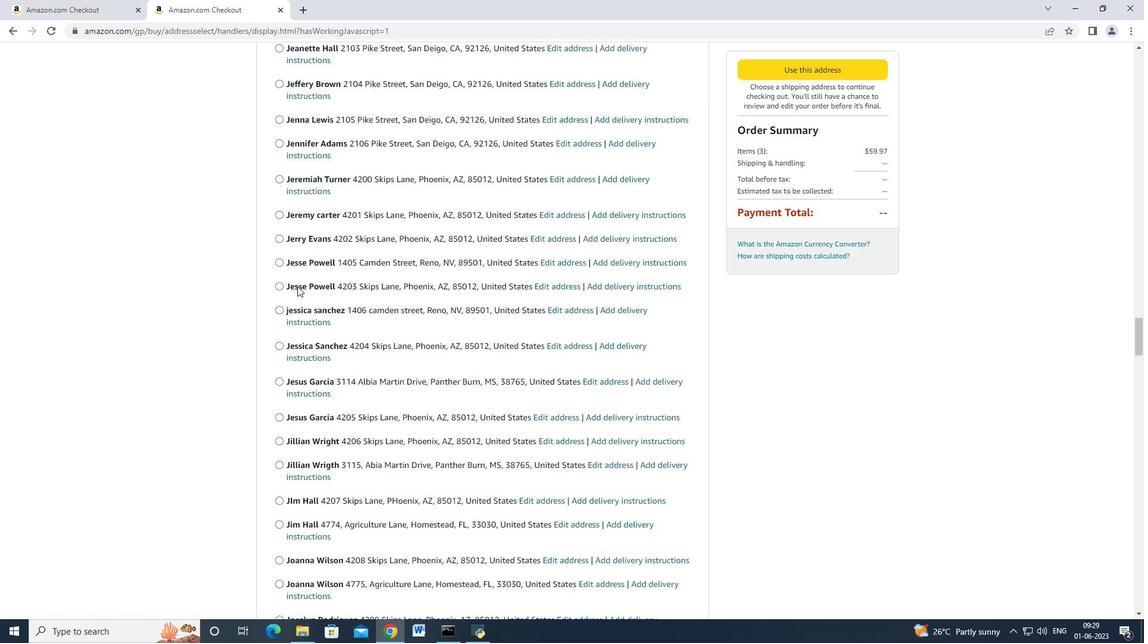 
Action: Mouse scrolled (296, 284) with delta (0, 0)
Screenshot: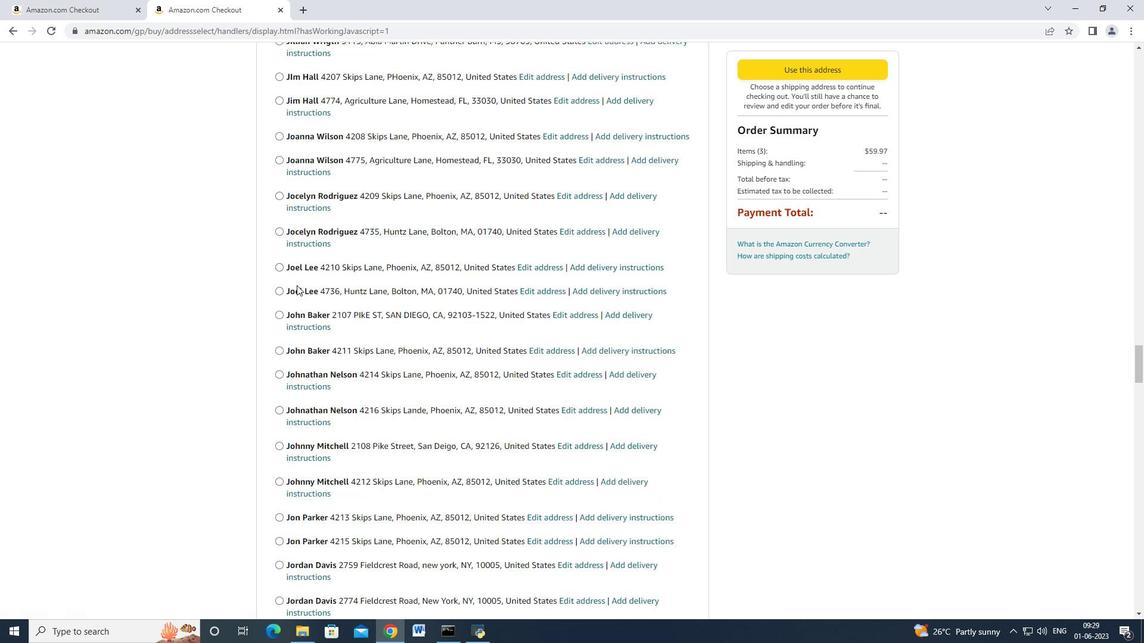 
Action: Mouse scrolled (296, 284) with delta (0, 0)
Screenshot: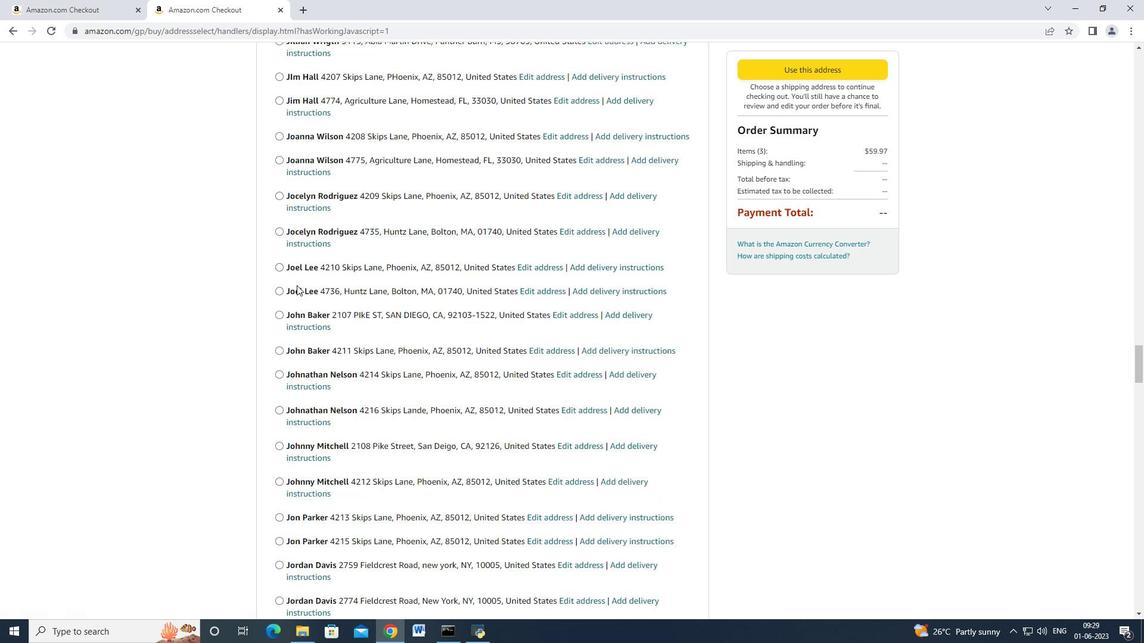 
Action: Mouse scrolled (296, 284) with delta (0, 0)
Screenshot: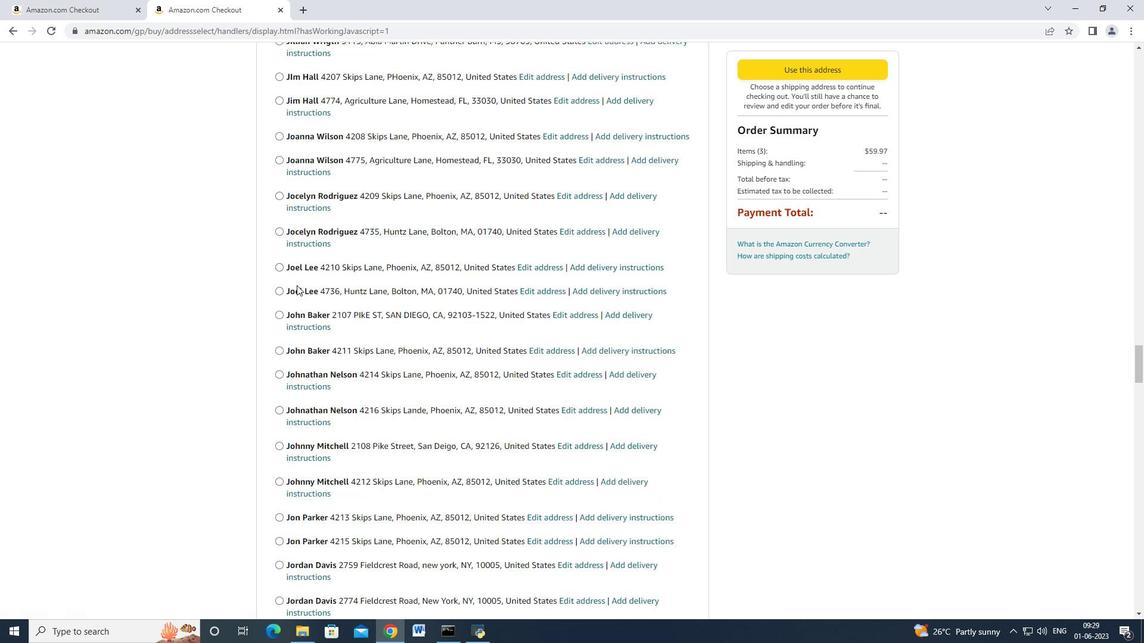 
Action: Mouse scrolled (296, 284) with delta (0, 0)
Screenshot: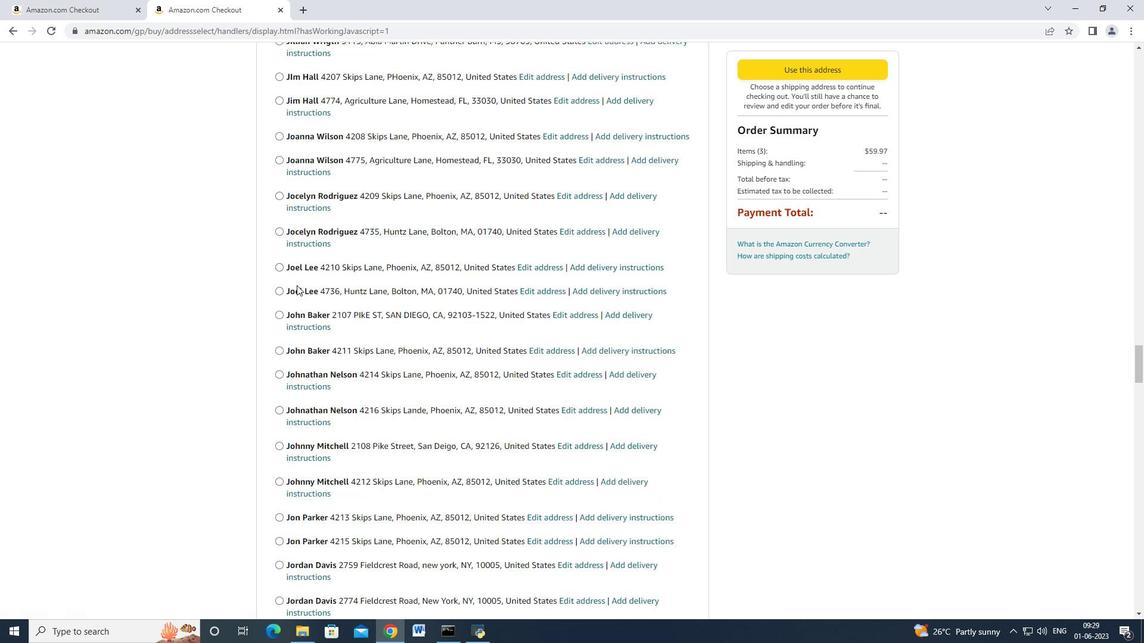 
Action: Mouse moved to (296, 285)
Screenshot: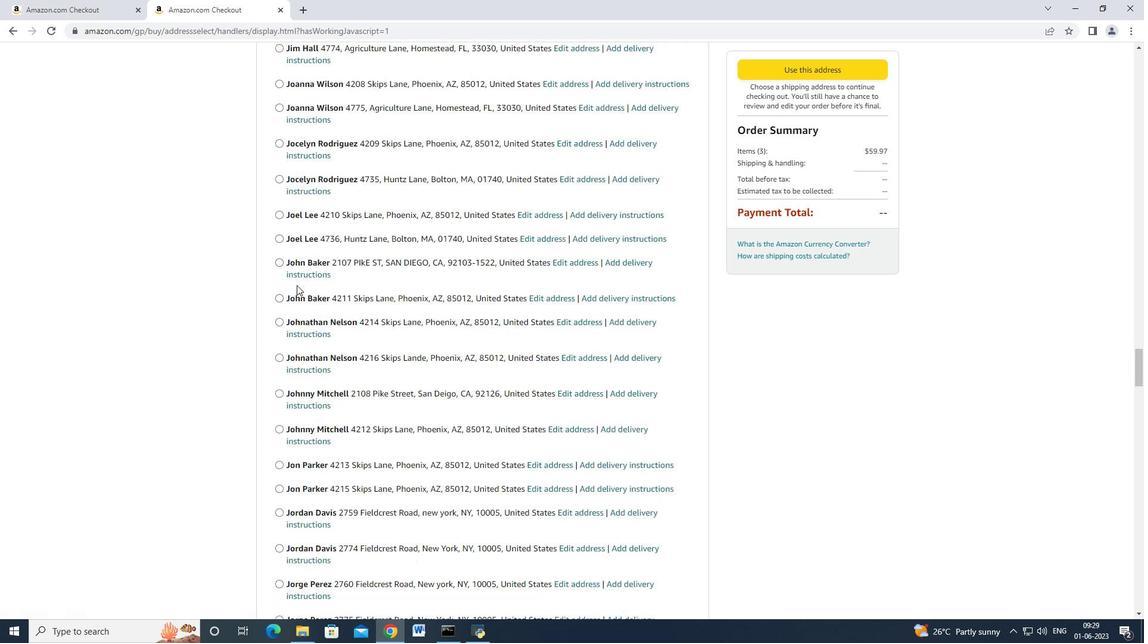 
Action: Mouse scrolled (296, 284) with delta (0, 0)
Screenshot: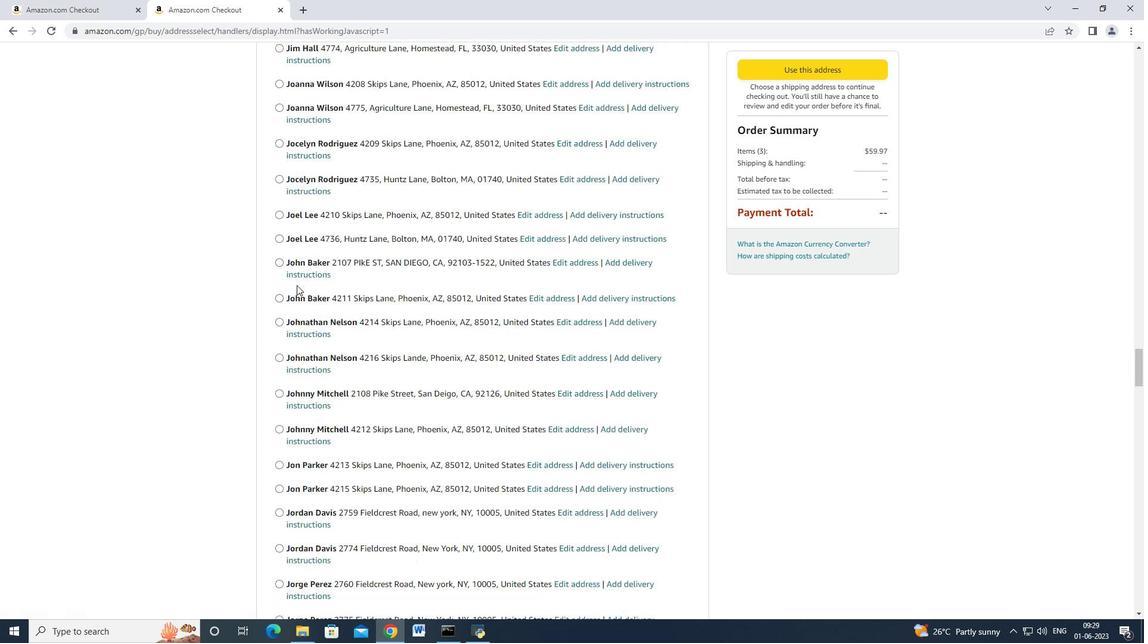 
Action: Mouse scrolled (296, 284) with delta (0, 0)
Screenshot: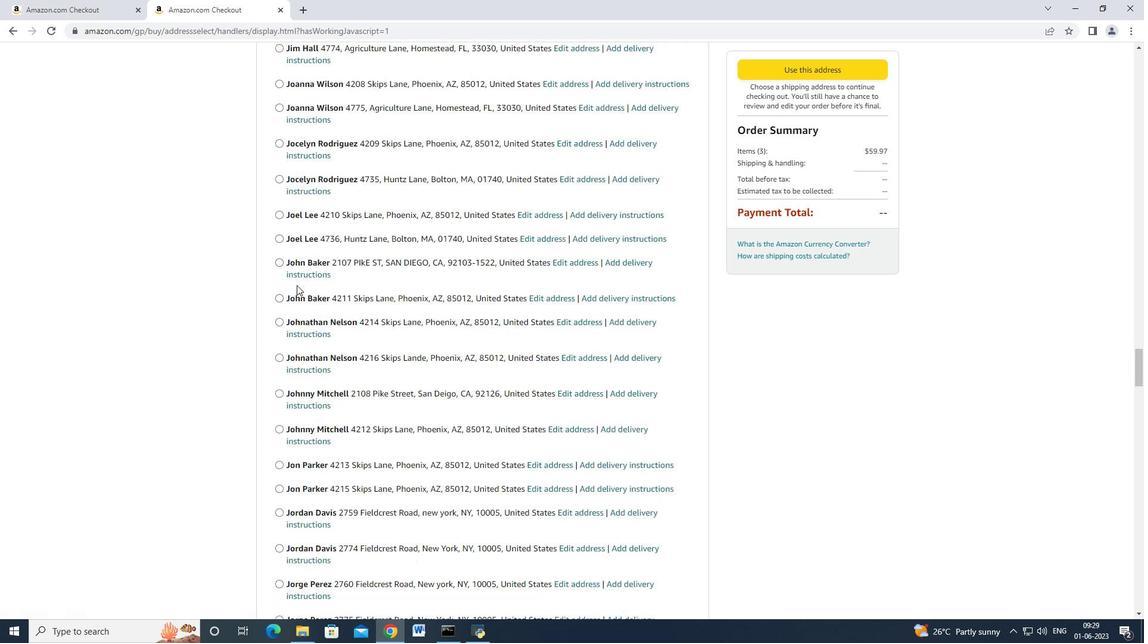 
Action: Mouse scrolled (296, 284) with delta (0, -1)
Screenshot: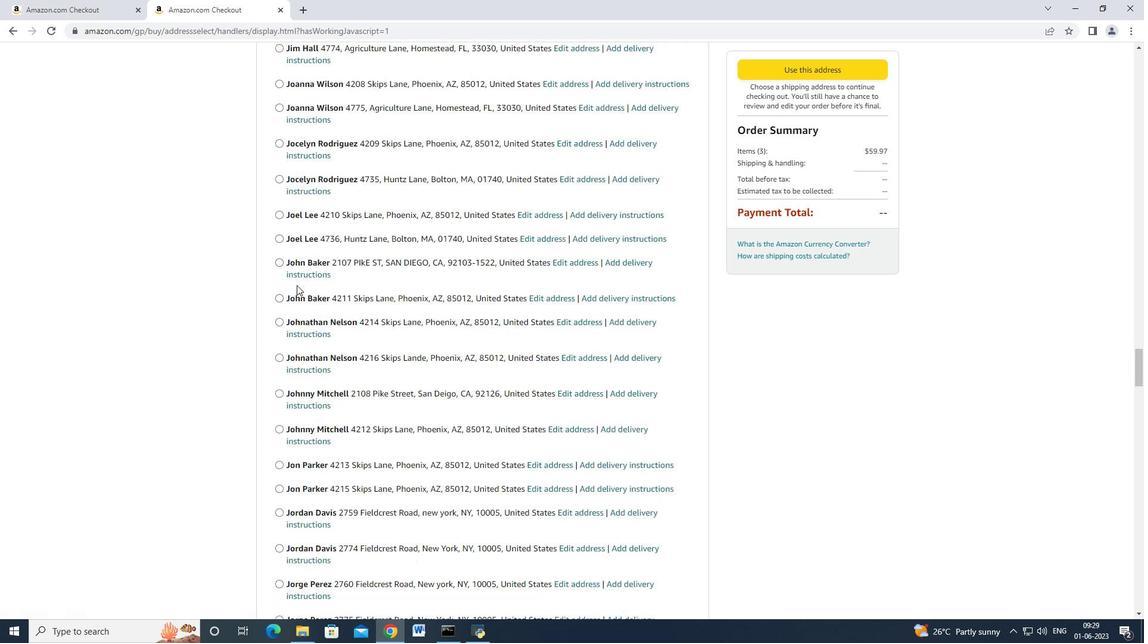 
Action: Mouse moved to (296, 285)
Screenshot: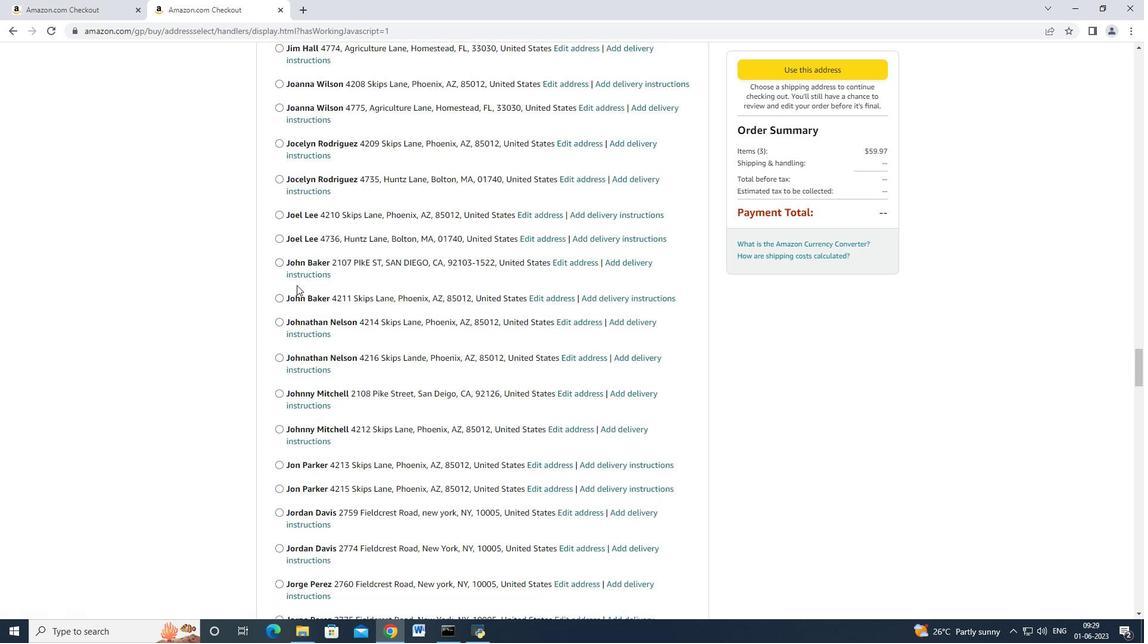 
Action: Mouse scrolled (296, 284) with delta (0, 0)
Screenshot: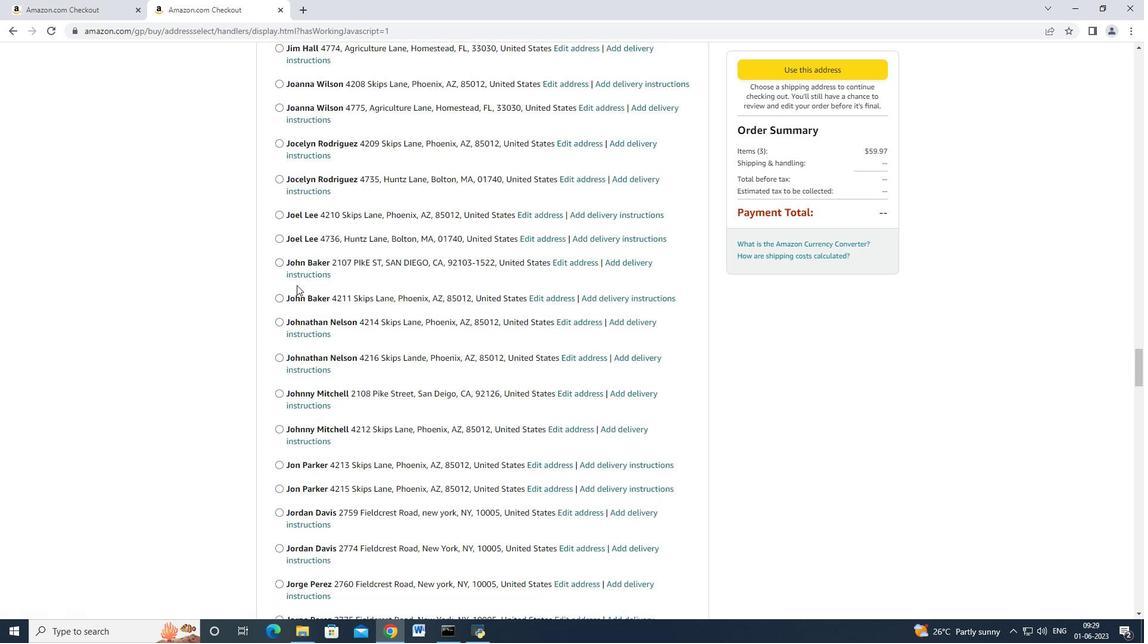 
Action: Mouse moved to (296, 285)
Screenshot: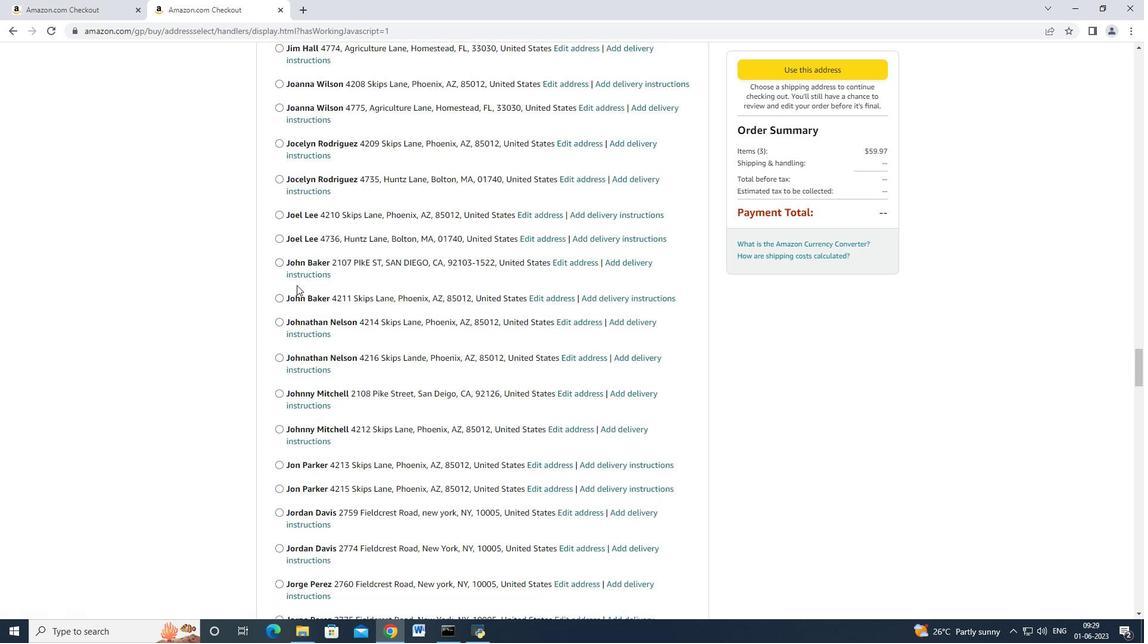 
Action: Mouse scrolled (296, 286) with delta (0, 0)
Screenshot: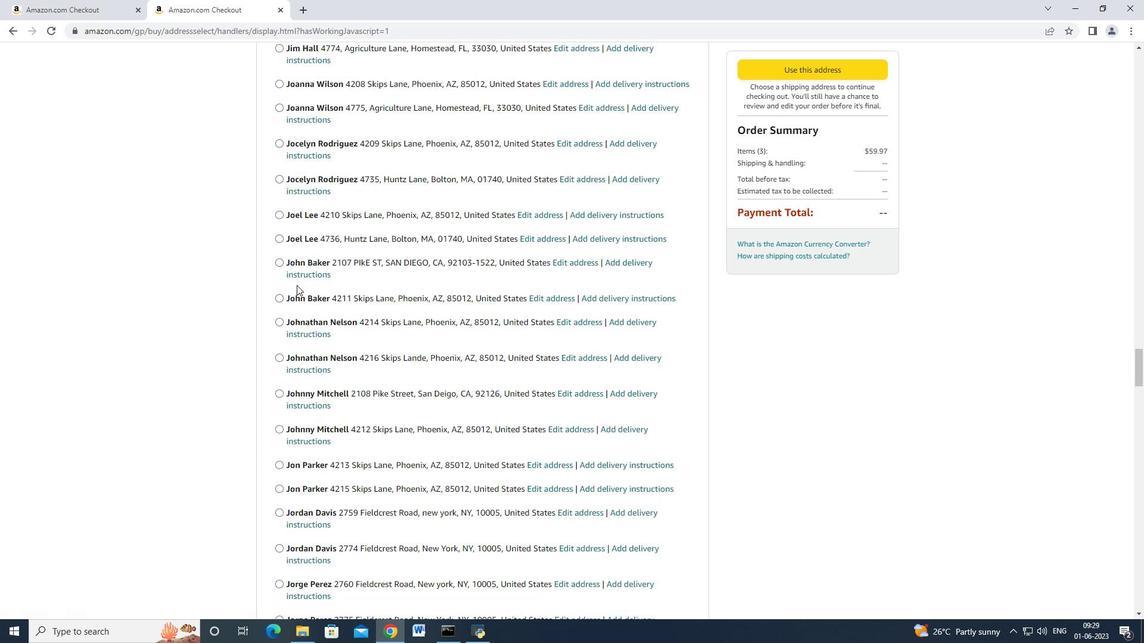 
Action: Mouse scrolled (296, 286) with delta (0, 0)
Screenshot: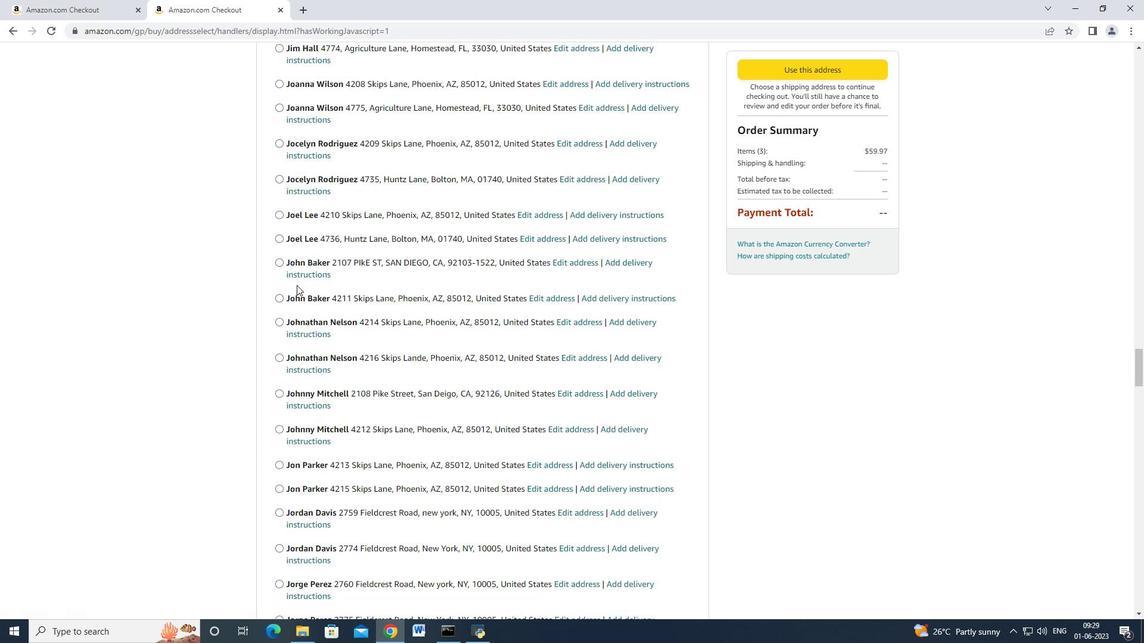 
Action: Mouse scrolled (296, 286) with delta (0, 0)
Screenshot: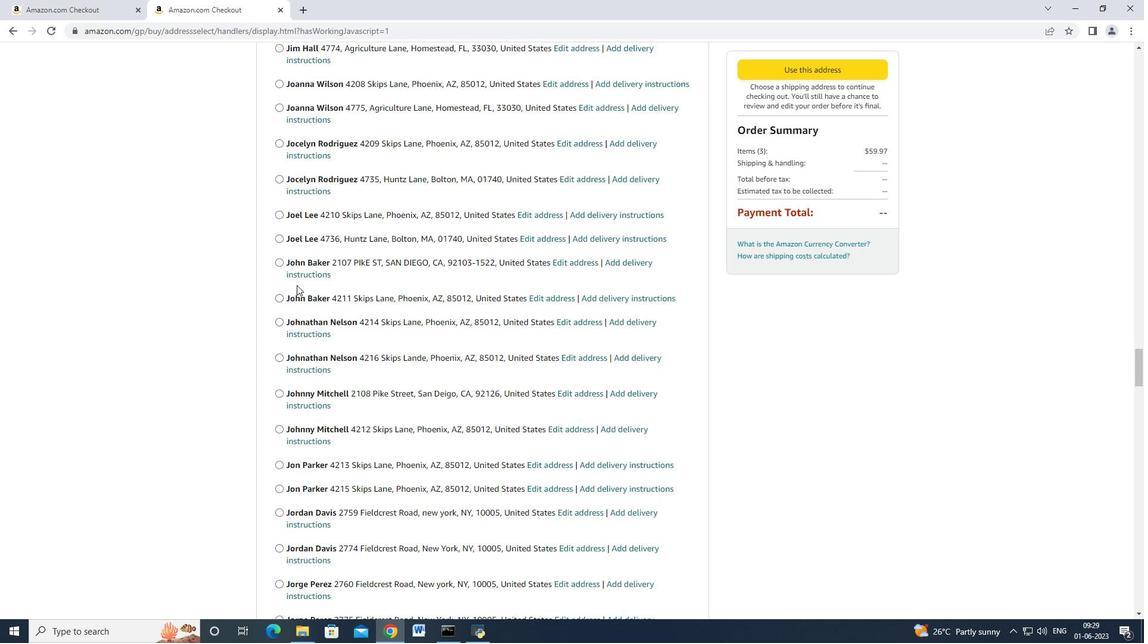 
Action: Mouse moved to (296, 285)
Screenshot: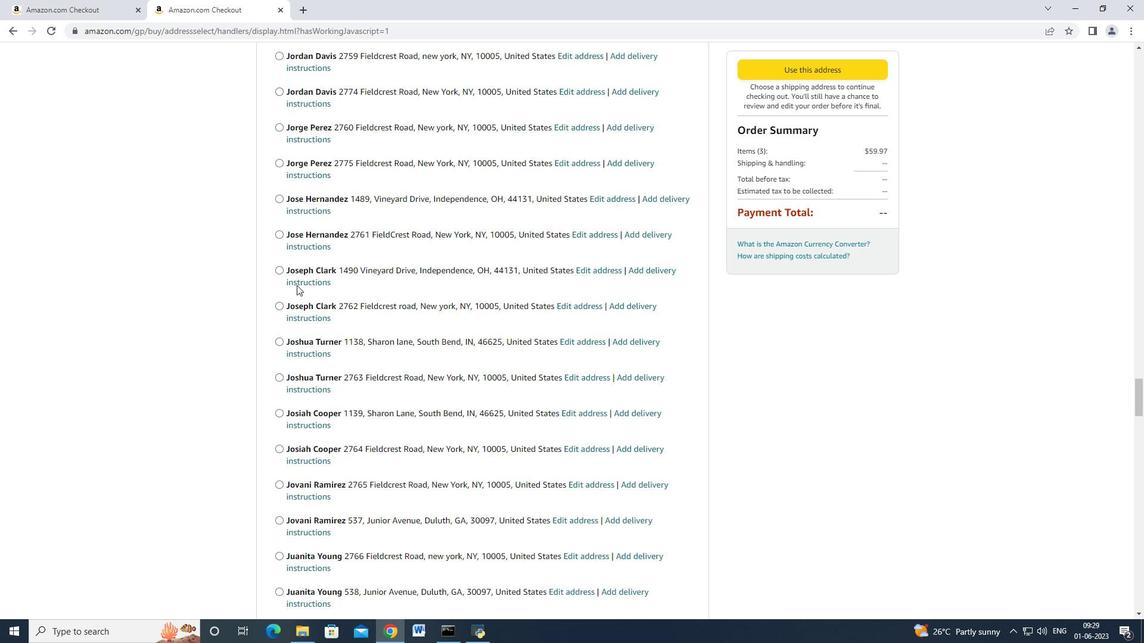 
Action: Mouse scrolled (296, 284) with delta (0, 0)
Screenshot: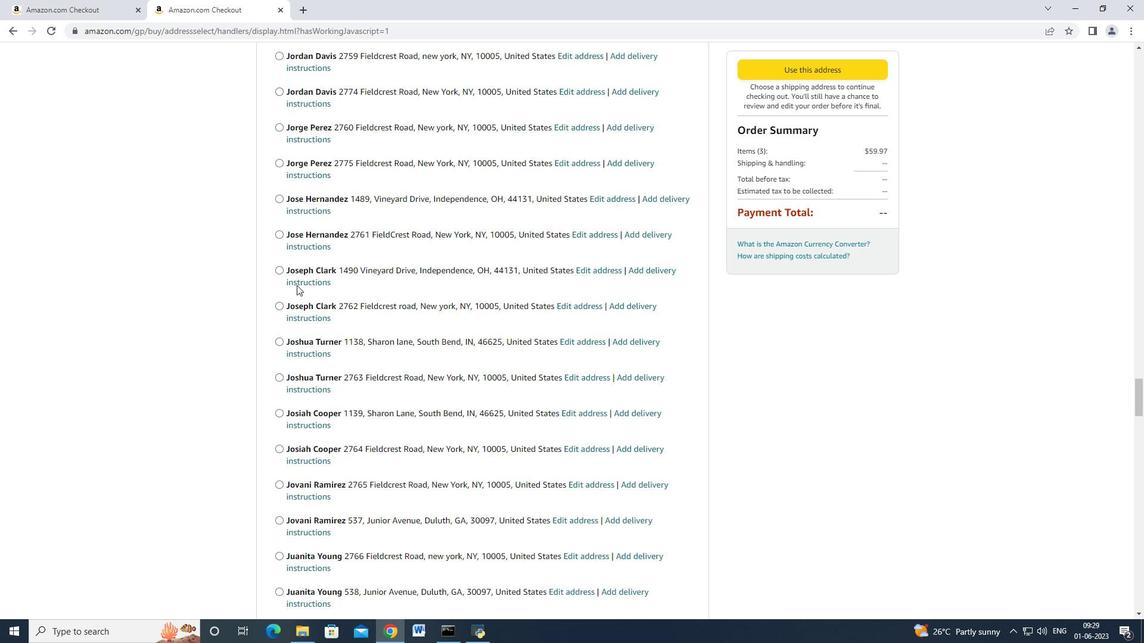 
Action: Mouse scrolled (296, 284) with delta (0, 0)
Screenshot: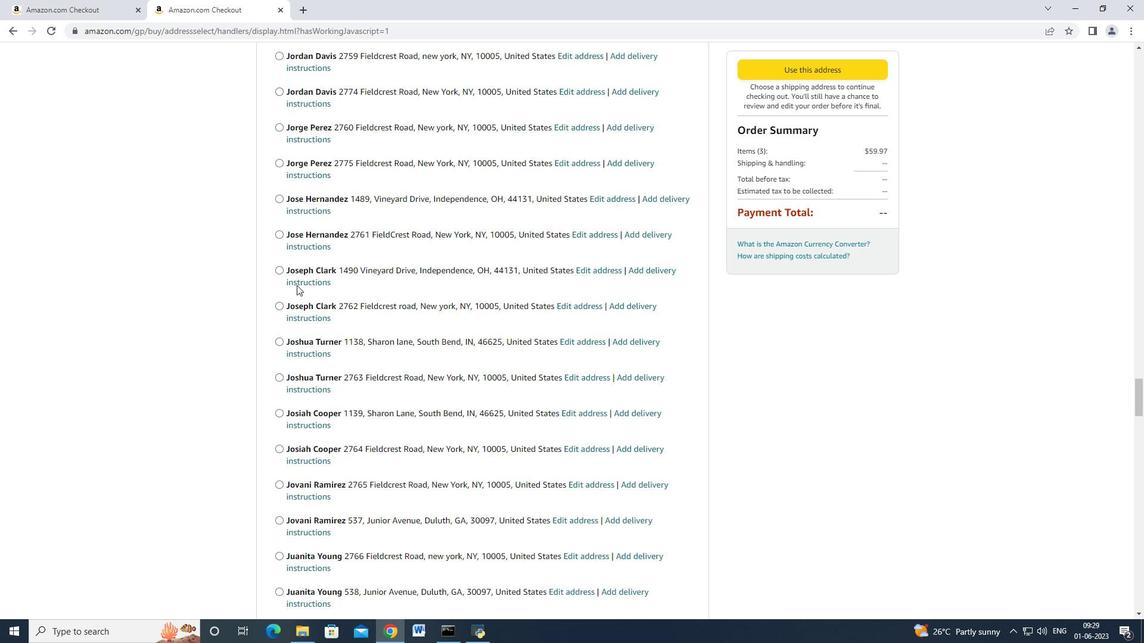 
Action: Mouse scrolled (296, 284) with delta (0, 0)
Screenshot: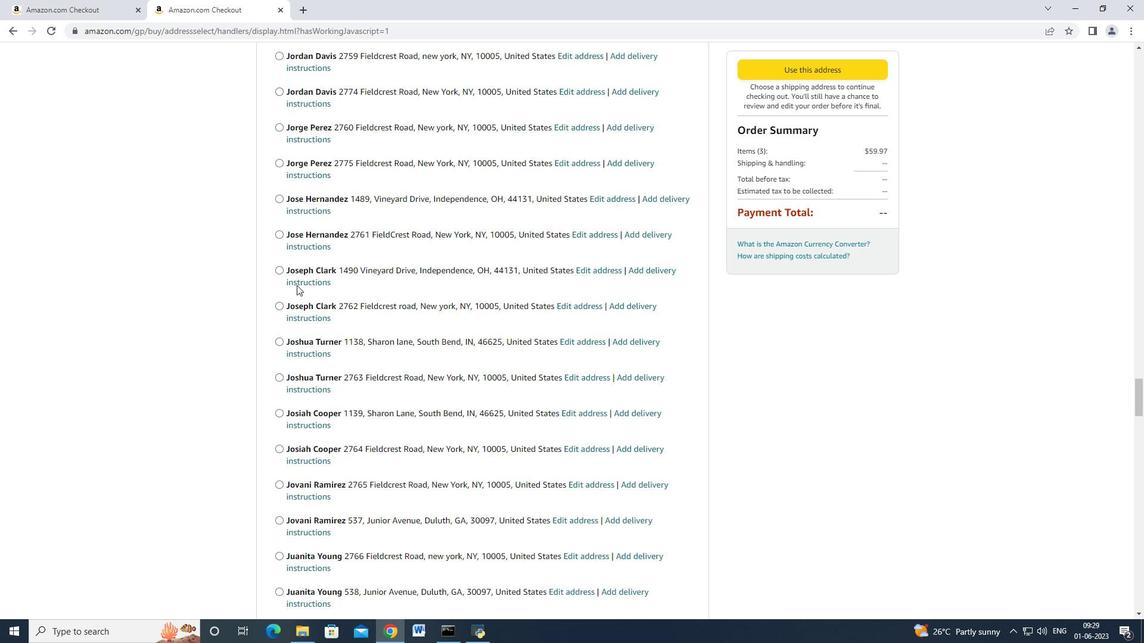 
Action: Mouse moved to (295, 285)
Screenshot: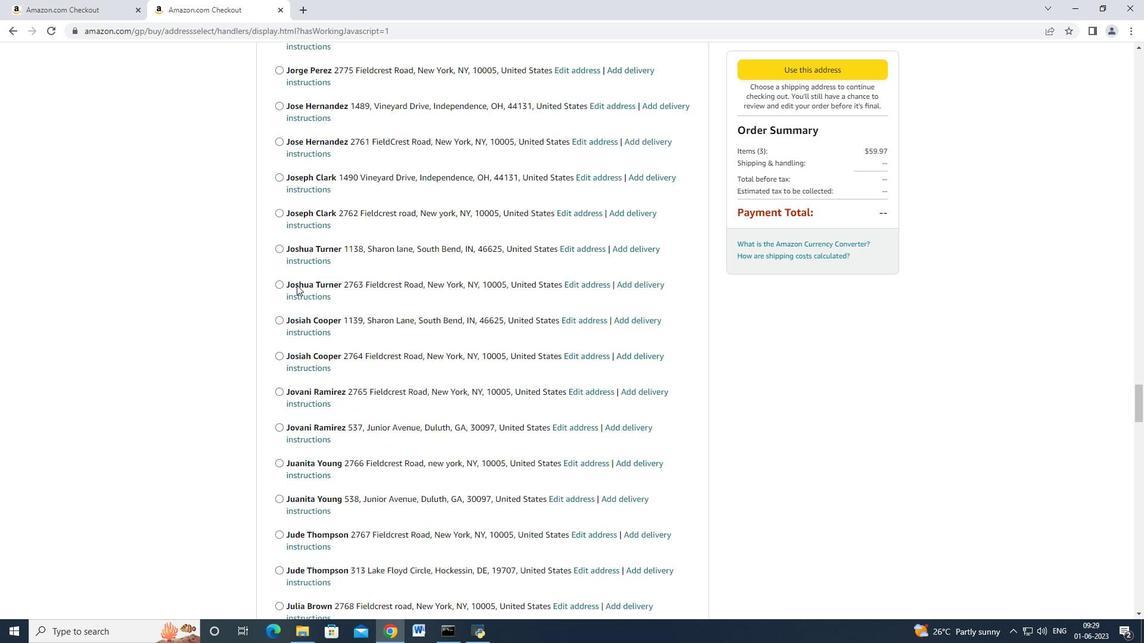 
Action: Mouse scrolled (295, 284) with delta (0, 0)
Screenshot: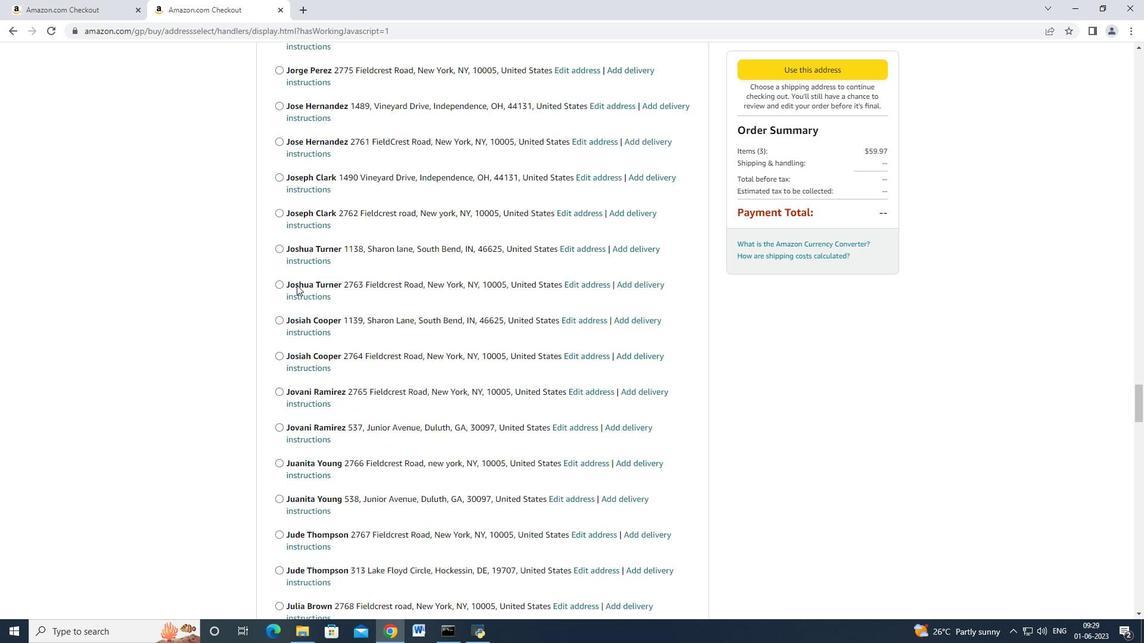 
Action: Mouse scrolled (295, 284) with delta (0, 0)
Screenshot: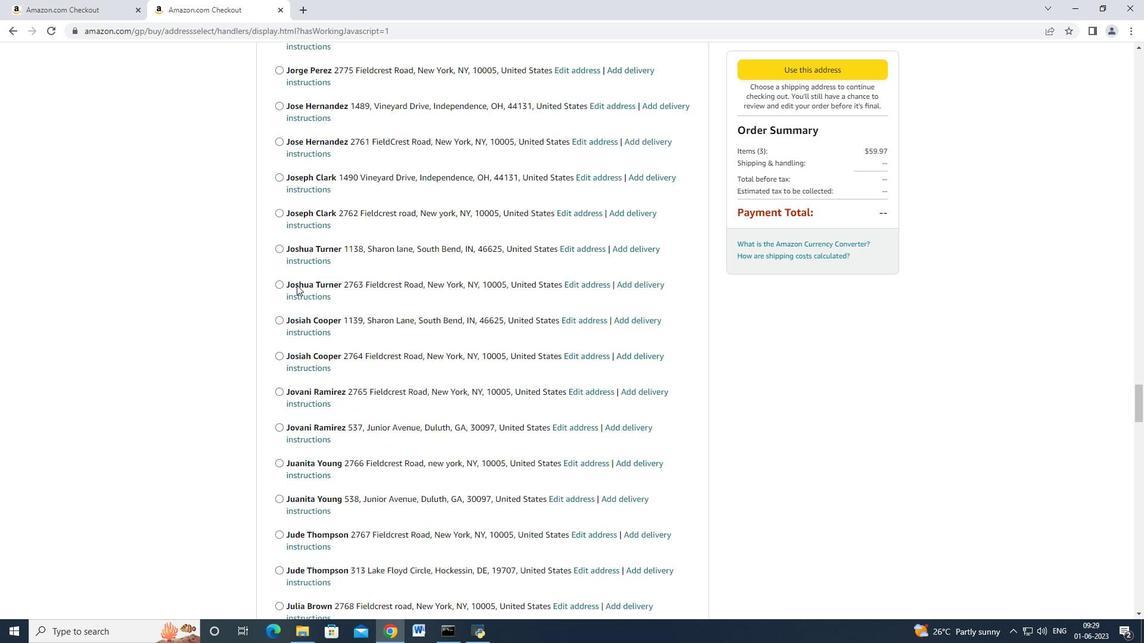 
Action: Mouse scrolled (295, 284) with delta (0, 0)
Screenshot: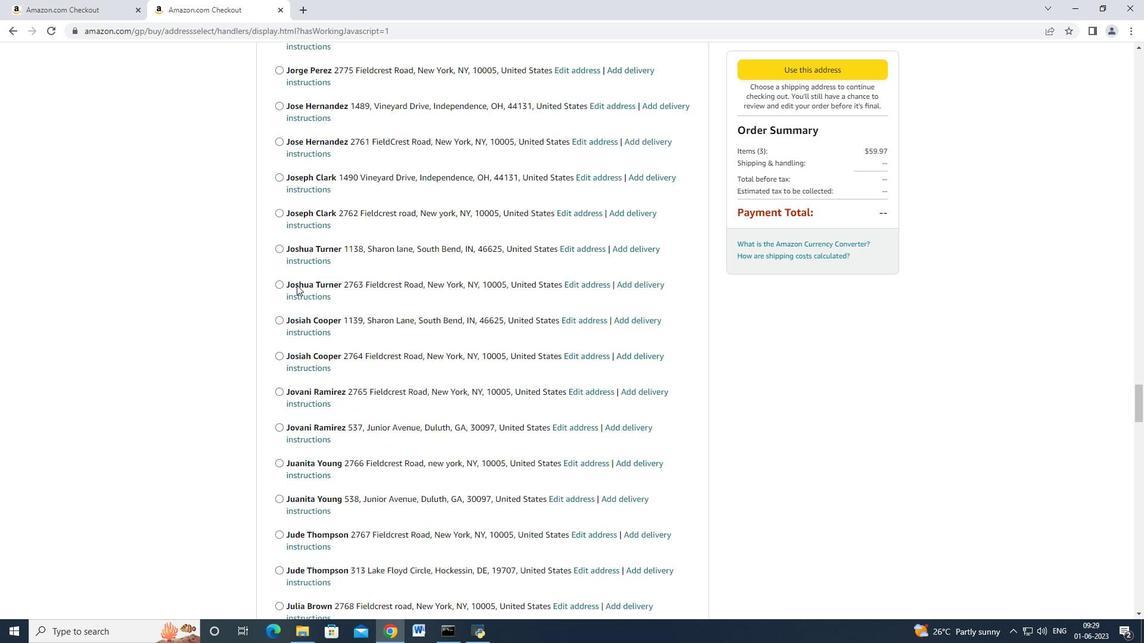 
Action: Mouse scrolled (295, 284) with delta (0, -1)
Screenshot: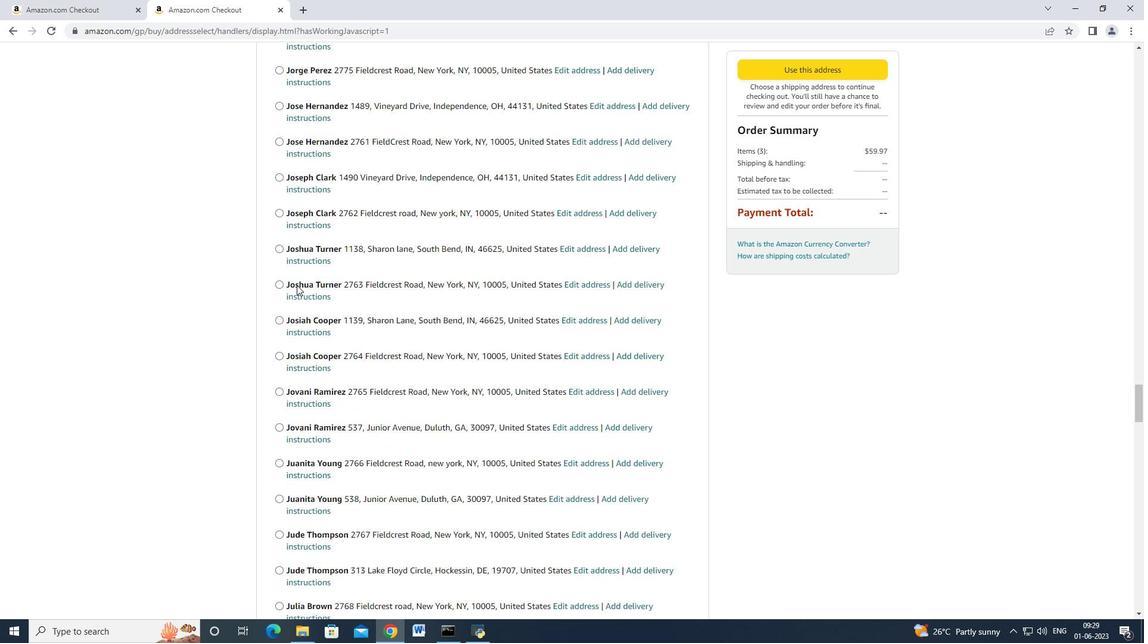 
Action: Mouse scrolled (295, 284) with delta (0, 0)
Screenshot: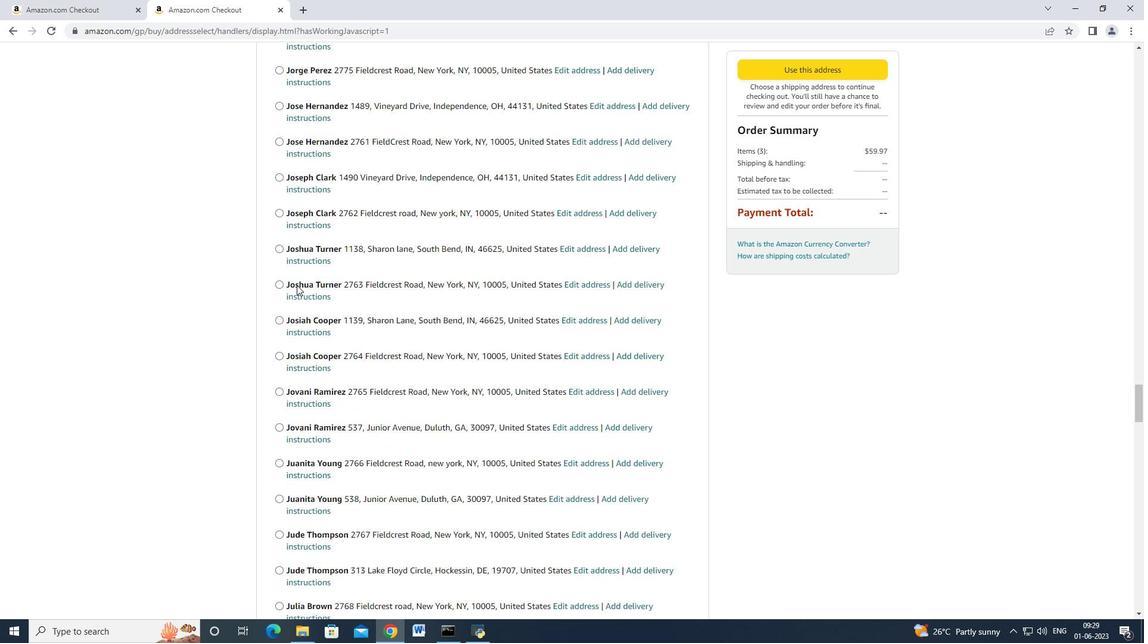 
Action: Mouse moved to (295, 284)
Screenshot: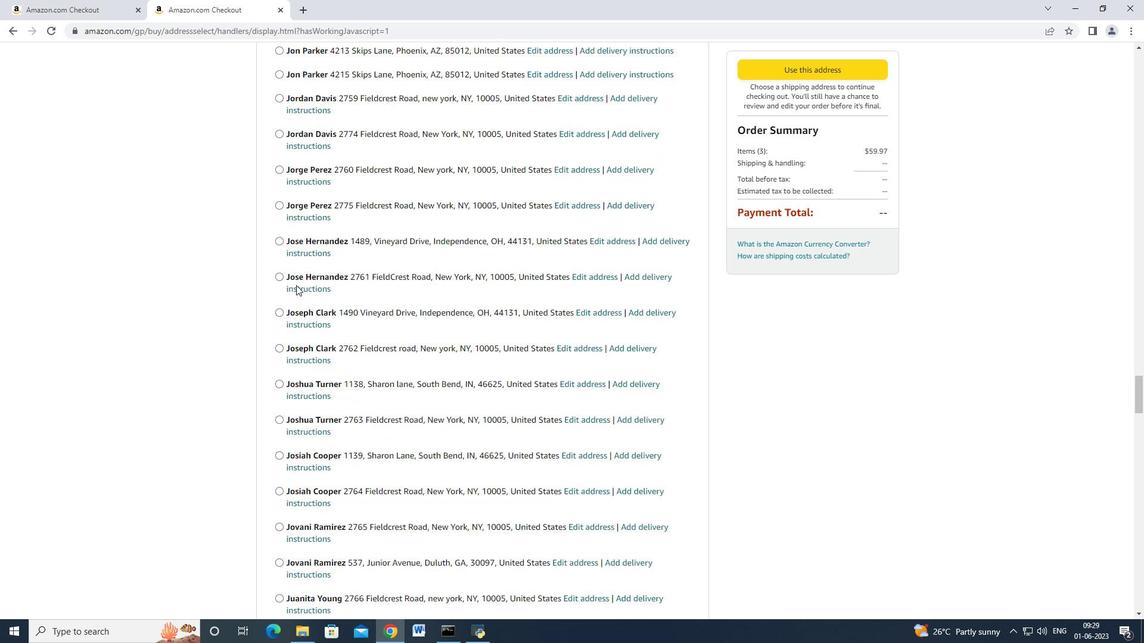 
Action: Mouse scrolled (295, 284) with delta (0, 0)
Screenshot: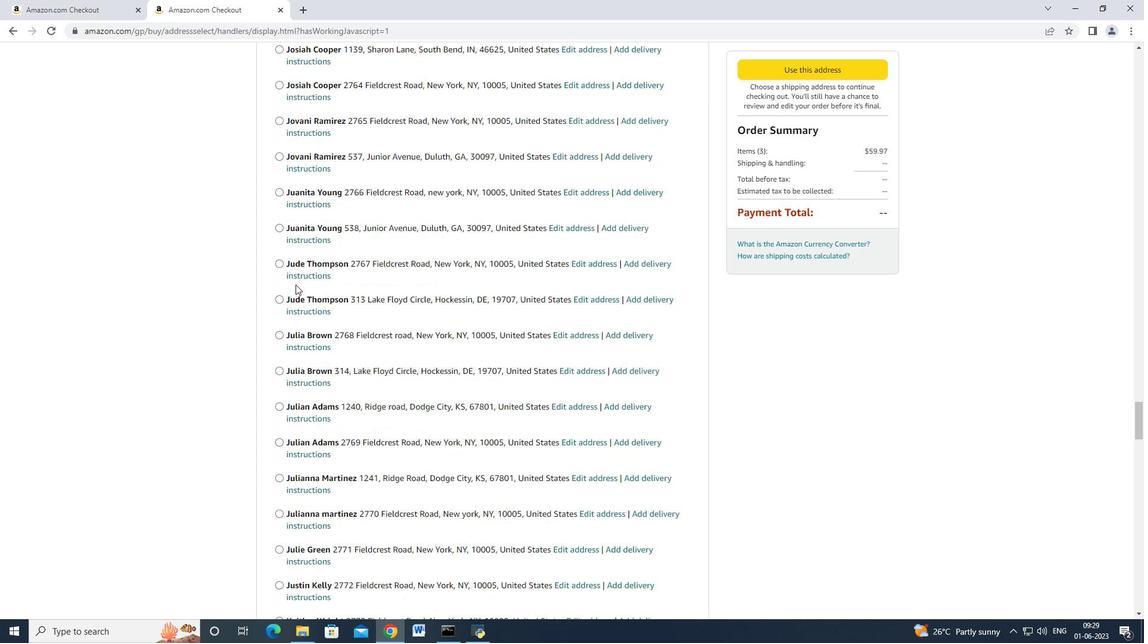 
Action: Mouse scrolled (295, 284) with delta (0, 0)
Screenshot: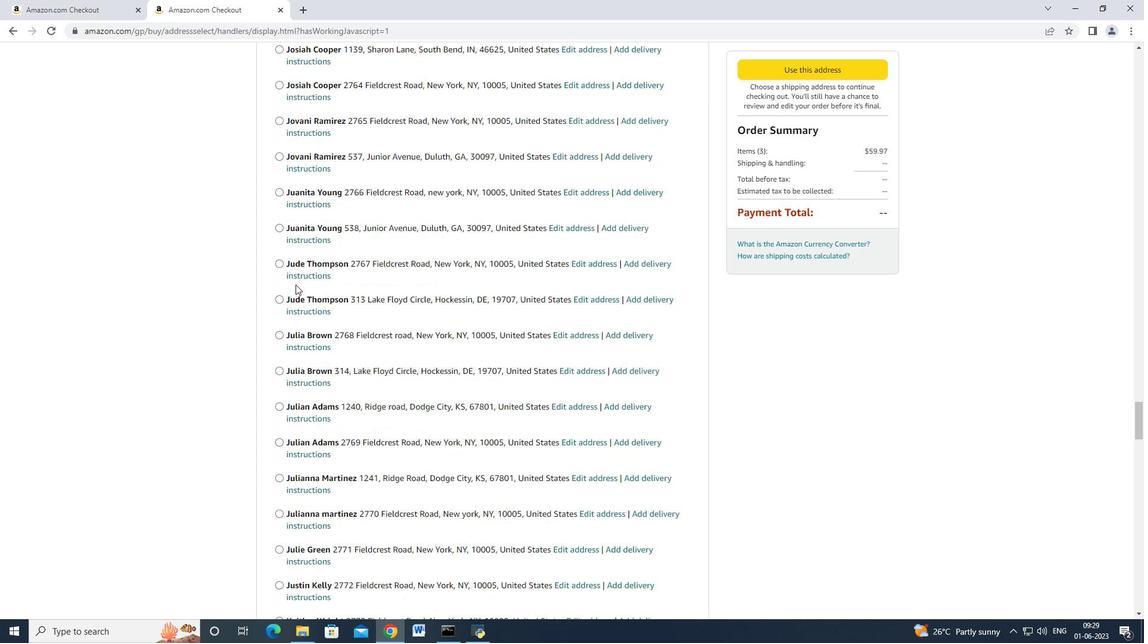 
Action: Mouse scrolled (295, 284) with delta (0, 0)
Screenshot: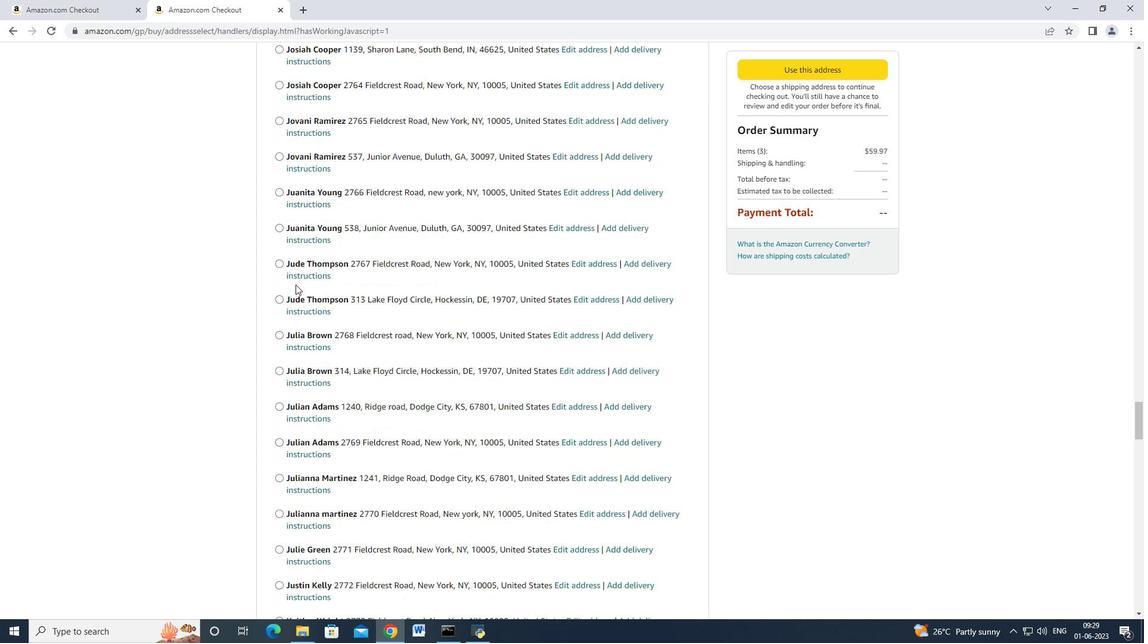 
Action: Mouse moved to (295, 284)
Screenshot: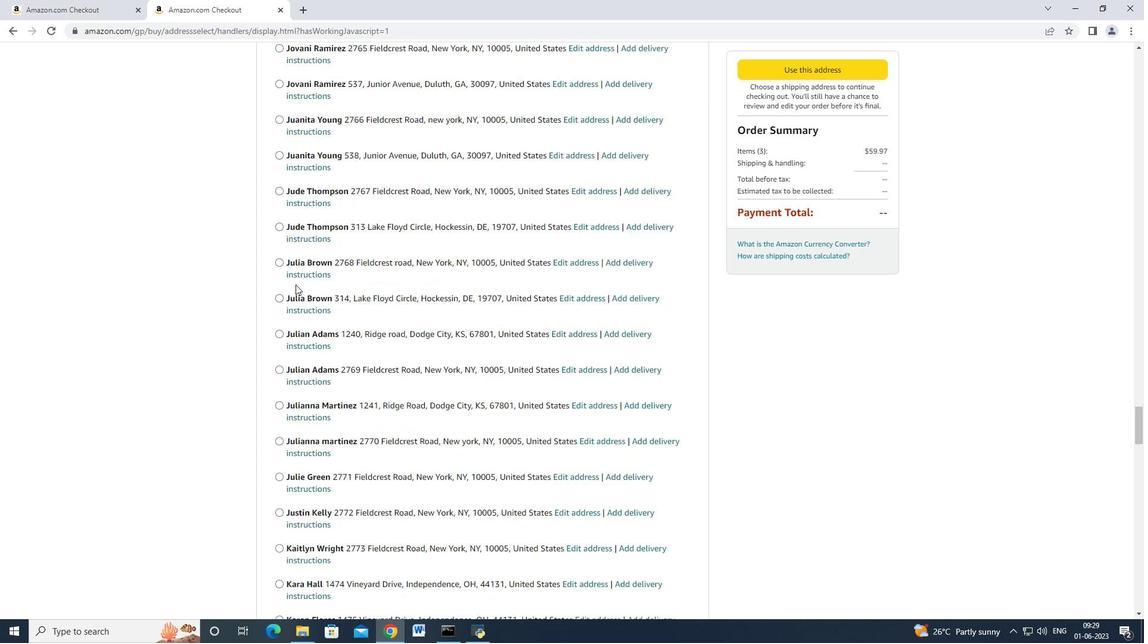 
Action: Mouse scrolled (295, 284) with delta (0, 0)
Screenshot: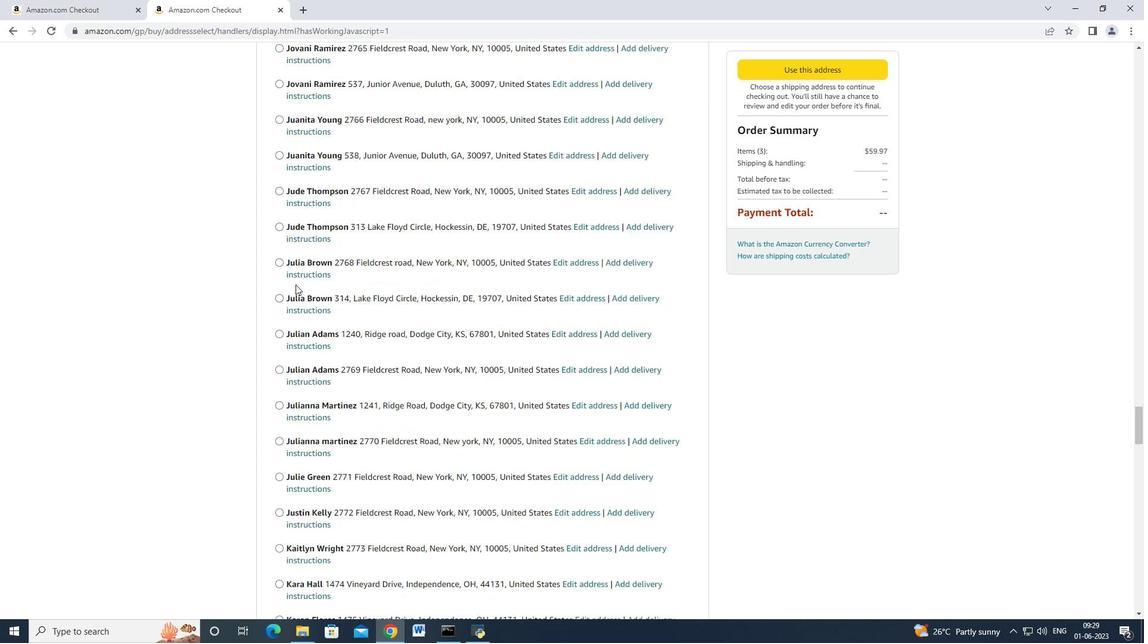 
Action: Mouse scrolled (295, 284) with delta (0, 0)
Screenshot: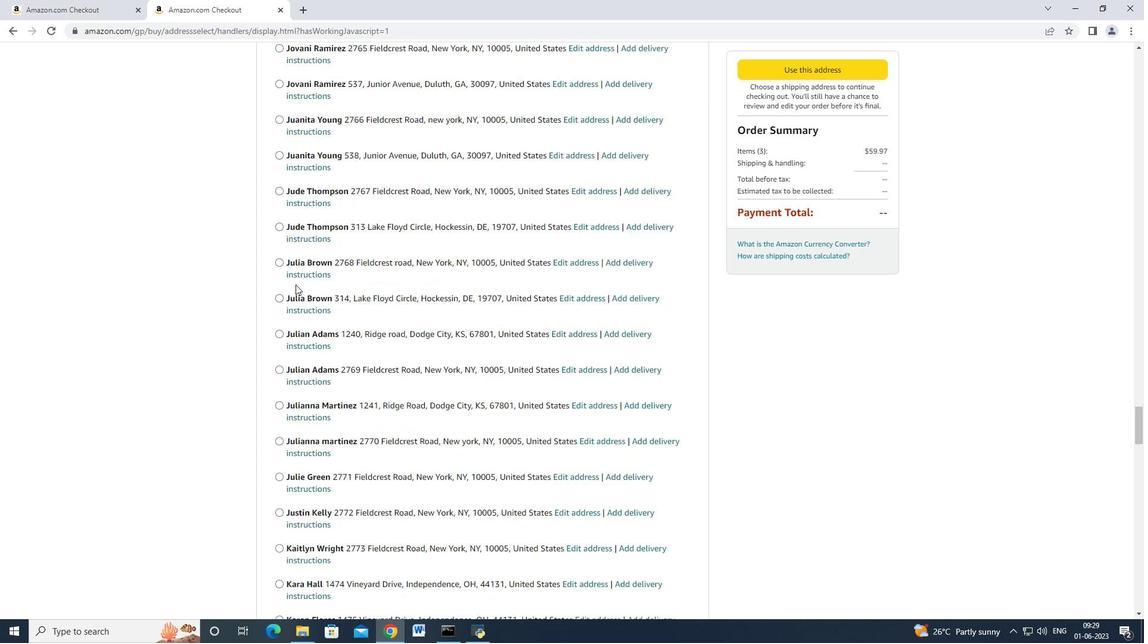 
Action: Mouse scrolled (295, 284) with delta (0, 0)
Screenshot: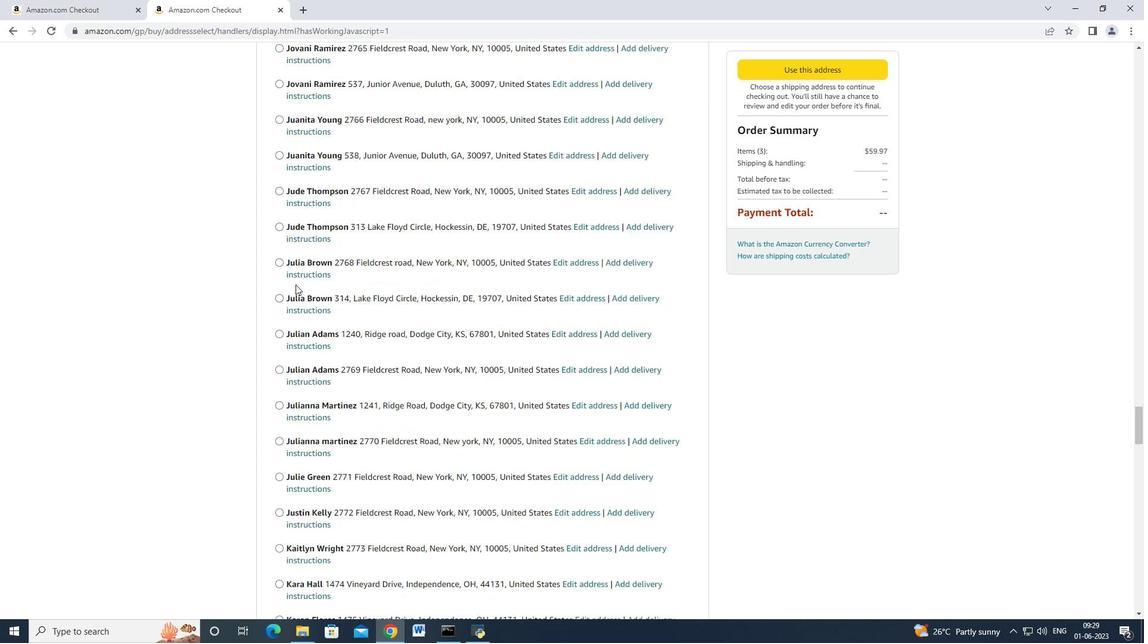 
Action: Mouse scrolled (295, 284) with delta (0, 0)
Screenshot: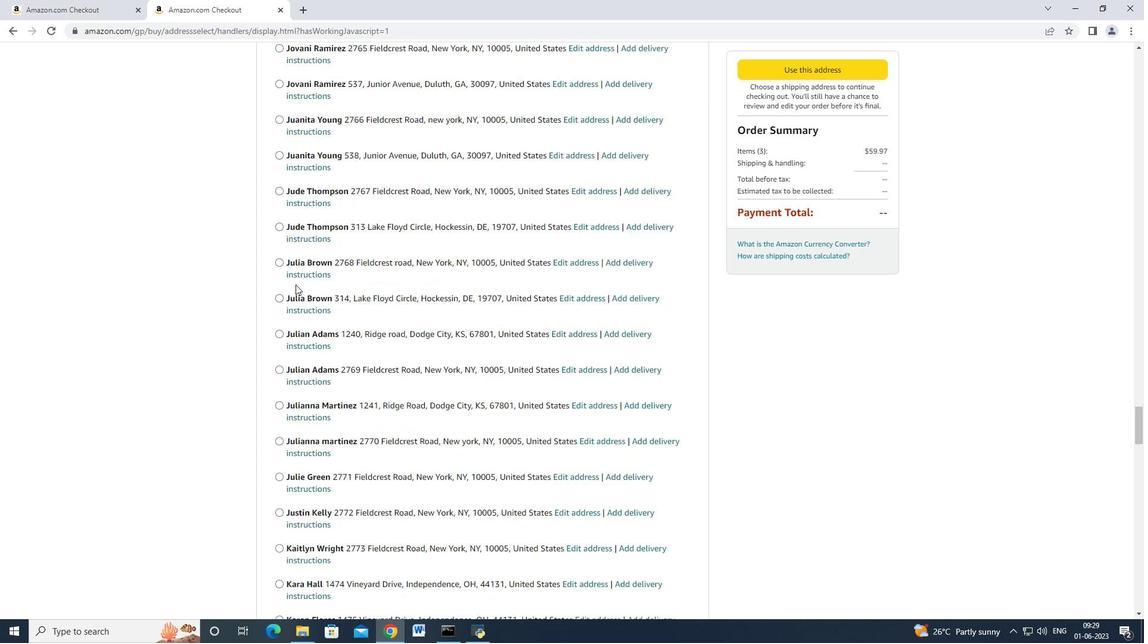 
Action: Mouse scrolled (295, 284) with delta (0, 0)
Screenshot: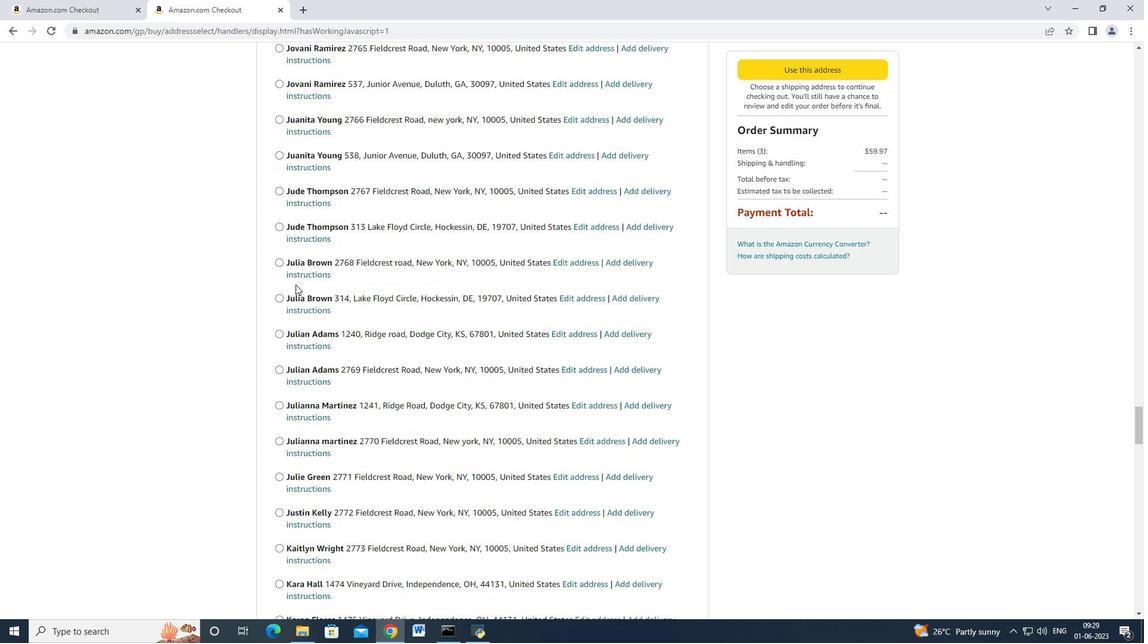 
Action: Mouse moved to (295, 284)
Screenshot: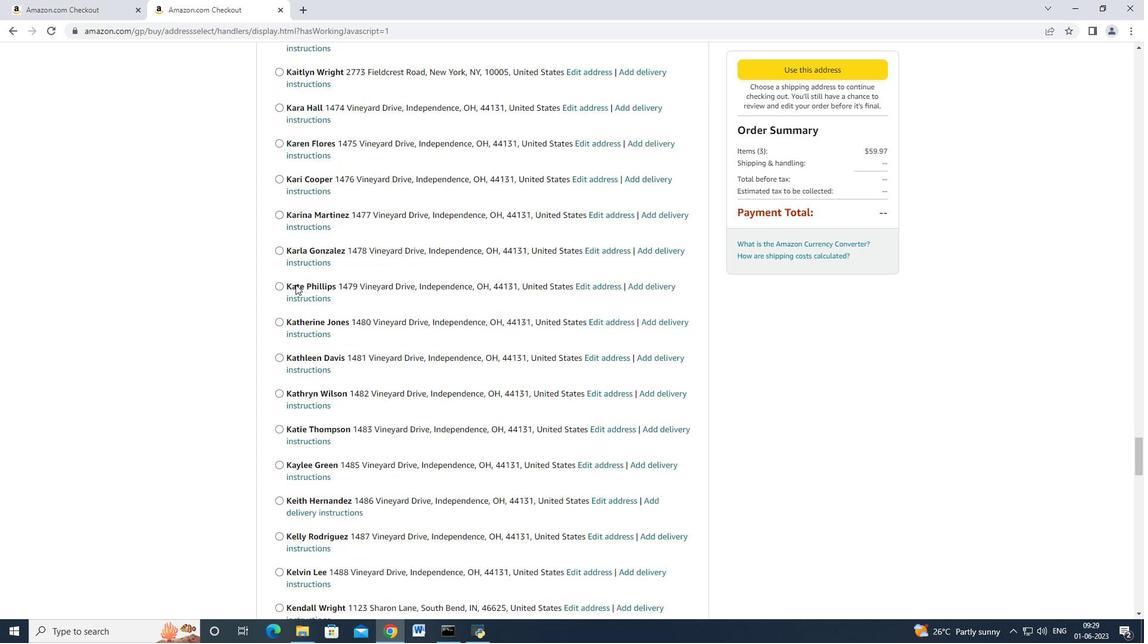 
Action: Mouse scrolled (295, 284) with delta (0, 0)
Screenshot: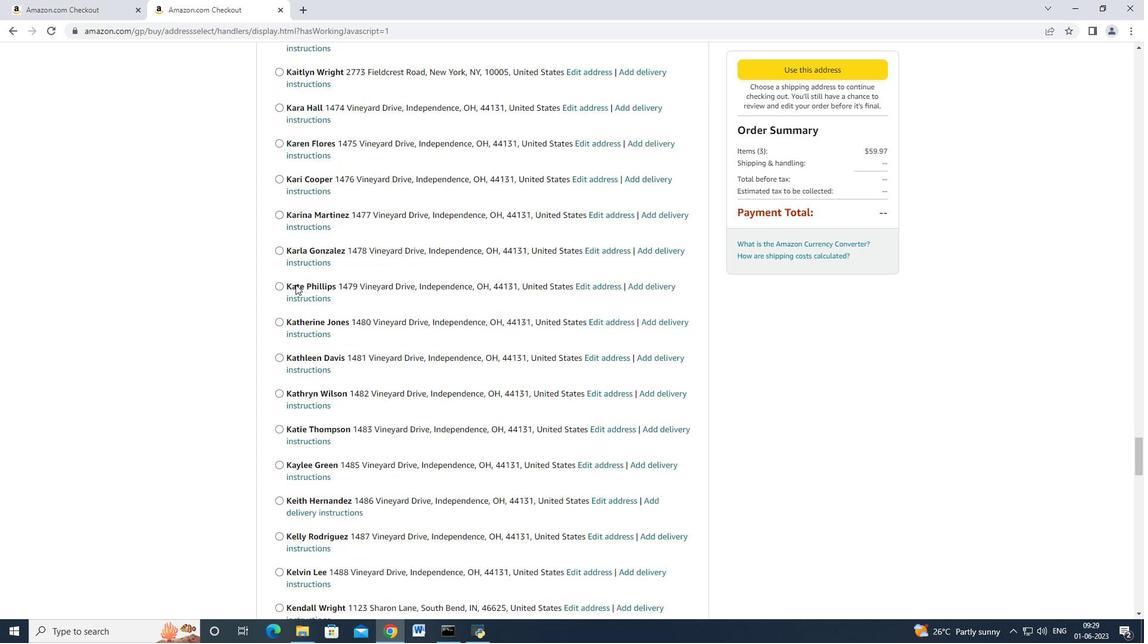 
Action: Mouse moved to (294, 285)
Screenshot: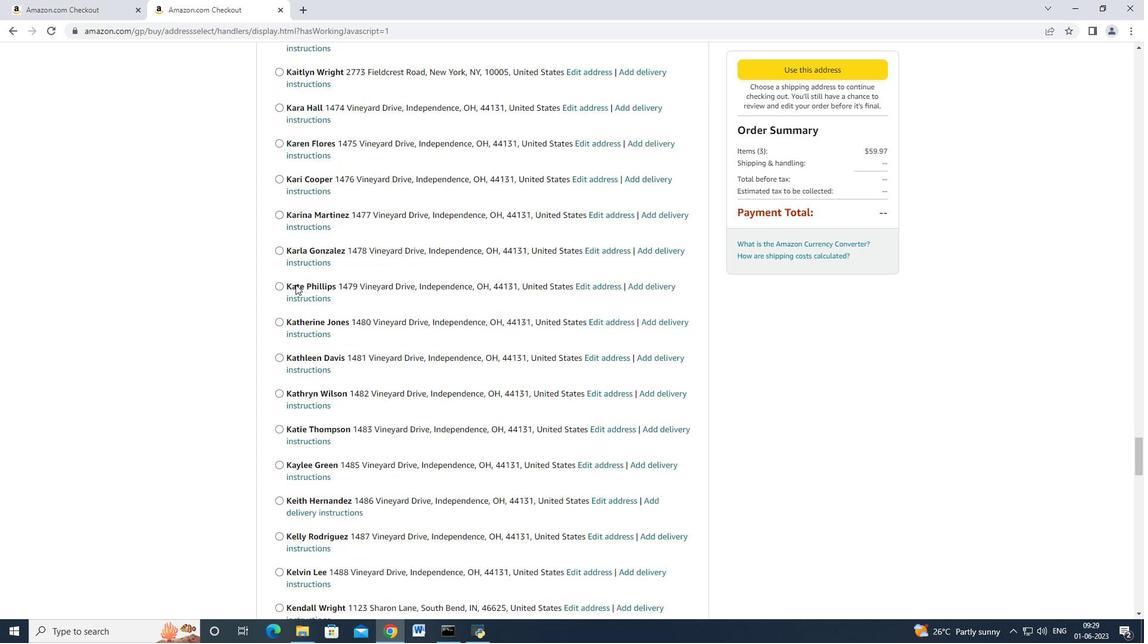 
Action: Mouse scrolled (294, 284) with delta (0, 0)
Screenshot: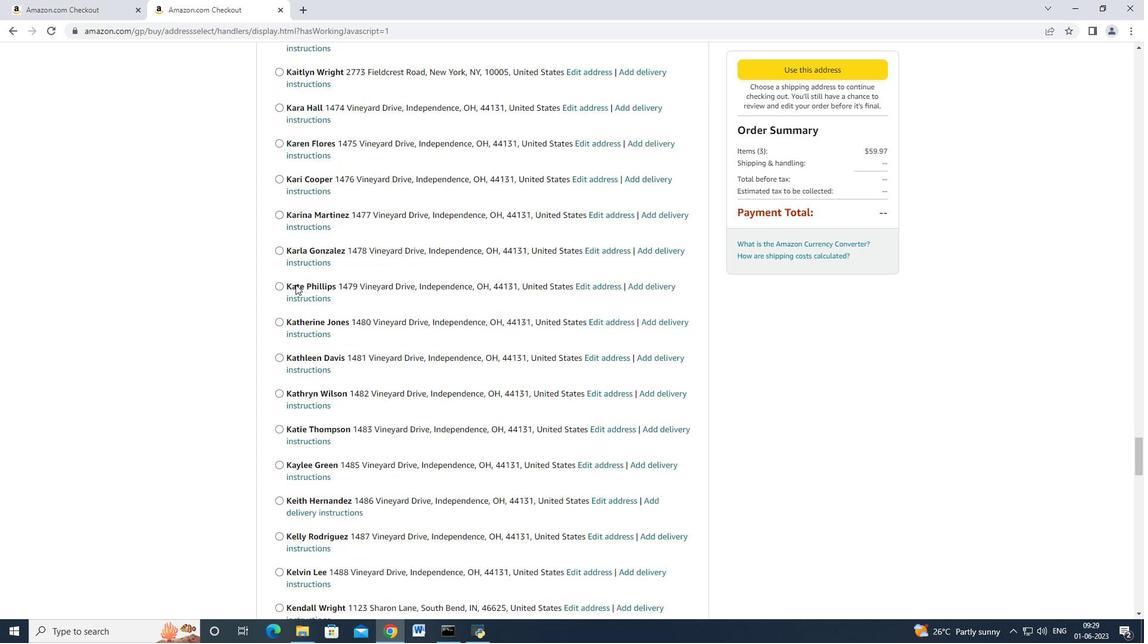 
Action: Mouse scrolled (294, 284) with delta (0, 0)
Screenshot: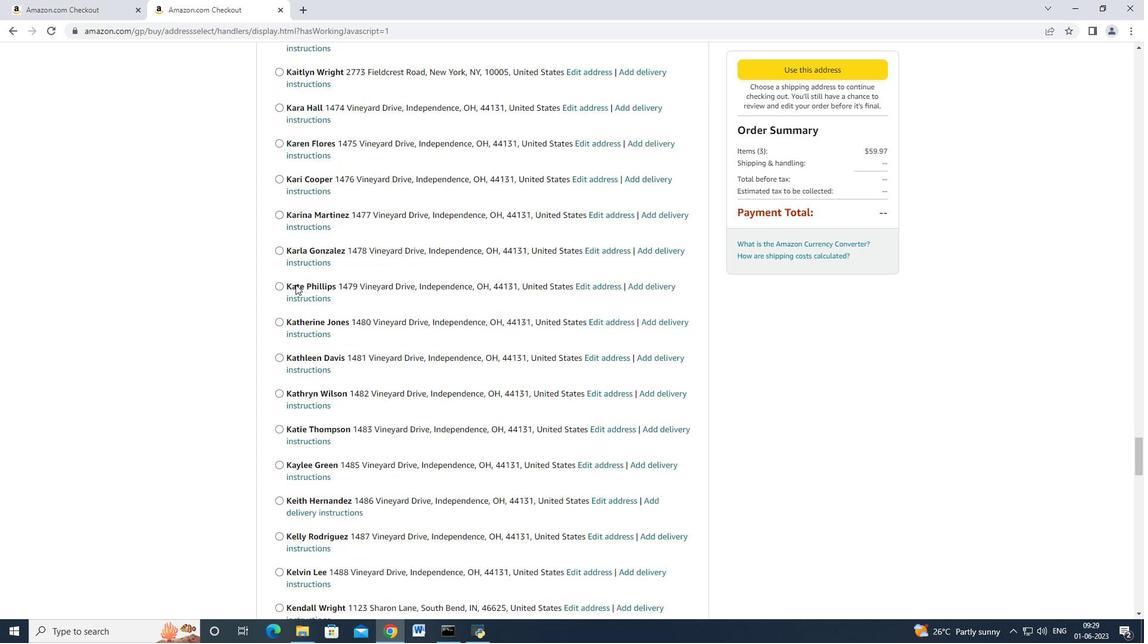 
Action: Mouse moved to (294, 285)
Screenshot: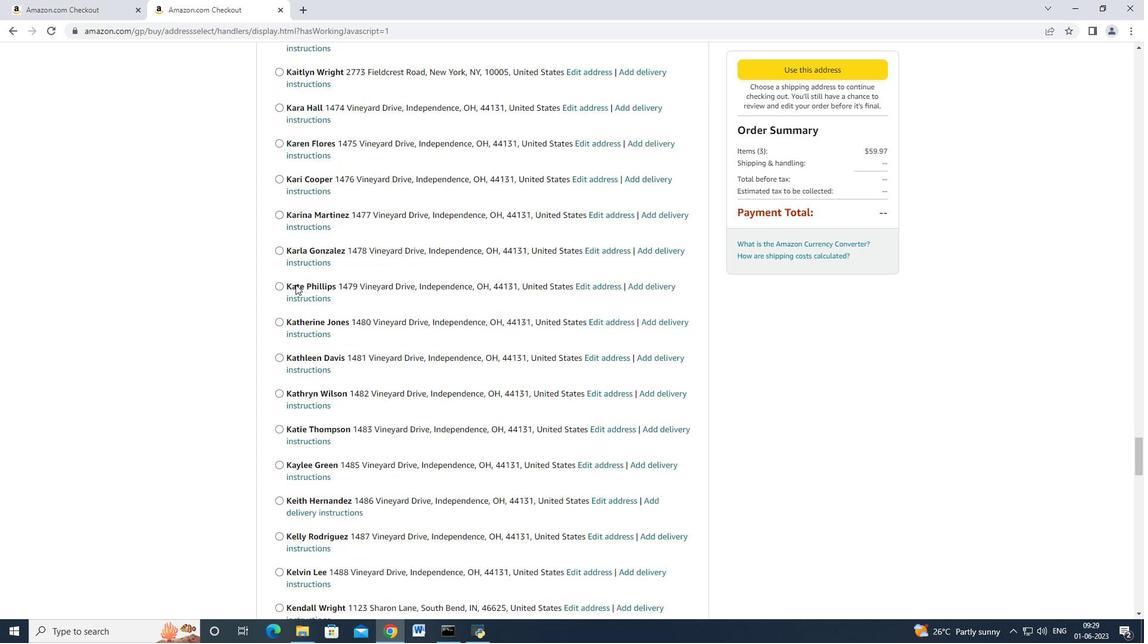 
Action: Mouse scrolled (294, 284) with delta (0, 0)
Screenshot: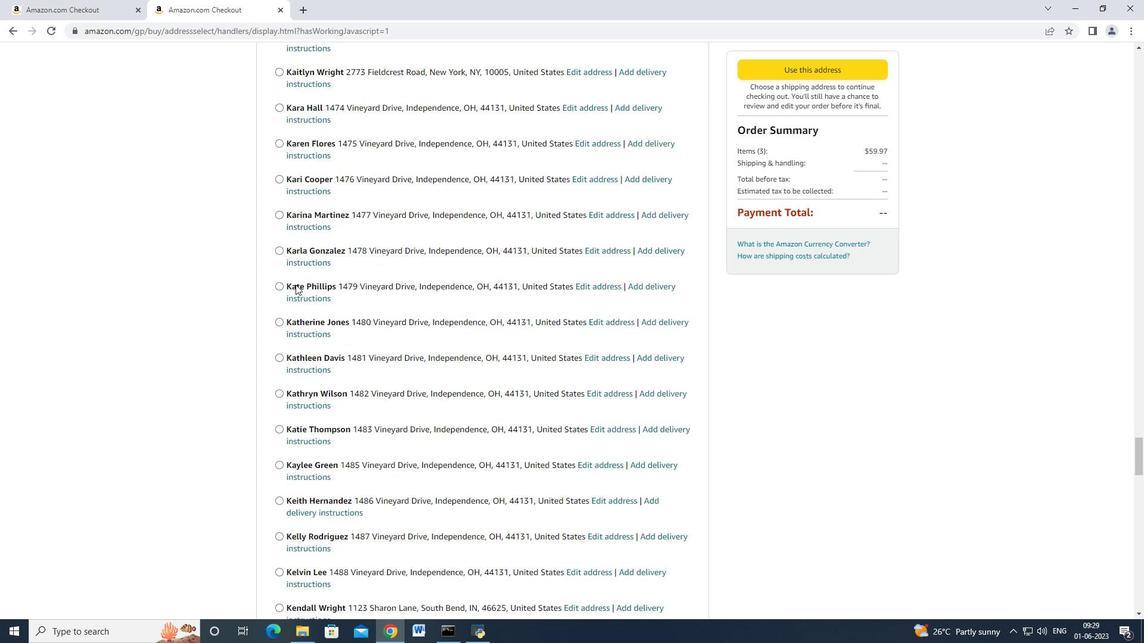 
Action: Mouse moved to (294, 285)
Screenshot: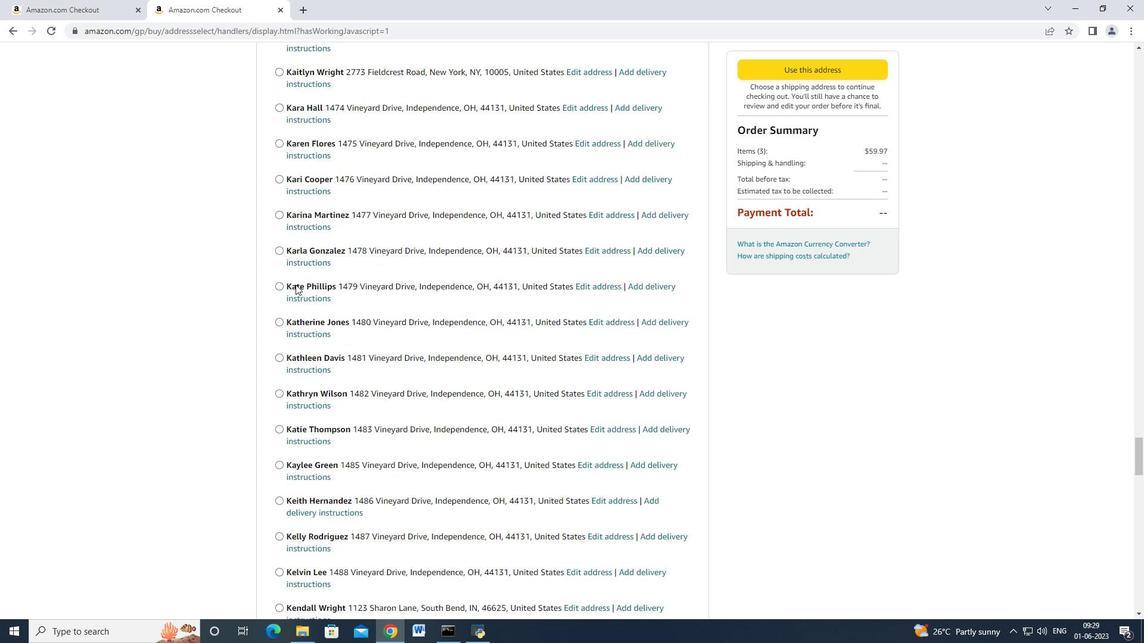
Action: Mouse scrolled (294, 284) with delta (0, 0)
Screenshot: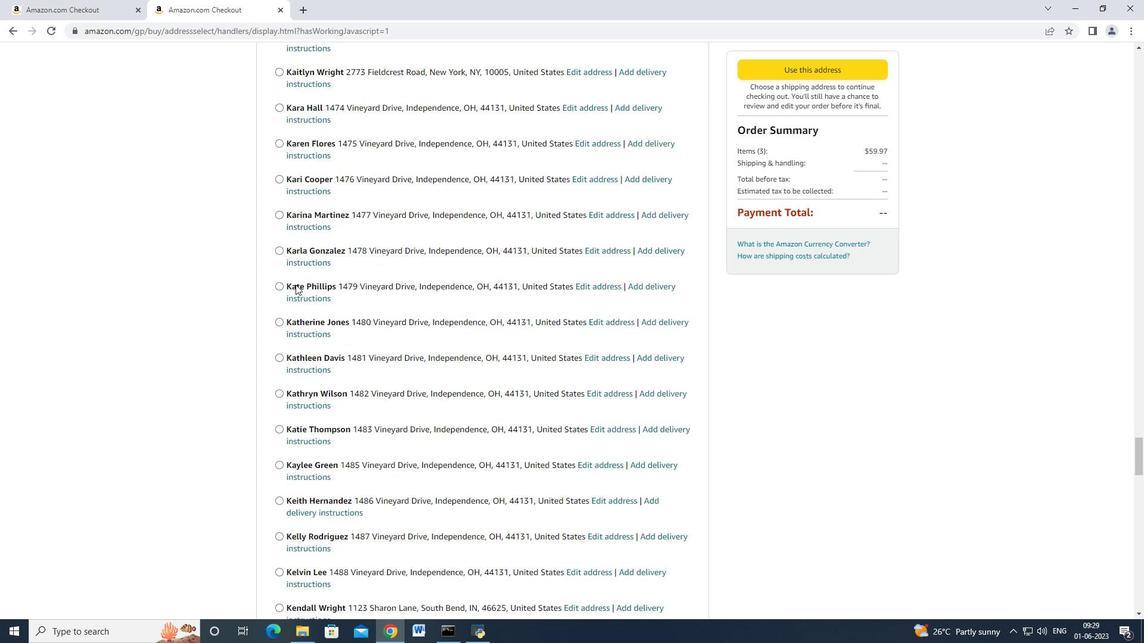 
Action: Mouse moved to (294, 285)
Screenshot: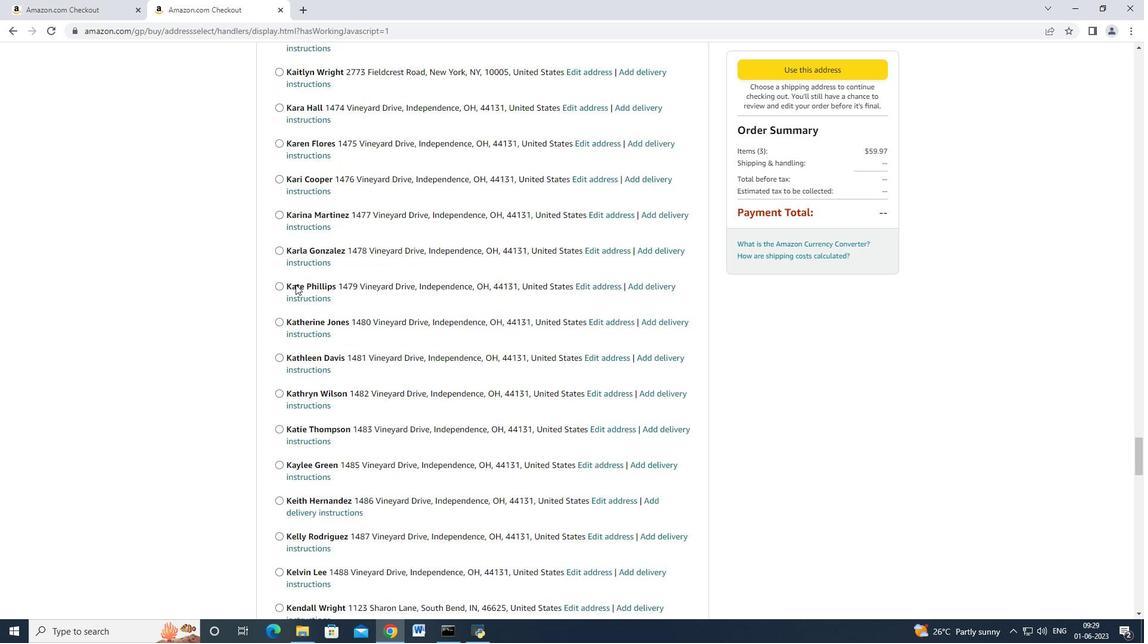 
Action: Mouse scrolled (294, 284) with delta (0, -1)
Screenshot: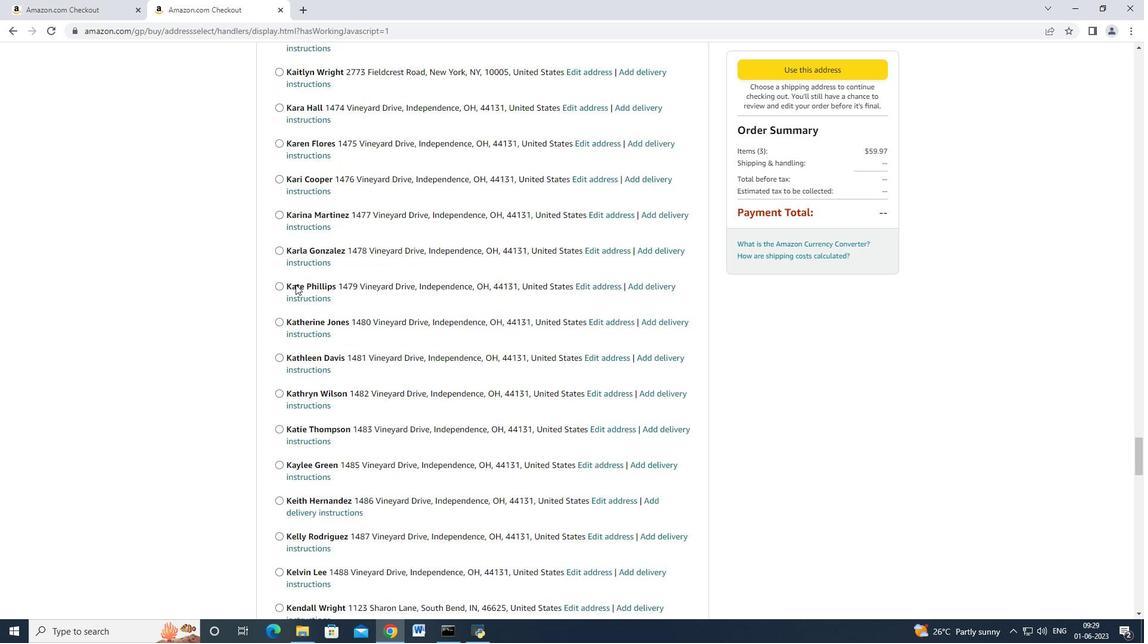 
Action: Mouse moved to (294, 285)
Screenshot: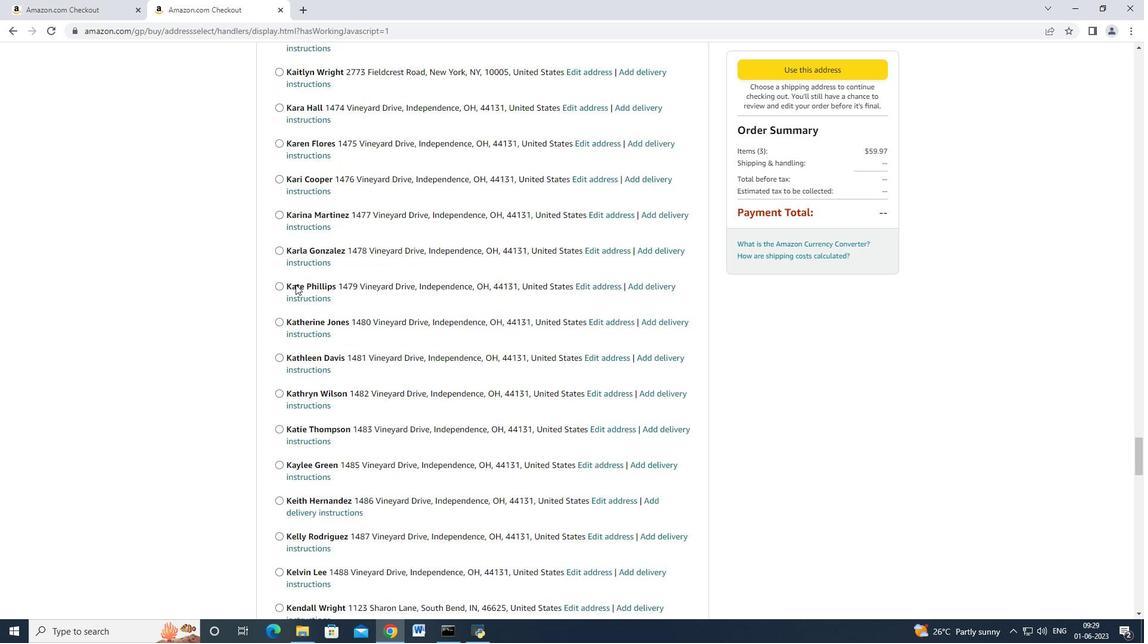 
Action: Mouse scrolled (294, 284) with delta (0, 0)
Screenshot: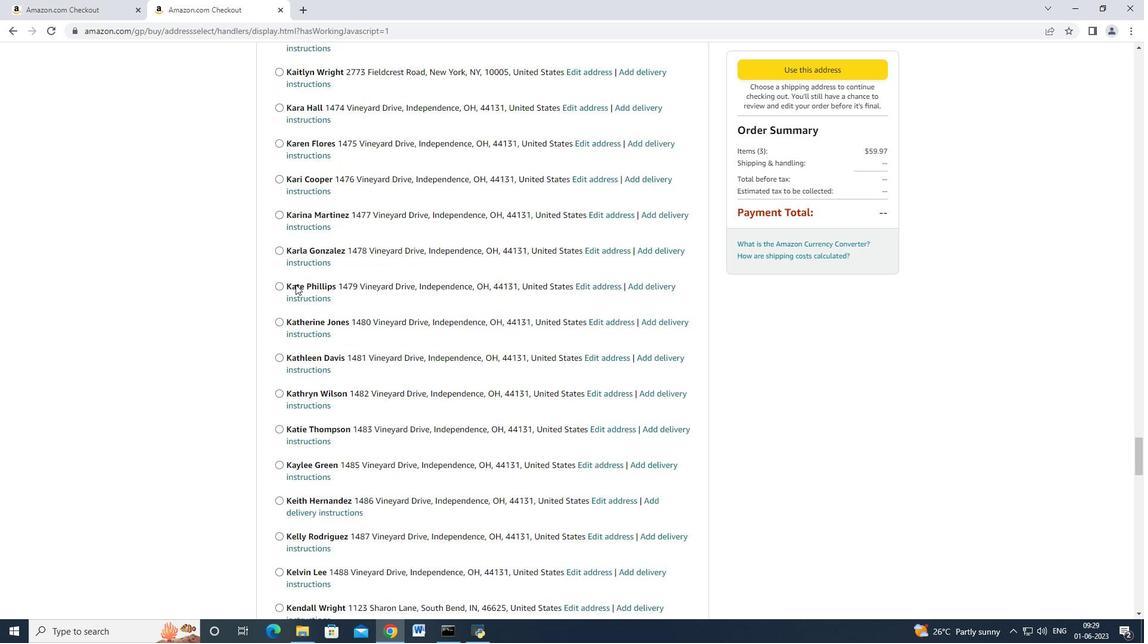 
Action: Mouse moved to (294, 284)
Screenshot: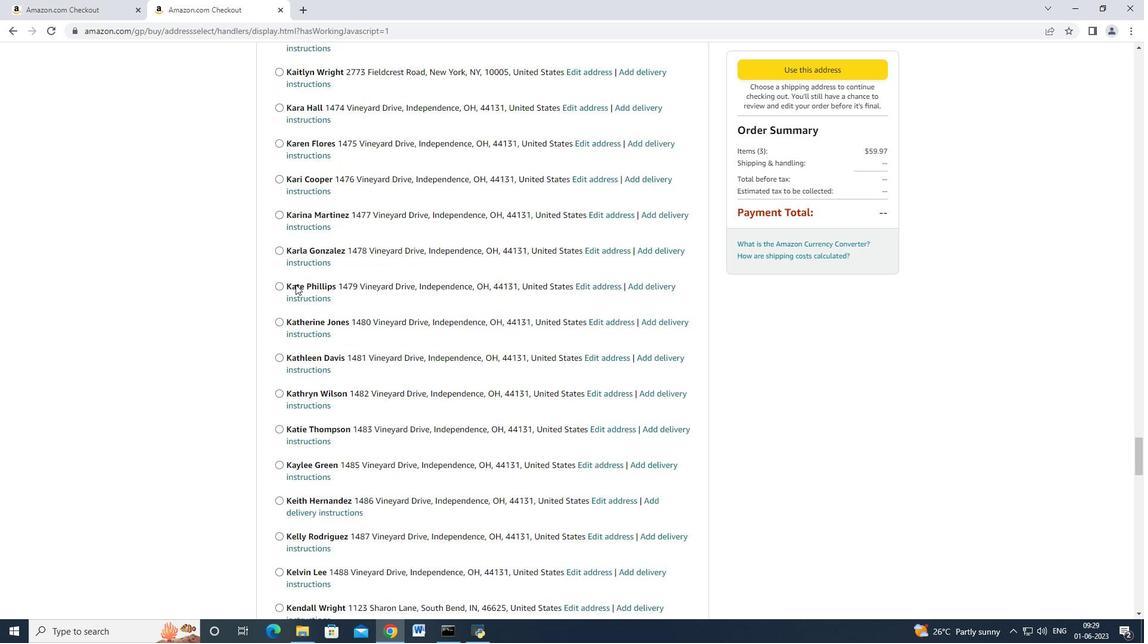 
Action: Mouse scrolled (294, 284) with delta (0, 0)
Screenshot: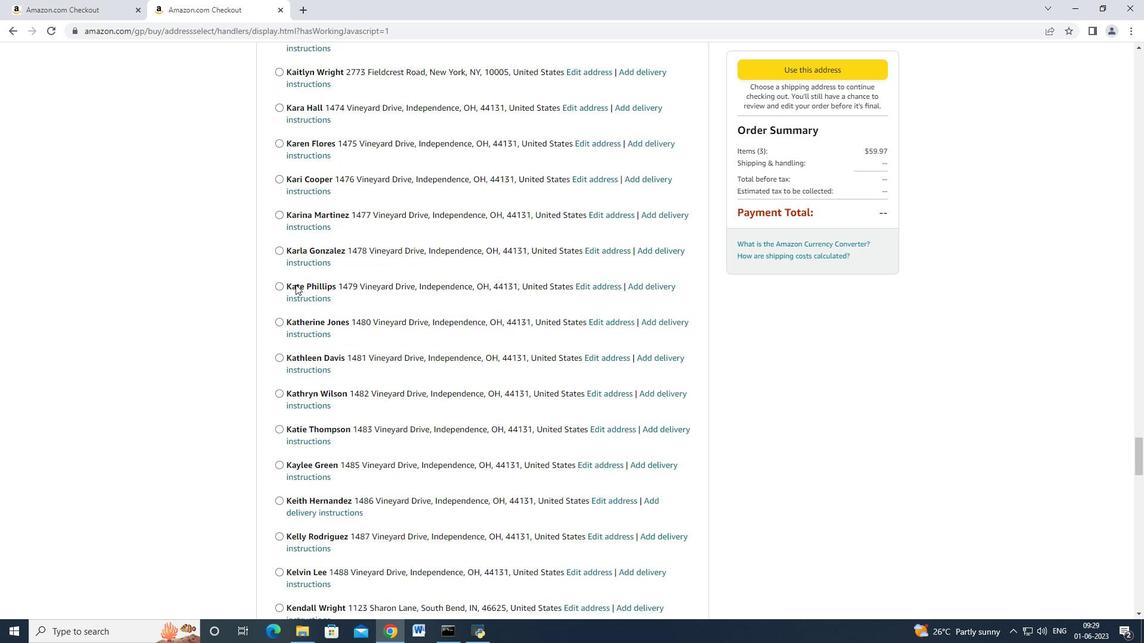 
Action: Mouse moved to (294, 284)
Screenshot: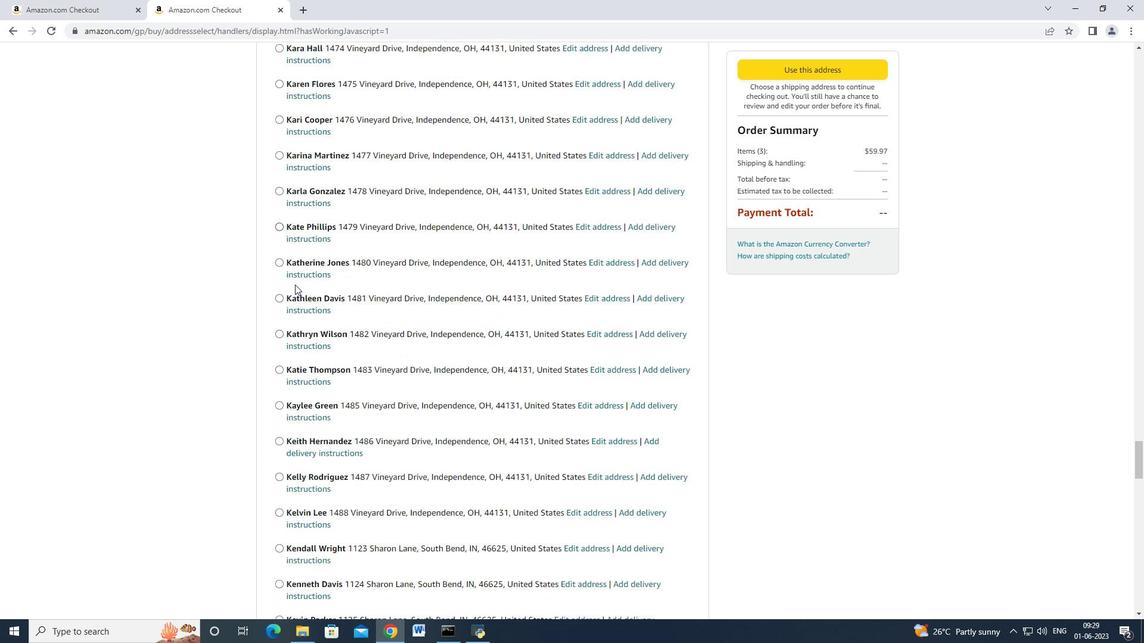 
Action: Mouse scrolled (294, 283) with delta (0, 0)
Screenshot: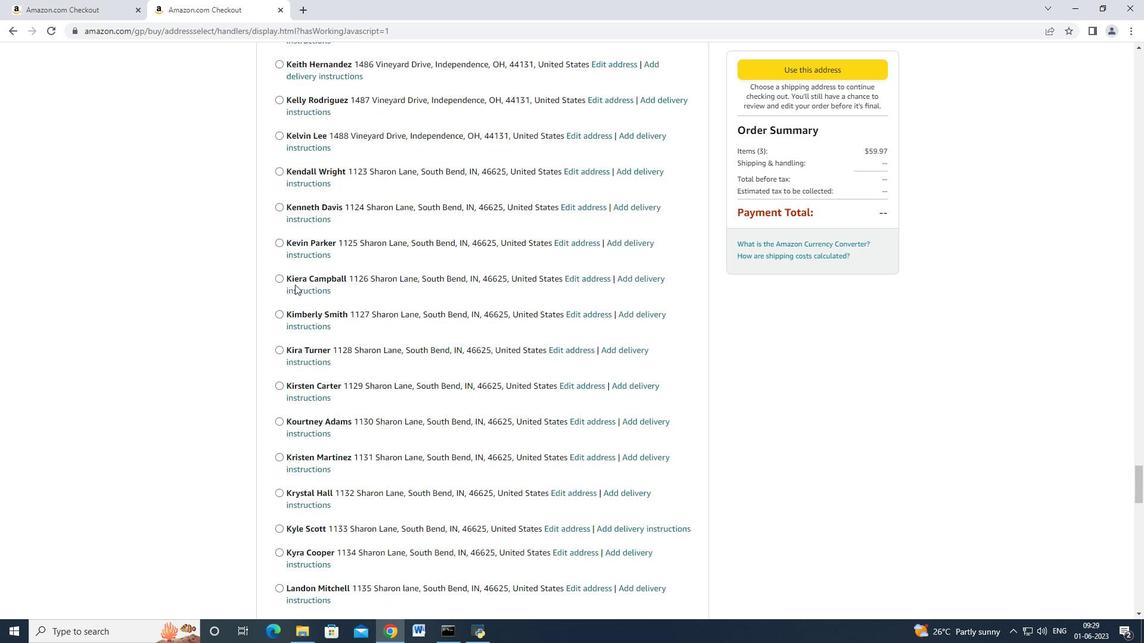 
Action: Mouse moved to (294, 284)
Screenshot: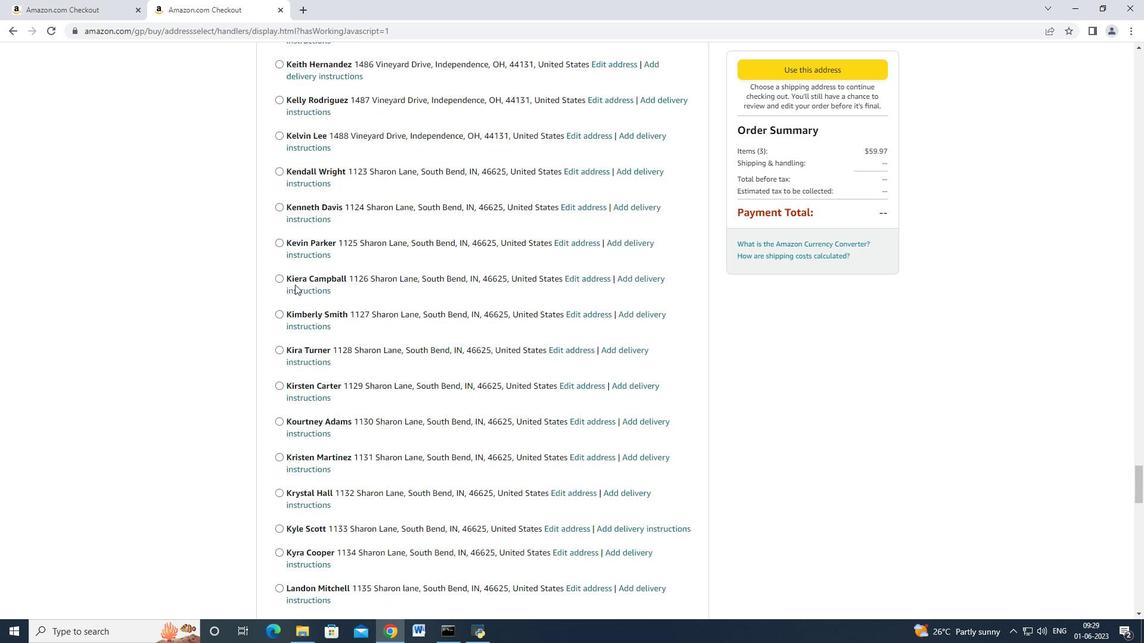 
Action: Mouse scrolled (294, 284) with delta (0, 0)
Screenshot: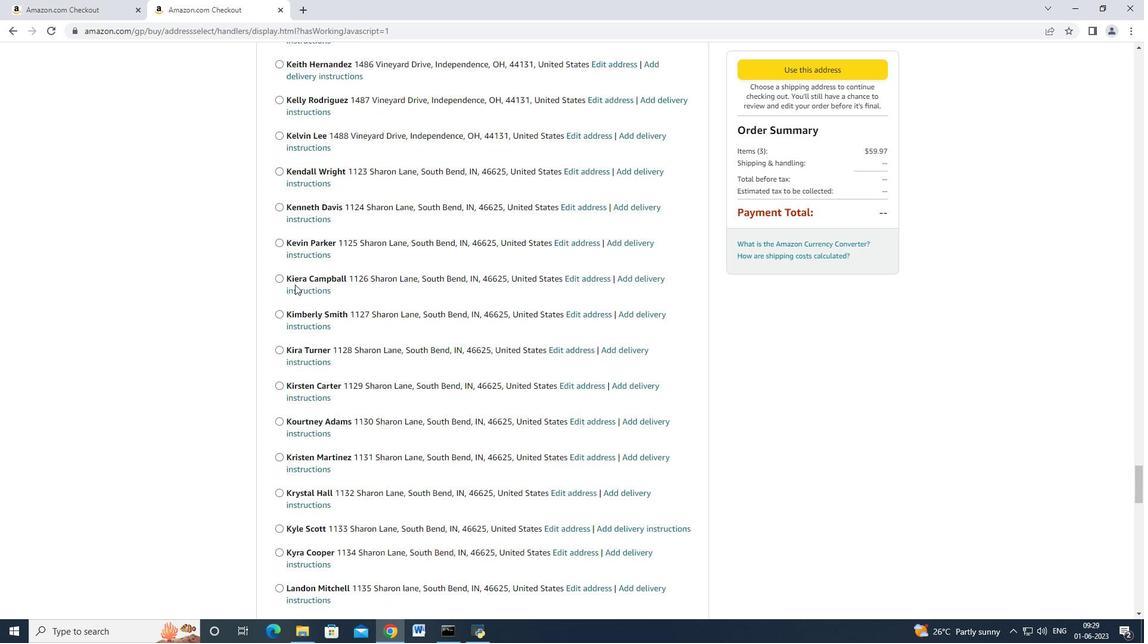 
Action: Mouse moved to (294, 285)
Screenshot: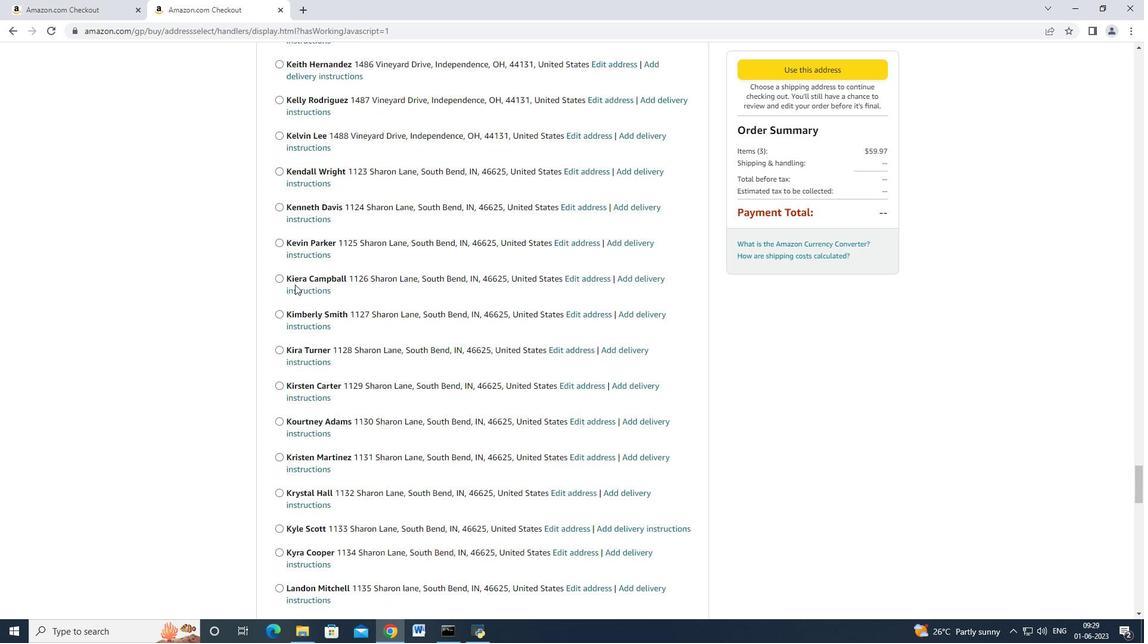 
Action: Mouse scrolled (294, 284) with delta (0, 0)
Screenshot: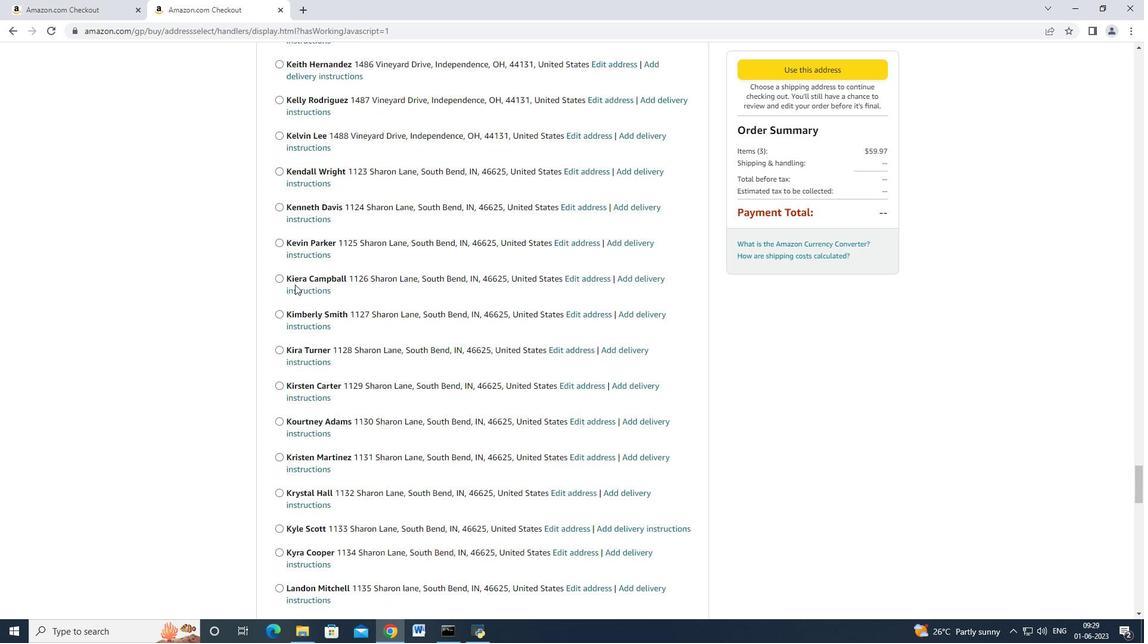 
Action: Mouse scrolled (294, 284) with delta (0, 0)
Screenshot: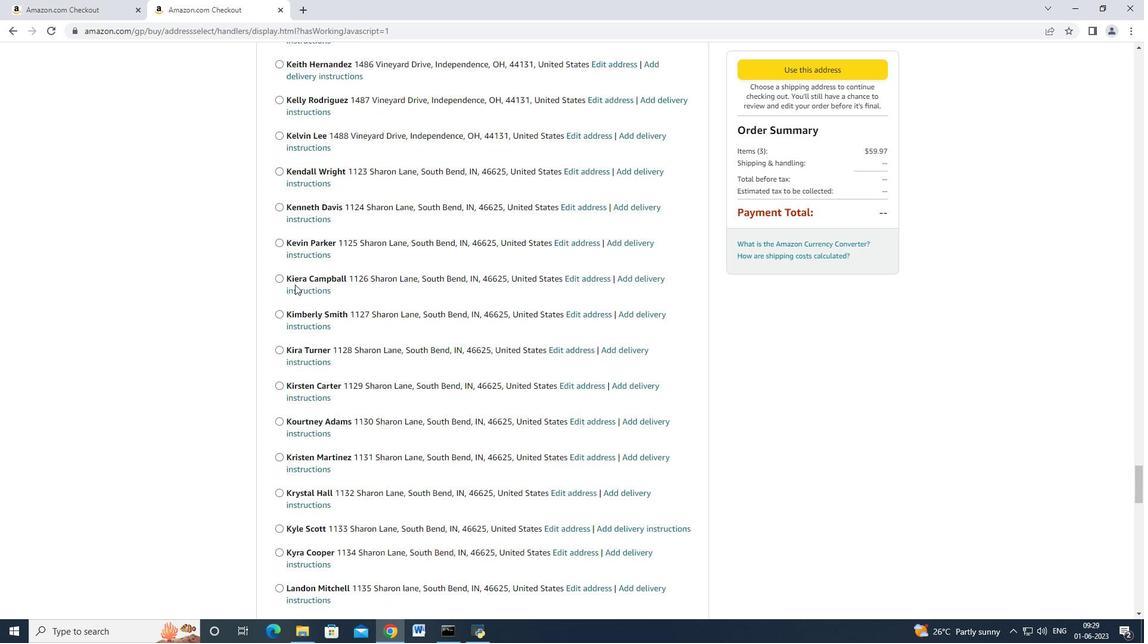 
Action: Mouse scrolled (294, 284) with delta (0, 0)
Screenshot: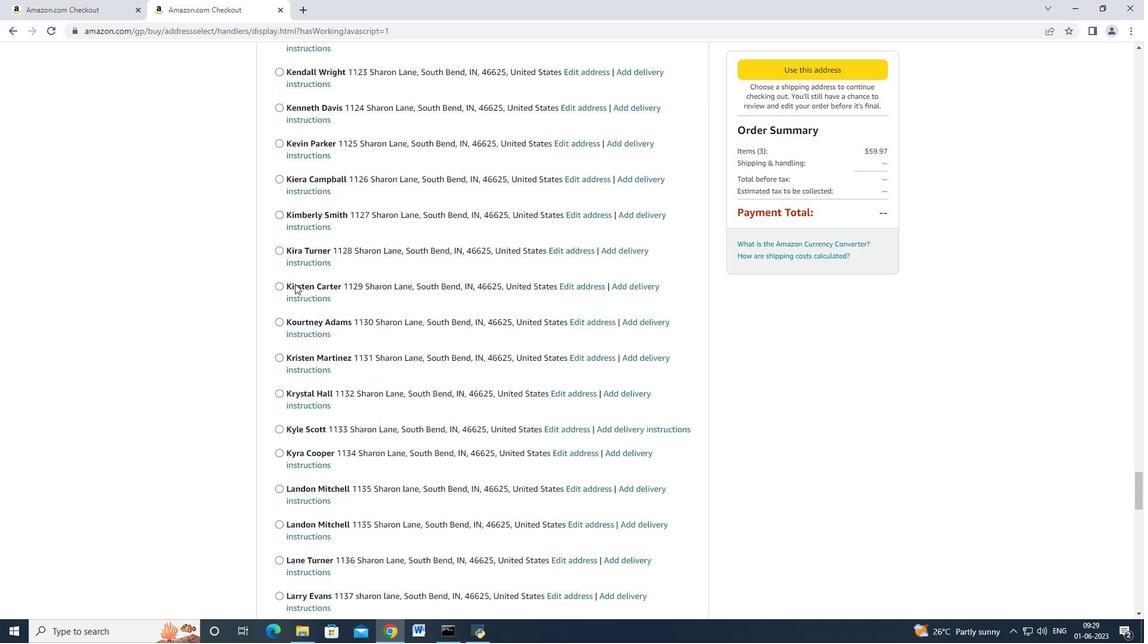 
Action: Mouse moved to (294, 285)
Screenshot: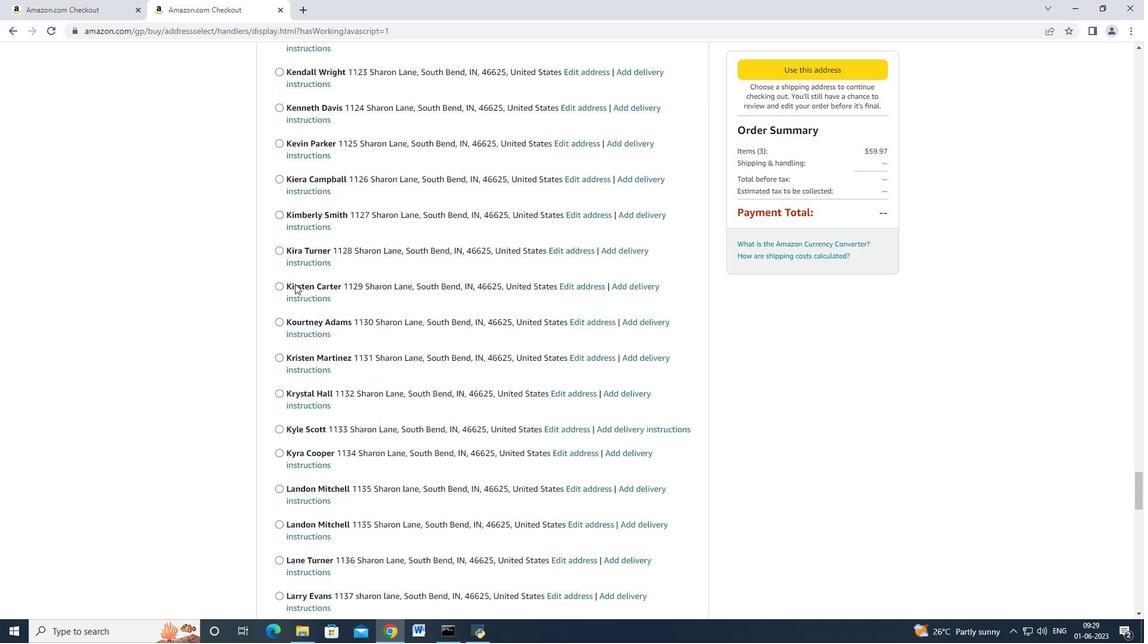 
Action: Mouse scrolled (294, 284) with delta (0, 0)
Screenshot: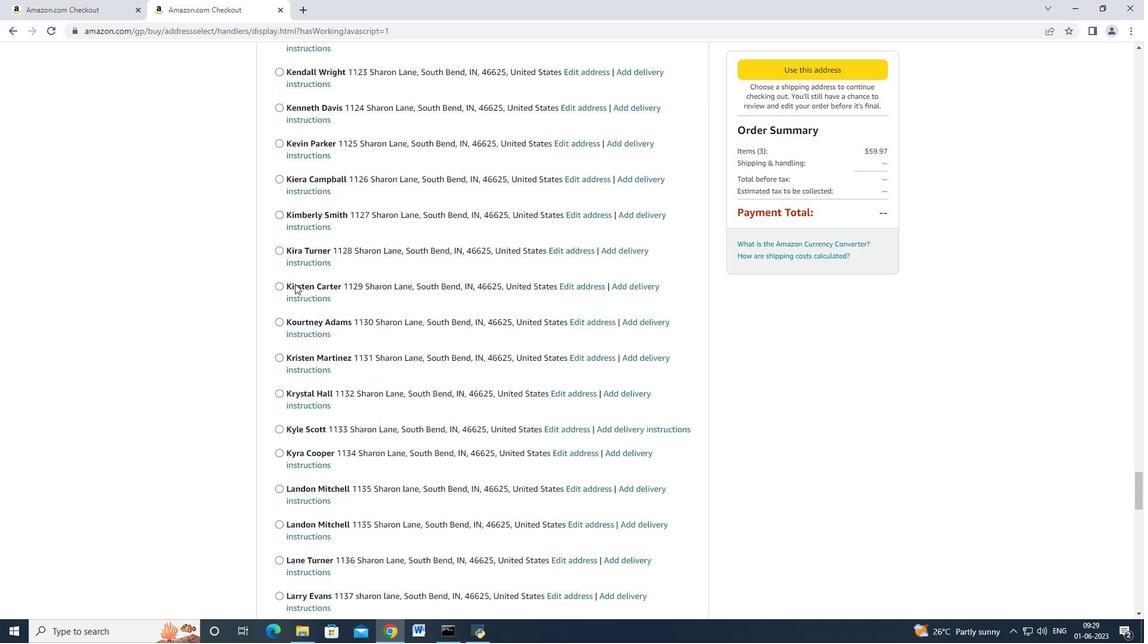 
Action: Mouse moved to (294, 285)
Screenshot: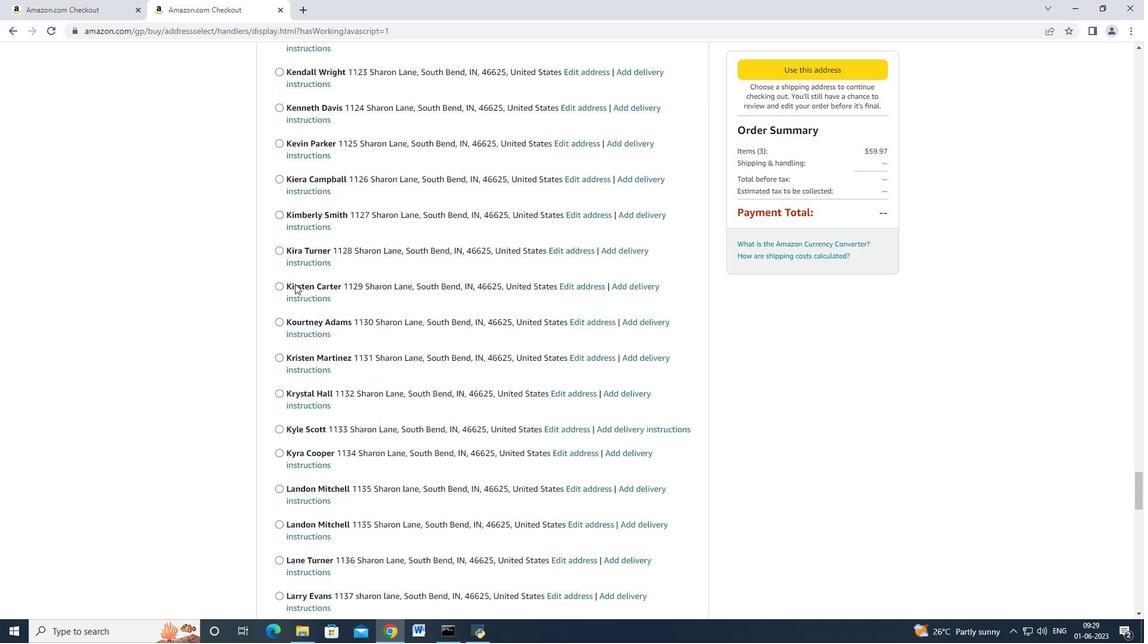 
Action: Mouse scrolled (294, 284) with delta (0, 0)
